 Task: Explore Airbnb accommodation in SÃ£o Bento, Brazil from 4th December, 2023 to 10th December, 2023 for 1 adult.1  bedroom having 1 bed and 1 bathroom. Property type can be hotel. Booking option can be shelf check-in. Look for 3 properties as per requirement.
Action: Mouse moved to (699, 124)
Screenshot: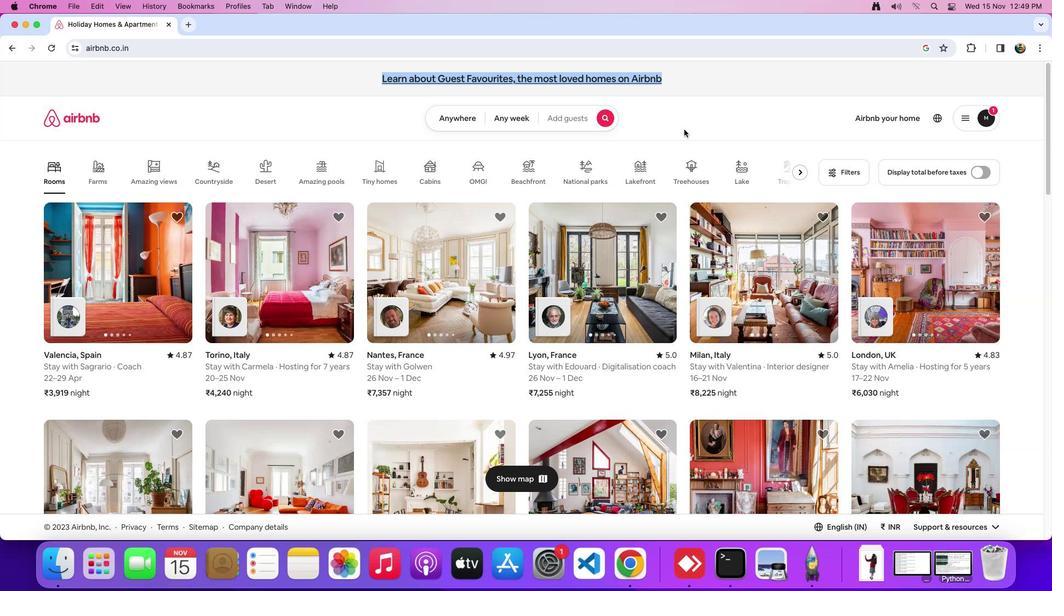 
Action: Mouse pressed left at (699, 124)
Screenshot: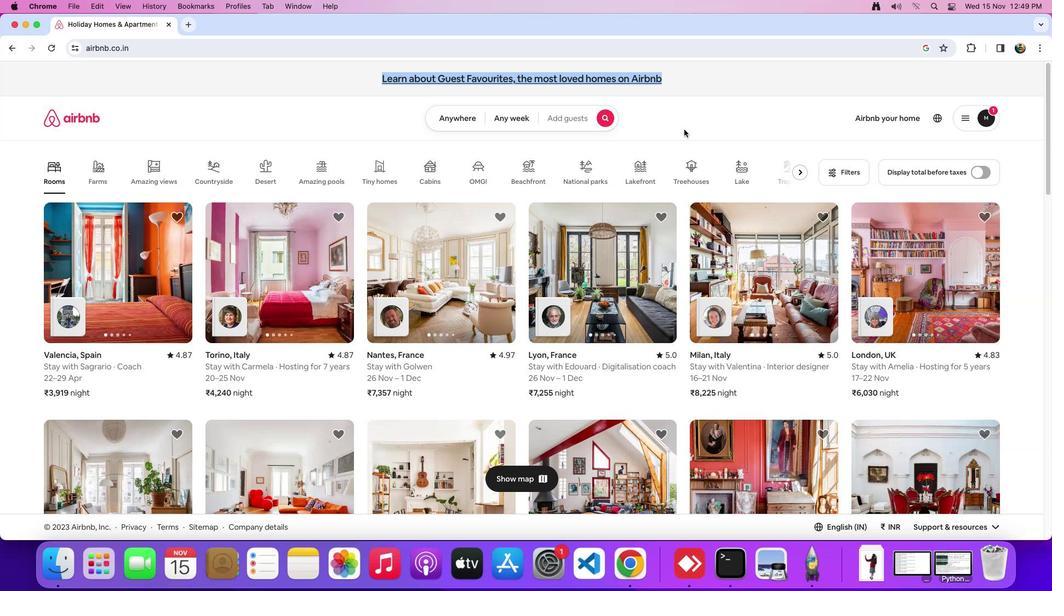 
Action: Mouse moved to (447, 115)
Screenshot: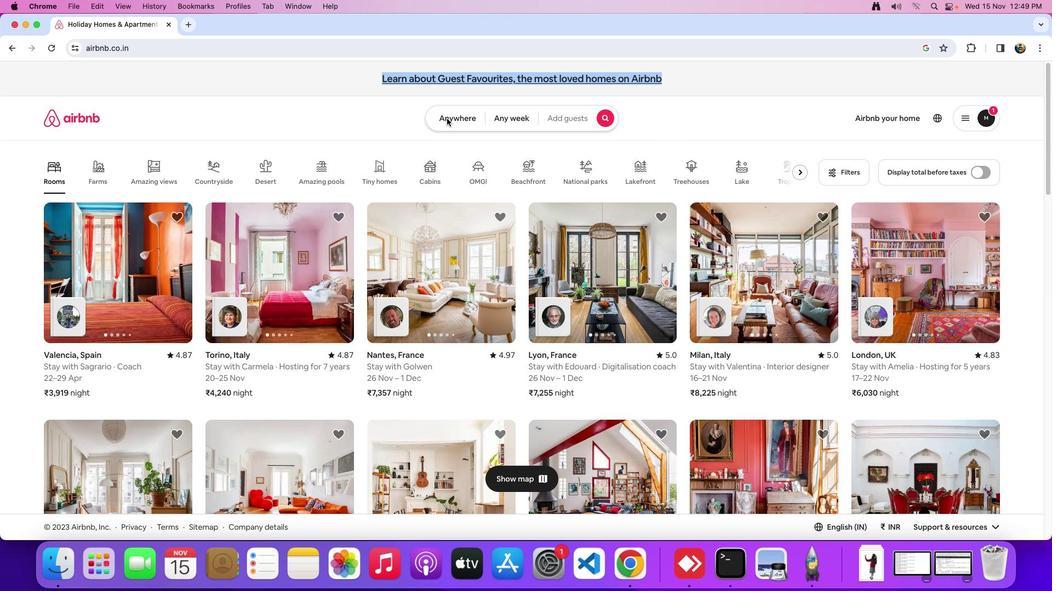 
Action: Mouse pressed left at (447, 115)
Screenshot: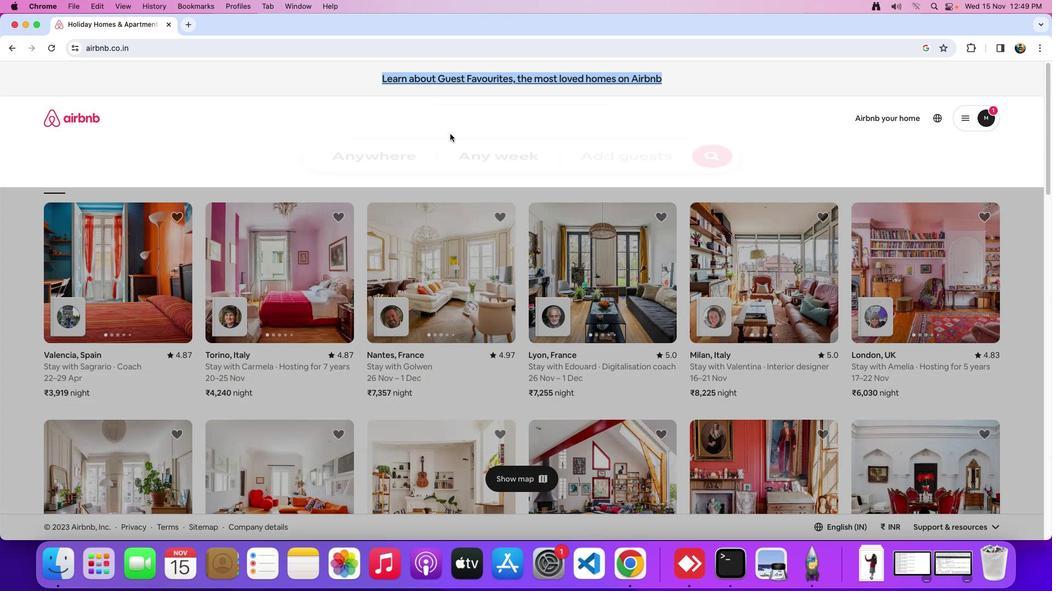 
Action: Mouse moved to (385, 166)
Screenshot: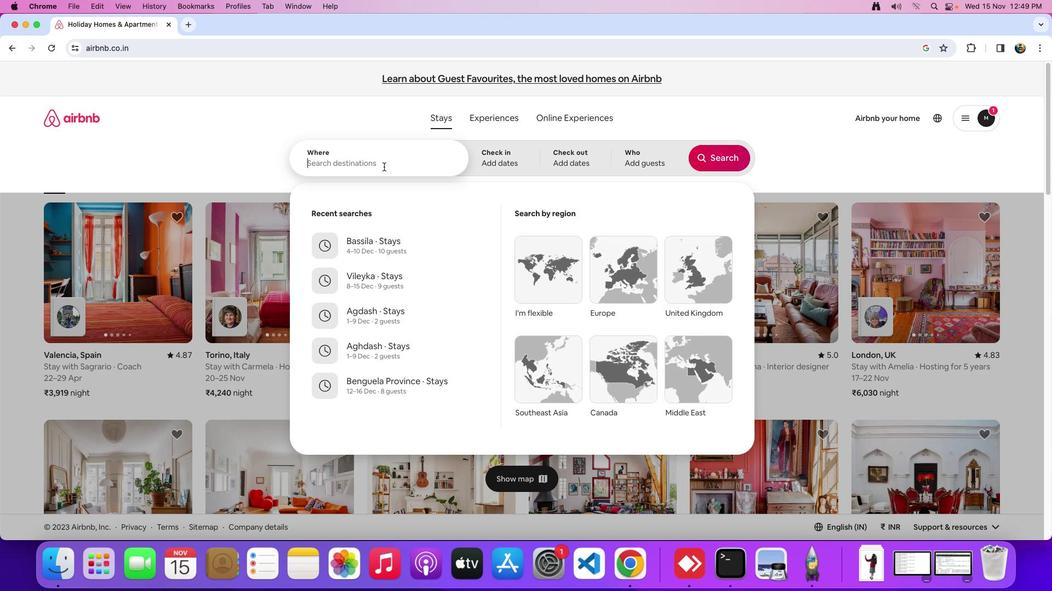 
Action: Mouse pressed left at (385, 166)
Screenshot: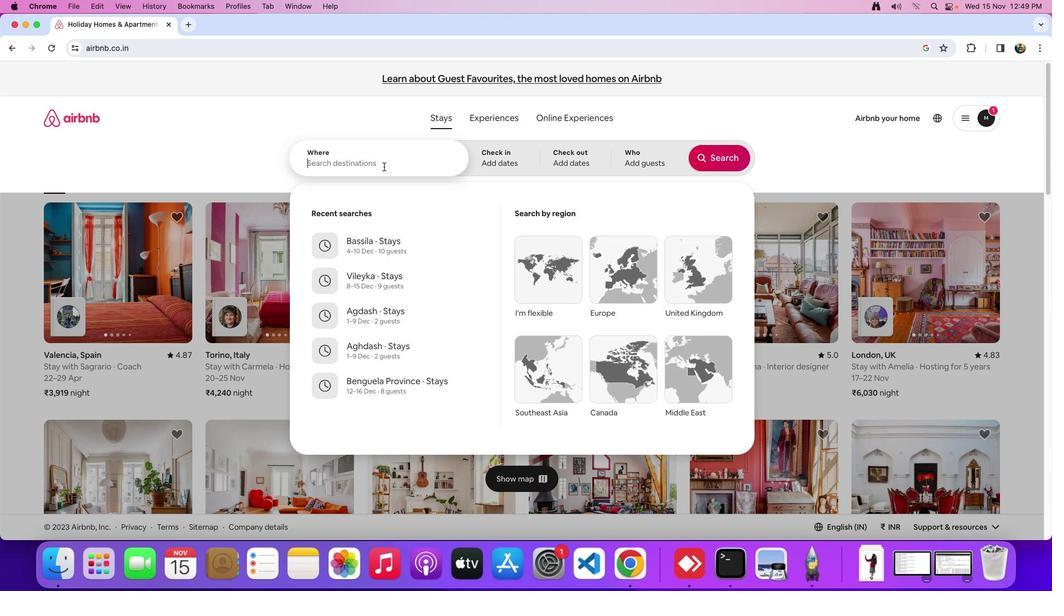 
Action: Mouse moved to (383, 167)
Screenshot: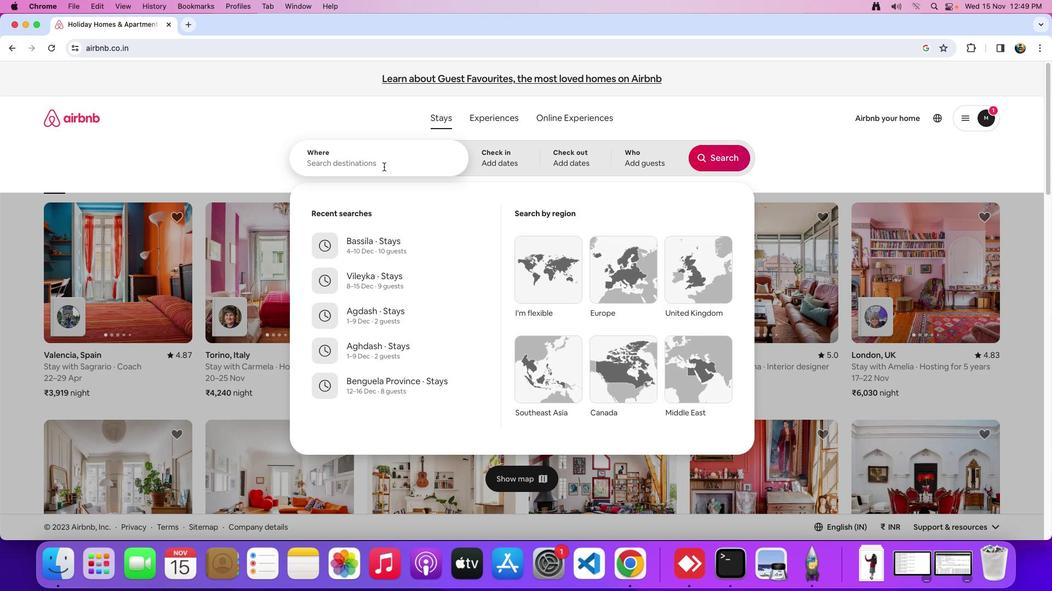 
Action: Key pressed Key.shift_r'S''a''o'Key.spaceKey.shift_r'B''e''n''t''o'','Key.spaceKey.shift_r'B''r''a''z''i''l'
Screenshot: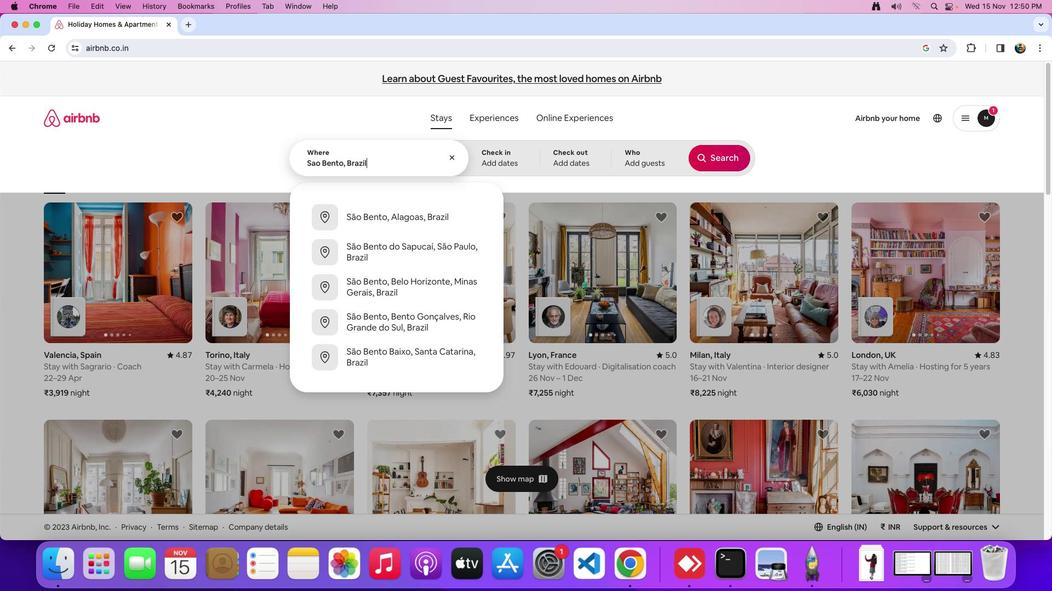 
Action: Mouse moved to (499, 152)
Screenshot: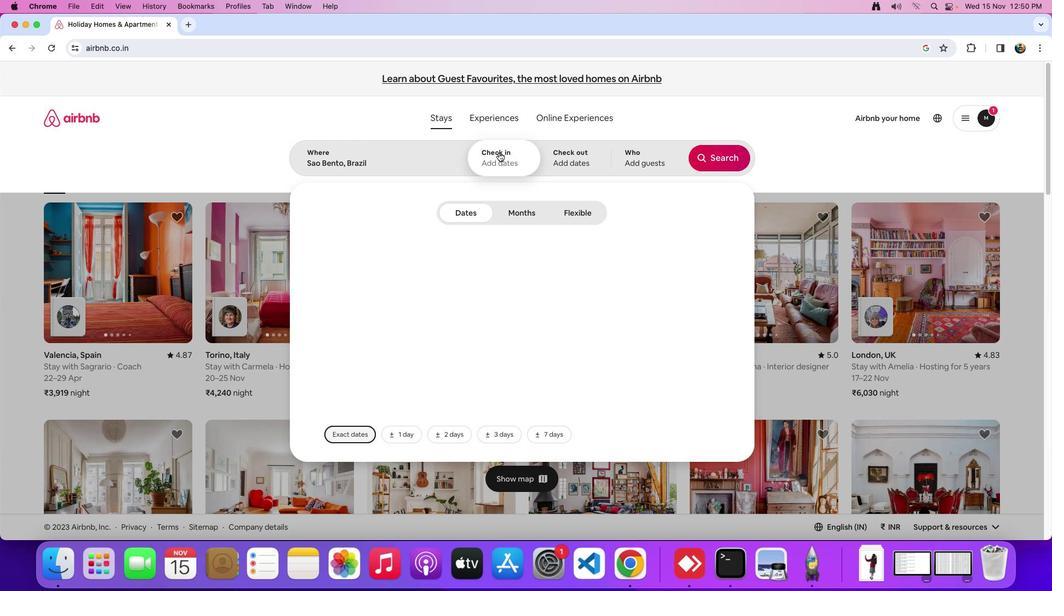 
Action: Mouse pressed left at (499, 152)
Screenshot: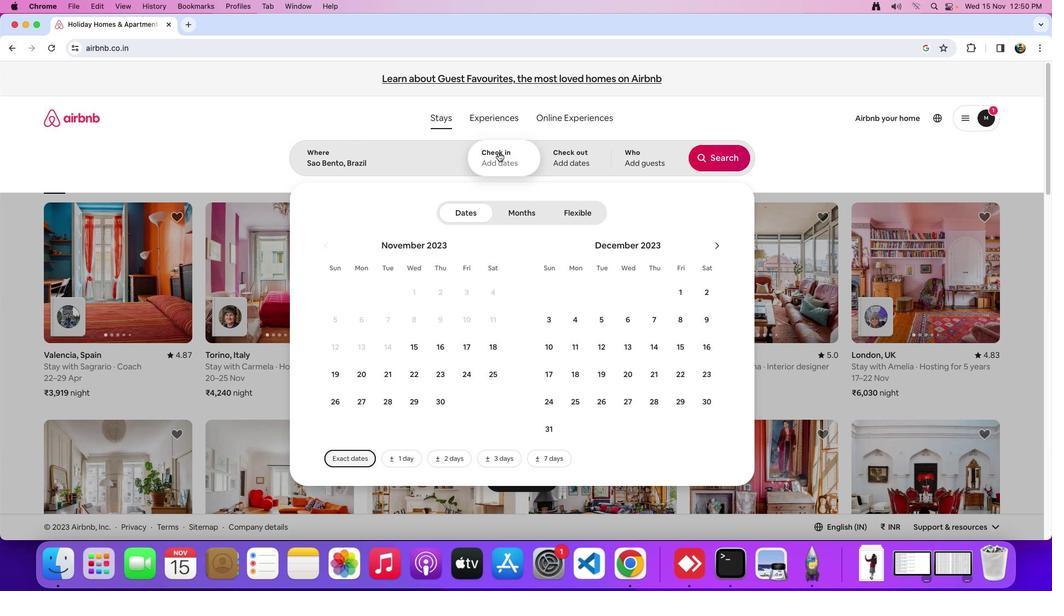 
Action: Mouse moved to (578, 321)
Screenshot: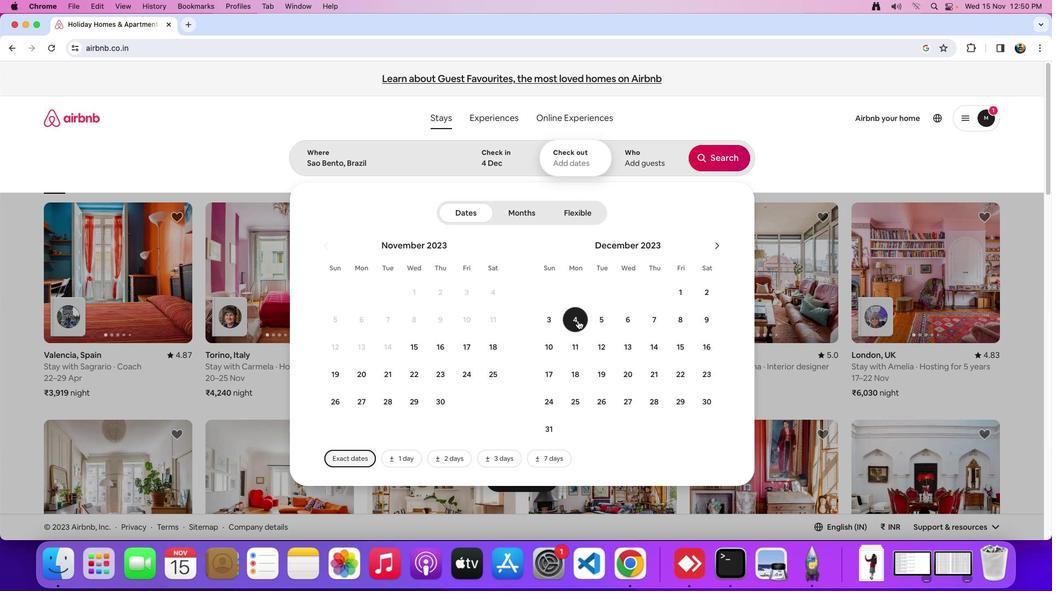 
Action: Mouse pressed left at (578, 321)
Screenshot: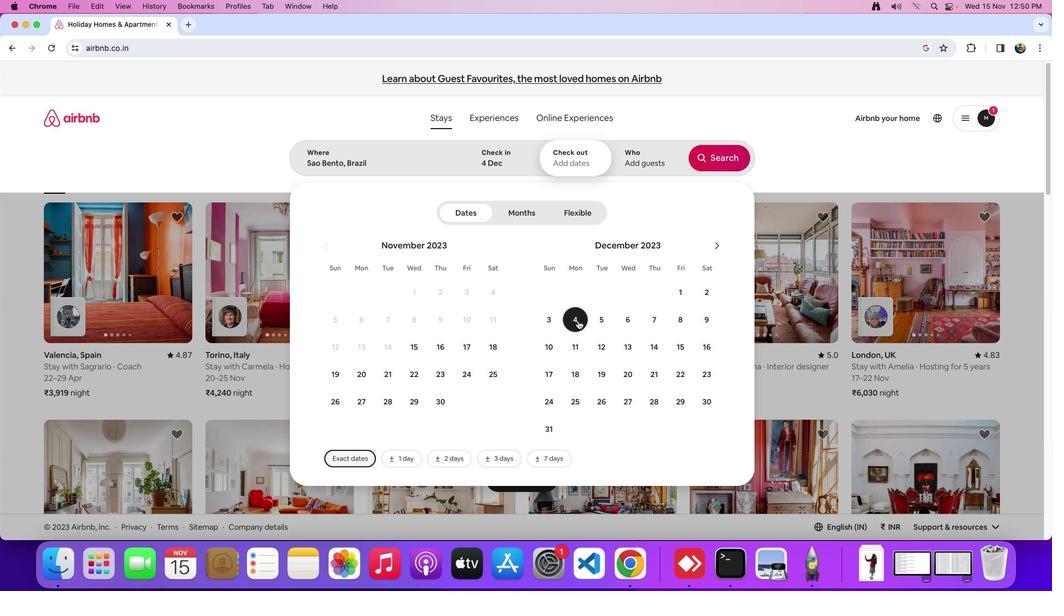 
Action: Mouse moved to (548, 351)
Screenshot: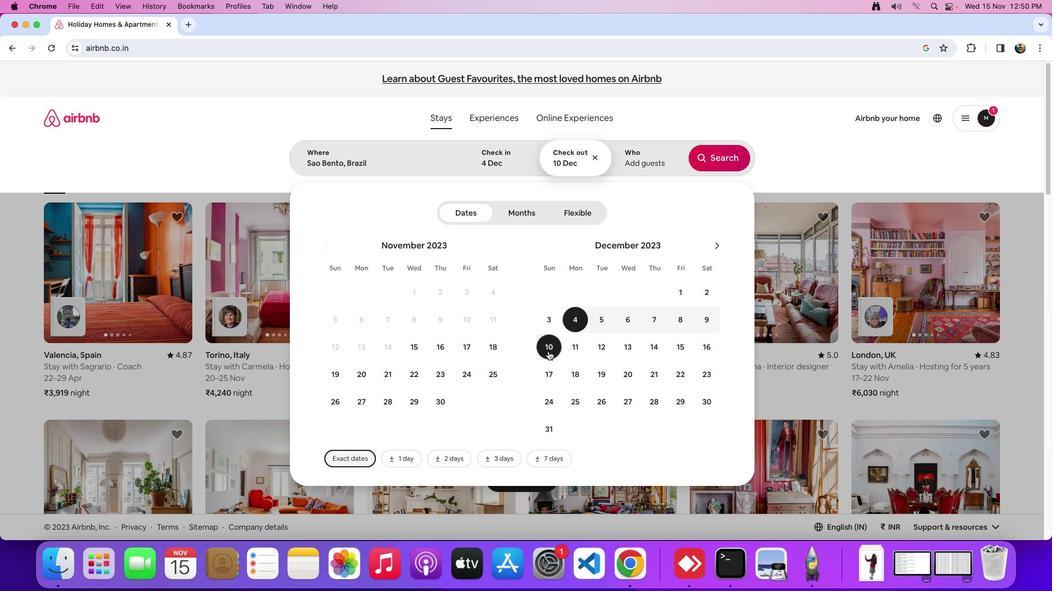 
Action: Mouse pressed left at (548, 351)
Screenshot: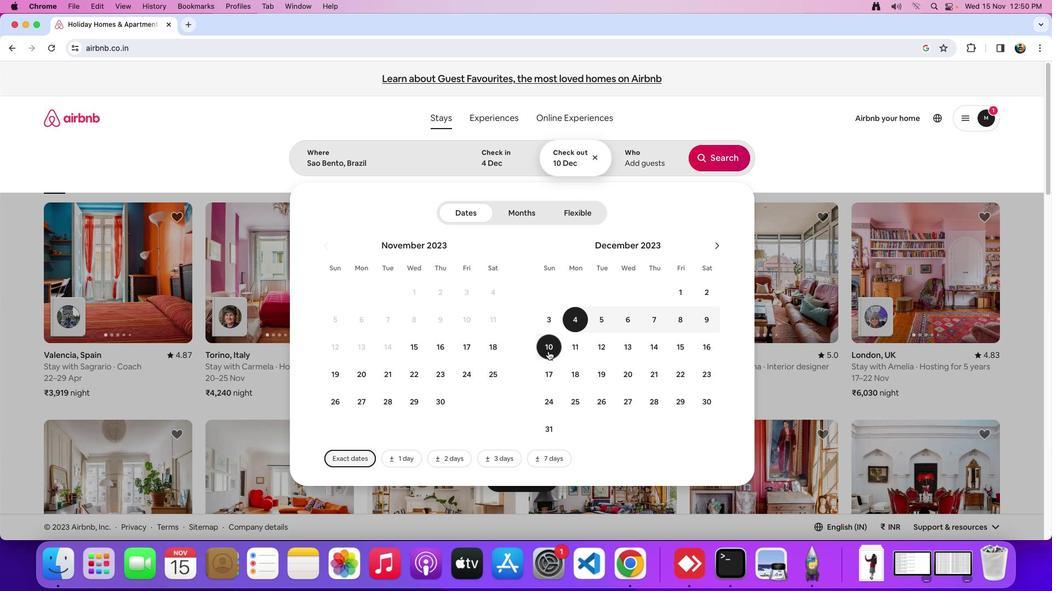 
Action: Mouse moved to (631, 166)
Screenshot: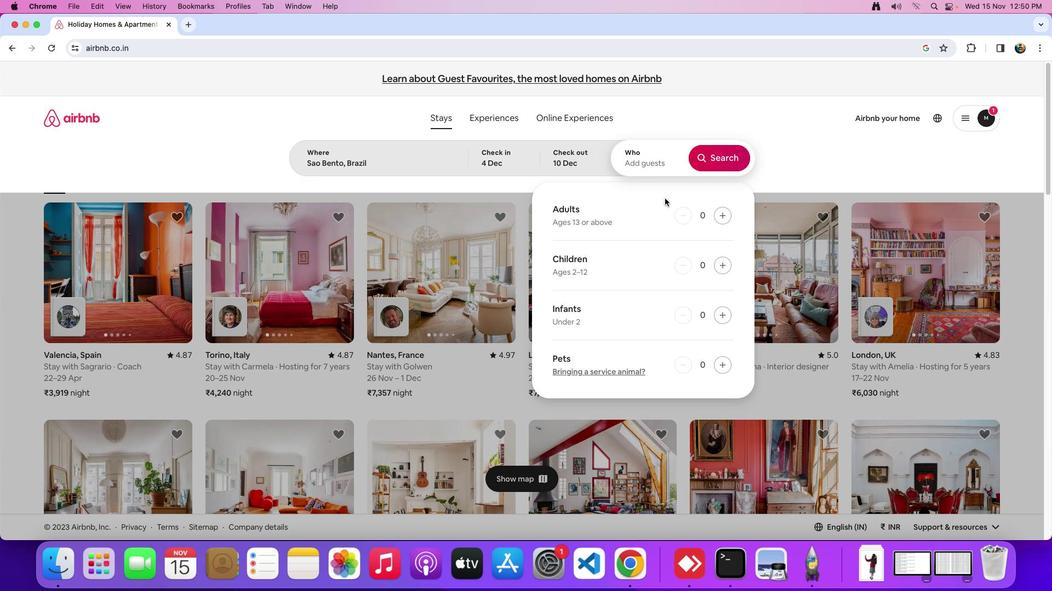 
Action: Mouse pressed left at (631, 166)
Screenshot: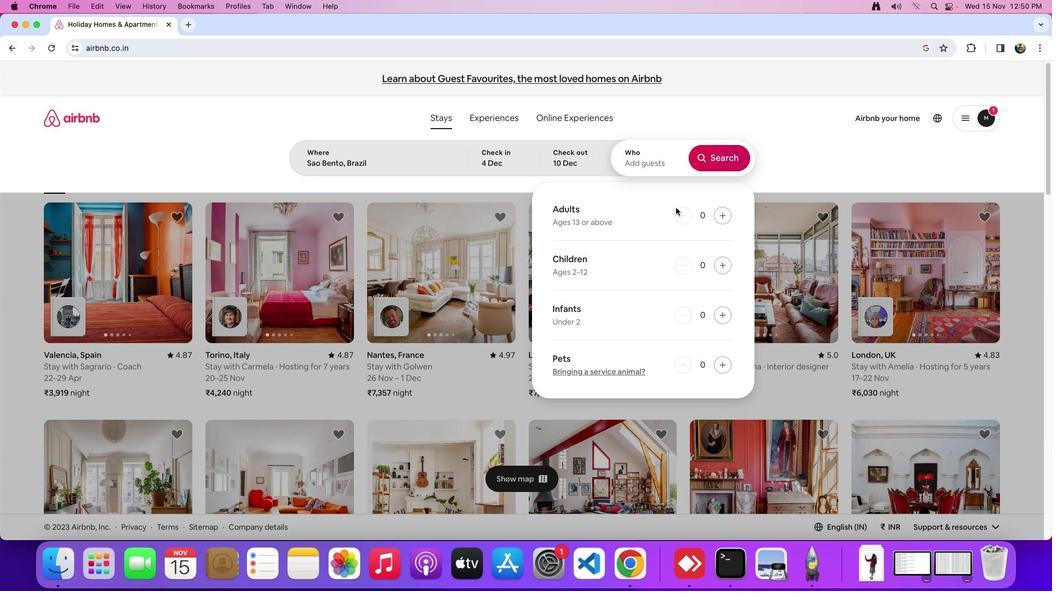 
Action: Mouse moved to (715, 214)
Screenshot: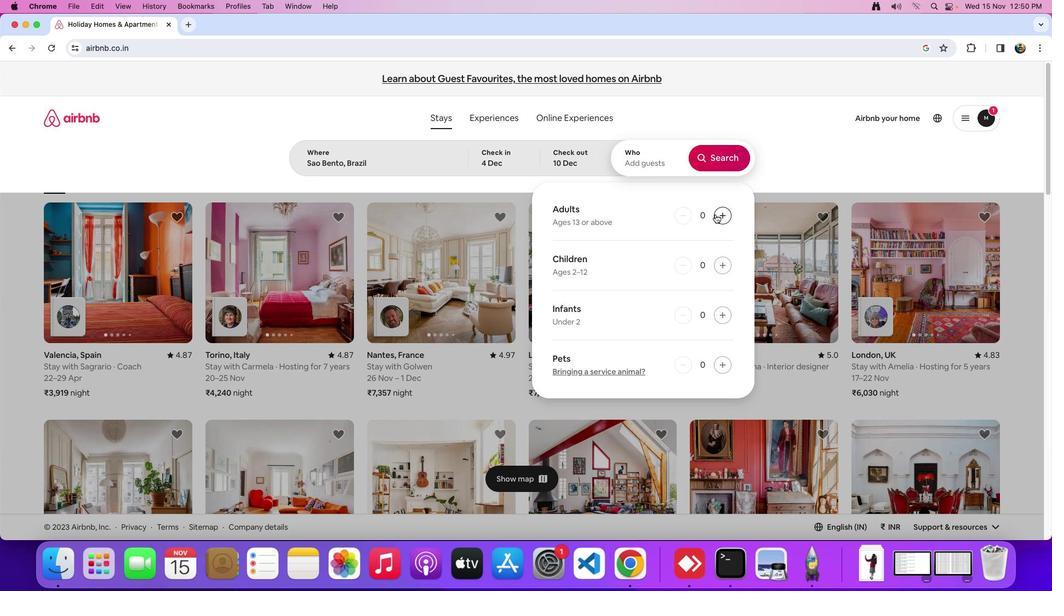 
Action: Mouse pressed left at (715, 214)
Screenshot: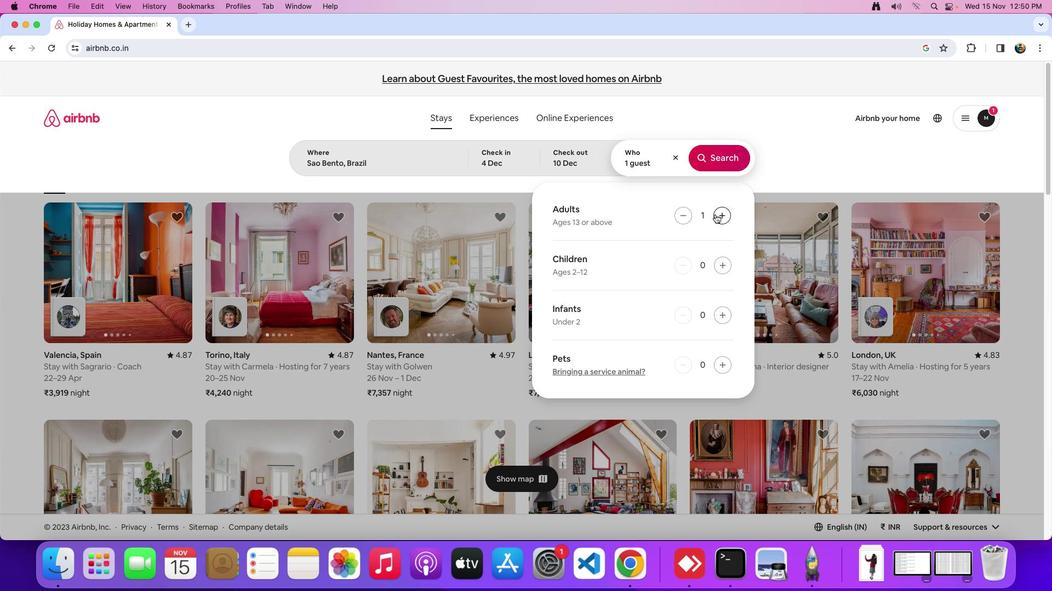 
Action: Mouse moved to (727, 161)
Screenshot: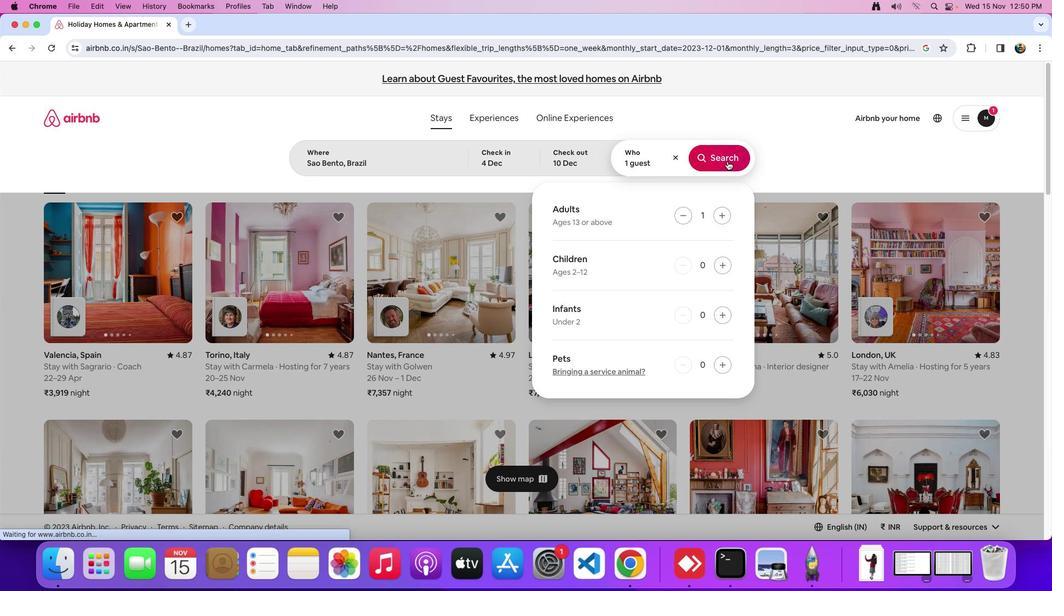 
Action: Mouse pressed left at (727, 161)
Screenshot: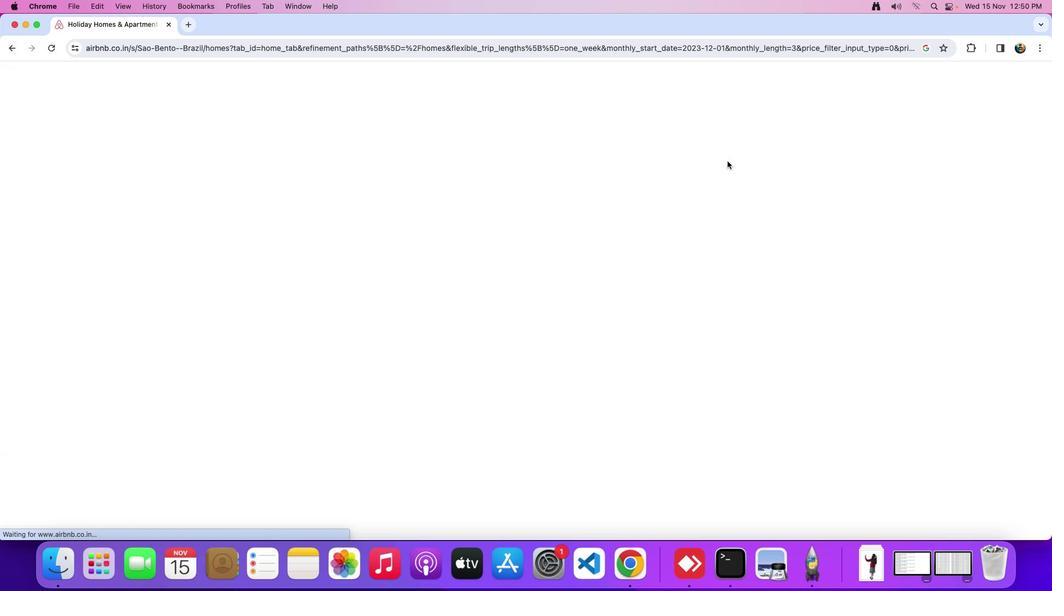 
Action: Mouse moved to (861, 129)
Screenshot: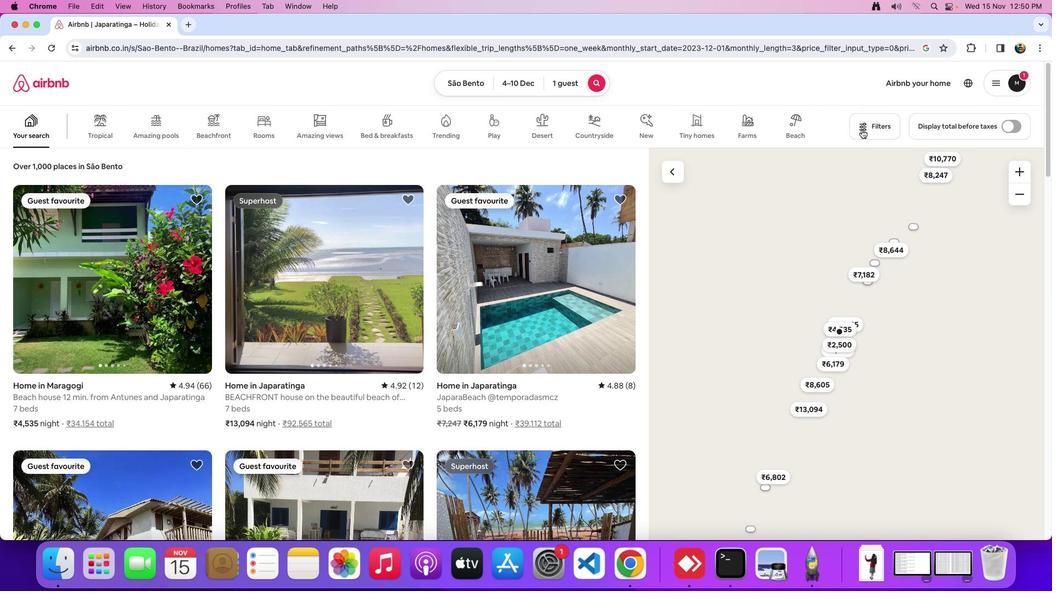 
Action: Mouse pressed left at (861, 129)
Screenshot: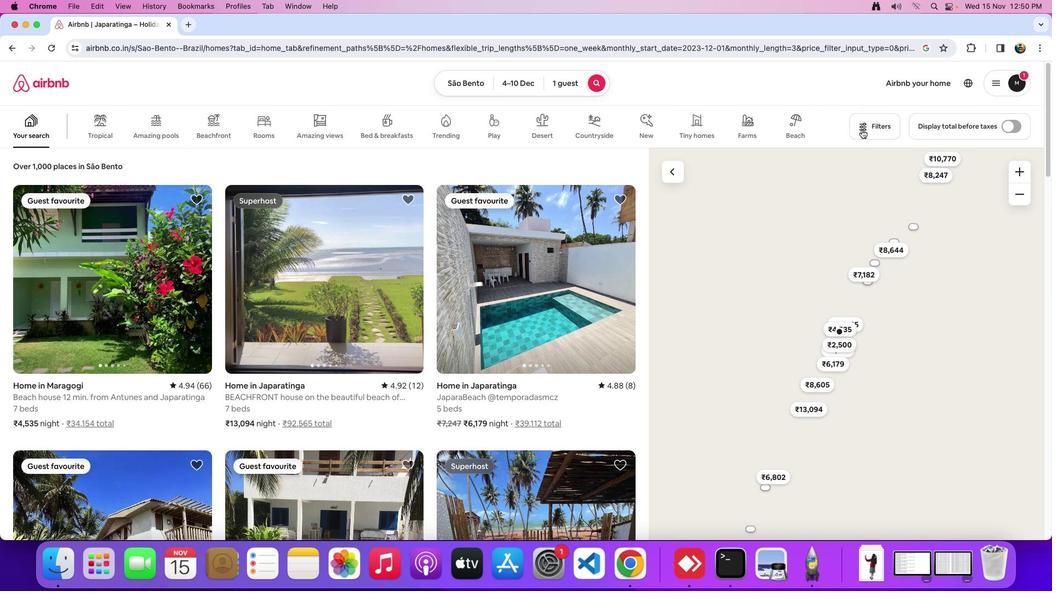 
Action: Mouse moved to (476, 363)
Screenshot: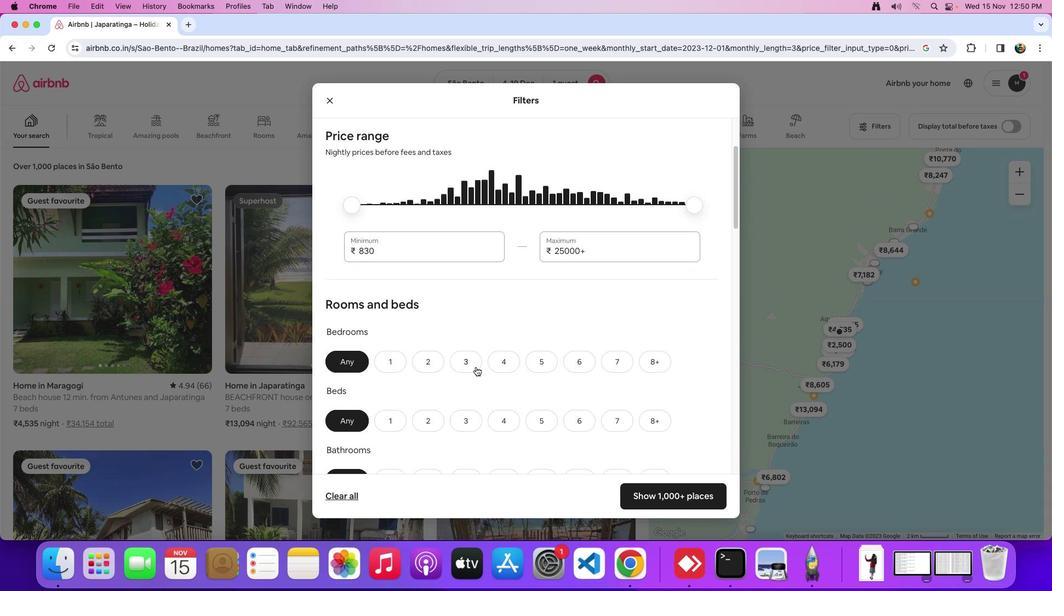 
Action: Mouse scrolled (476, 363) with delta (0, 0)
Screenshot: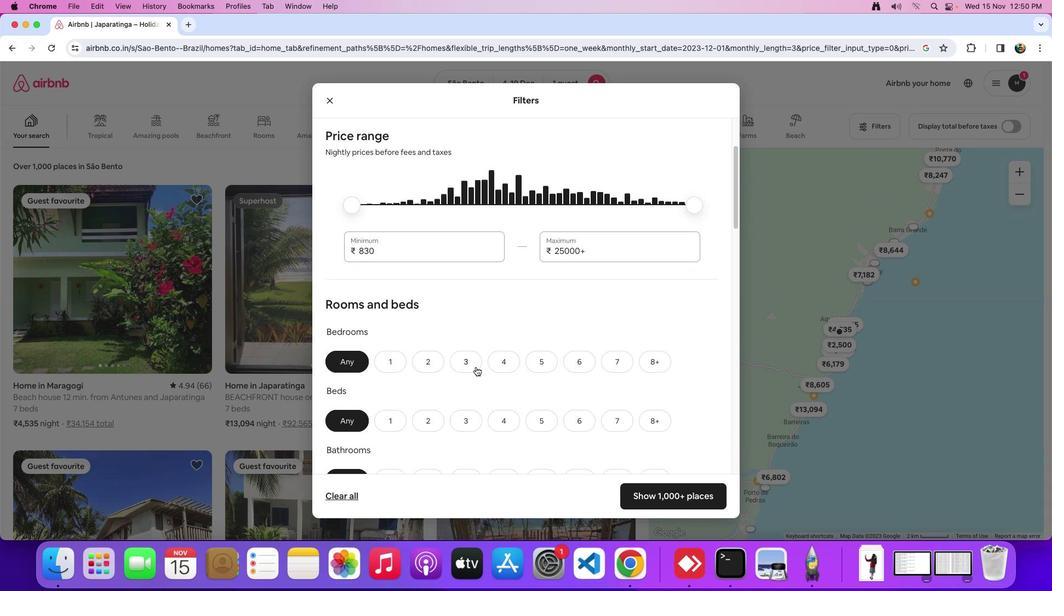 
Action: Mouse moved to (476, 363)
Screenshot: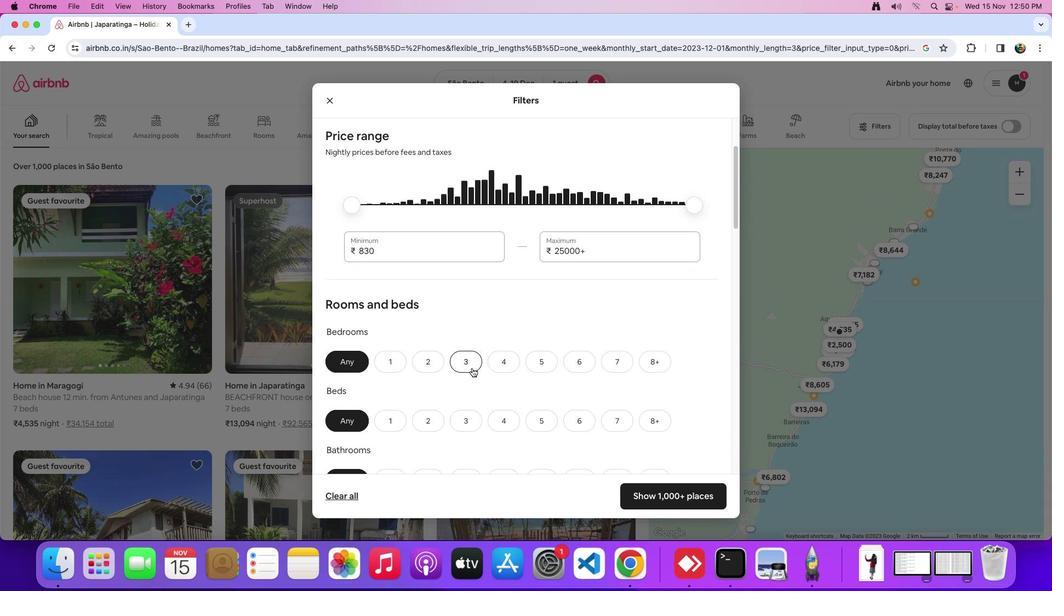 
Action: Mouse scrolled (476, 363) with delta (0, 0)
Screenshot: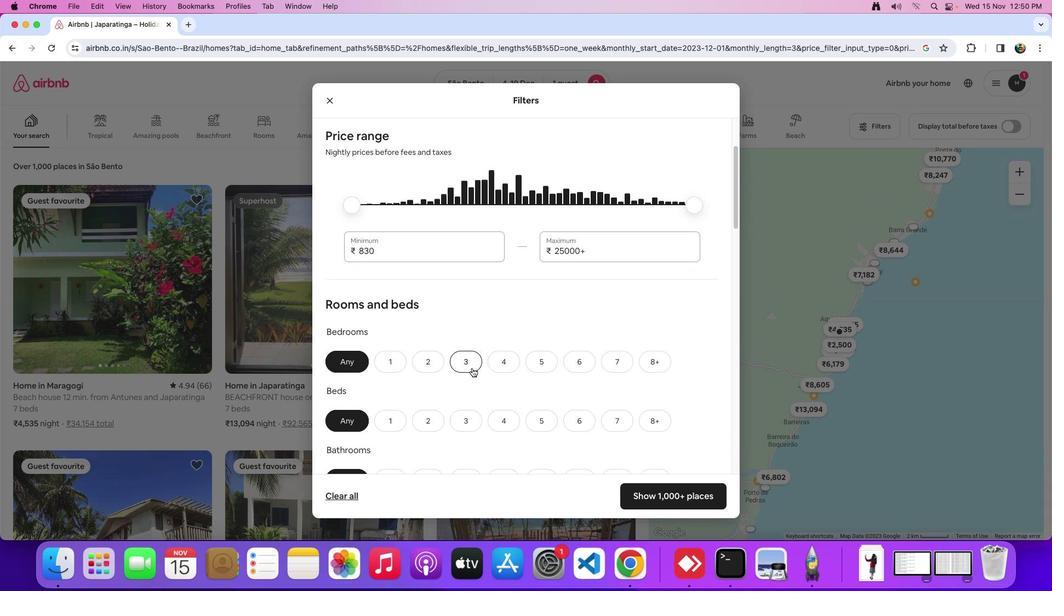 
Action: Mouse moved to (477, 363)
Screenshot: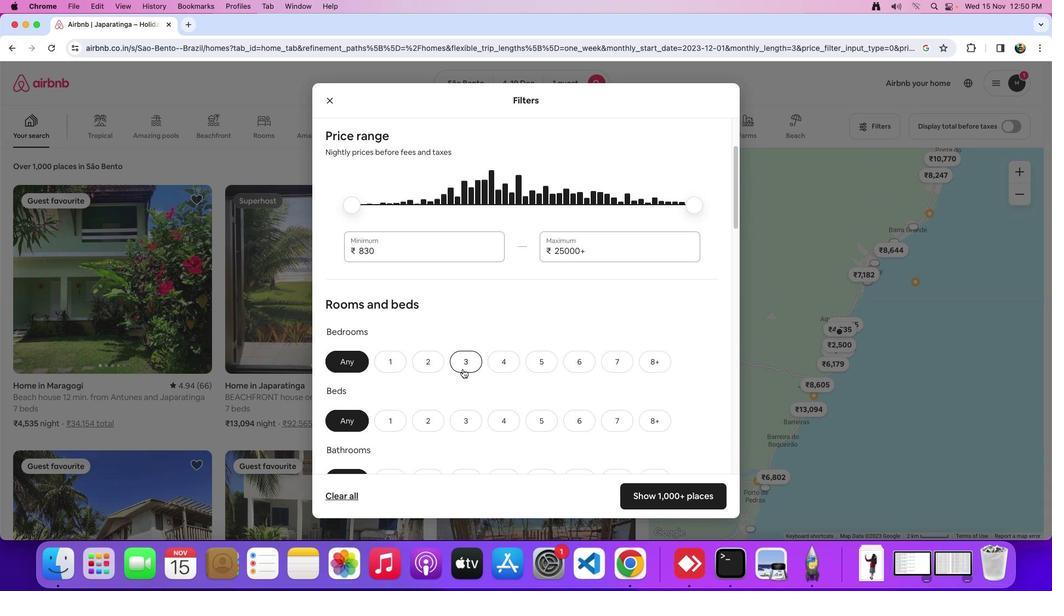 
Action: Mouse scrolled (477, 363) with delta (0, -1)
Screenshot: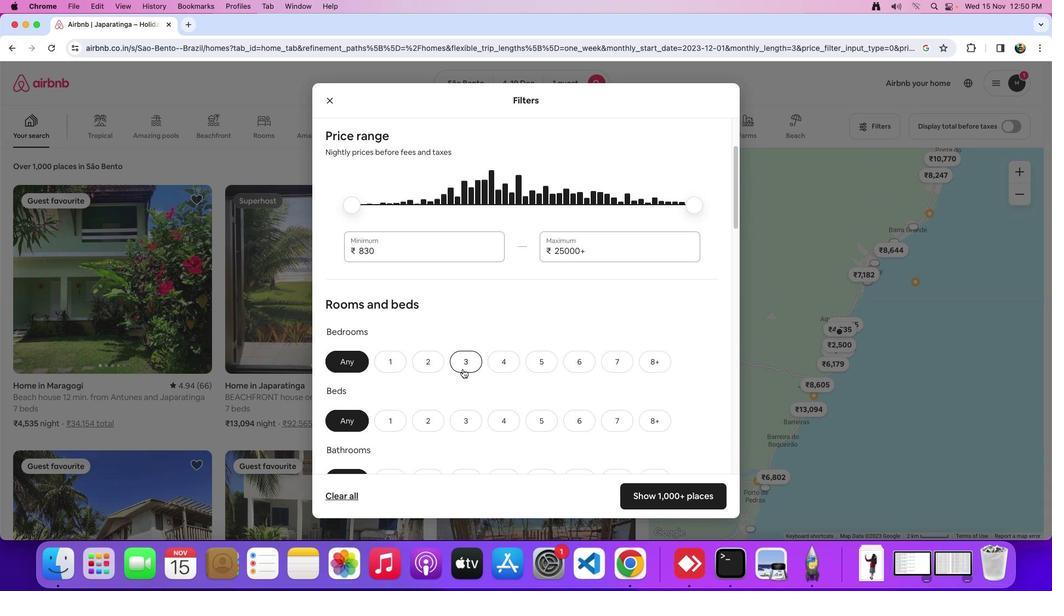 
Action: Mouse moved to (395, 355)
Screenshot: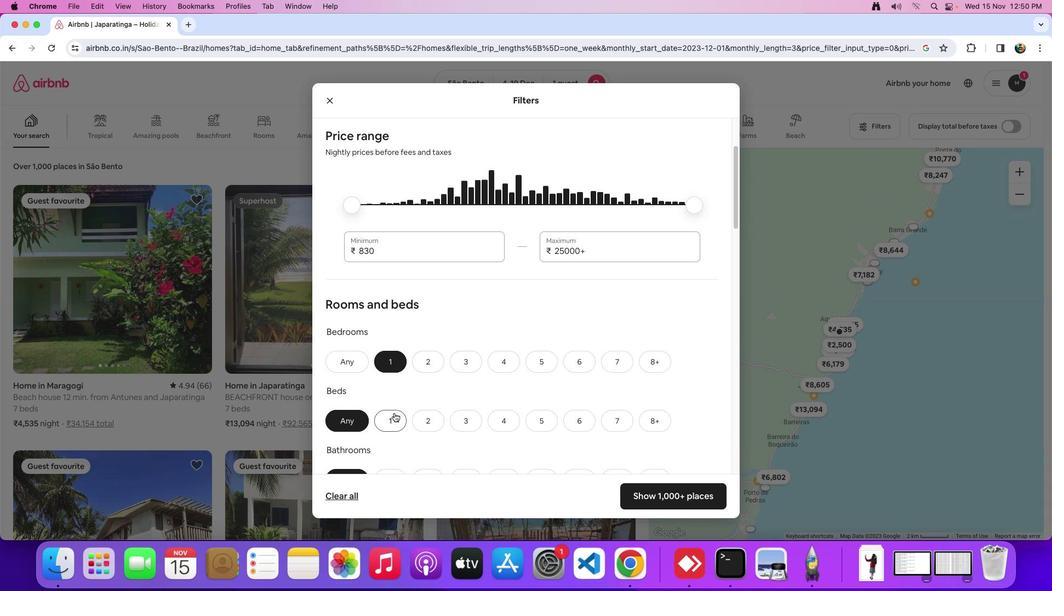 
Action: Mouse pressed left at (395, 355)
Screenshot: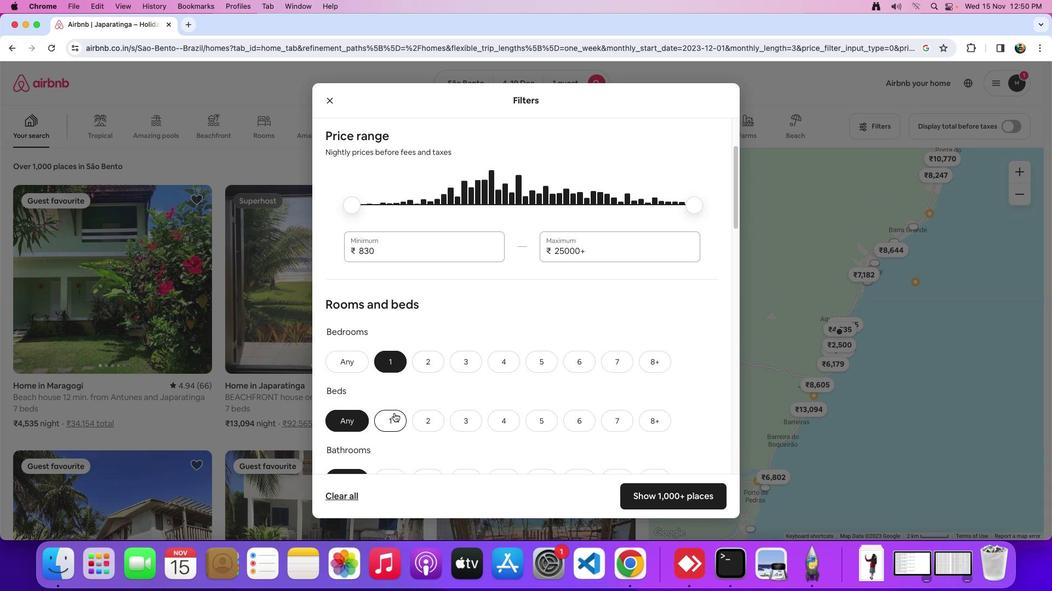 
Action: Mouse moved to (394, 413)
Screenshot: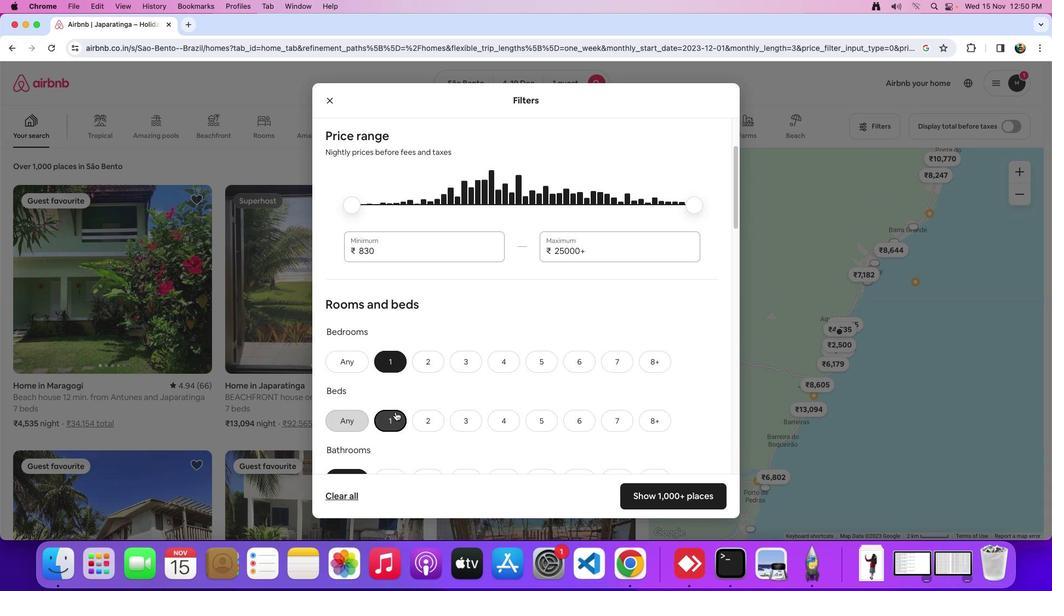 
Action: Mouse pressed left at (394, 413)
Screenshot: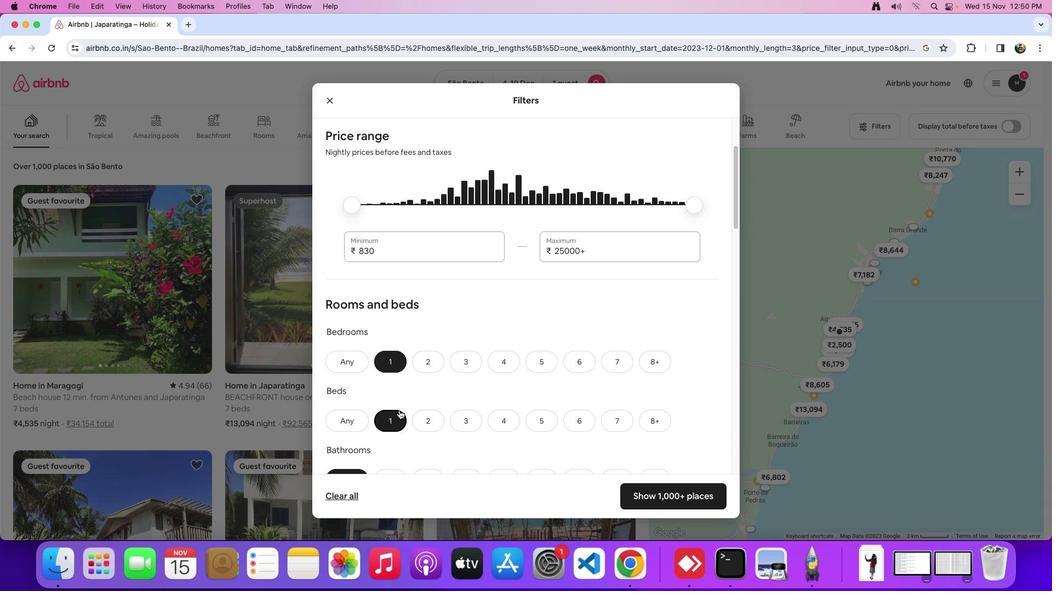 
Action: Mouse moved to (398, 410)
Screenshot: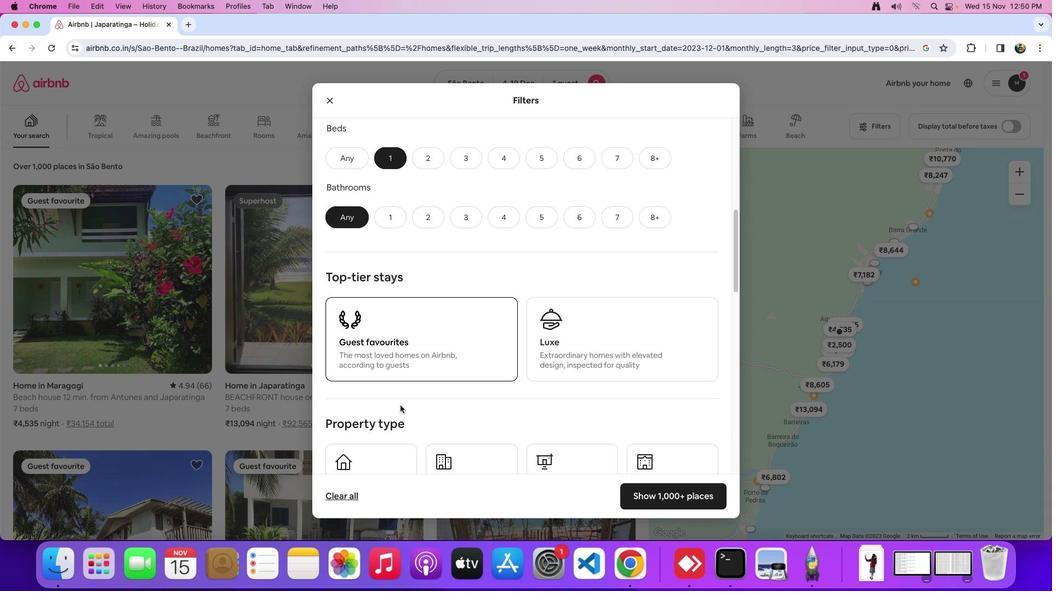 
Action: Mouse scrolled (398, 410) with delta (0, 0)
Screenshot: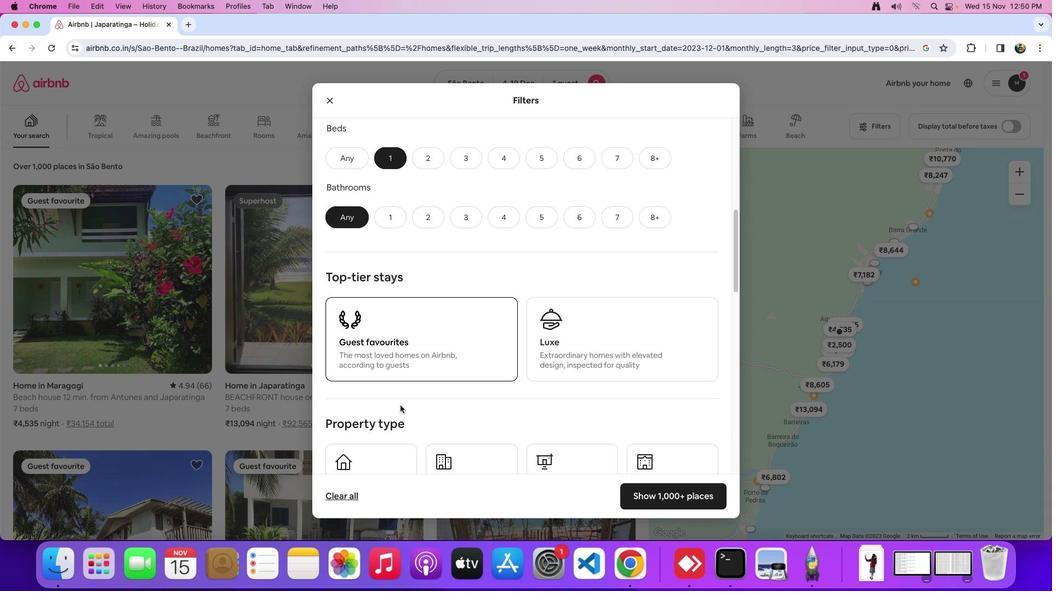 
Action: Mouse scrolled (398, 410) with delta (0, 0)
Screenshot: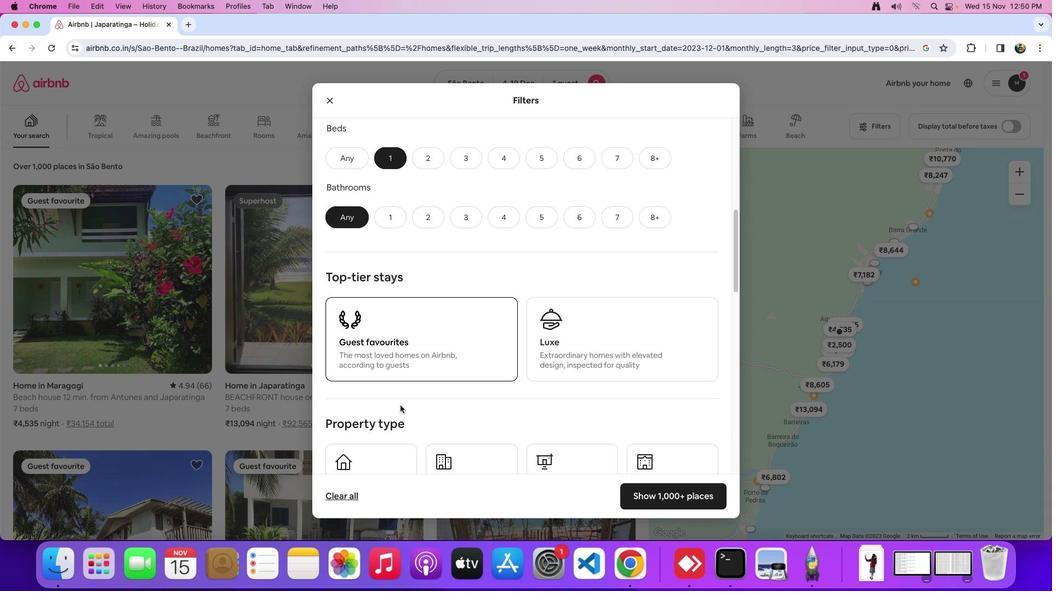 
Action: Mouse scrolled (398, 410) with delta (0, -2)
Screenshot: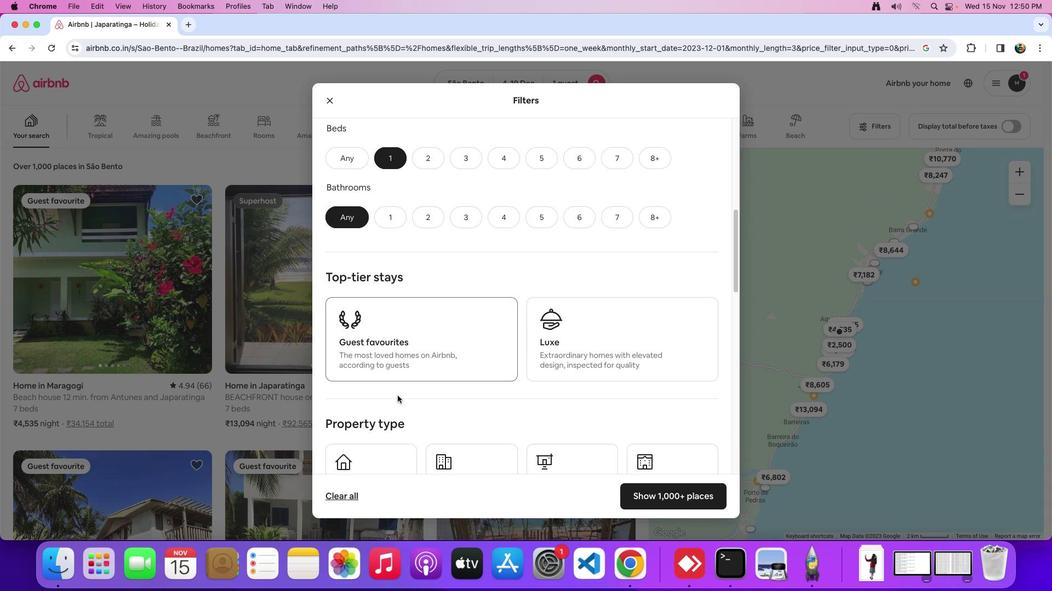 
Action: Mouse moved to (399, 409)
Screenshot: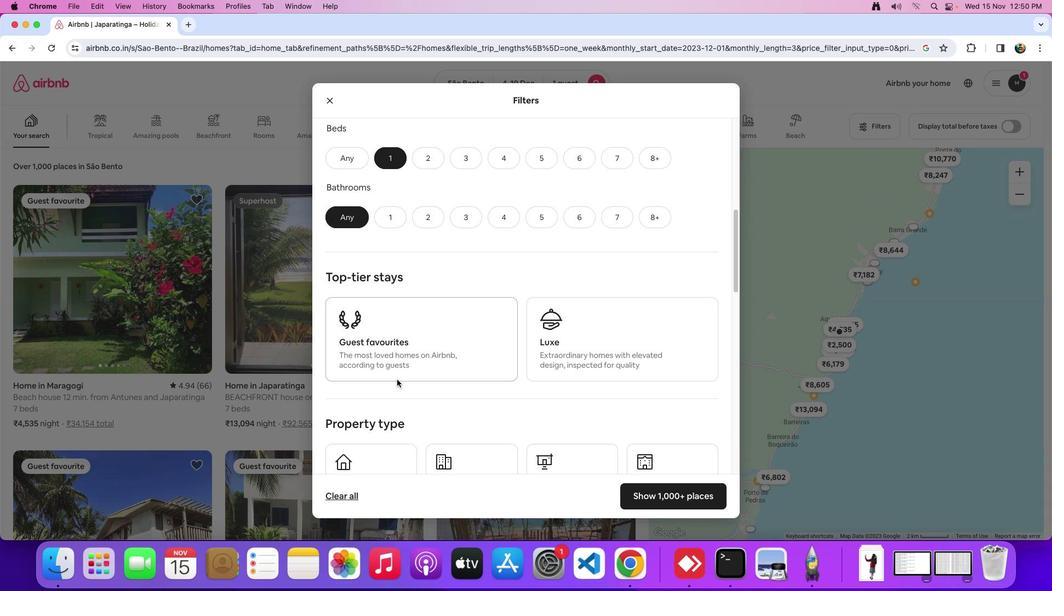 
Action: Mouse scrolled (399, 409) with delta (0, -2)
Screenshot: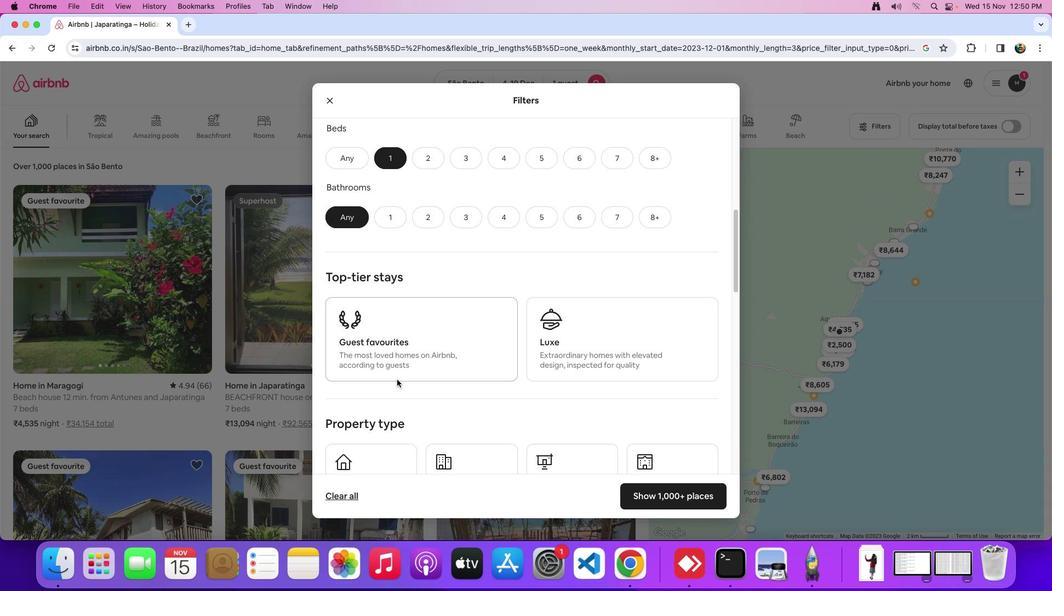 
Action: Mouse moved to (392, 220)
Screenshot: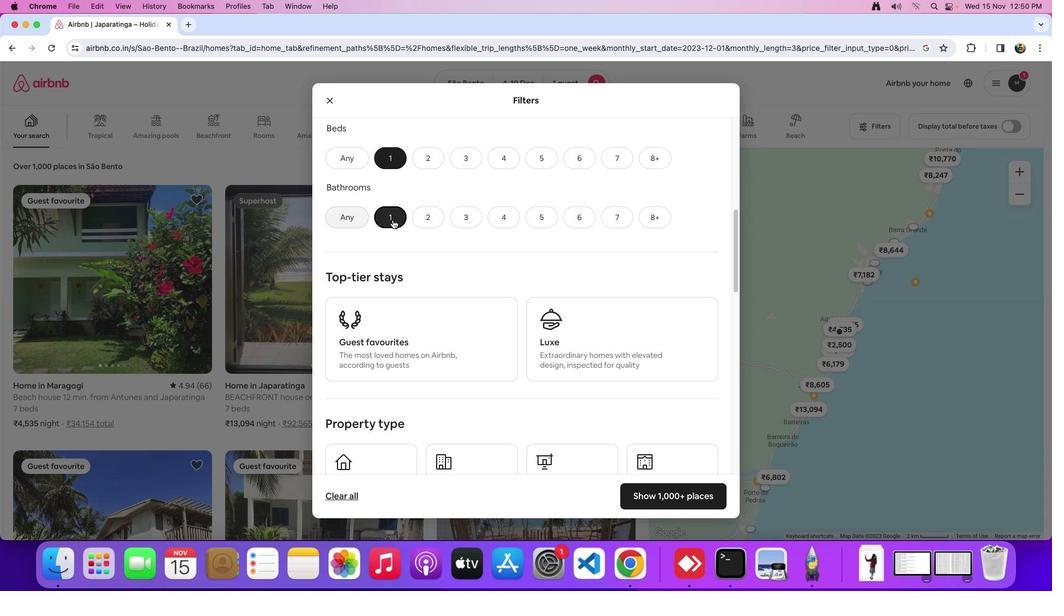 
Action: Mouse pressed left at (392, 220)
Screenshot: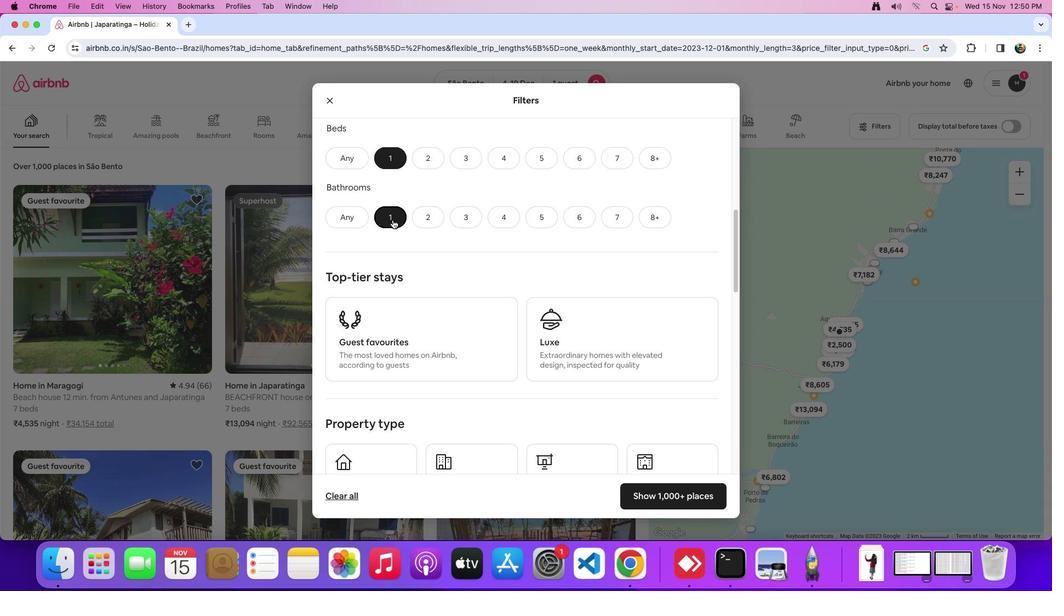 
Action: Mouse moved to (482, 244)
Screenshot: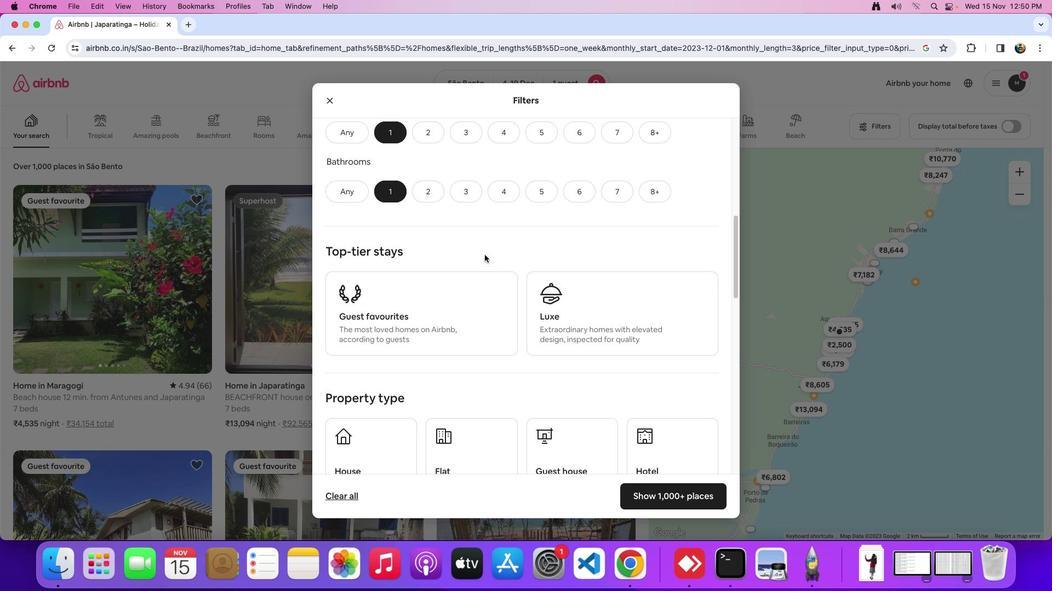 
Action: Mouse scrolled (482, 244) with delta (0, 0)
Screenshot: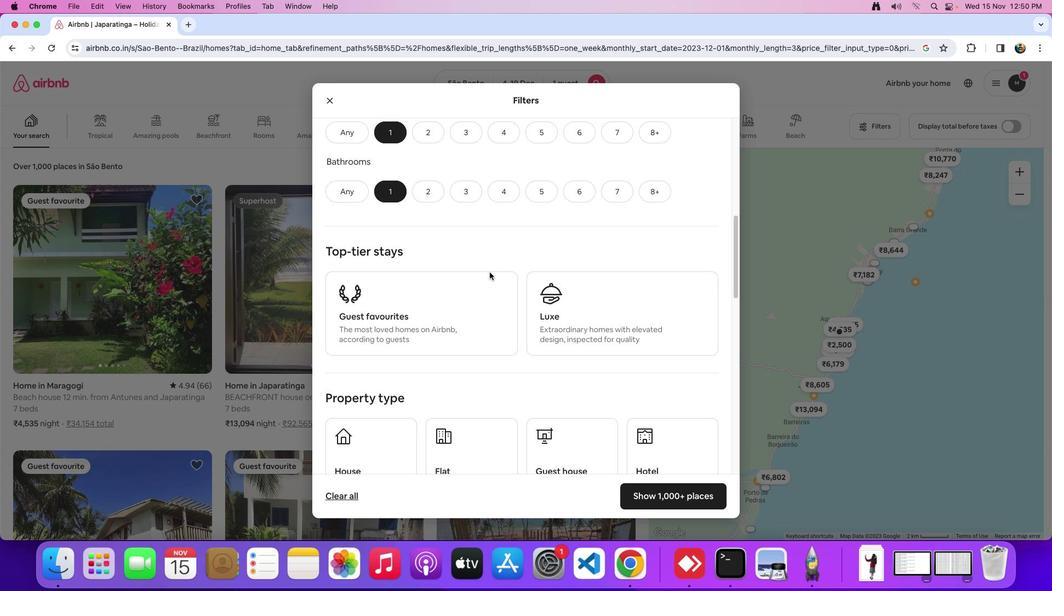 
Action: Mouse scrolled (482, 244) with delta (0, 0)
Screenshot: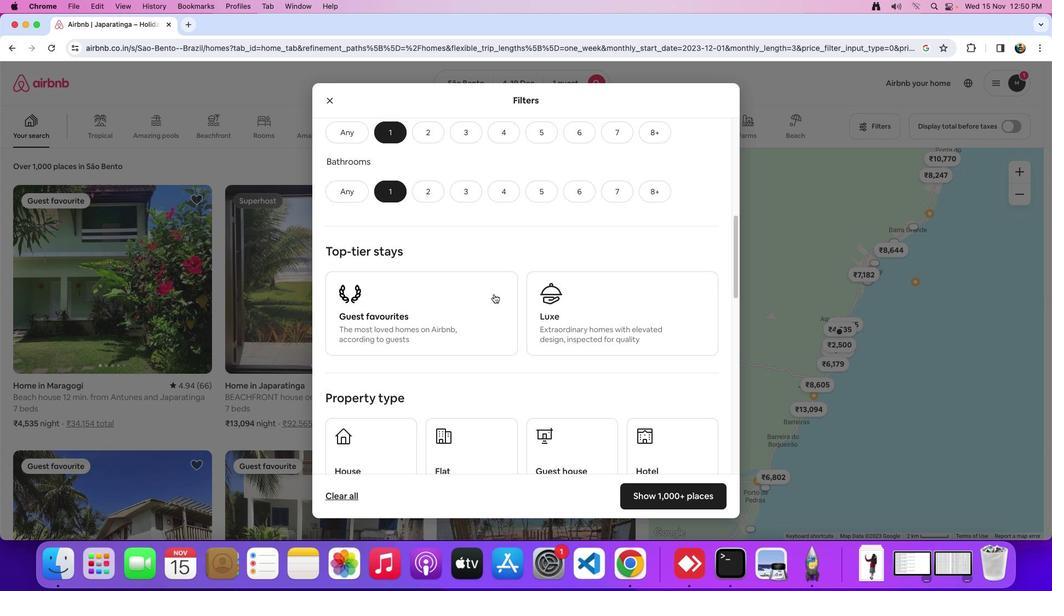 
Action: Mouse moved to (633, 452)
Screenshot: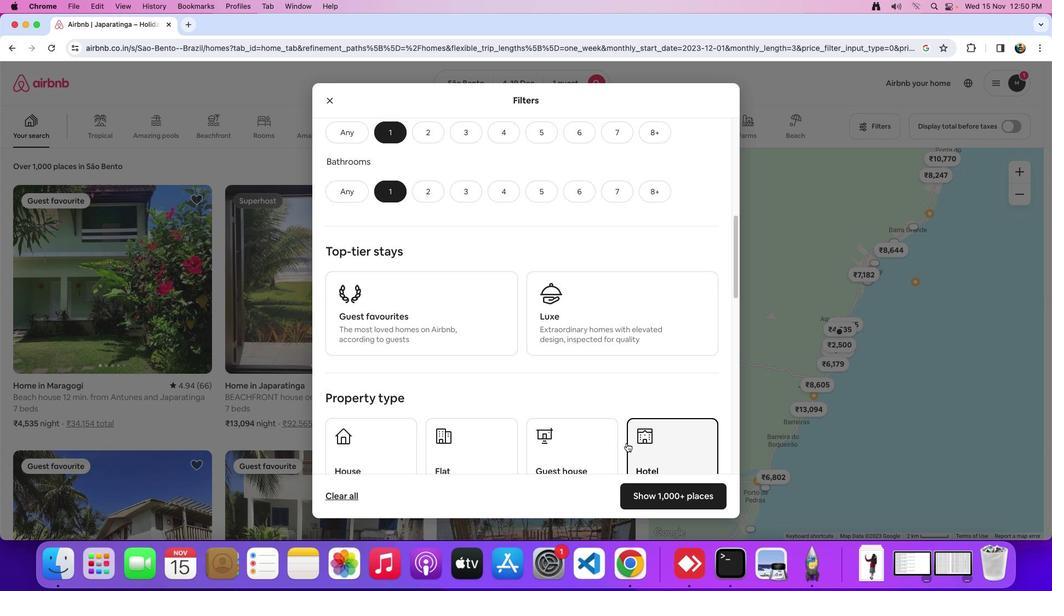 
Action: Mouse pressed left at (633, 452)
Screenshot: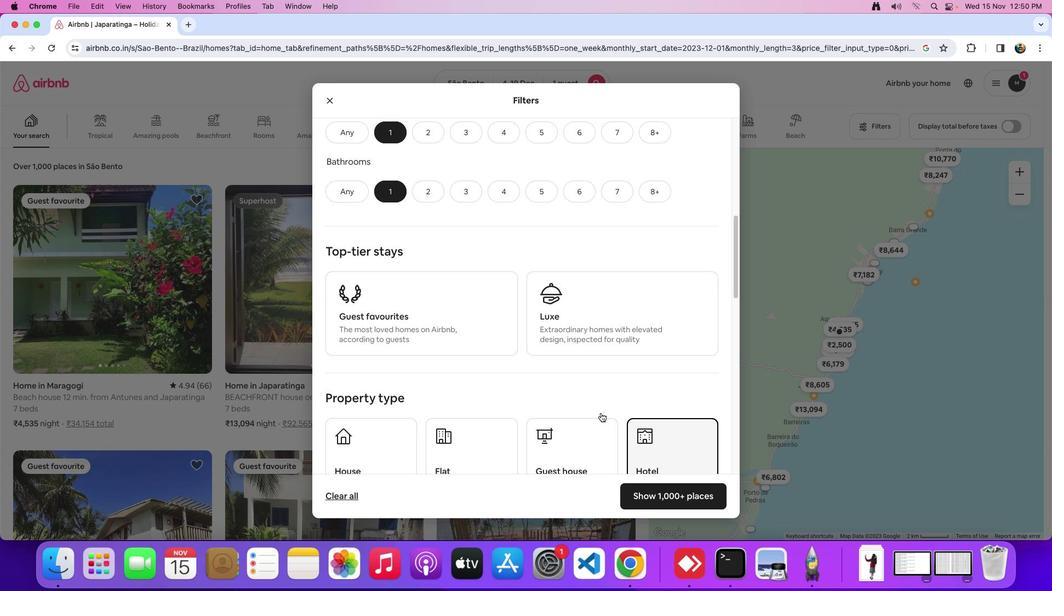 
Action: Mouse moved to (577, 350)
Screenshot: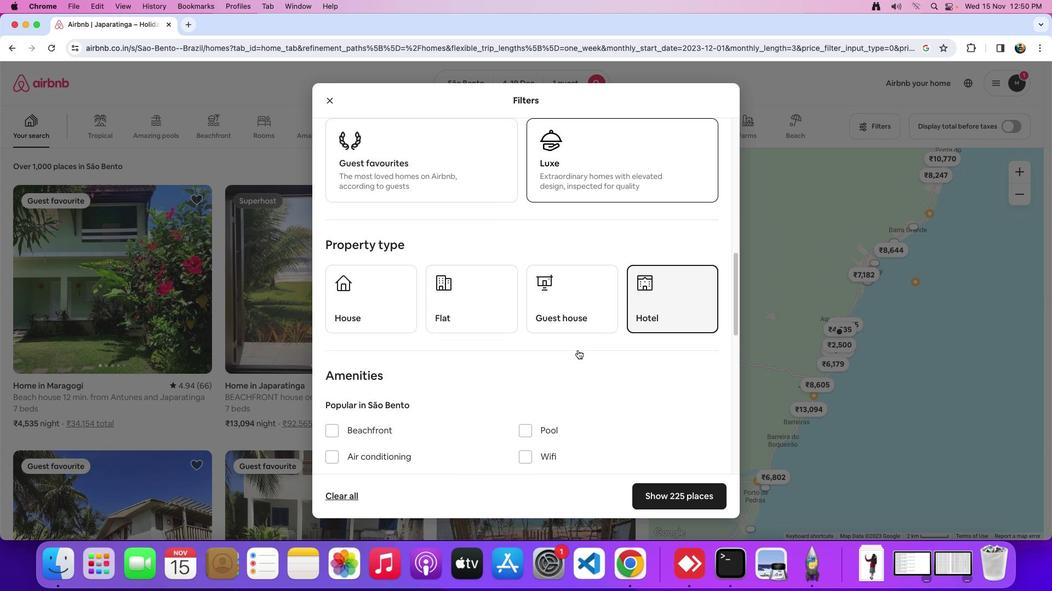 
Action: Mouse scrolled (577, 350) with delta (0, 0)
Screenshot: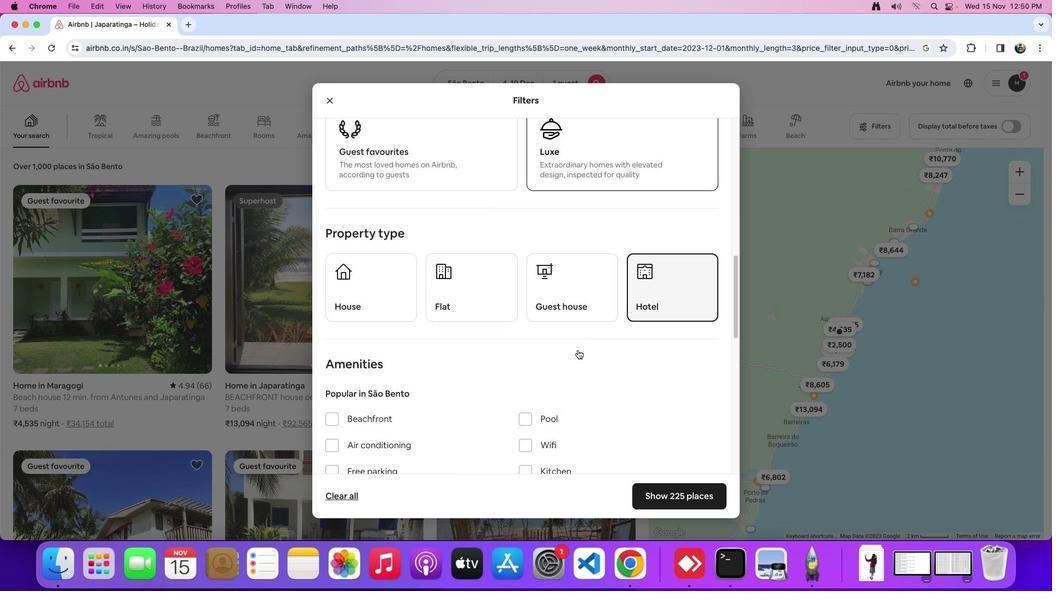 
Action: Mouse scrolled (577, 350) with delta (0, 0)
Screenshot: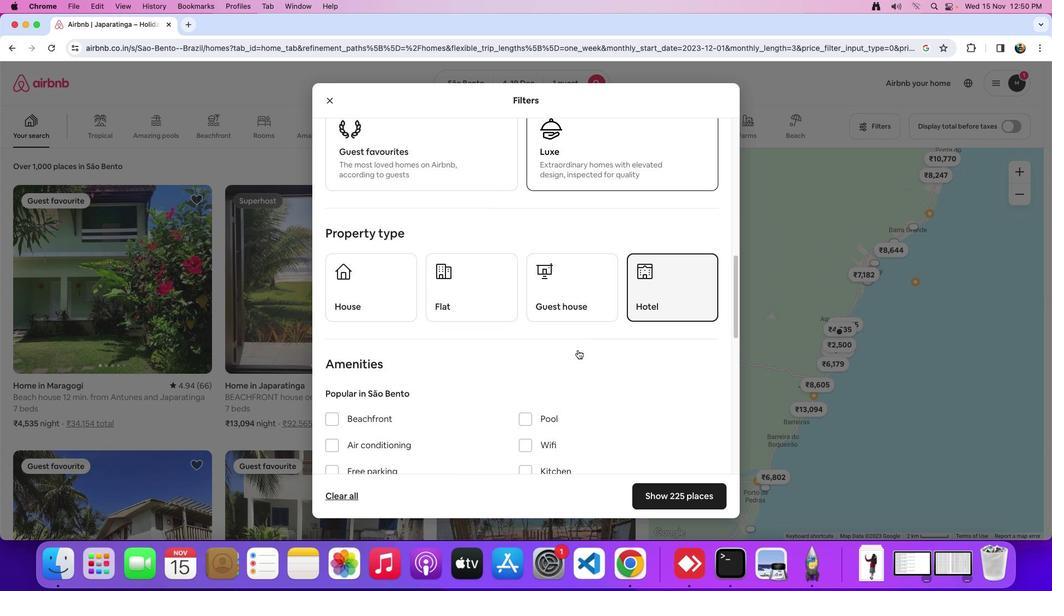 
Action: Mouse scrolled (577, 350) with delta (0, -1)
Screenshot: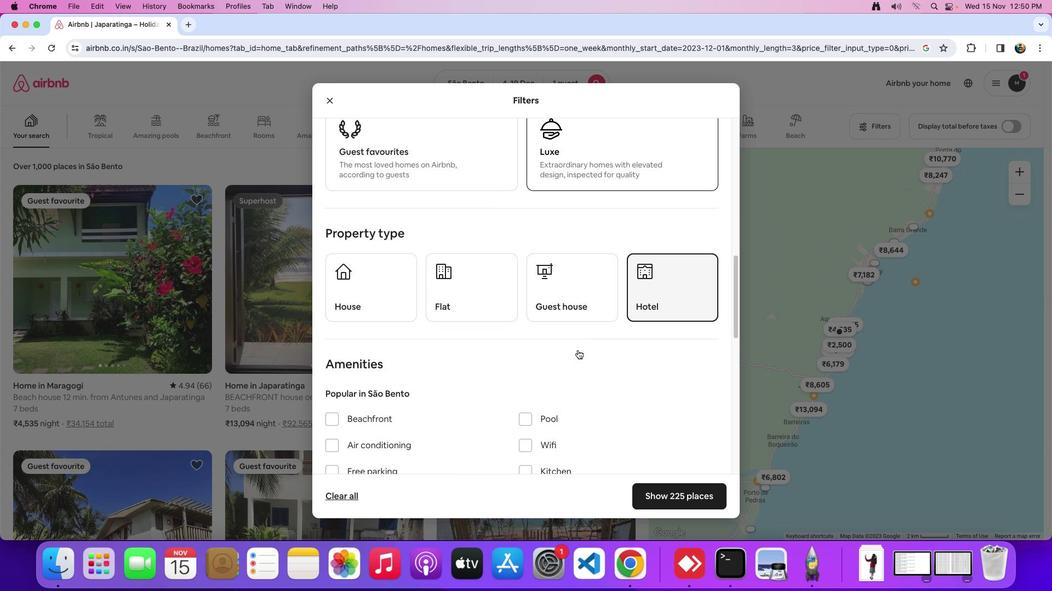 
Action: Mouse scrolled (577, 350) with delta (0, -1)
Screenshot: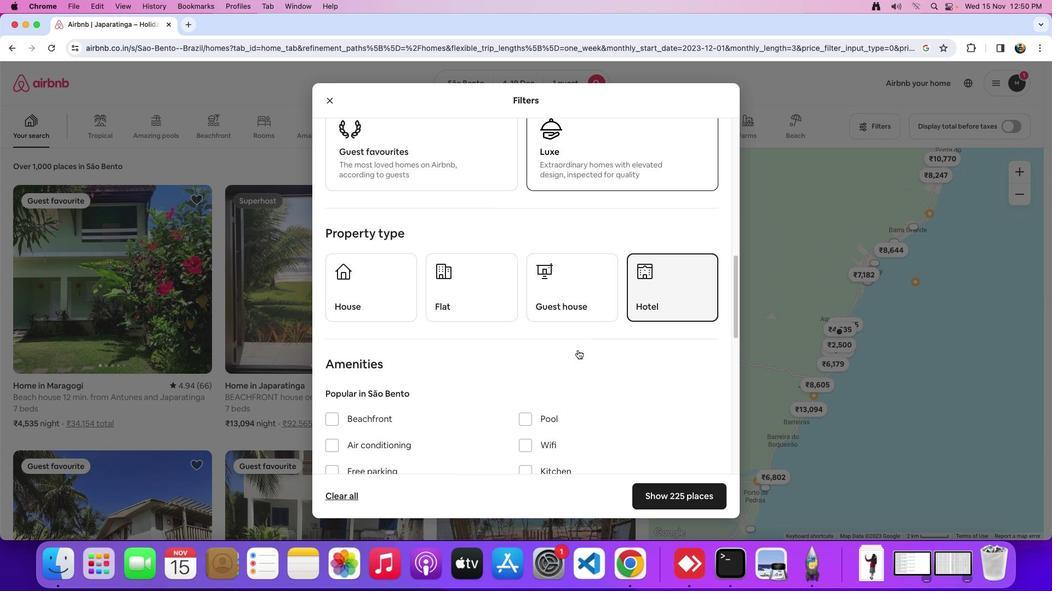 
Action: Mouse scrolled (577, 350) with delta (0, 0)
Screenshot: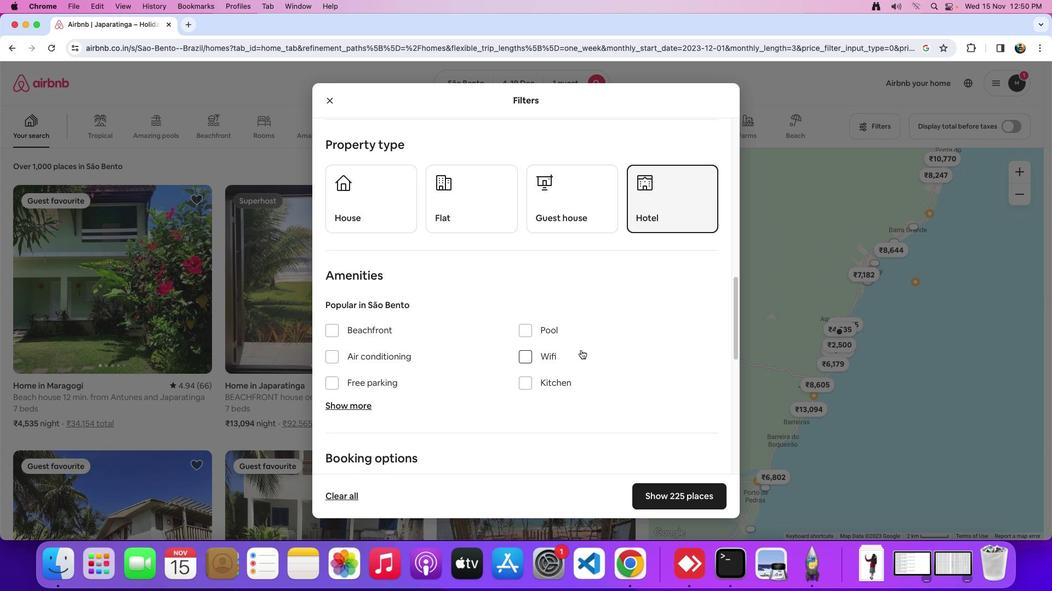 
Action: Mouse scrolled (577, 350) with delta (0, 0)
Screenshot: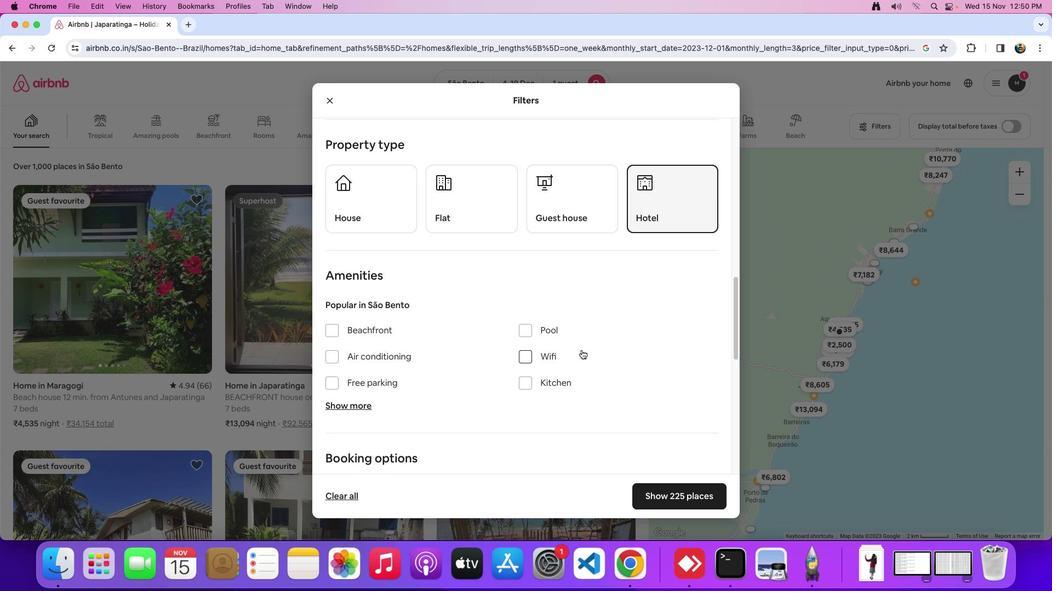 
Action: Mouse scrolled (577, 350) with delta (0, -1)
Screenshot: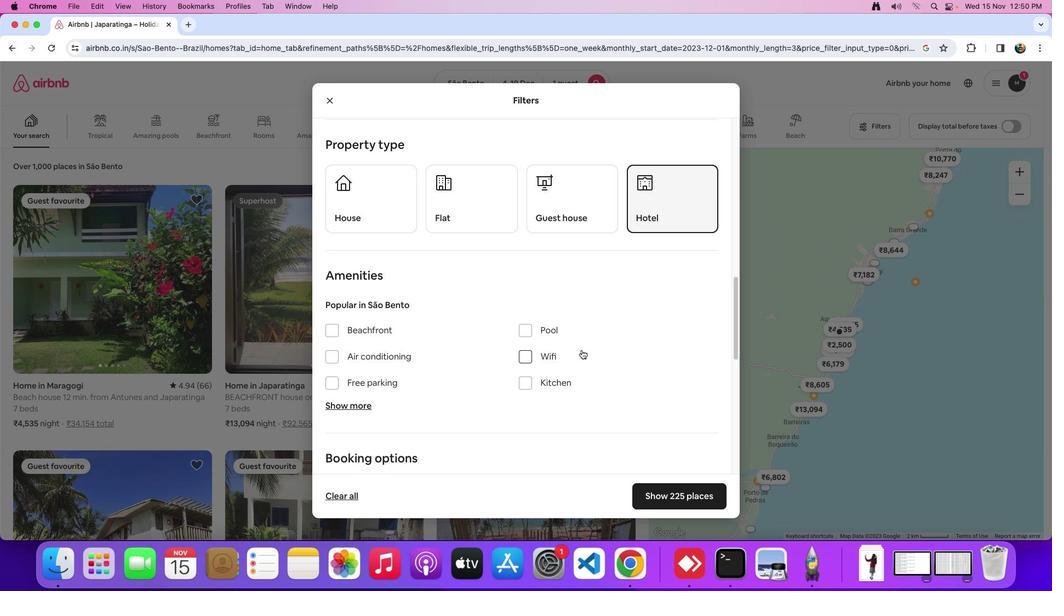 
Action: Mouse moved to (581, 350)
Screenshot: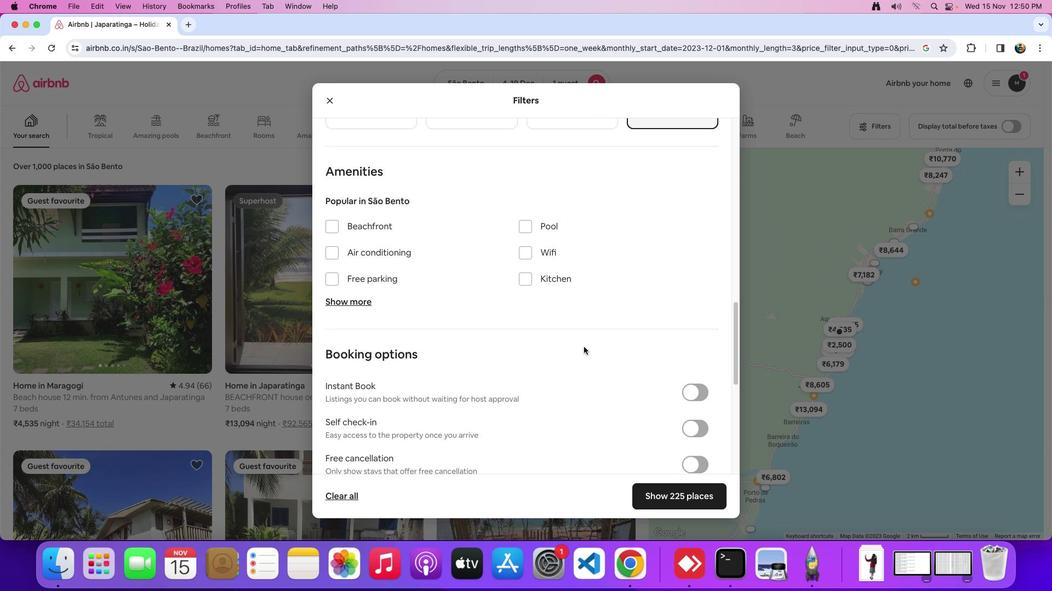 
Action: Mouse scrolled (581, 350) with delta (0, 0)
Screenshot: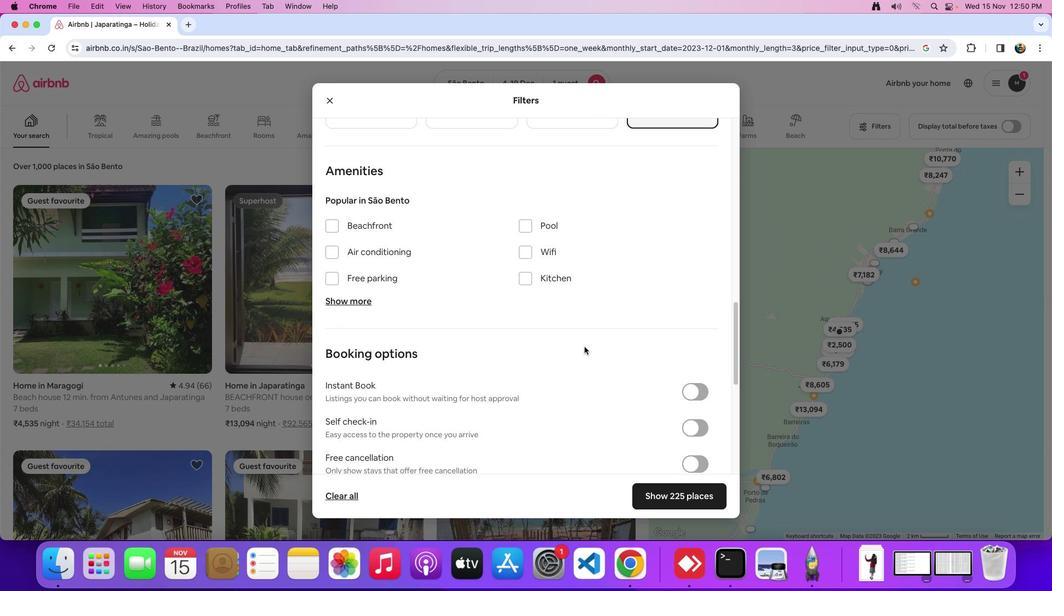 
Action: Mouse scrolled (581, 350) with delta (0, 0)
Screenshot: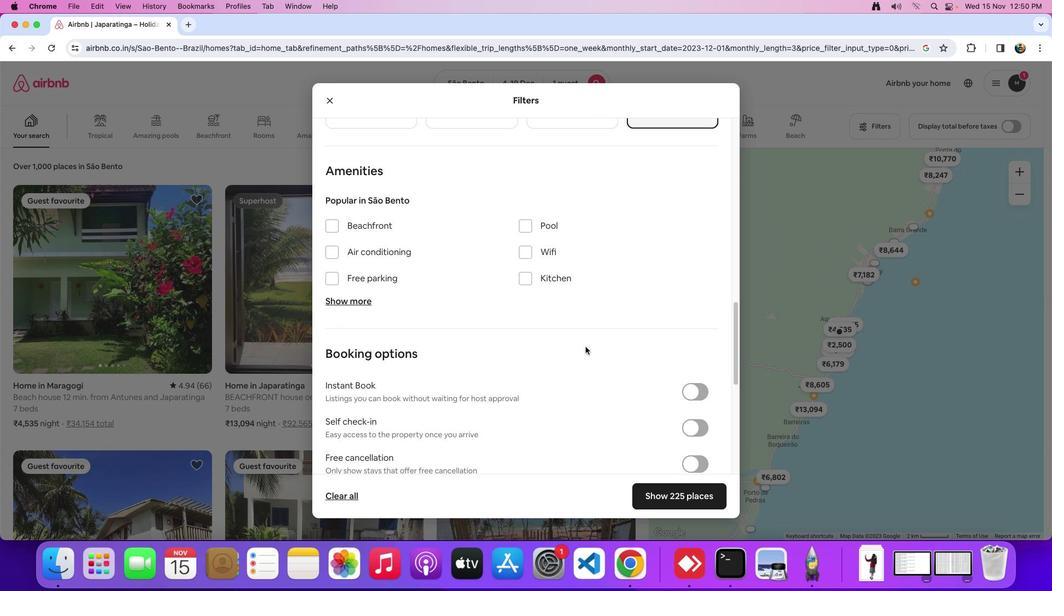 
Action: Mouse moved to (581, 350)
Screenshot: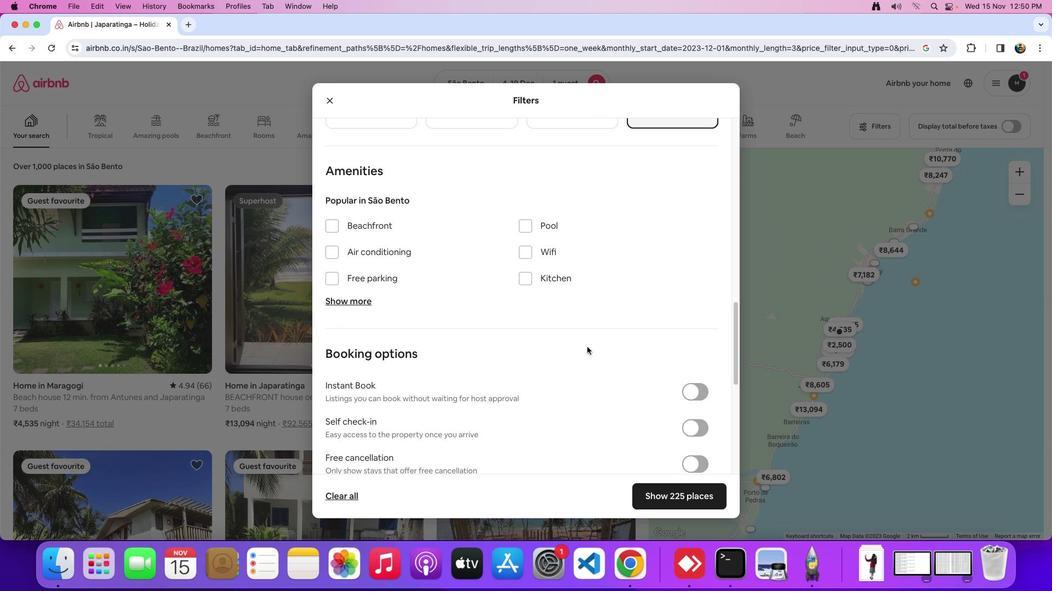 
Action: Mouse scrolled (581, 350) with delta (0, -1)
Screenshot: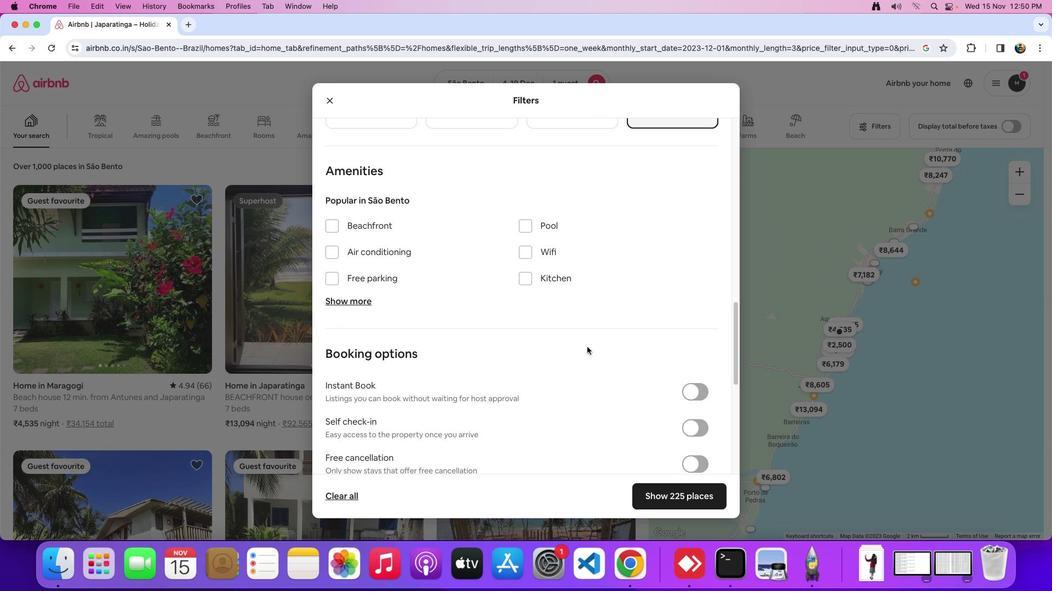 
Action: Mouse moved to (587, 347)
Screenshot: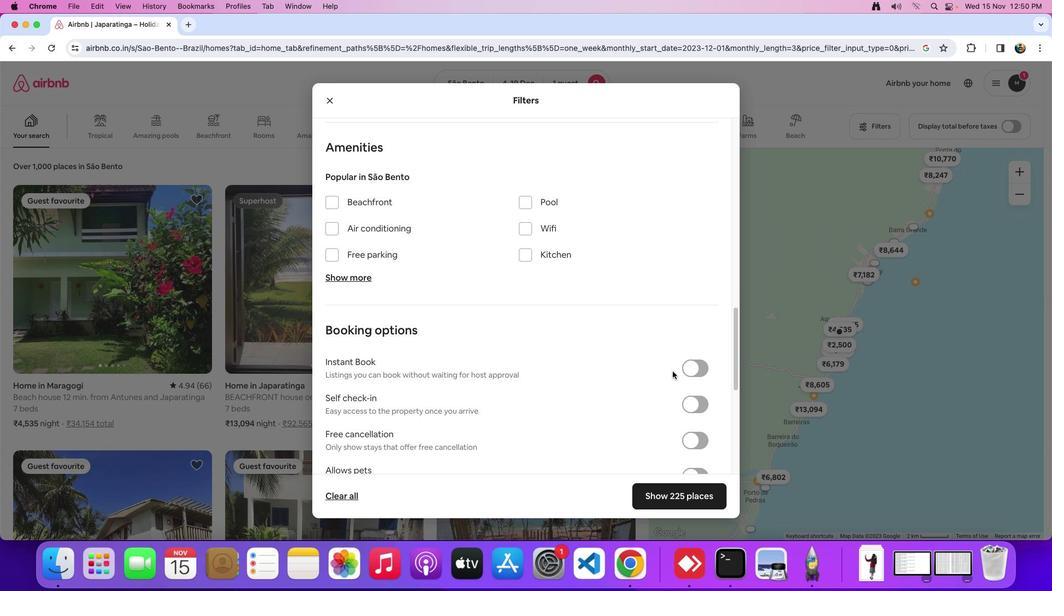 
Action: Mouse scrolled (587, 347) with delta (0, 0)
Screenshot: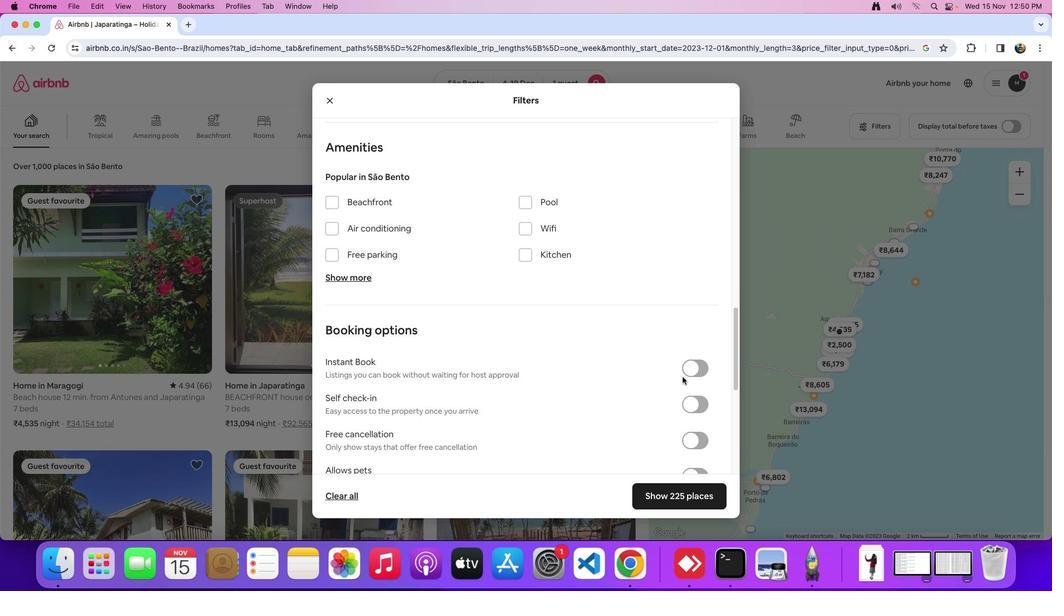 
Action: Mouse scrolled (587, 347) with delta (0, 0)
Screenshot: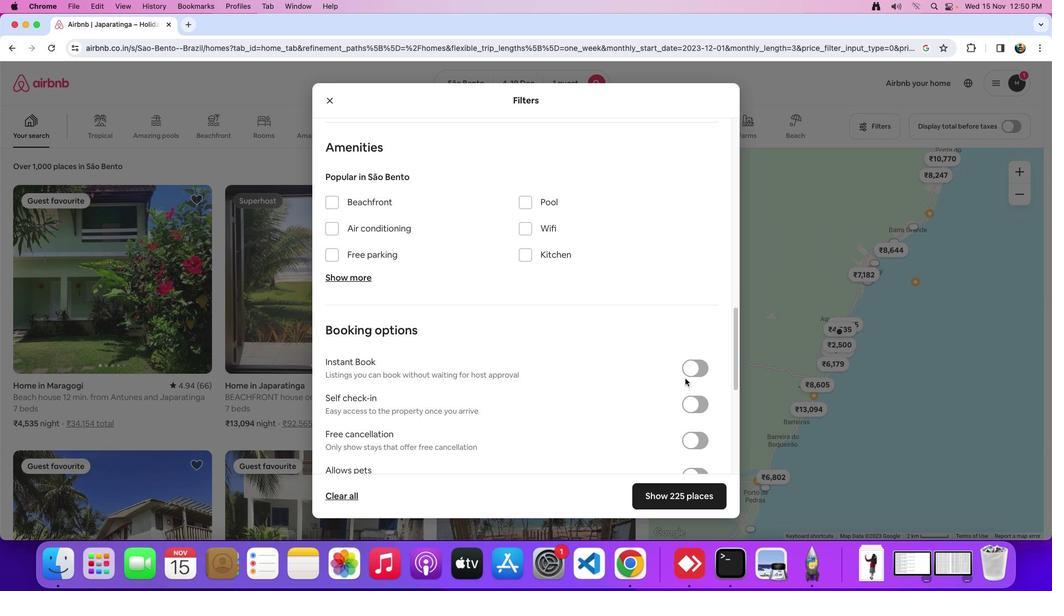 
Action: Mouse moved to (690, 405)
Screenshot: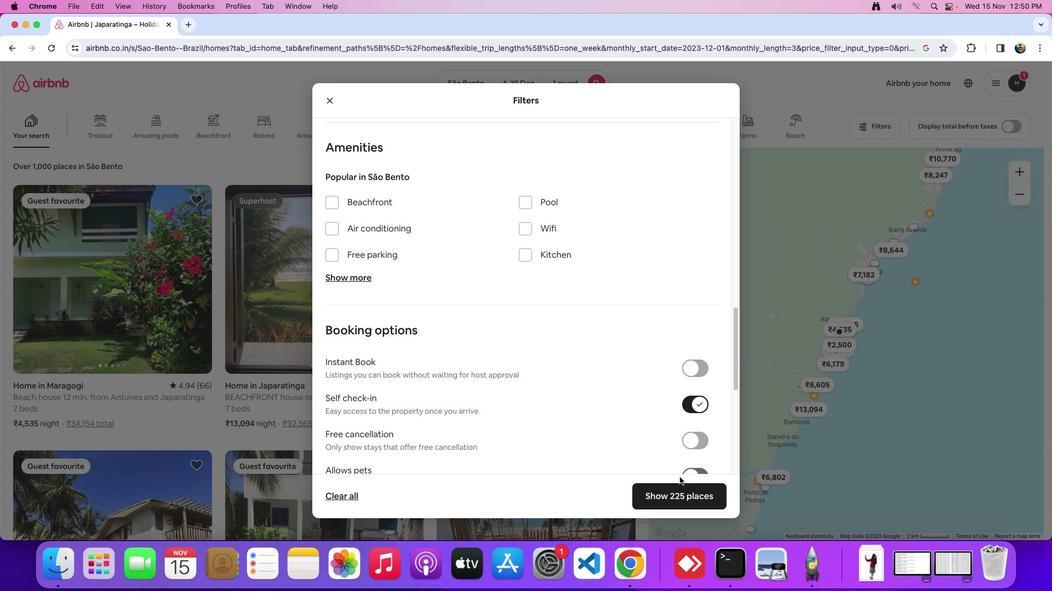 
Action: Mouse pressed left at (690, 405)
Screenshot: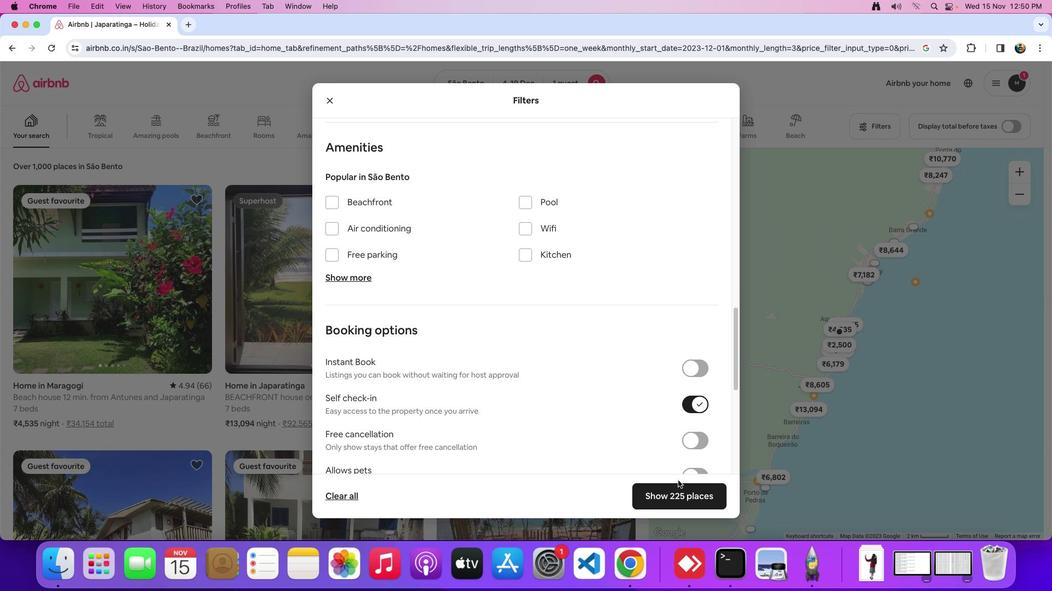 
Action: Mouse moved to (670, 495)
Screenshot: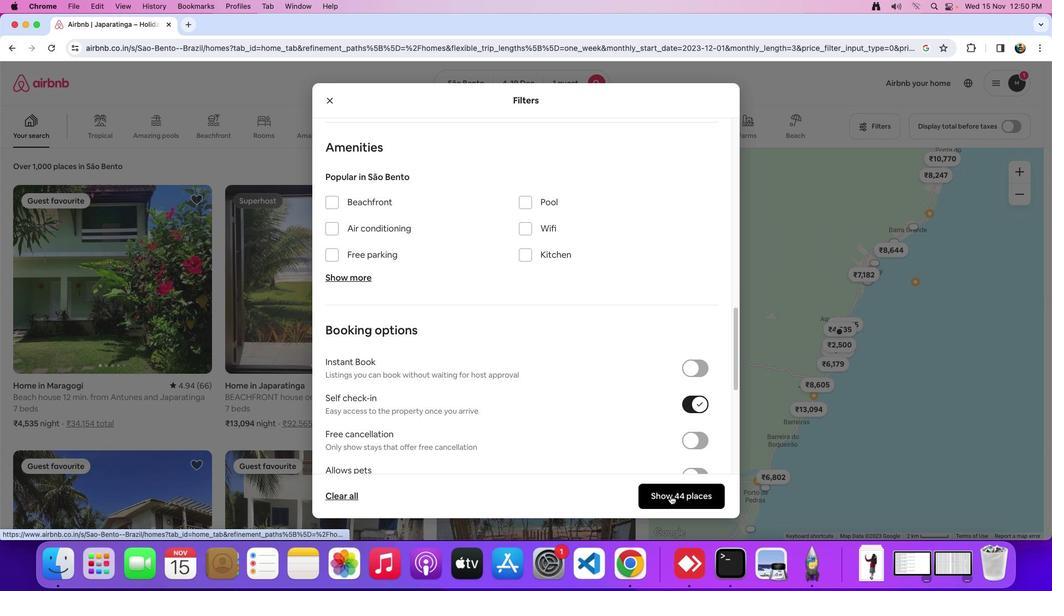 
Action: Mouse pressed left at (670, 495)
Screenshot: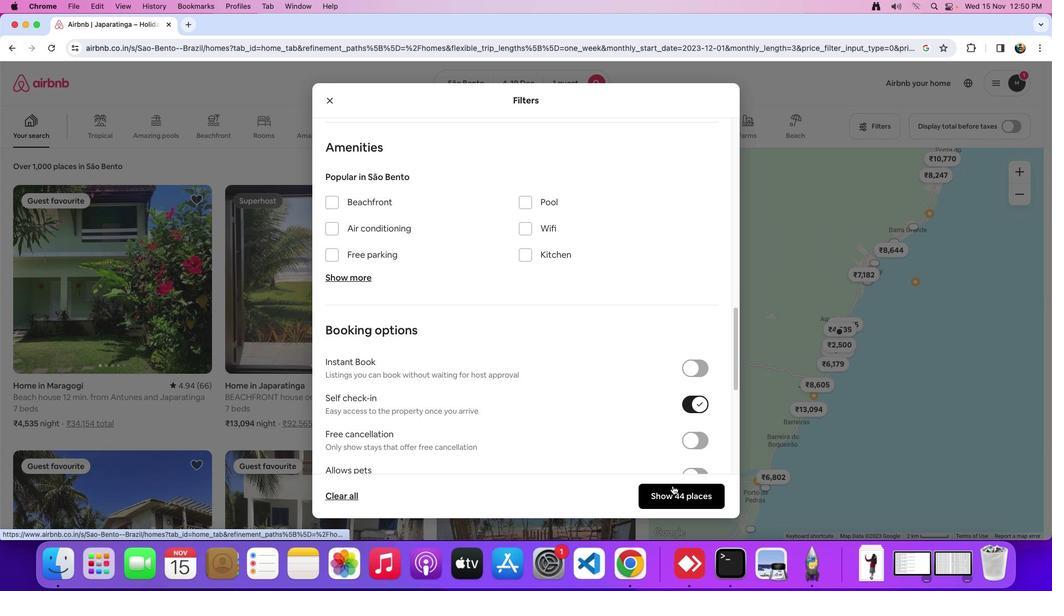 
Action: Mouse moved to (292, 351)
Screenshot: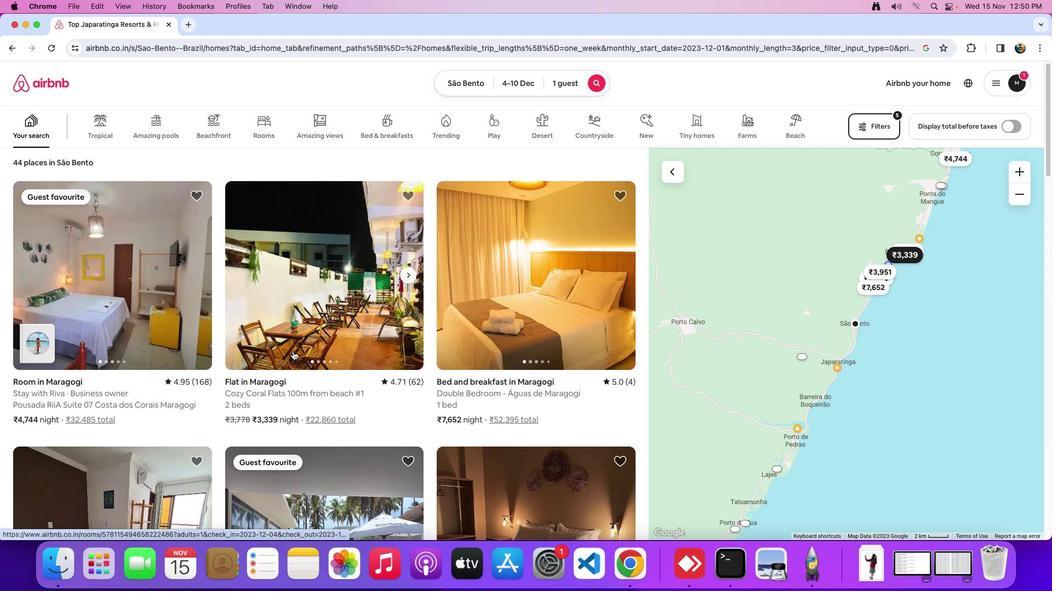 
Action: Mouse scrolled (292, 351) with delta (0, 0)
Screenshot: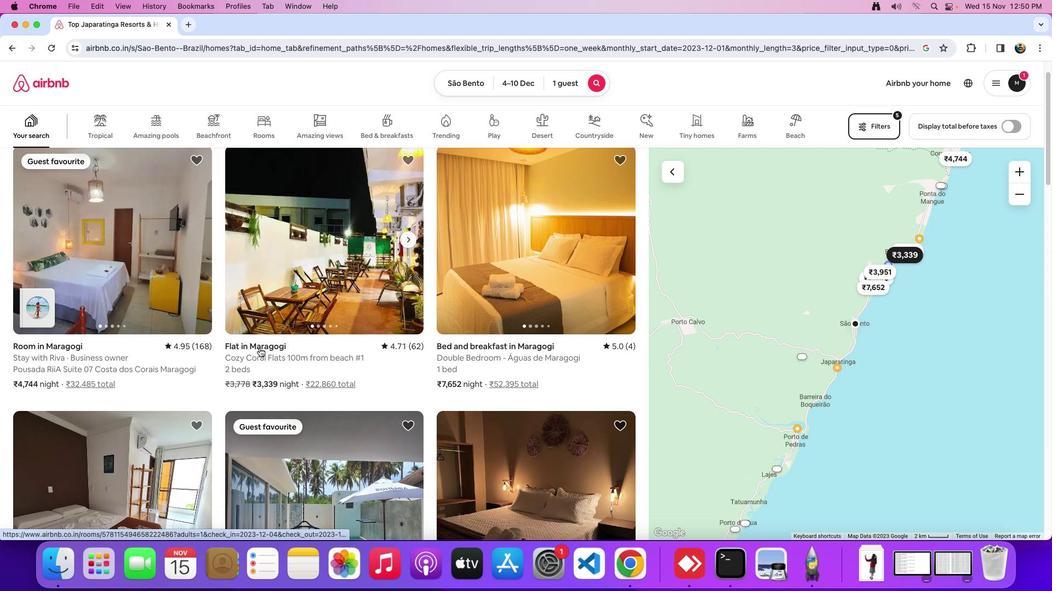 
Action: Mouse scrolled (292, 351) with delta (0, 0)
Screenshot: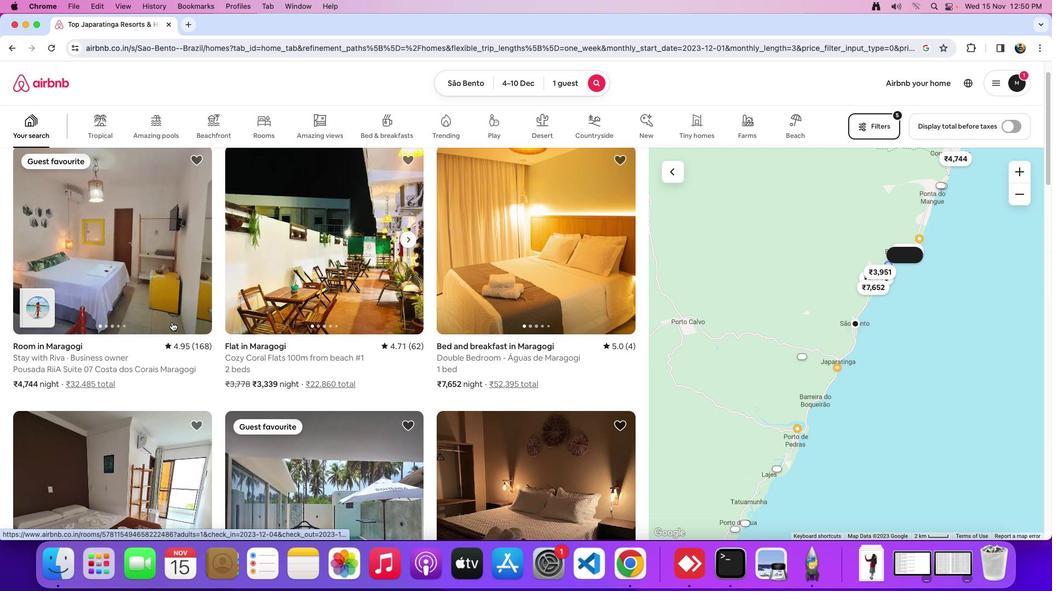 
Action: Mouse moved to (292, 351)
Screenshot: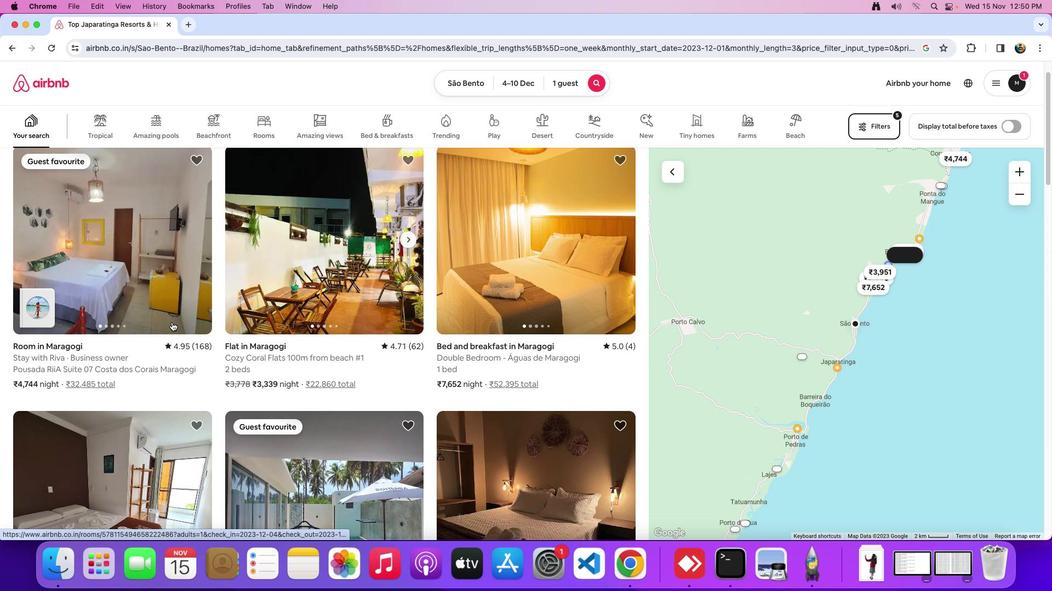 
Action: Mouse scrolled (292, 351) with delta (0, 0)
Screenshot: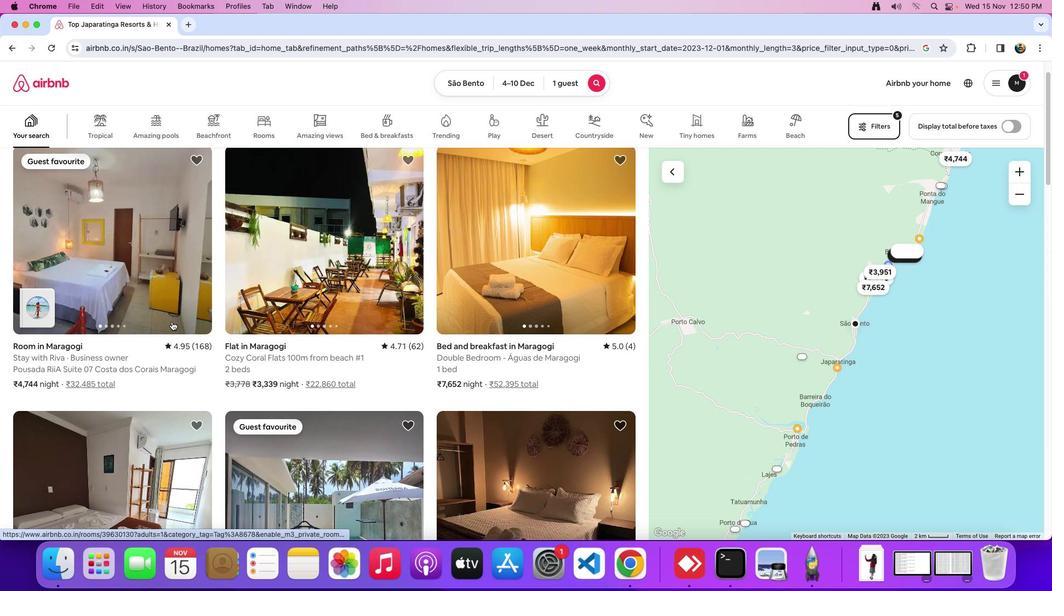 
Action: Mouse moved to (171, 321)
Screenshot: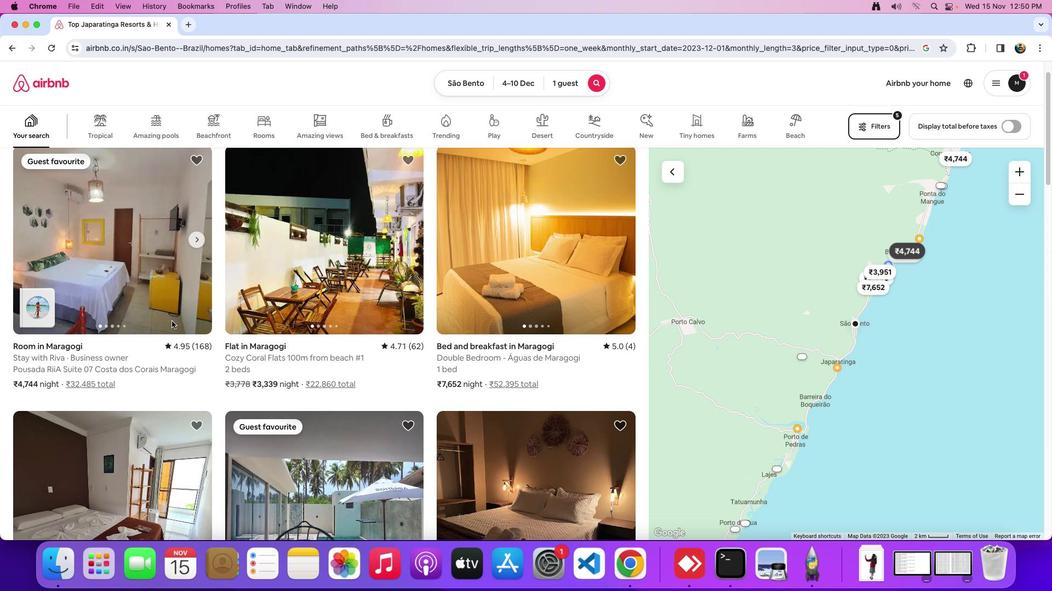 
Action: Mouse pressed left at (171, 321)
Screenshot: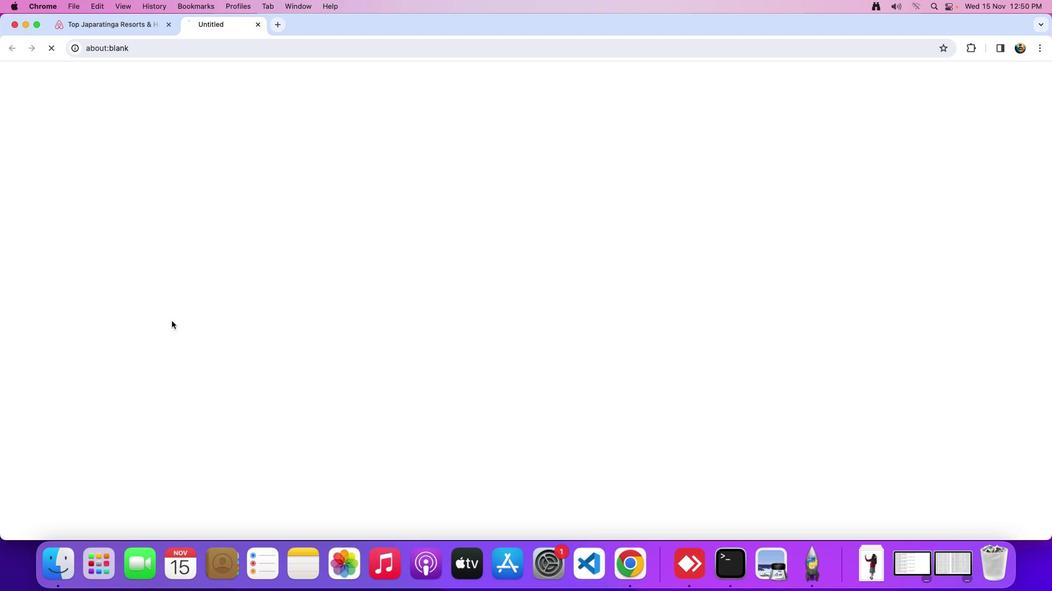 
Action: Mouse moved to (752, 381)
Screenshot: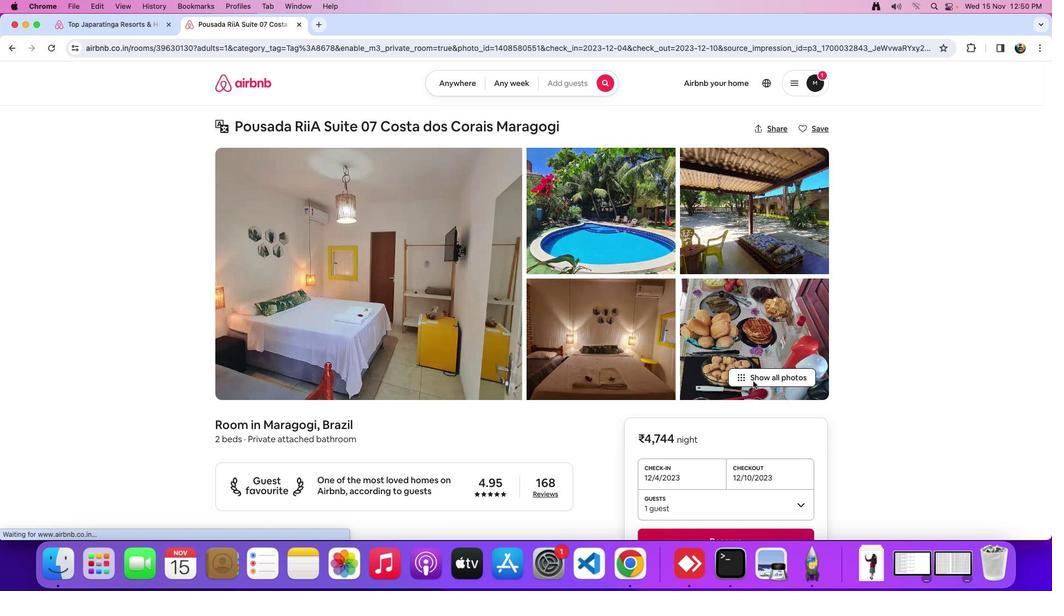 
Action: Mouse pressed left at (752, 381)
Screenshot: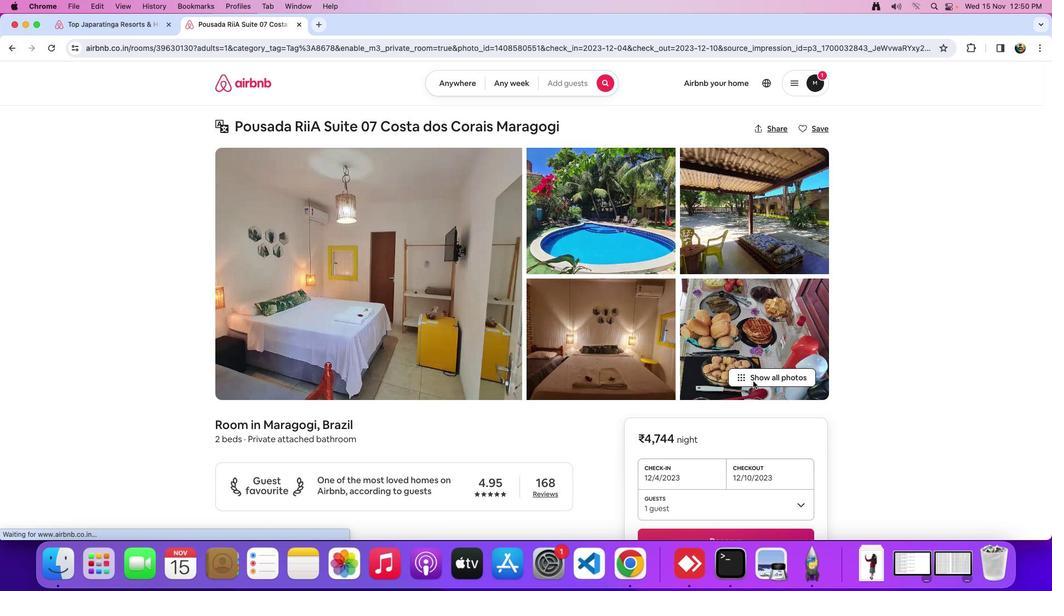 
Action: Mouse moved to (501, 287)
Screenshot: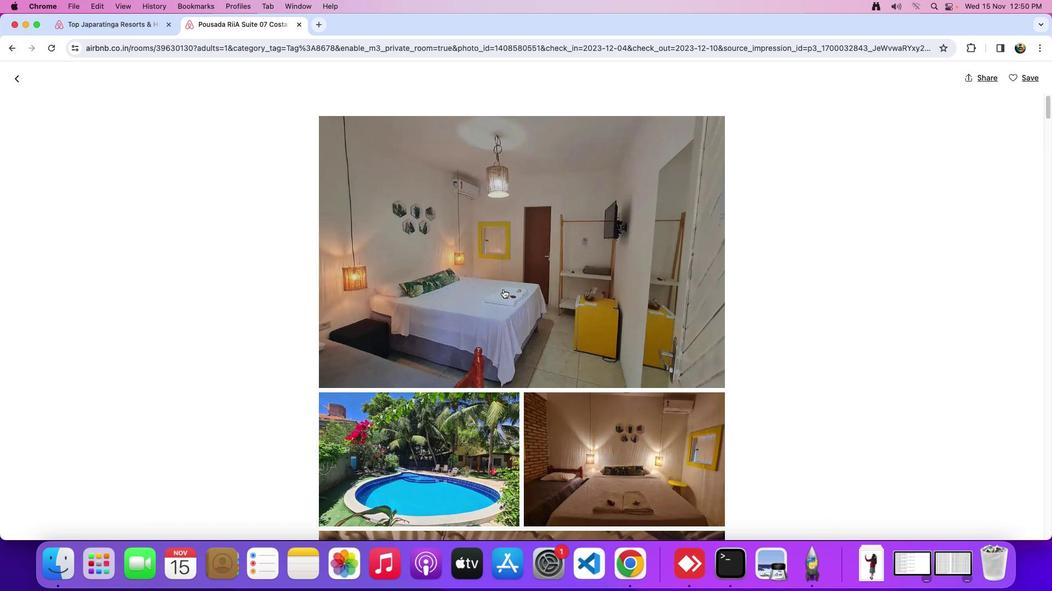 
Action: Mouse pressed left at (501, 287)
Screenshot: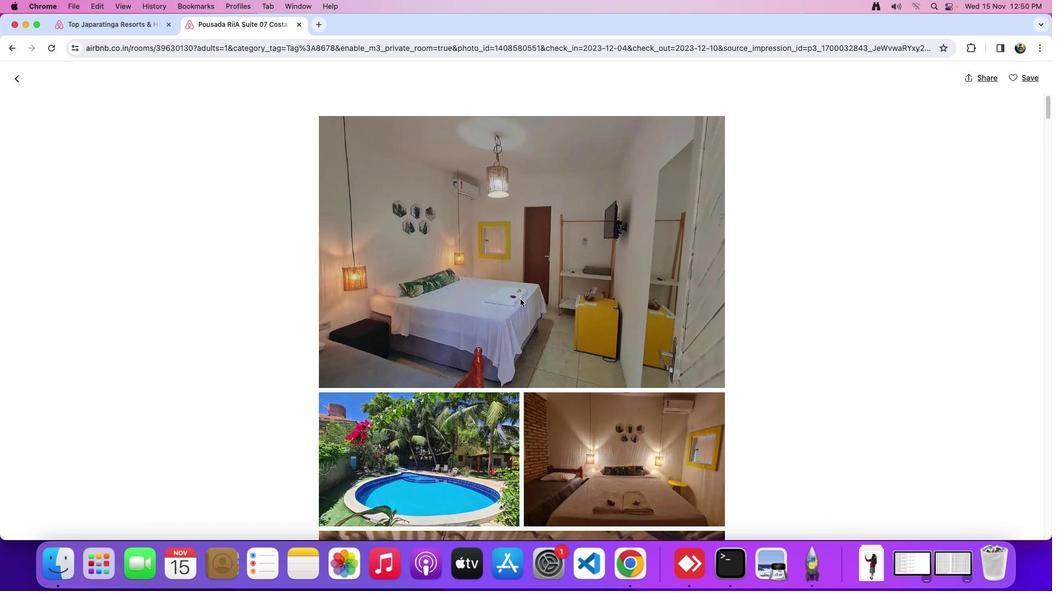 
Action: Mouse moved to (1015, 304)
Screenshot: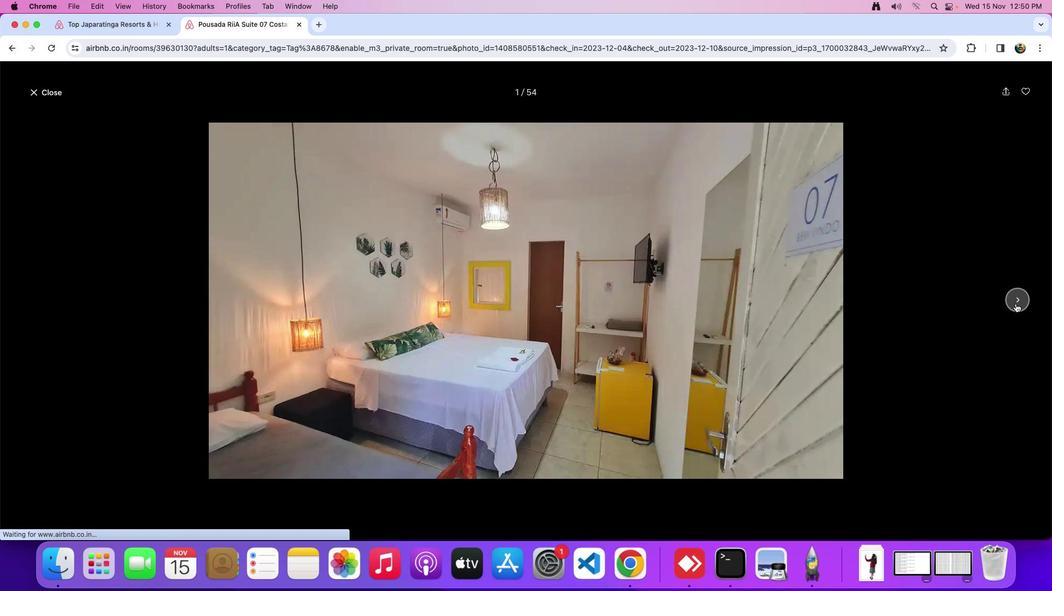 
Action: Mouse pressed left at (1015, 304)
Screenshot: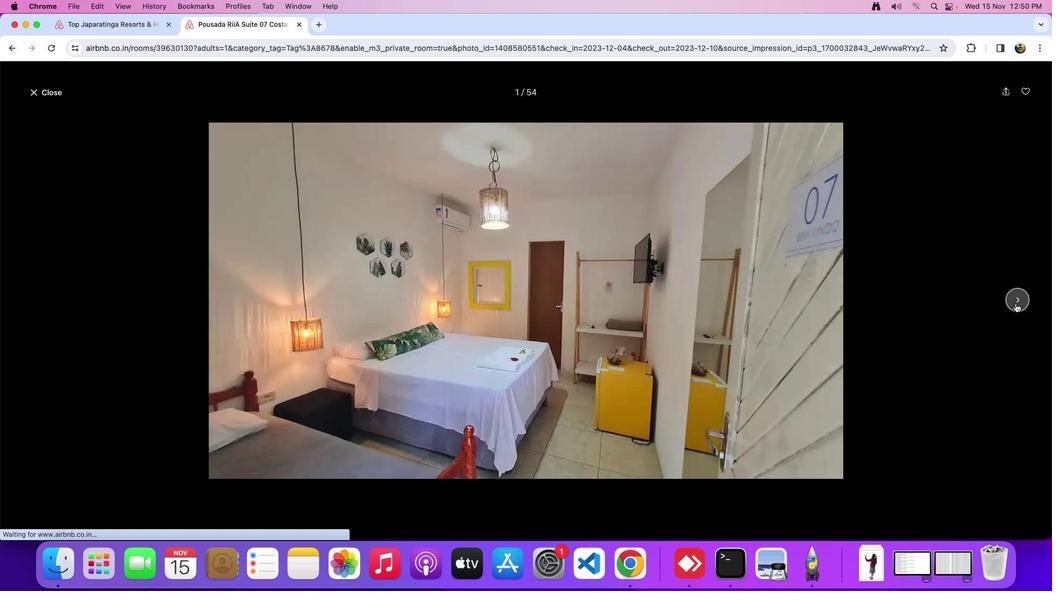 
Action: Mouse pressed left at (1015, 304)
Screenshot: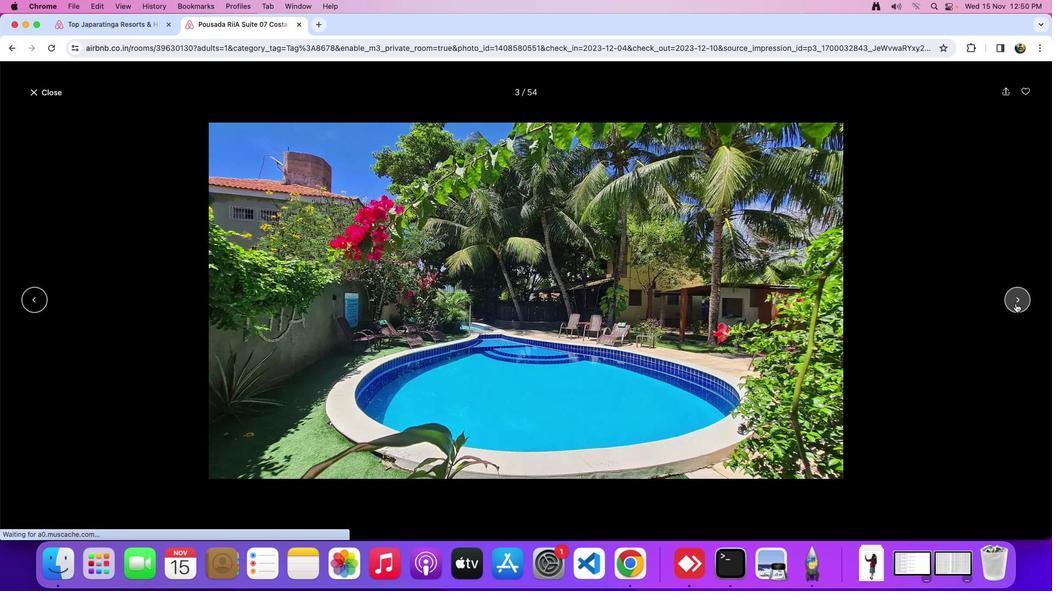 
Action: Mouse pressed left at (1015, 304)
Screenshot: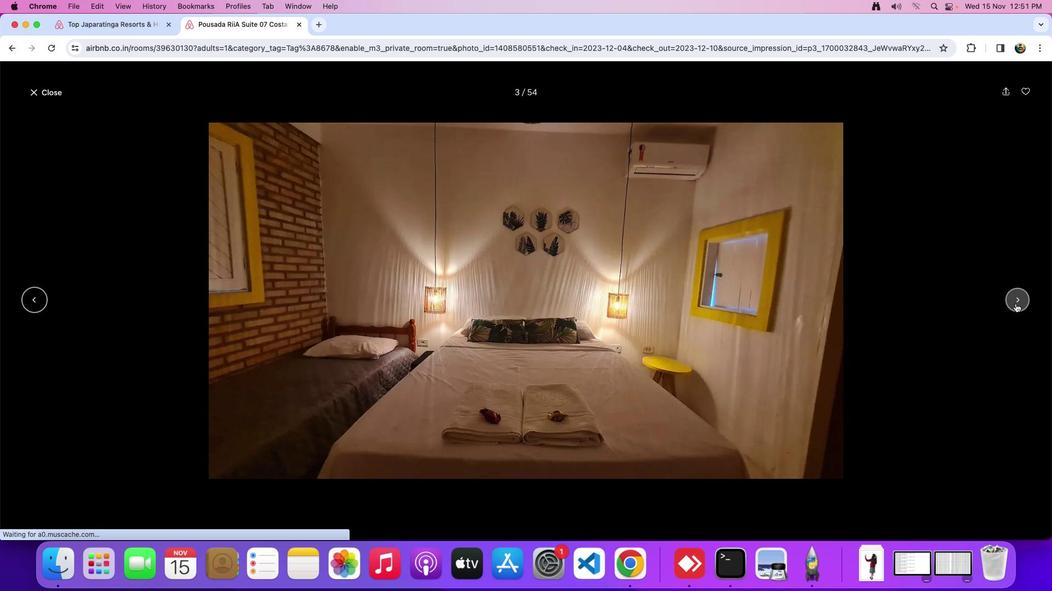 
Action: Mouse pressed left at (1015, 304)
Screenshot: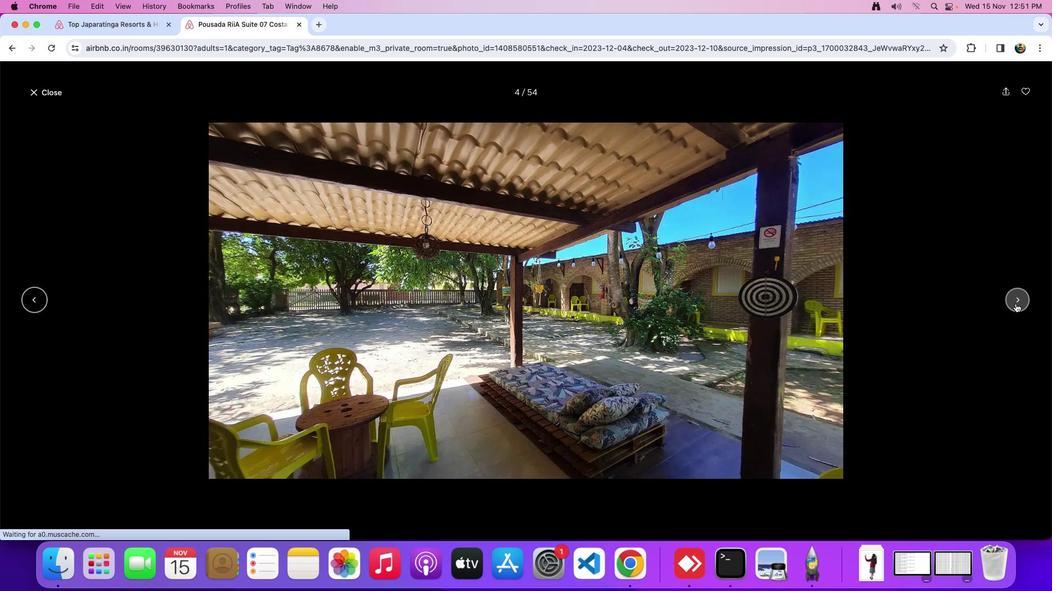 
Action: Mouse pressed left at (1015, 304)
Screenshot: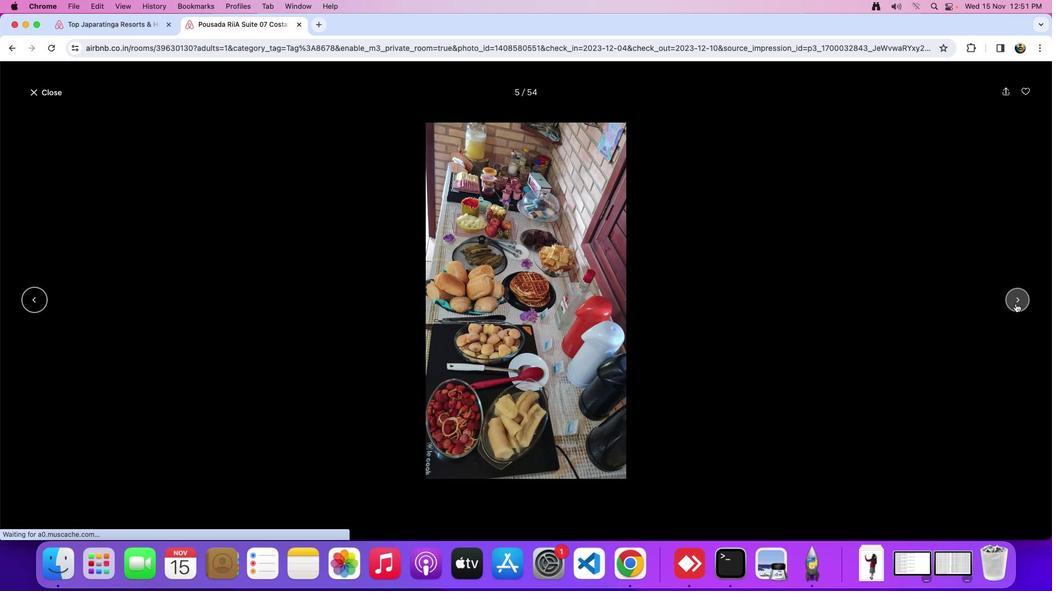 
Action: Mouse pressed left at (1015, 304)
Screenshot: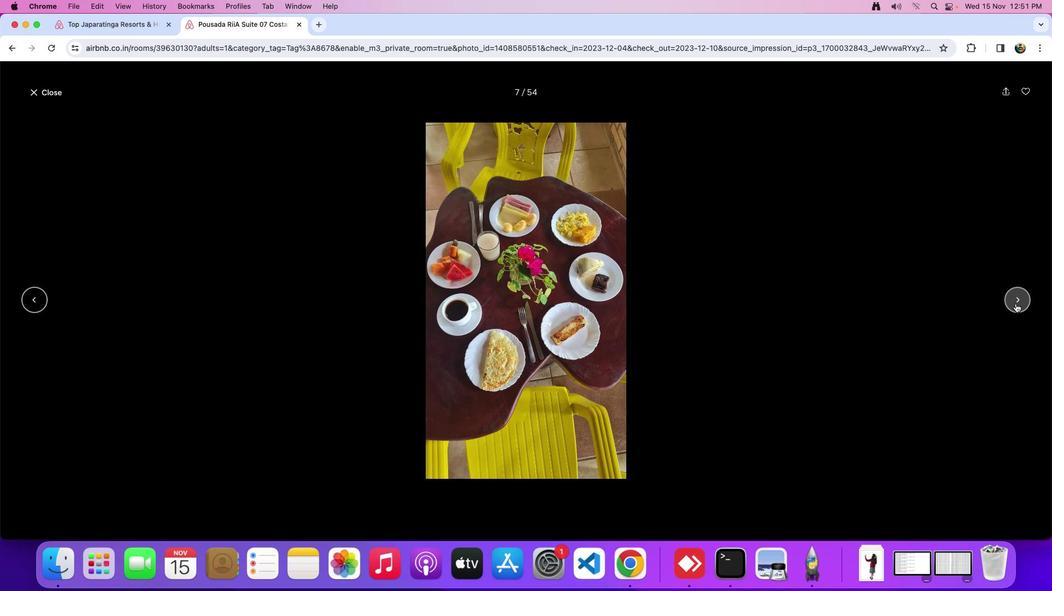 
Action: Mouse pressed left at (1015, 304)
Screenshot: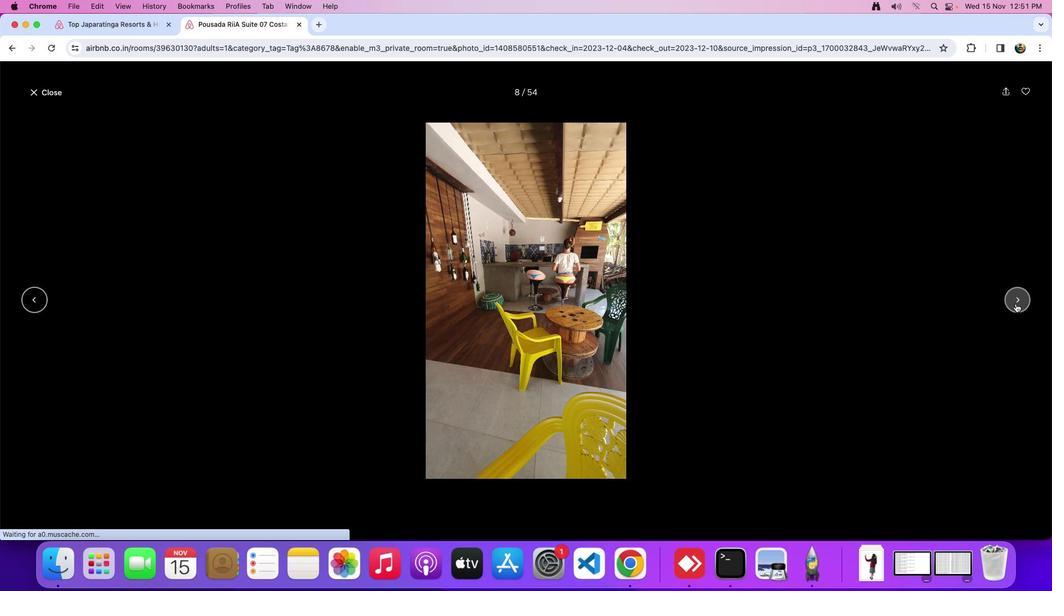 
Action: Mouse pressed left at (1015, 304)
Screenshot: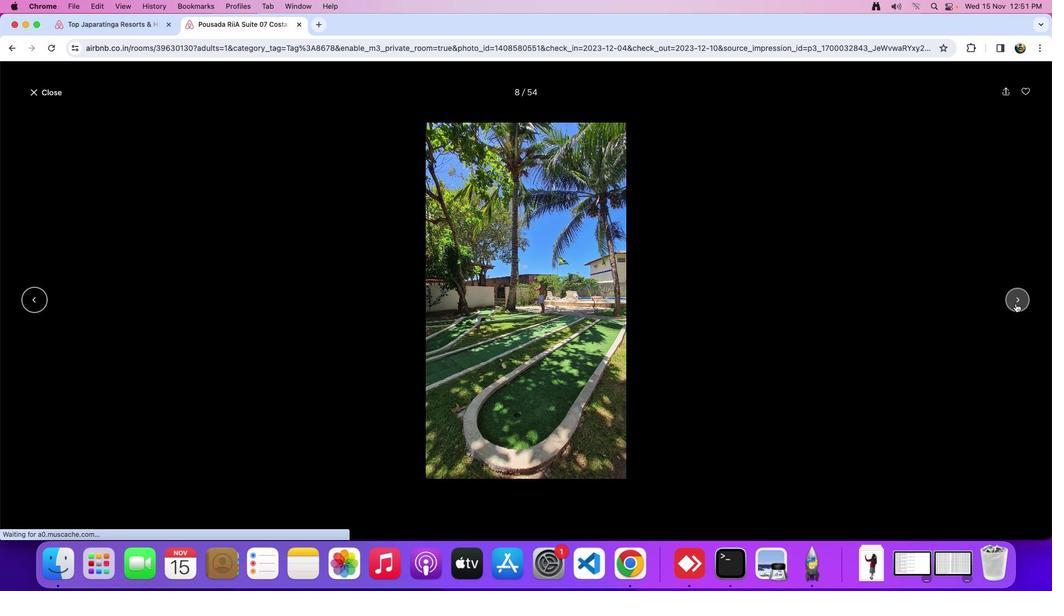 
Action: Mouse pressed left at (1015, 304)
Screenshot: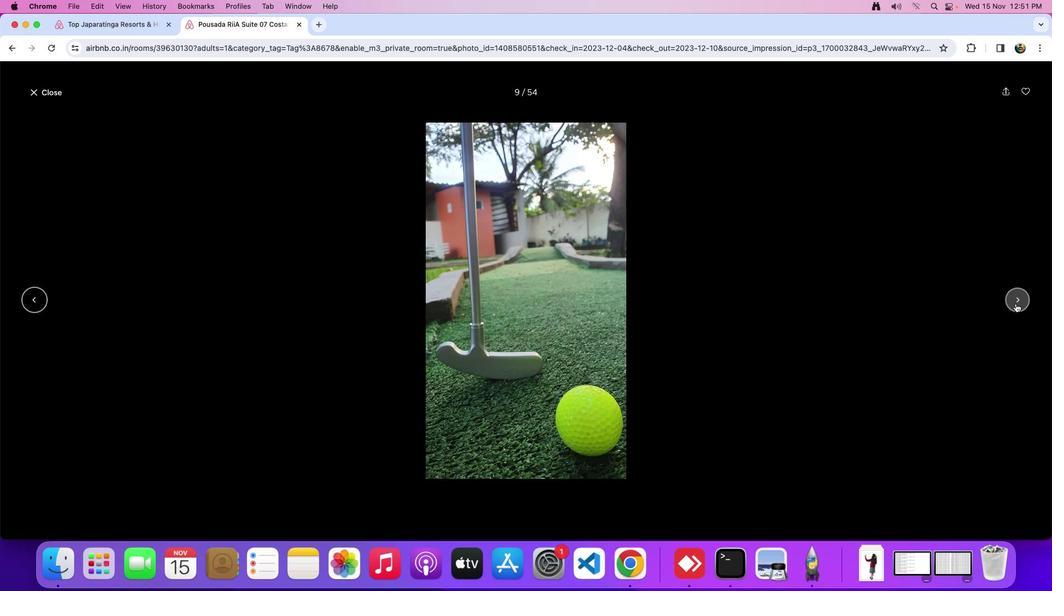 
Action: Mouse pressed left at (1015, 304)
Screenshot: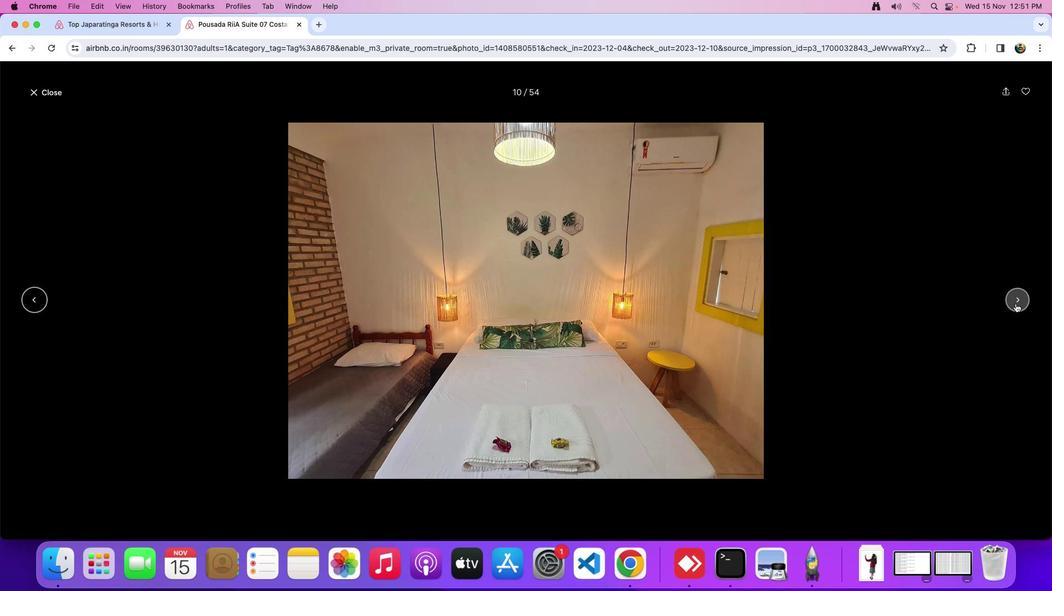 
Action: Mouse pressed left at (1015, 304)
Screenshot: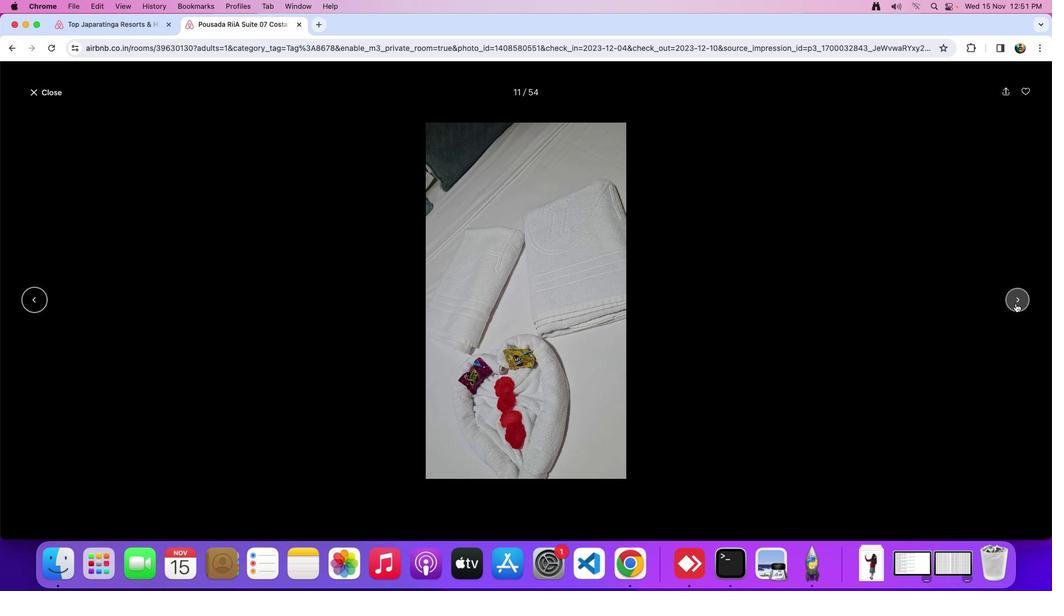 
Action: Mouse pressed left at (1015, 304)
Screenshot: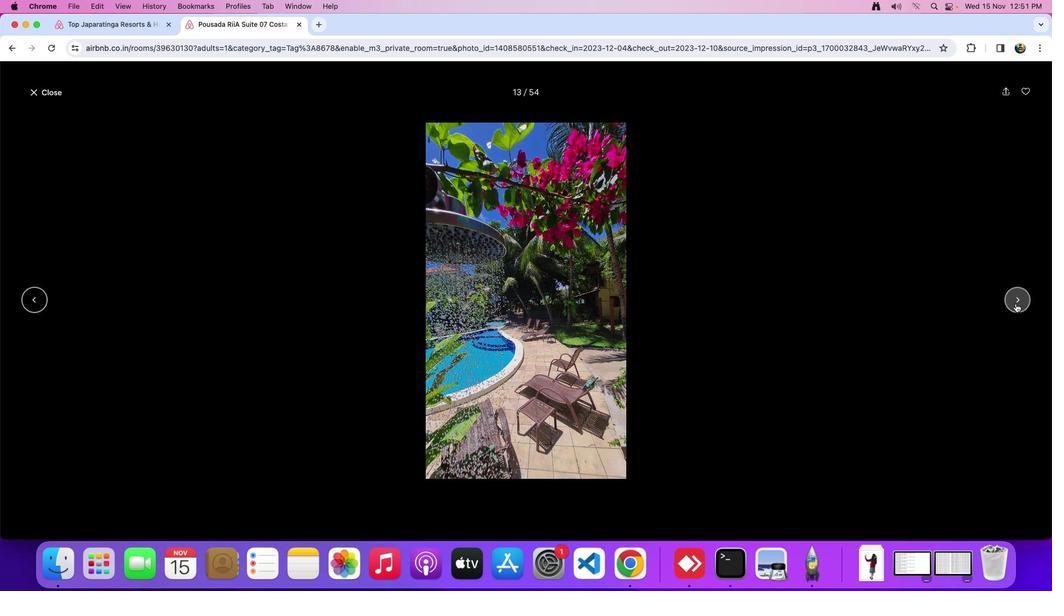 
Action: Mouse pressed left at (1015, 304)
Screenshot: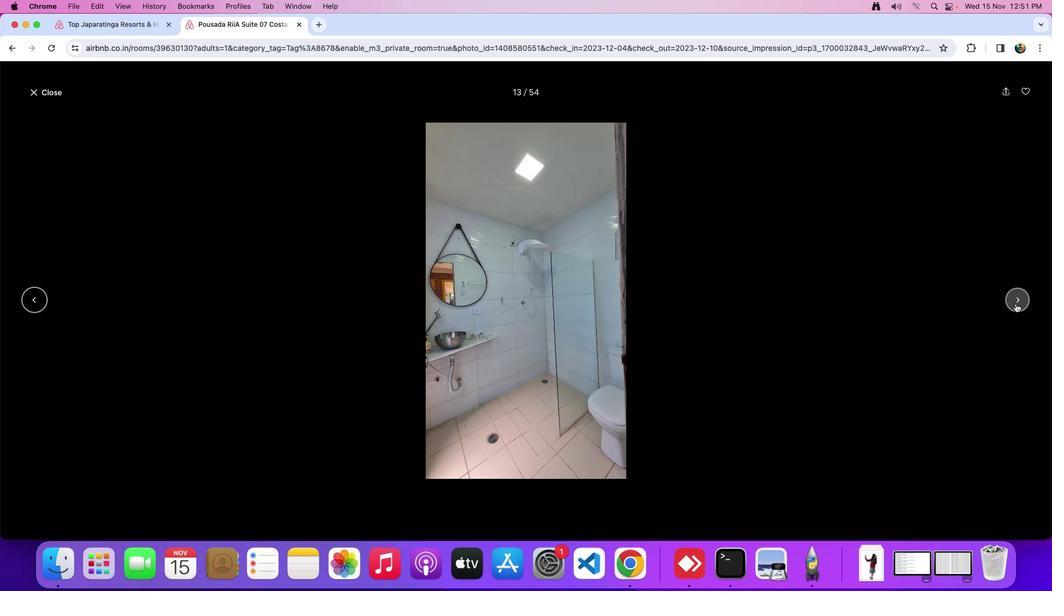 
Action: Mouse pressed left at (1015, 304)
Screenshot: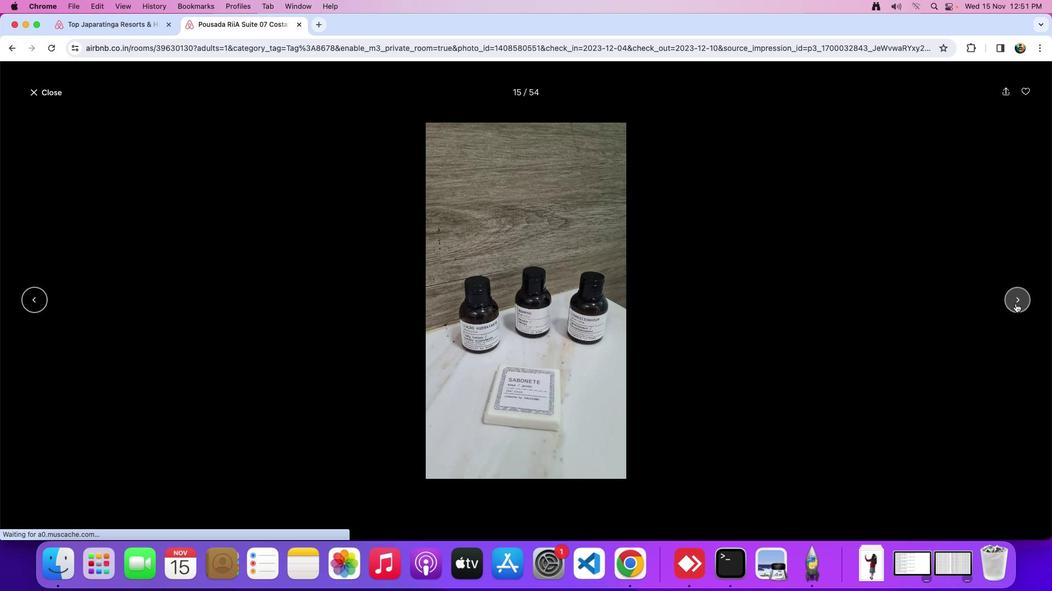
Action: Mouse moved to (1015, 303)
Screenshot: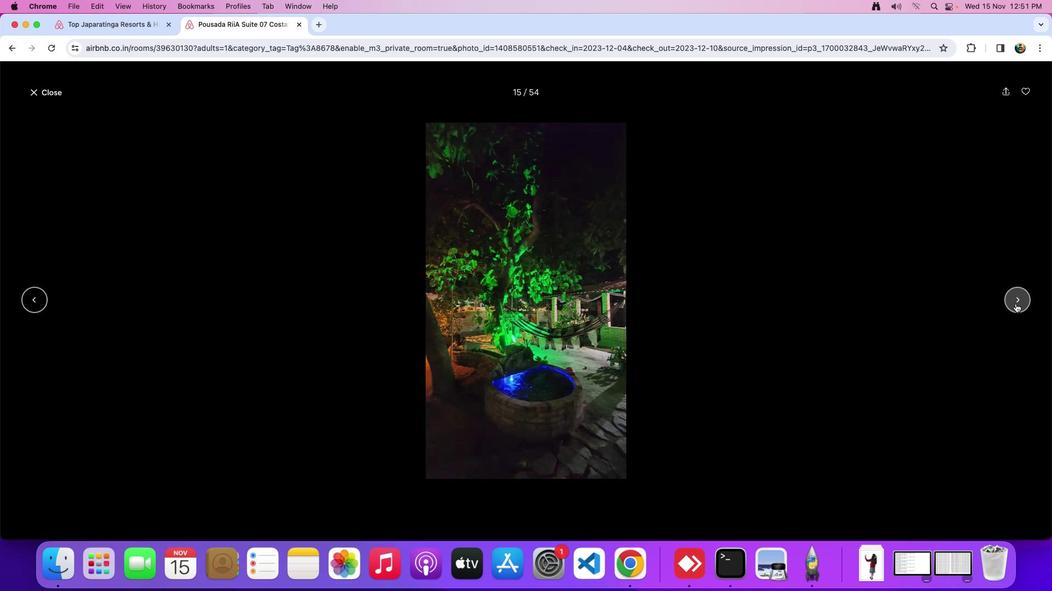 
Action: Mouse pressed left at (1015, 303)
Screenshot: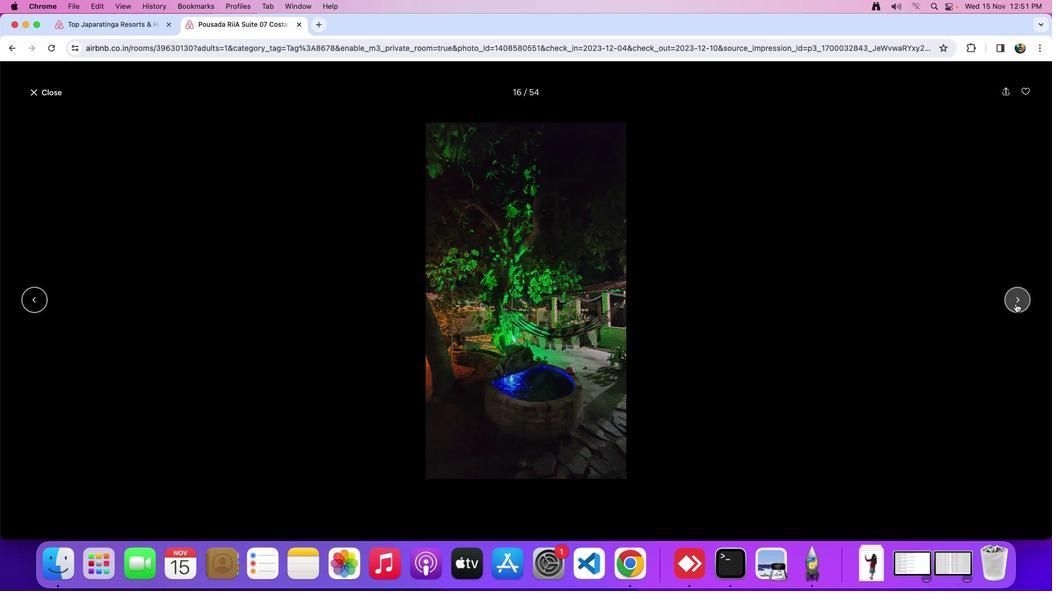 
Action: Mouse pressed left at (1015, 303)
Screenshot: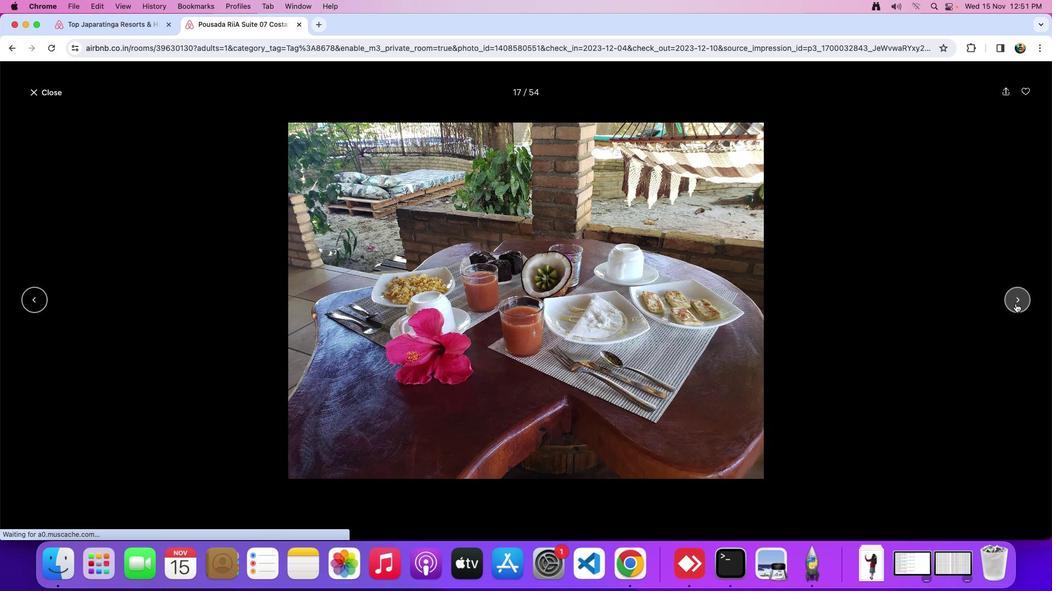 
Action: Mouse moved to (1015, 303)
Screenshot: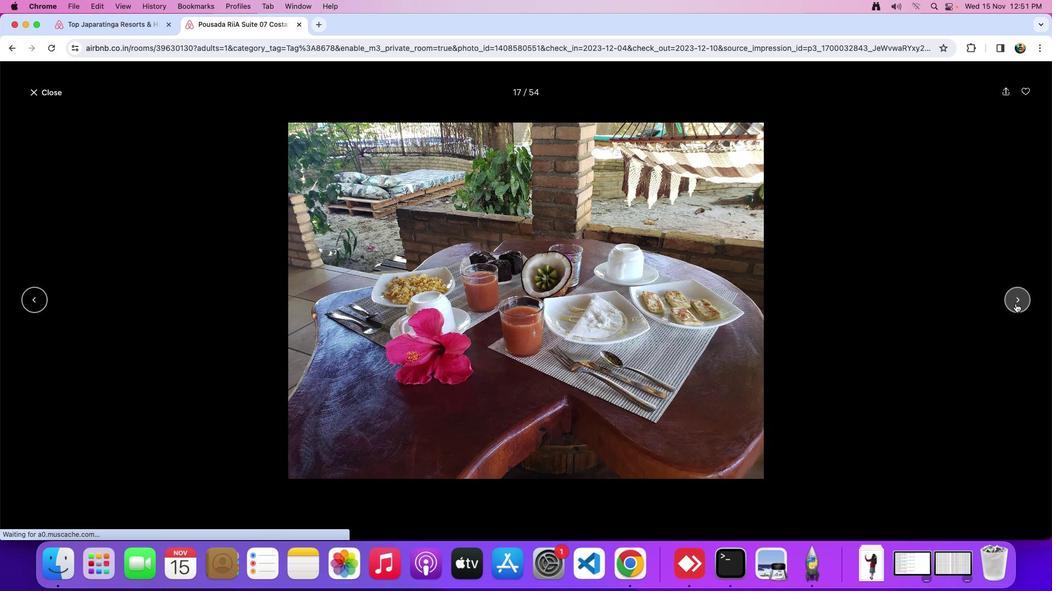 
Action: Mouse pressed left at (1015, 303)
Screenshot: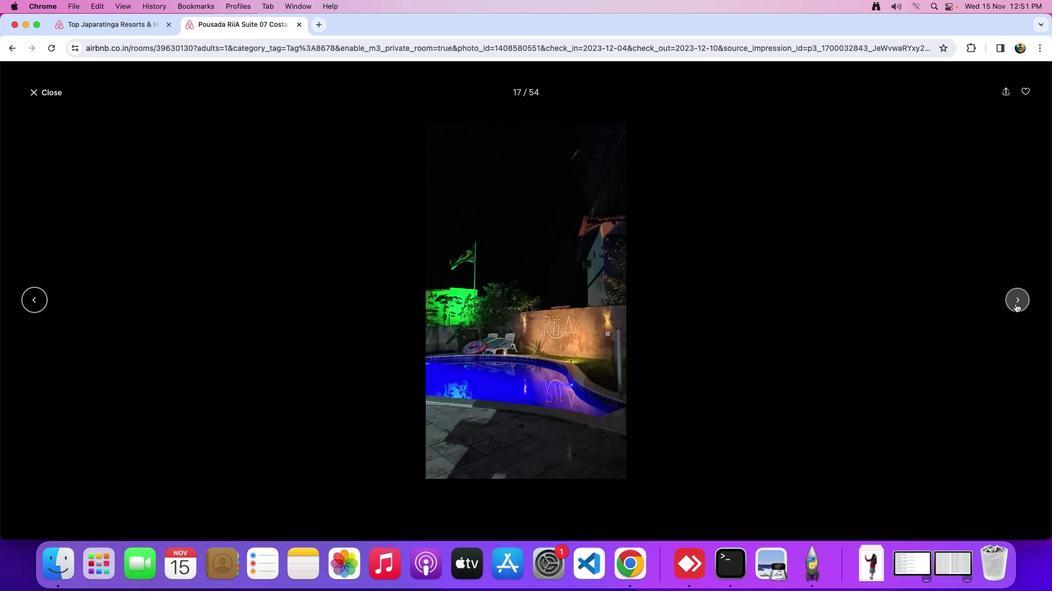 
Action: Mouse moved to (1015, 304)
Screenshot: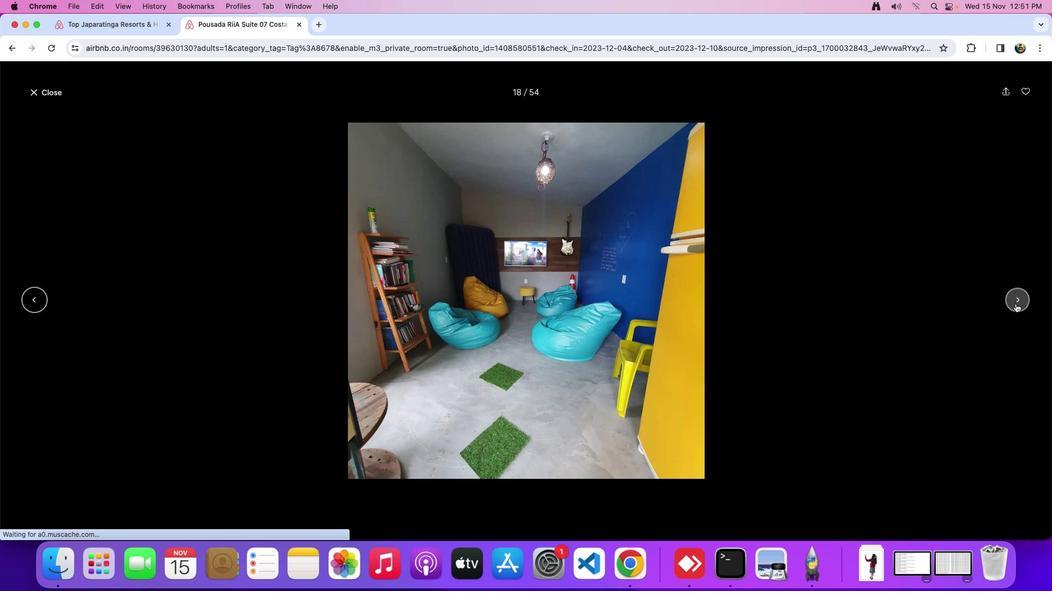 
Action: Mouse pressed left at (1015, 304)
Screenshot: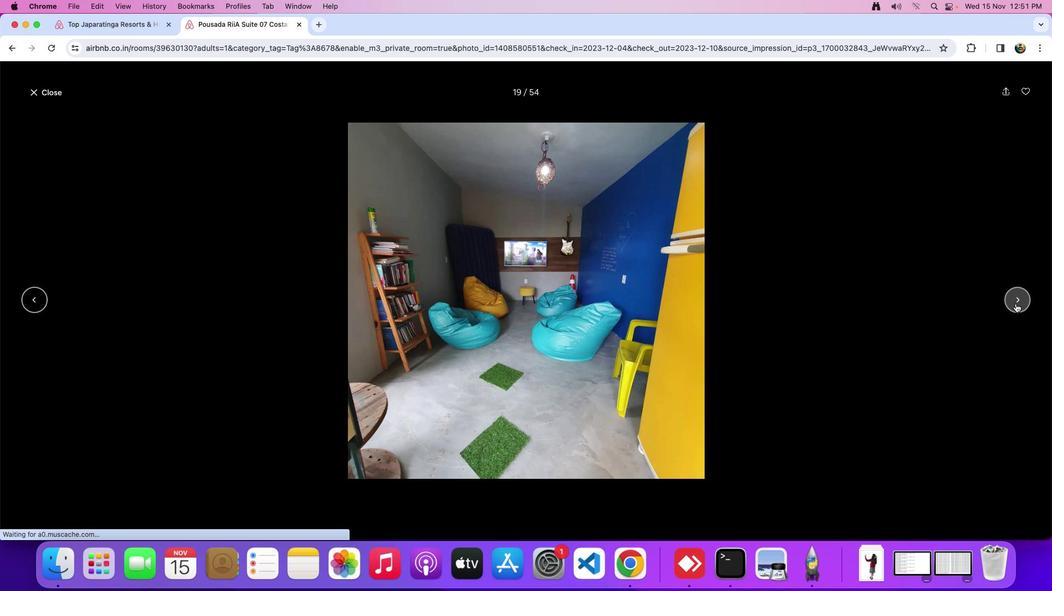 
Action: Mouse pressed left at (1015, 304)
Screenshot: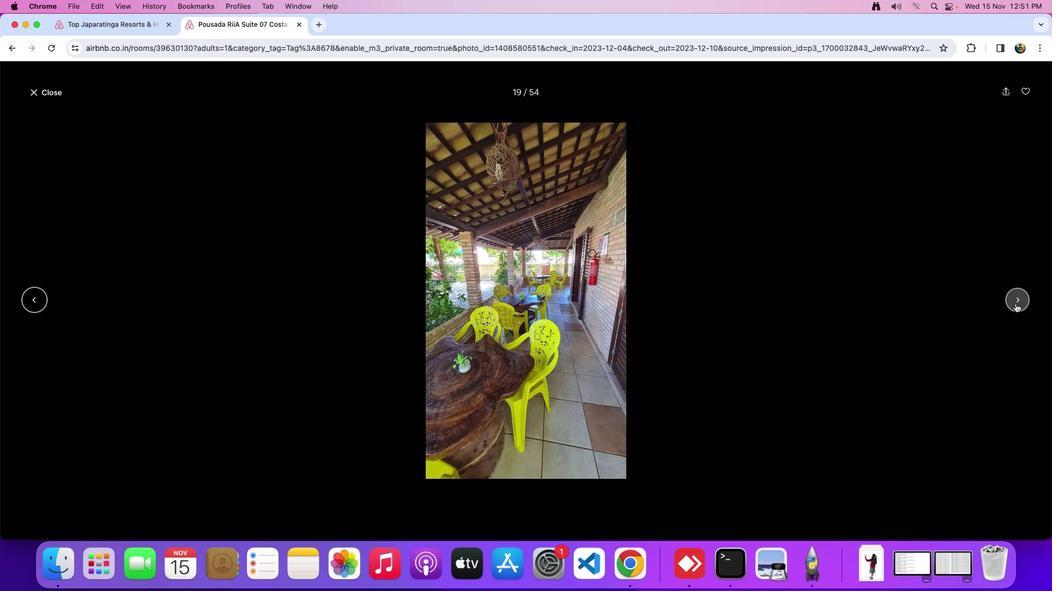 
Action: Mouse pressed left at (1015, 304)
Screenshot: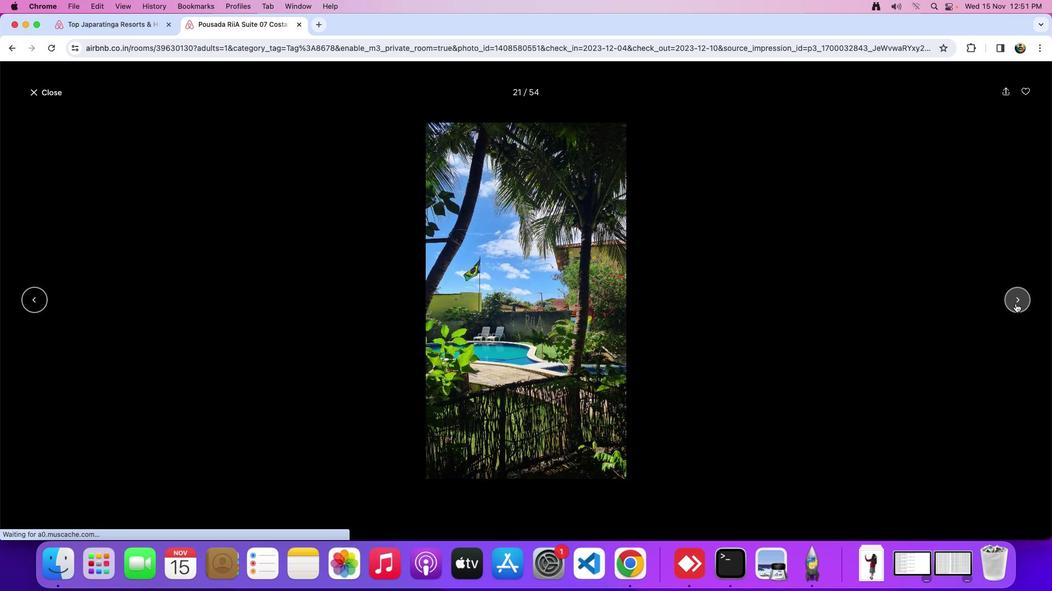 
Action: Mouse pressed left at (1015, 304)
Screenshot: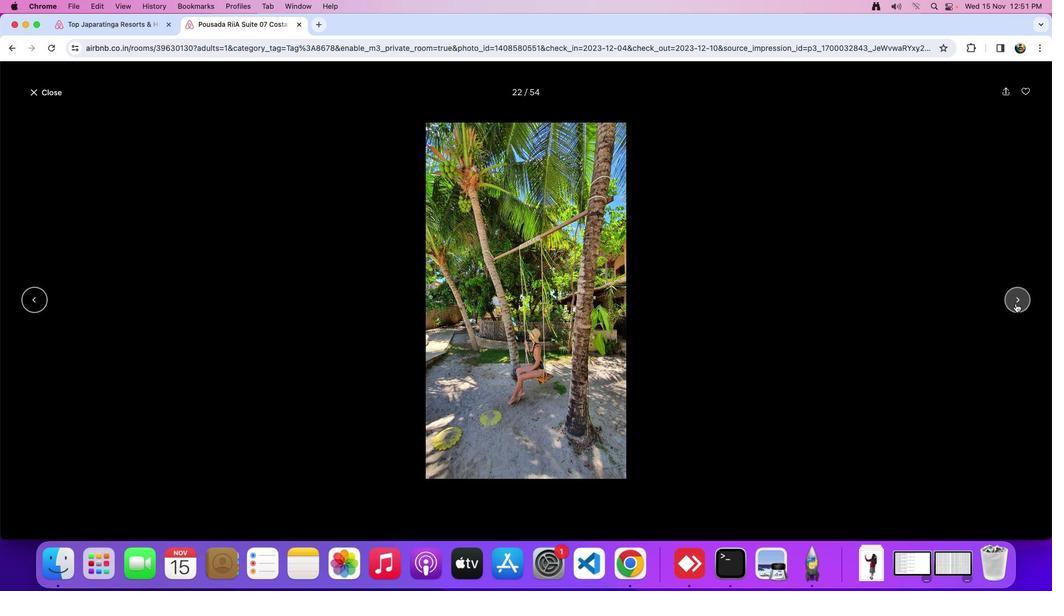 
Action: Mouse pressed left at (1015, 304)
Screenshot: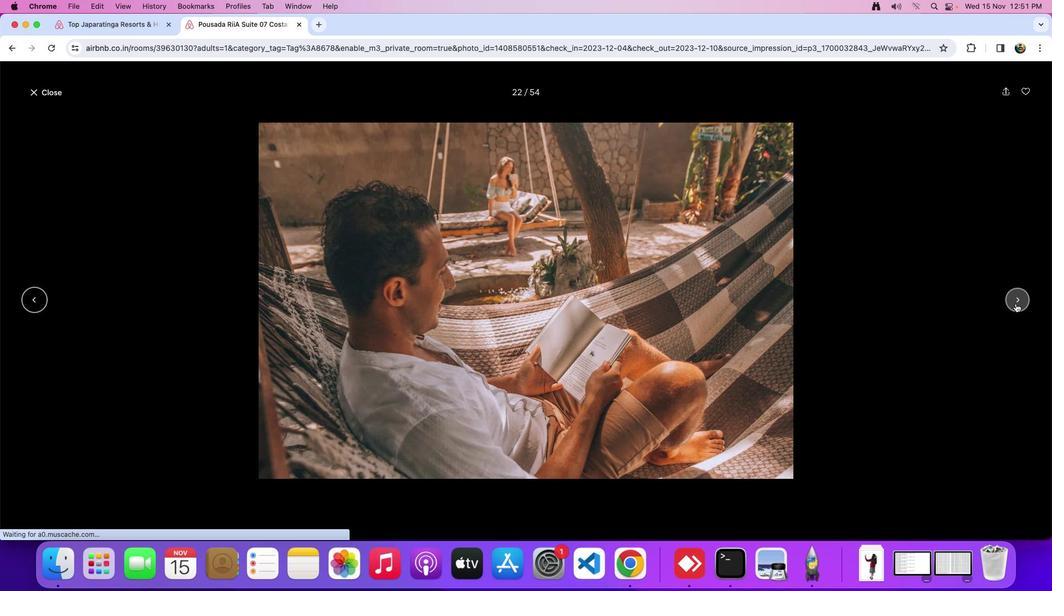 
Action: Mouse pressed left at (1015, 304)
Screenshot: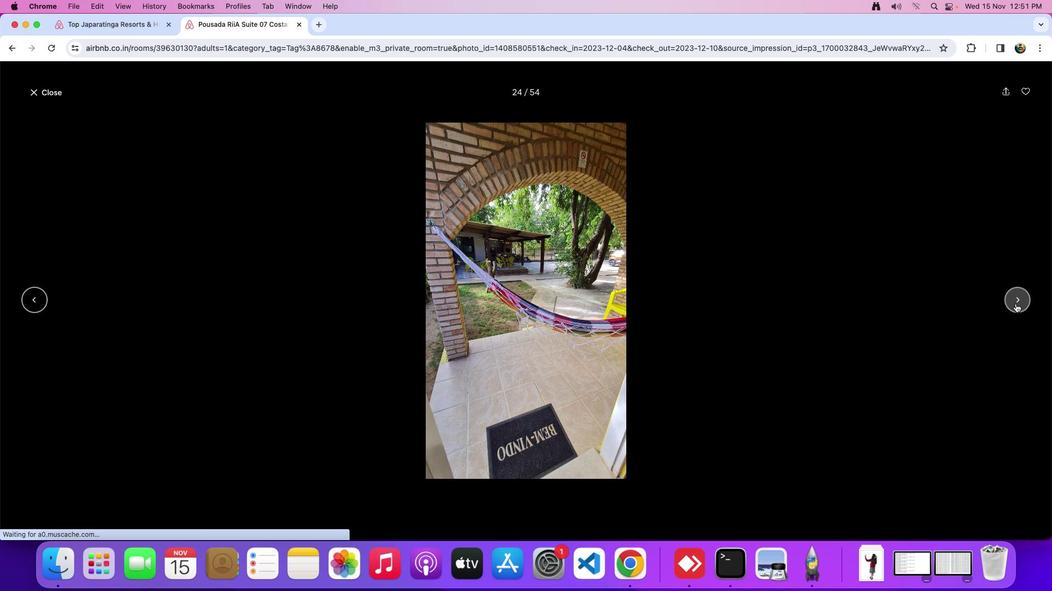 
Action: Mouse pressed left at (1015, 304)
Screenshot: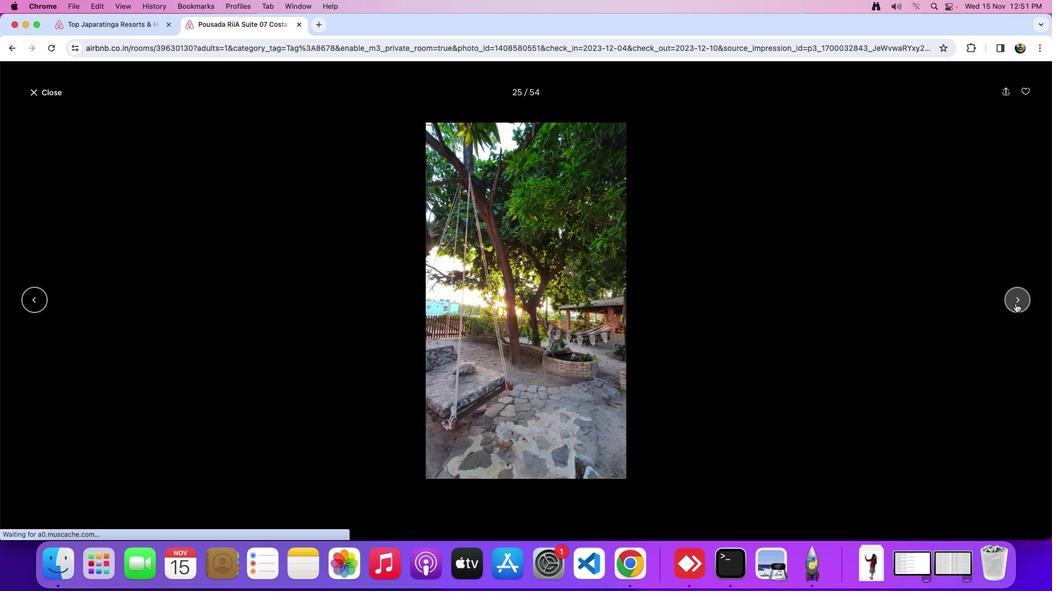 
Action: Mouse pressed left at (1015, 304)
Screenshot: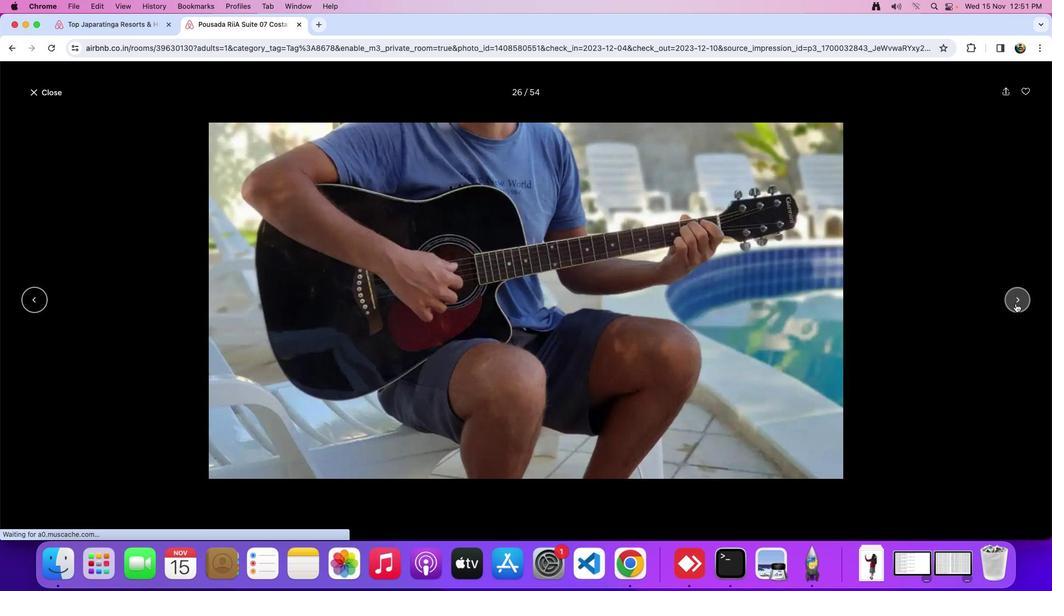 
Action: Mouse moved to (1015, 304)
Screenshot: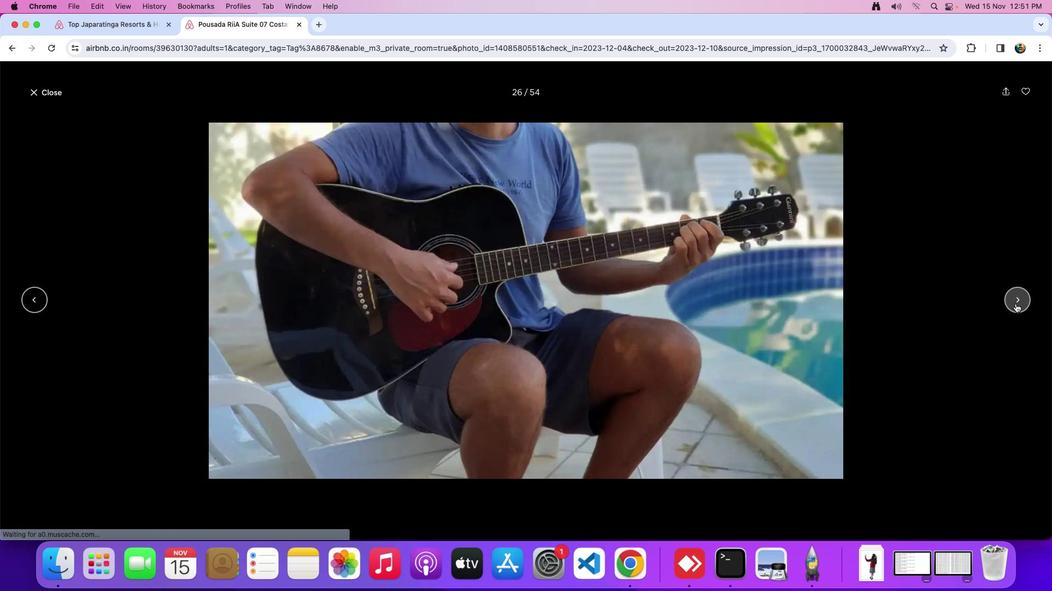 
Action: Mouse pressed left at (1015, 304)
Screenshot: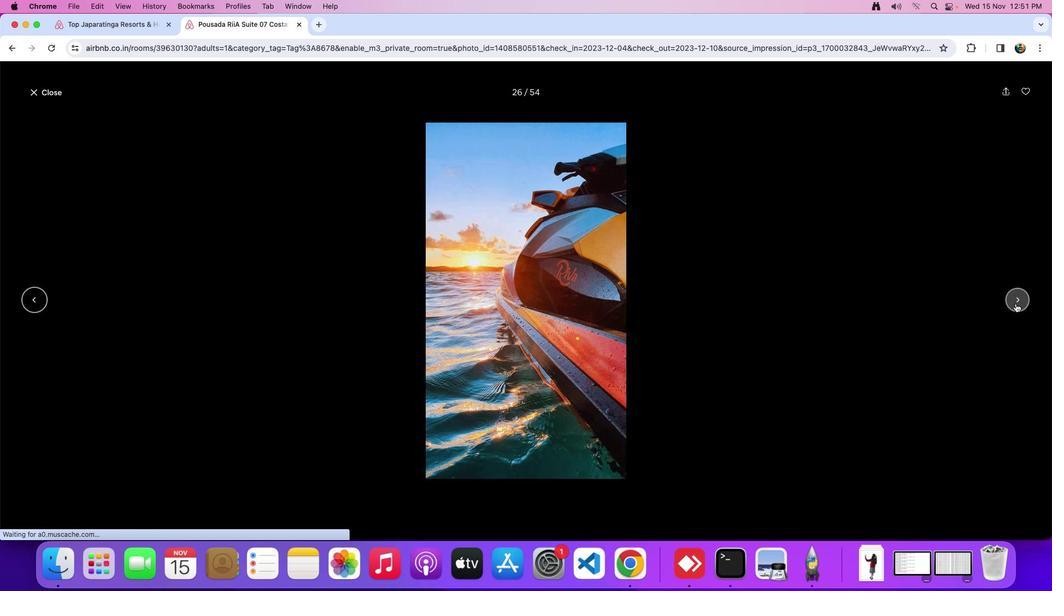 
Action: Mouse pressed left at (1015, 304)
Screenshot: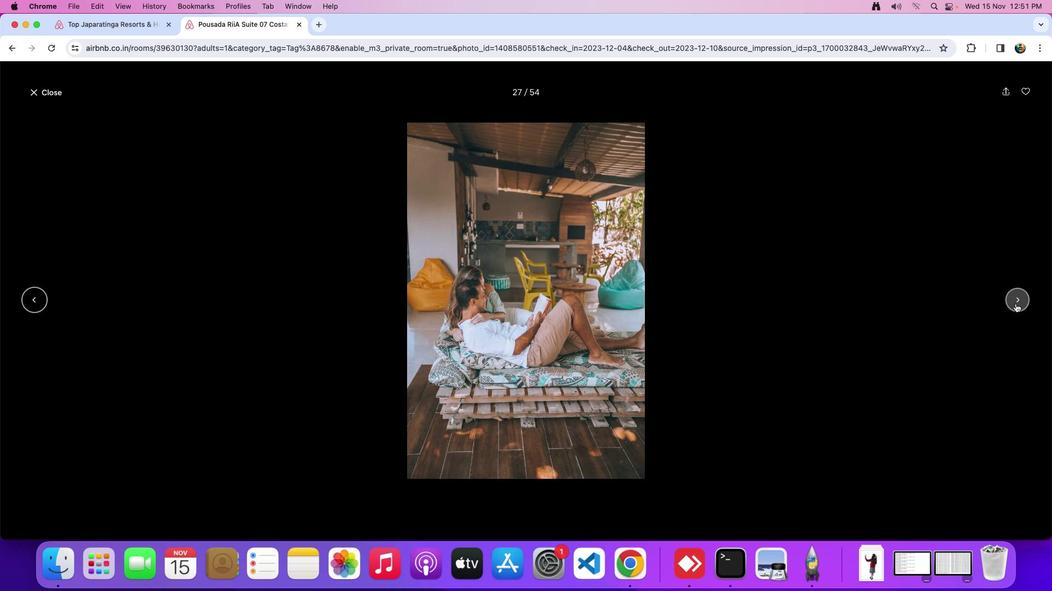 
Action: Mouse moved to (1015, 304)
Screenshot: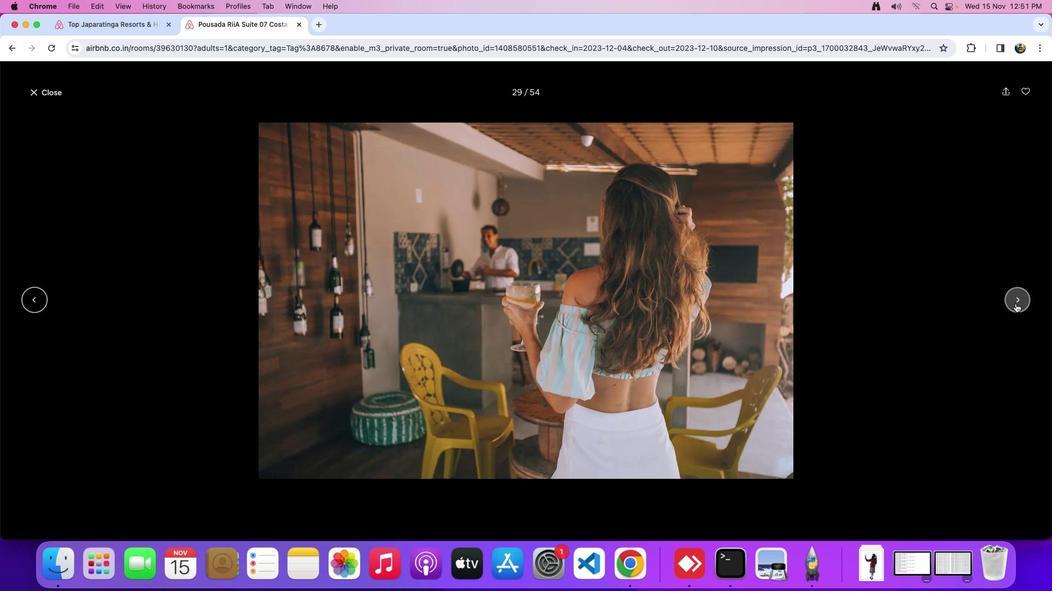 
Action: Mouse pressed left at (1015, 304)
Screenshot: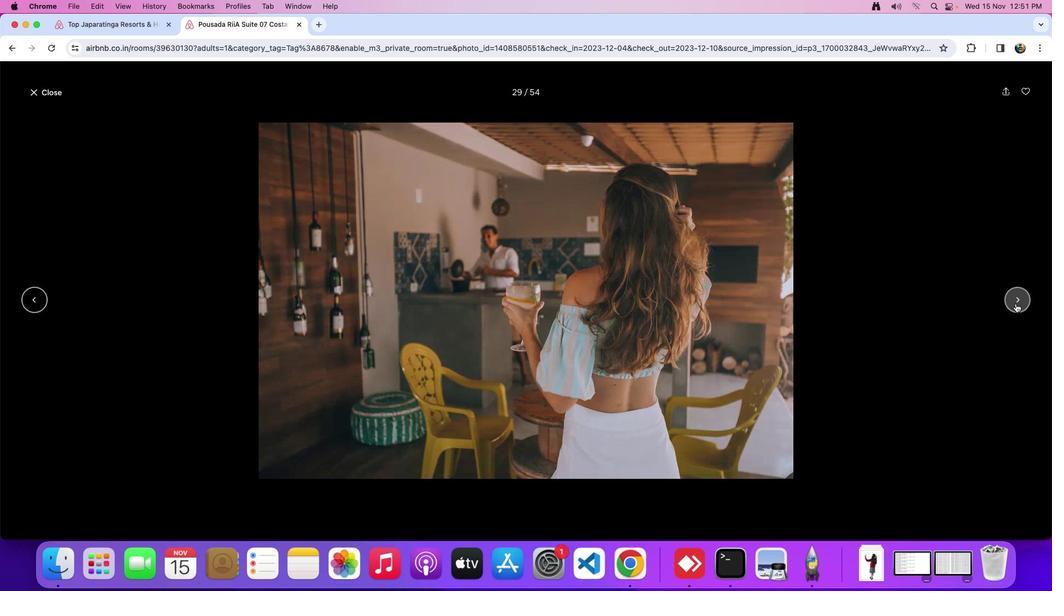 
Action: Mouse pressed left at (1015, 304)
Screenshot: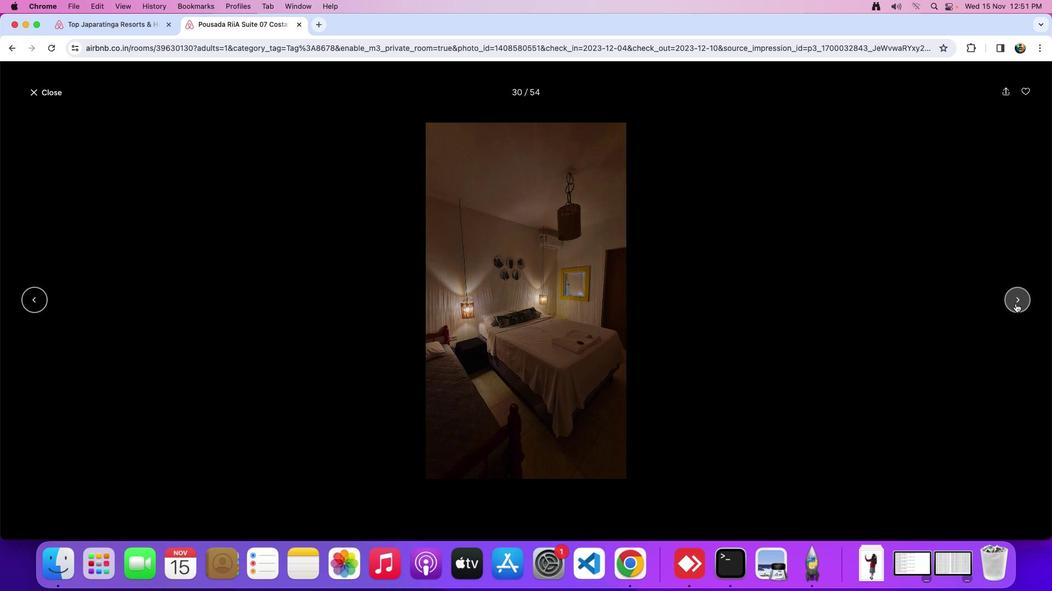 
Action: Mouse pressed left at (1015, 304)
Screenshot: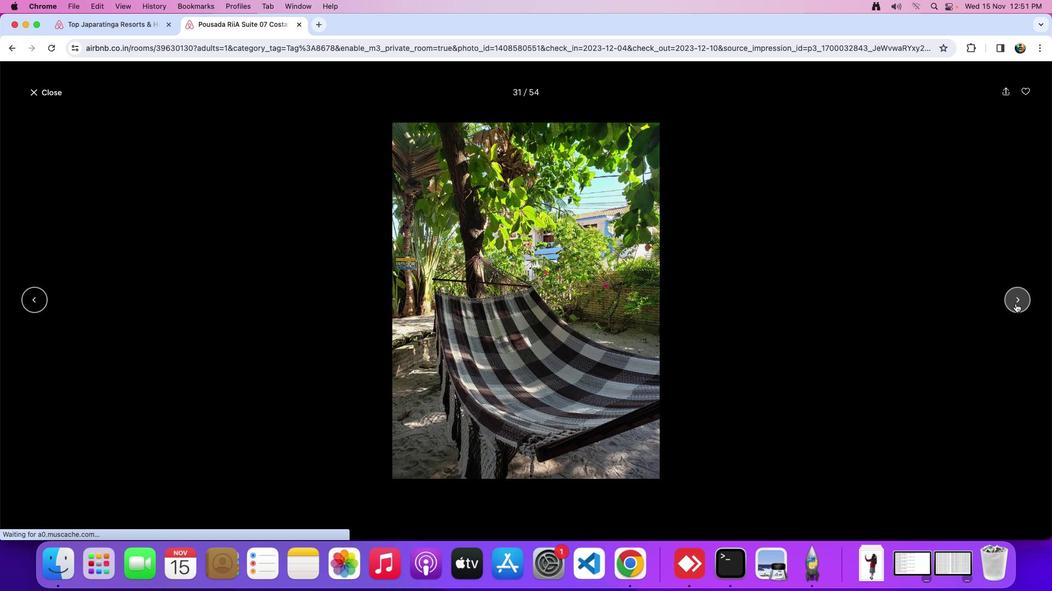 
Action: Mouse pressed left at (1015, 304)
Screenshot: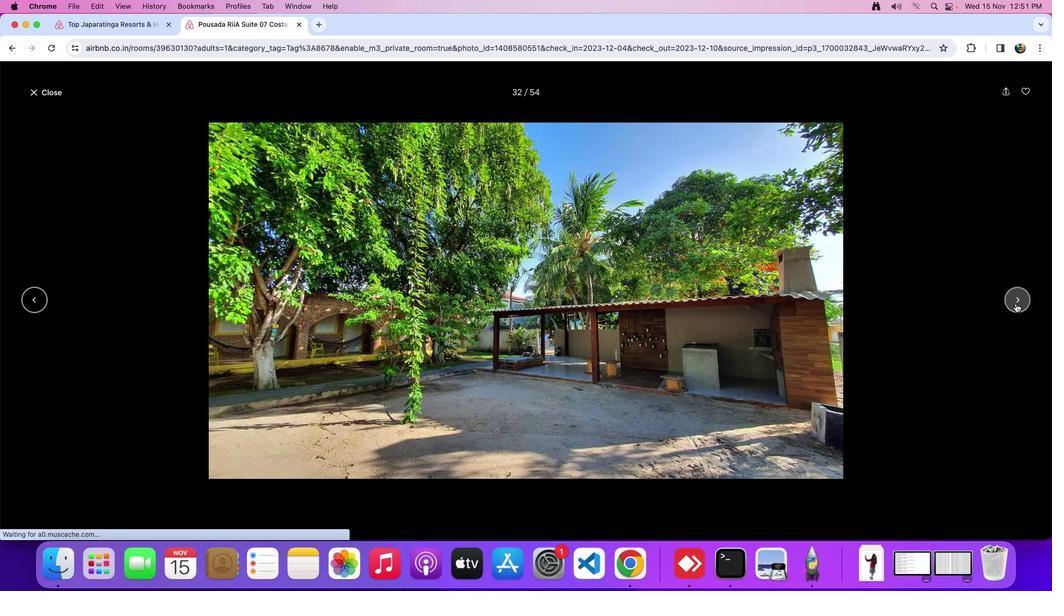 
Action: Mouse moved to (1015, 304)
Screenshot: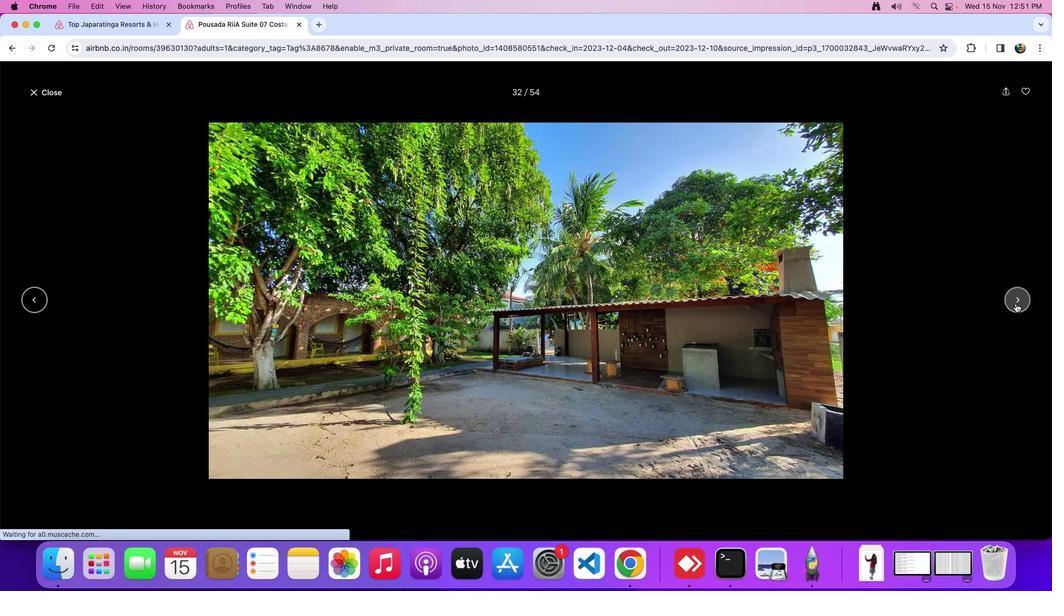 
Action: Mouse pressed left at (1015, 304)
Screenshot: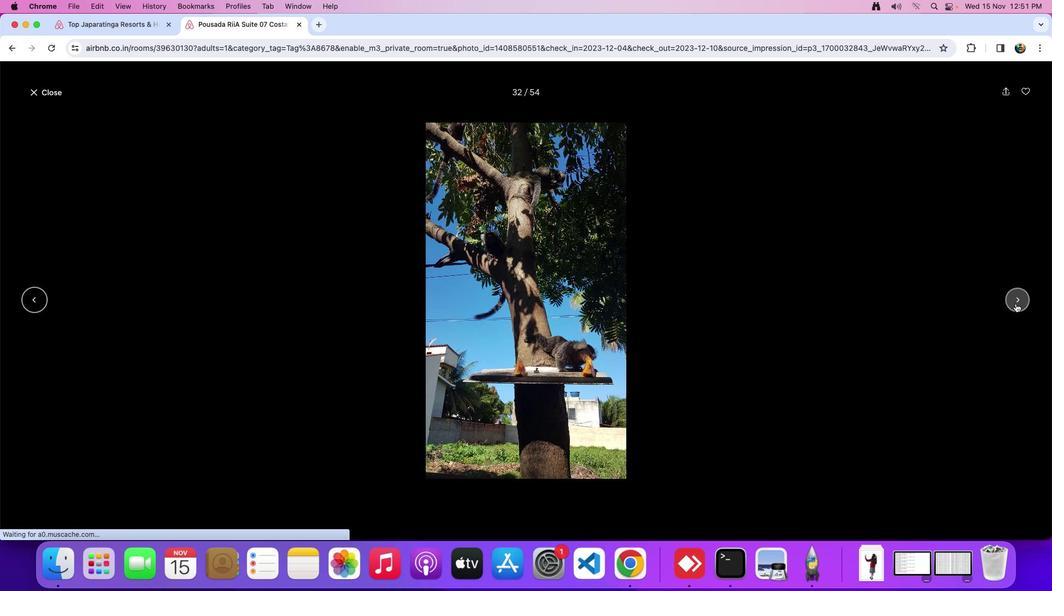 
Action: Mouse pressed left at (1015, 304)
Screenshot: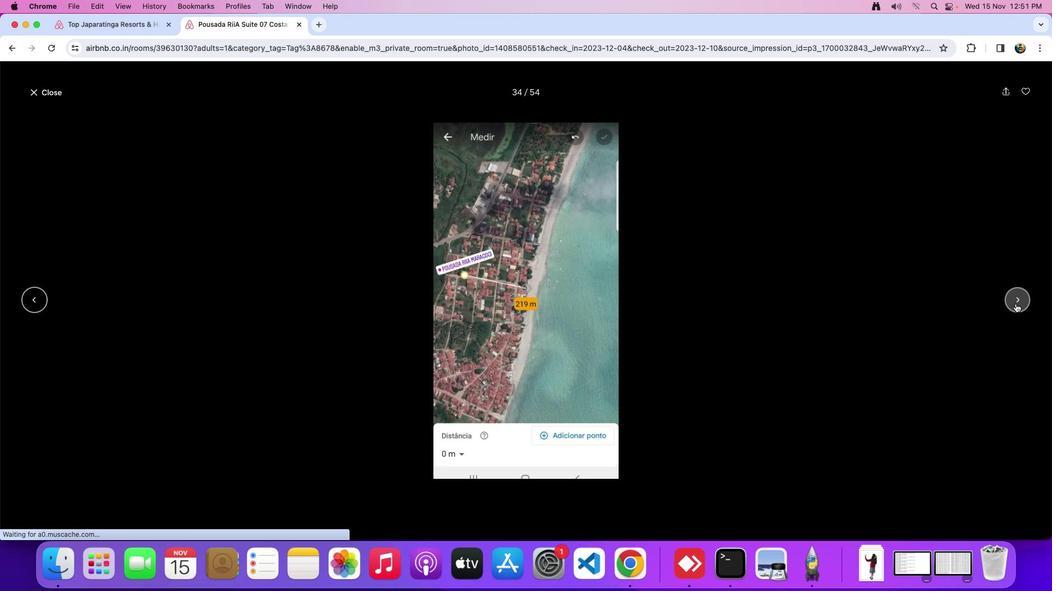 
Action: Mouse pressed left at (1015, 304)
Screenshot: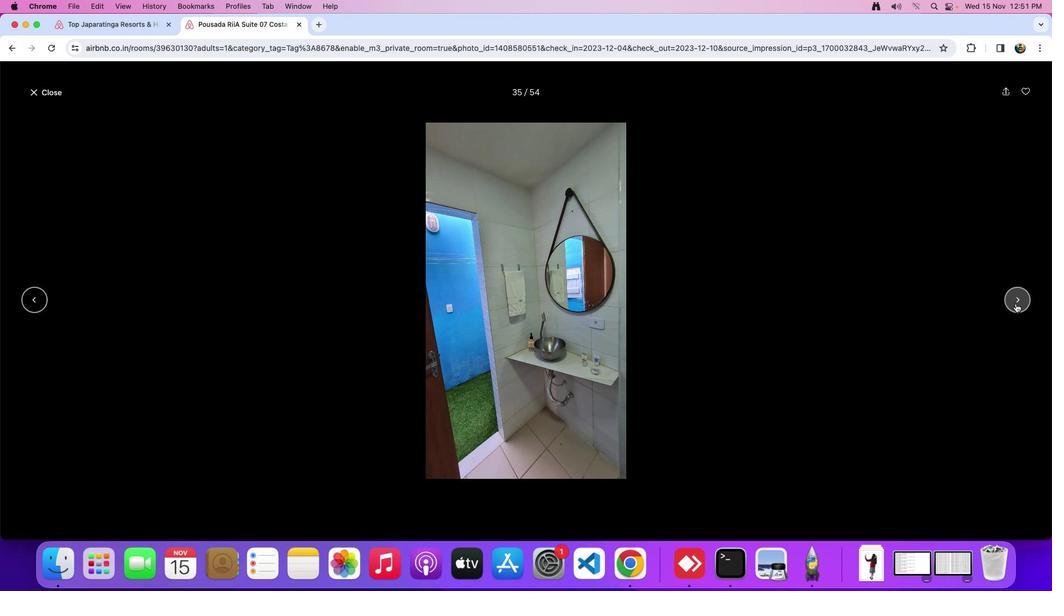 
Action: Mouse pressed left at (1015, 304)
Screenshot: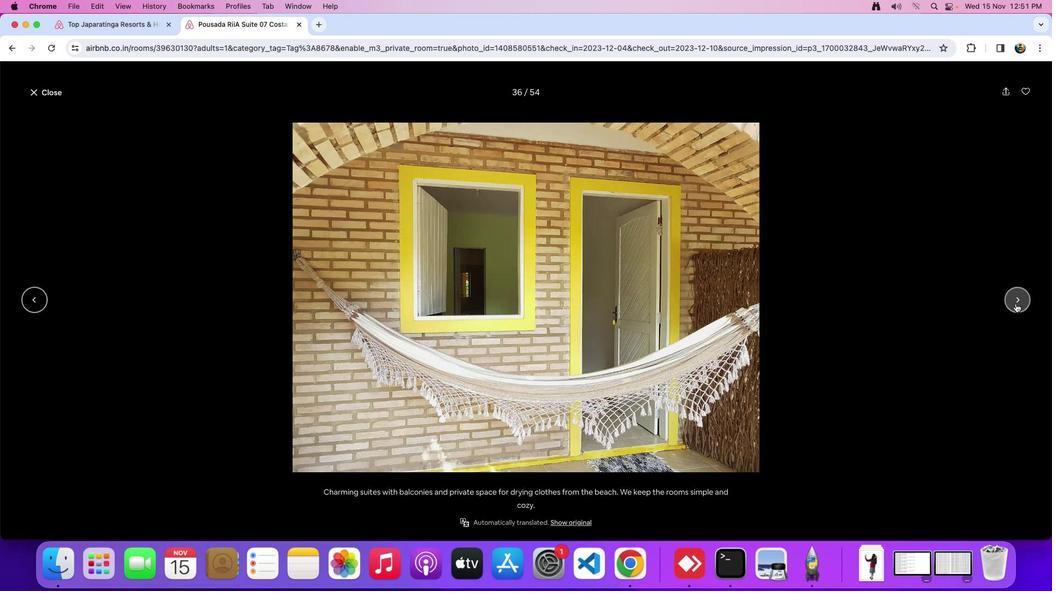 
Action: Mouse pressed left at (1015, 304)
Screenshot: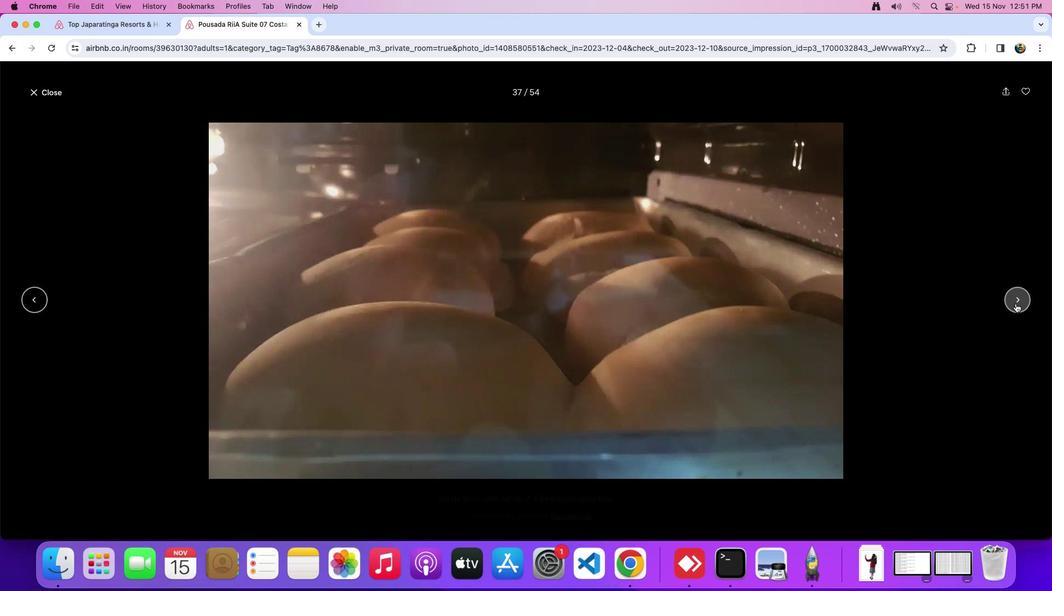 
Action: Mouse pressed left at (1015, 304)
Screenshot: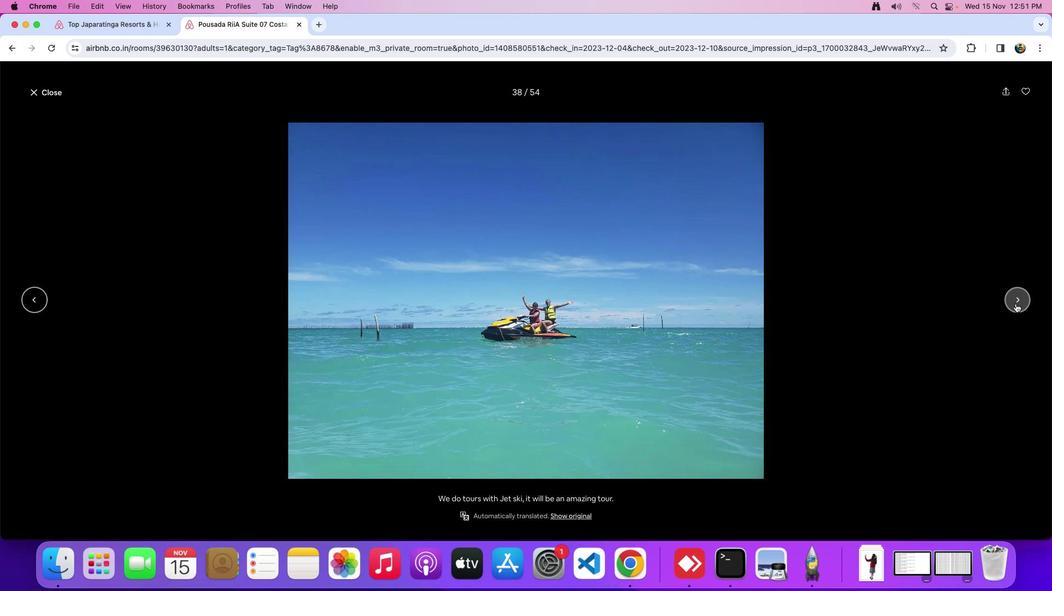 
Action: Mouse pressed left at (1015, 304)
Screenshot: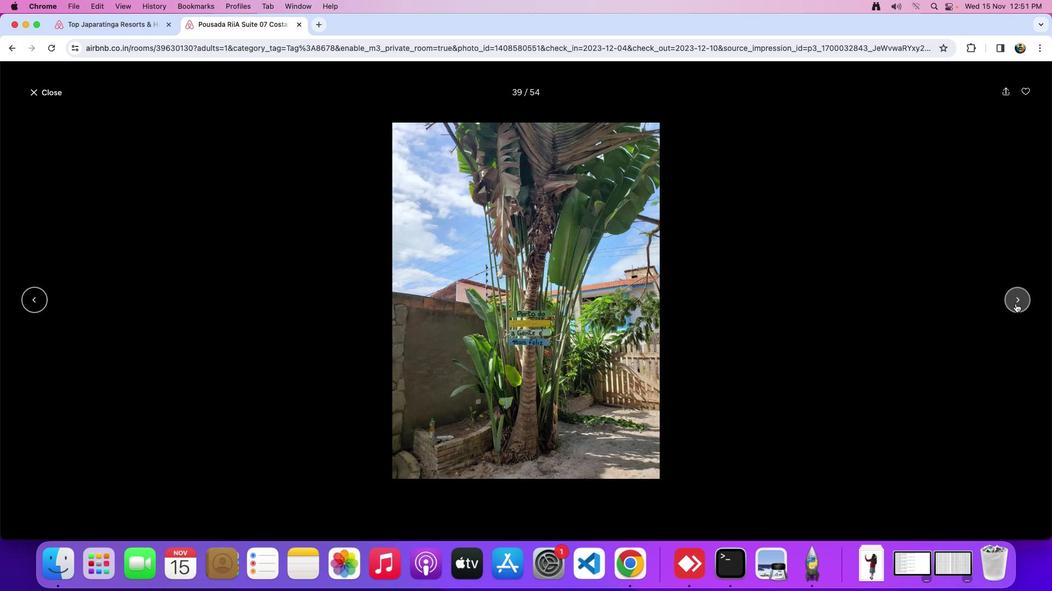 
Action: Mouse pressed left at (1015, 304)
Screenshot: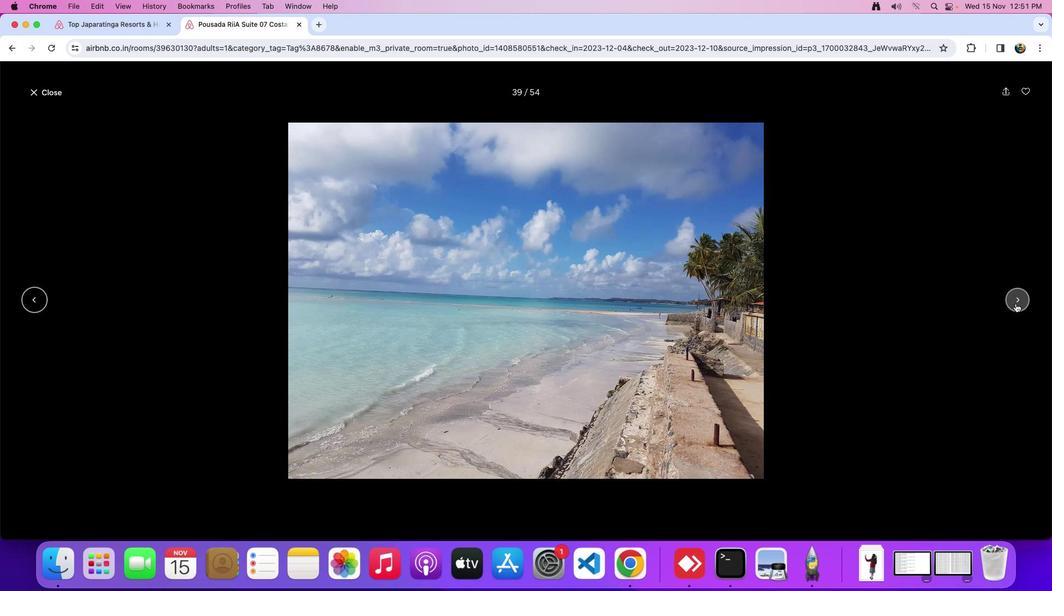 
Action: Mouse pressed left at (1015, 304)
Screenshot: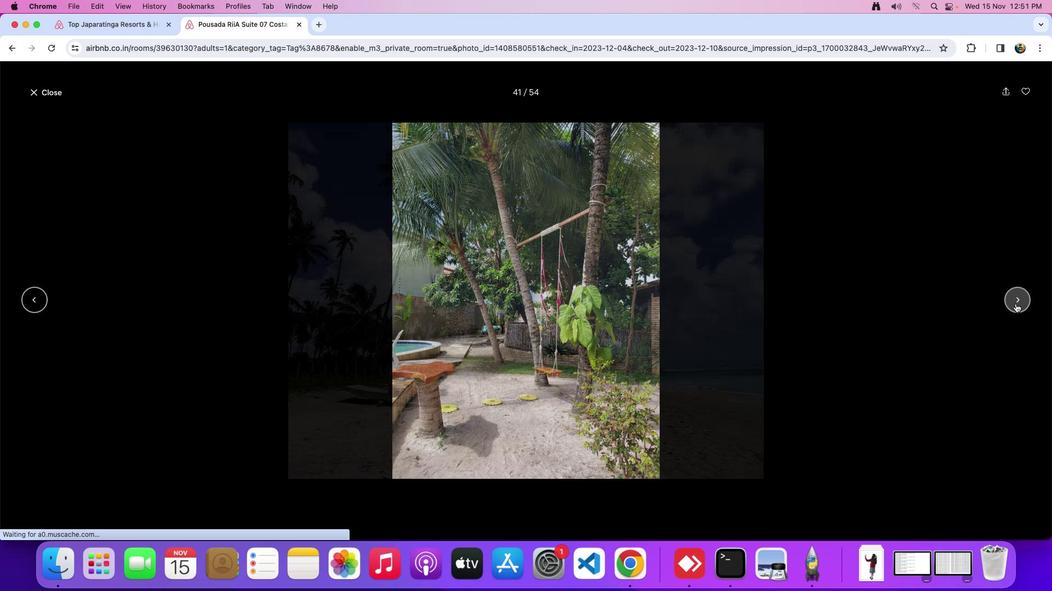 
Action: Mouse pressed left at (1015, 304)
Screenshot: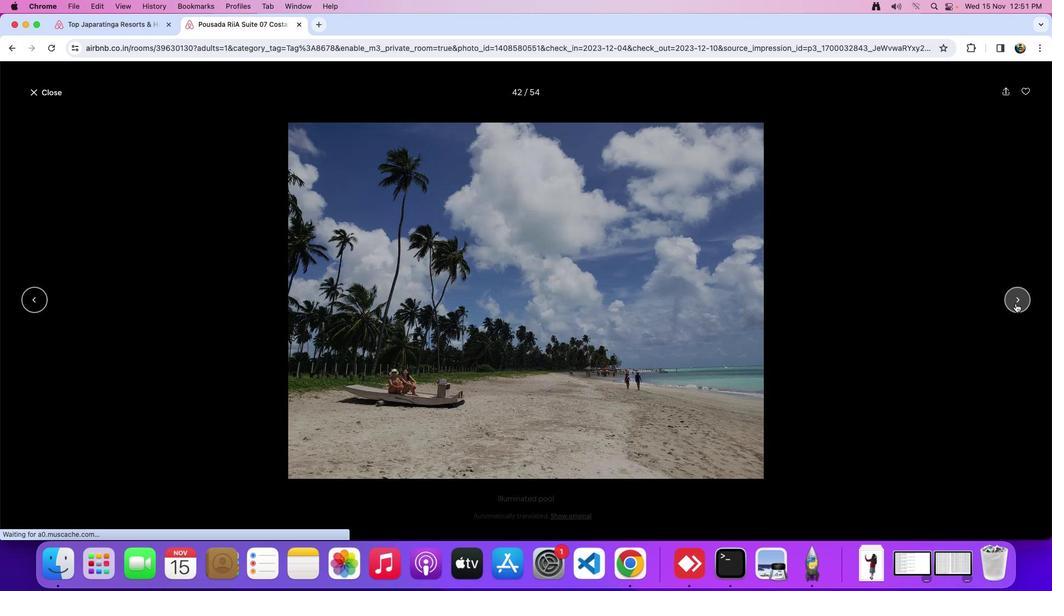
Action: Mouse pressed left at (1015, 304)
Screenshot: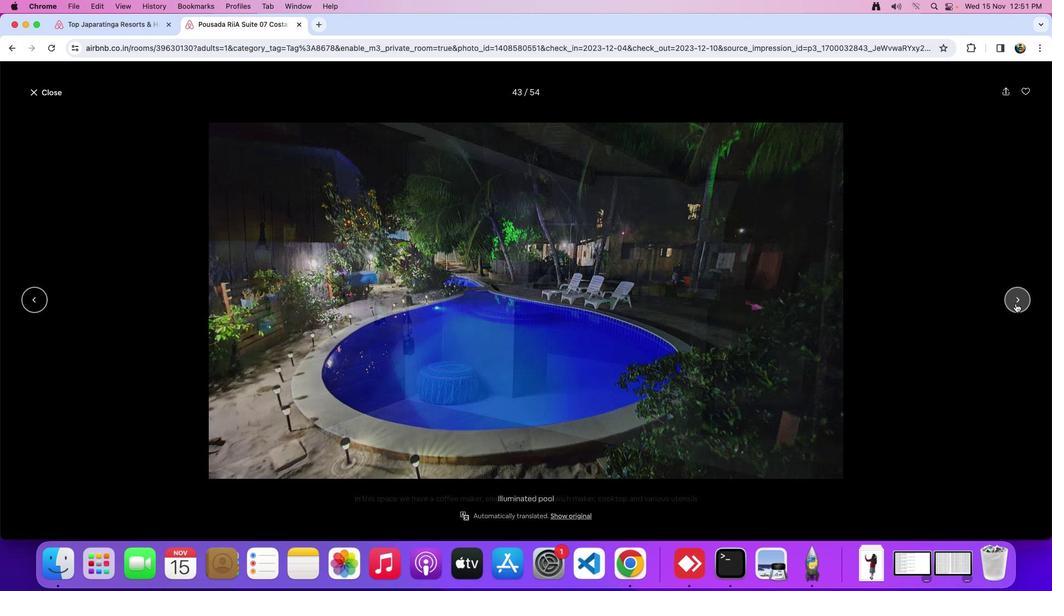 
Action: Mouse pressed left at (1015, 304)
Screenshot: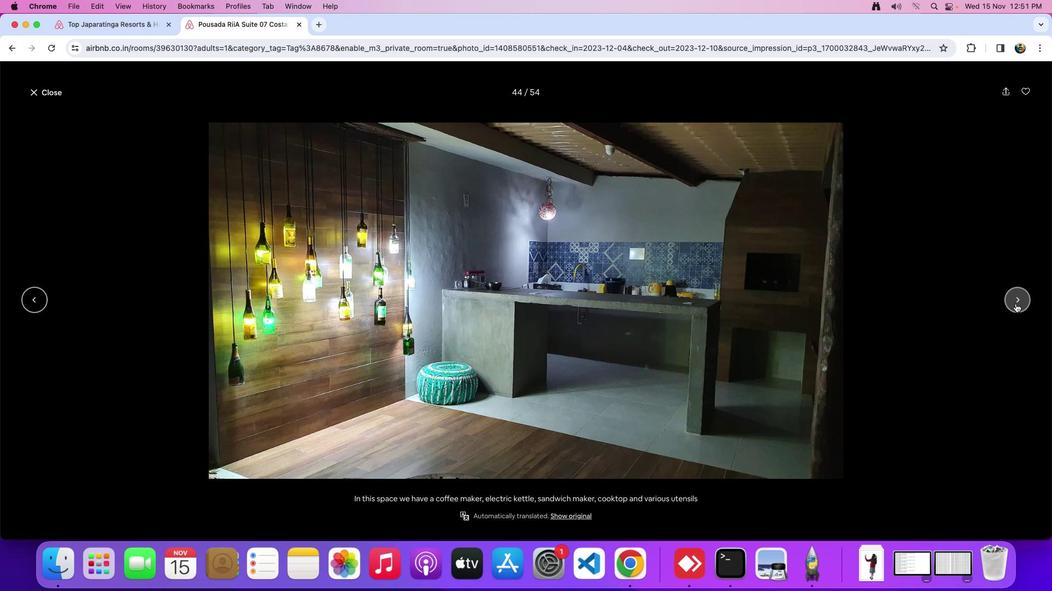 
Action: Mouse pressed left at (1015, 304)
Screenshot: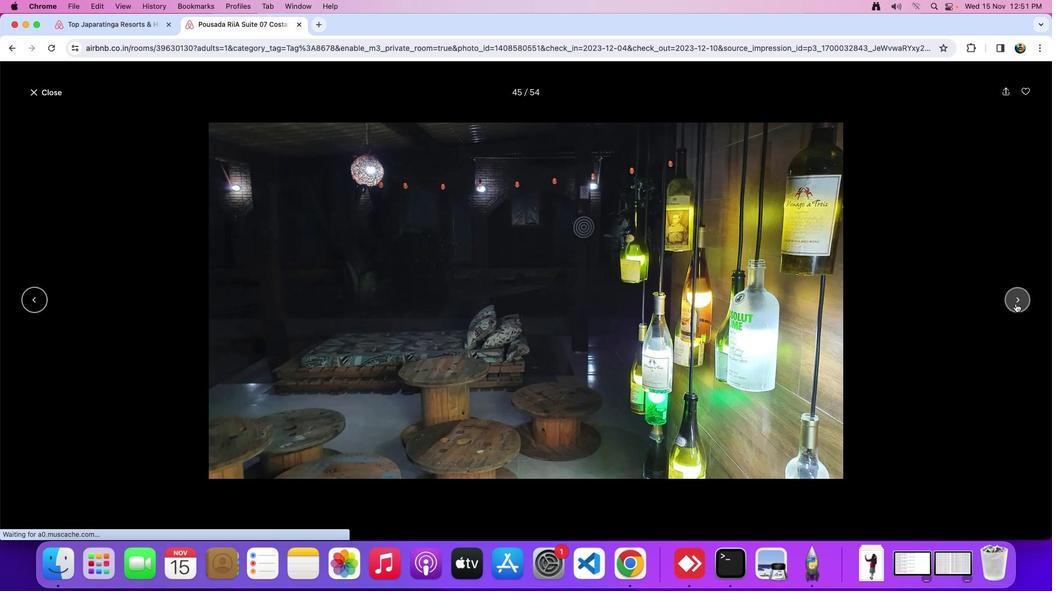 
Action: Mouse pressed left at (1015, 304)
Screenshot: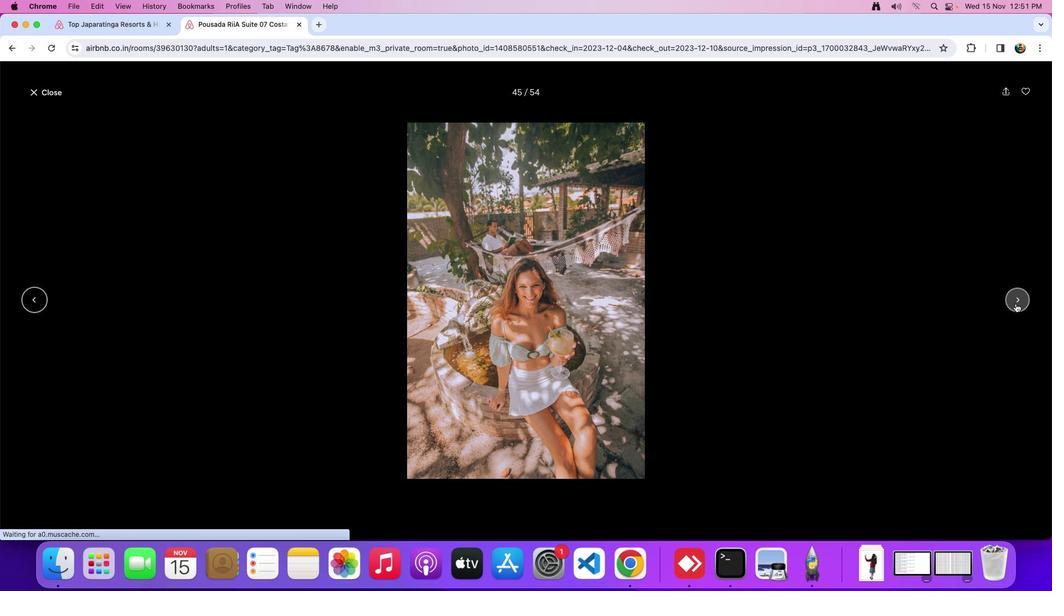 
Action: Mouse pressed left at (1015, 304)
Screenshot: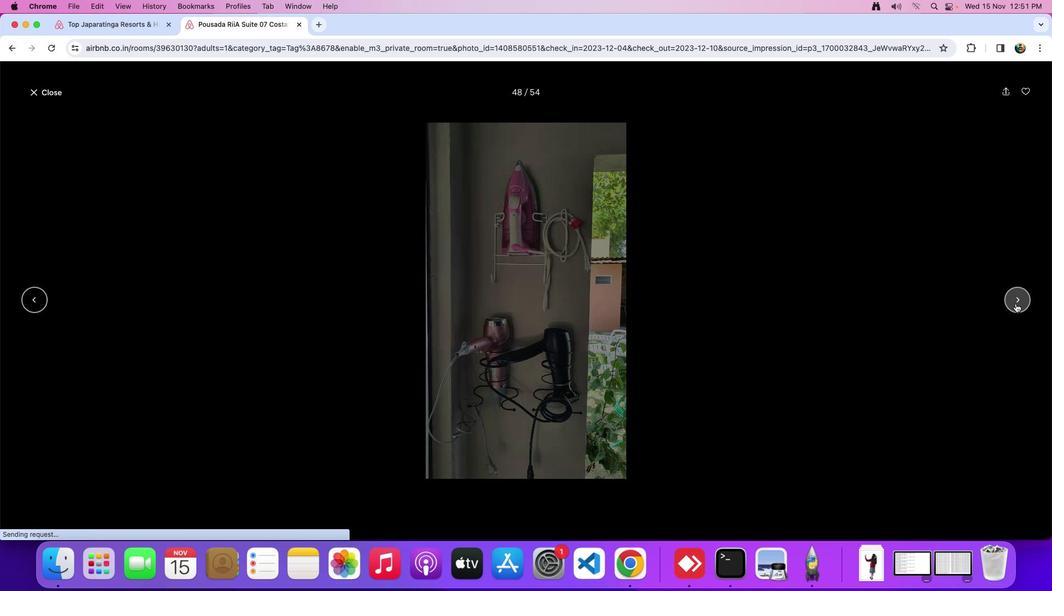 
Action: Mouse pressed left at (1015, 304)
Screenshot: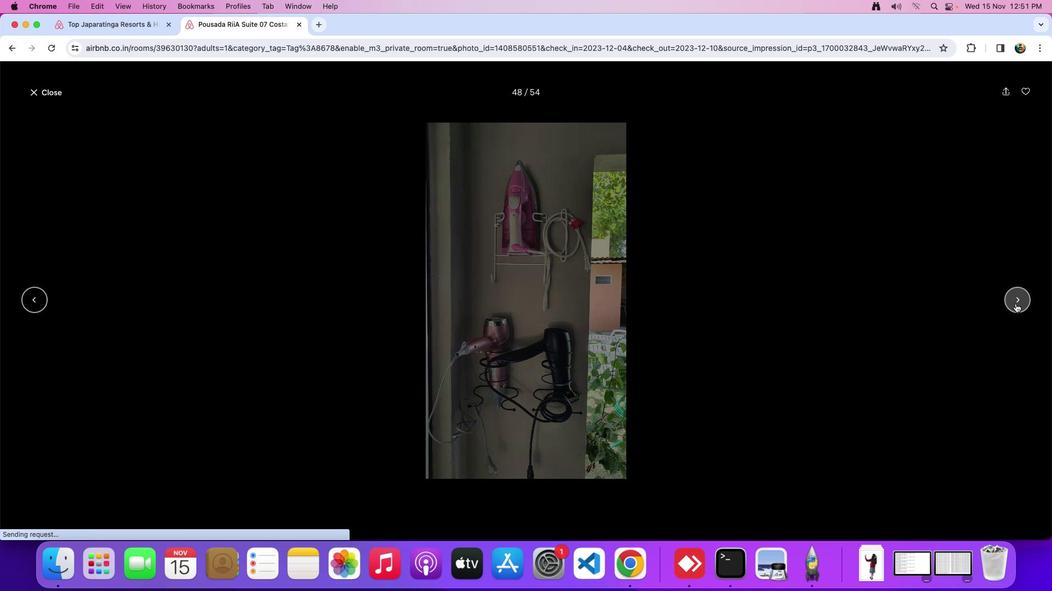 
Action: Mouse pressed left at (1015, 304)
Screenshot: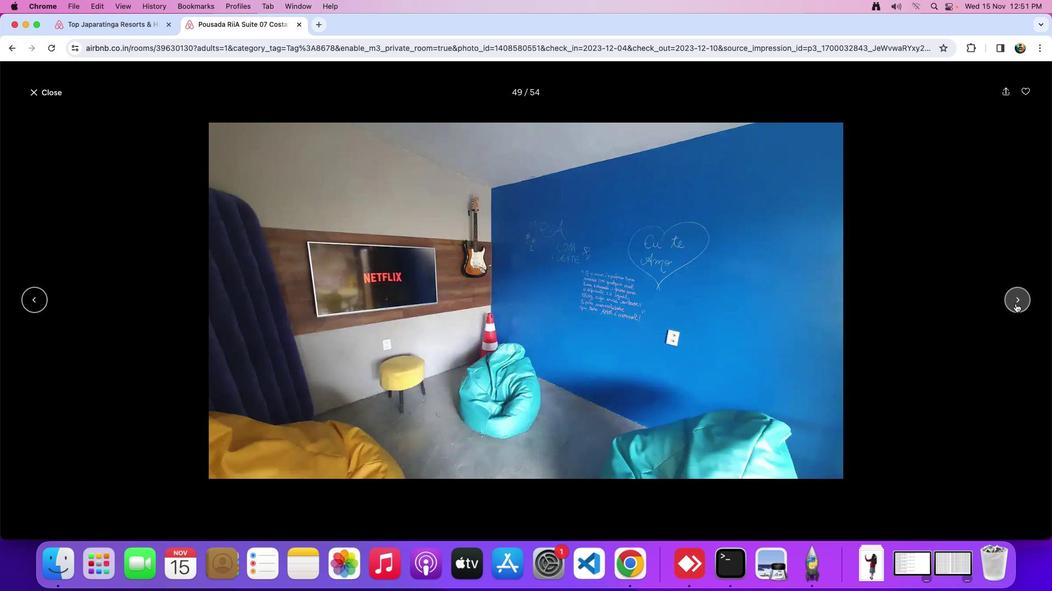 
Action: Mouse pressed left at (1015, 304)
Screenshot: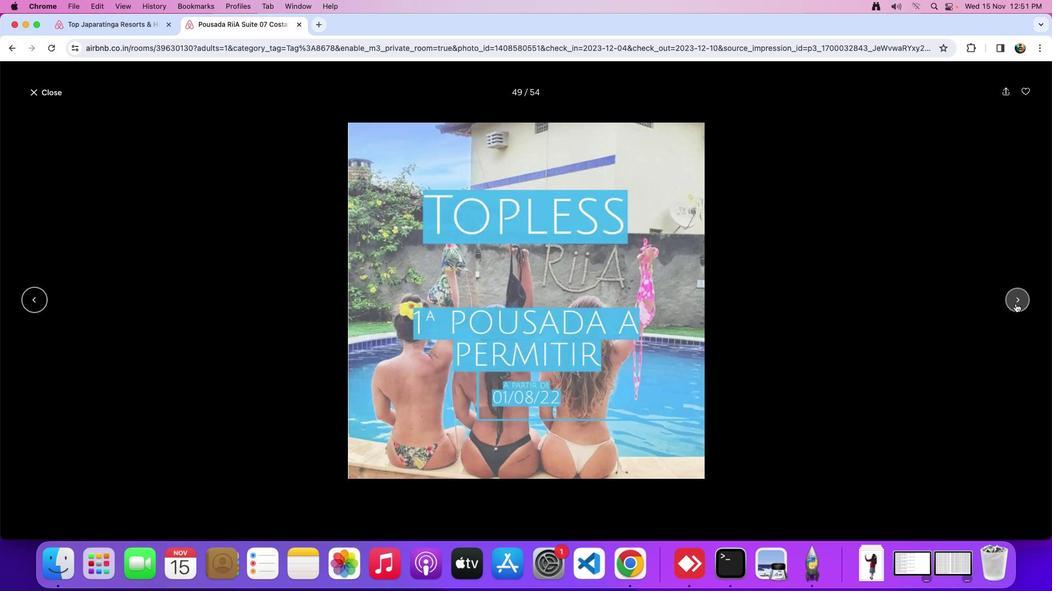 
Action: Mouse pressed left at (1015, 304)
Screenshot: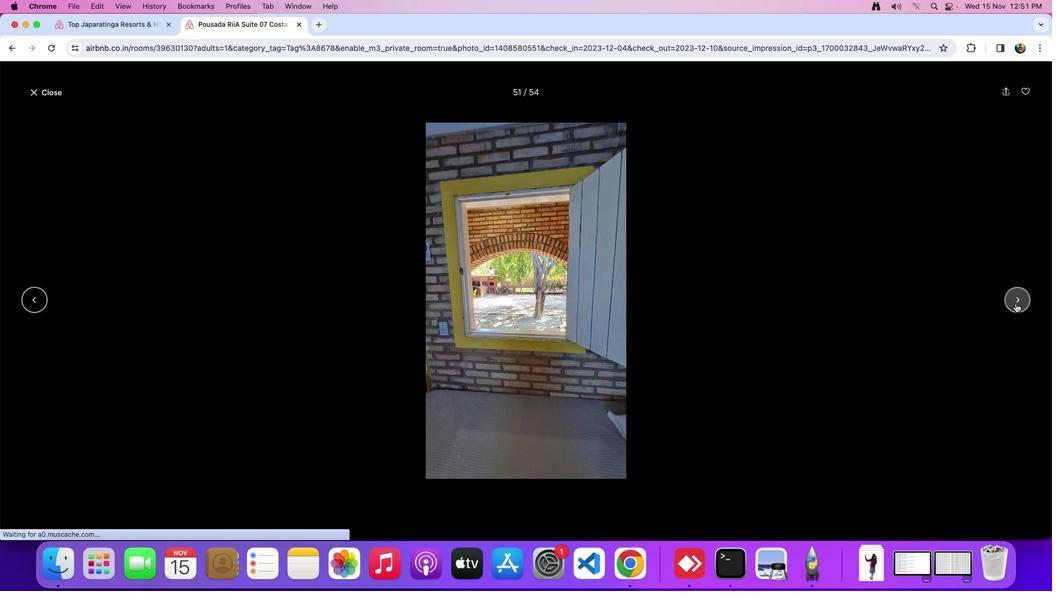 
Action: Mouse pressed left at (1015, 304)
Screenshot: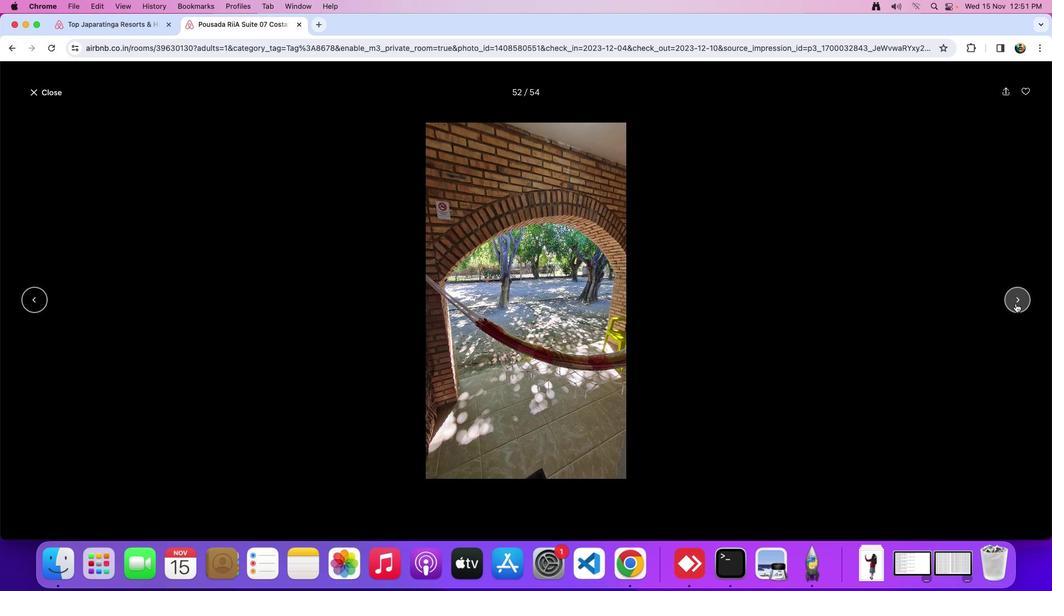 
Action: Mouse pressed left at (1015, 304)
Screenshot: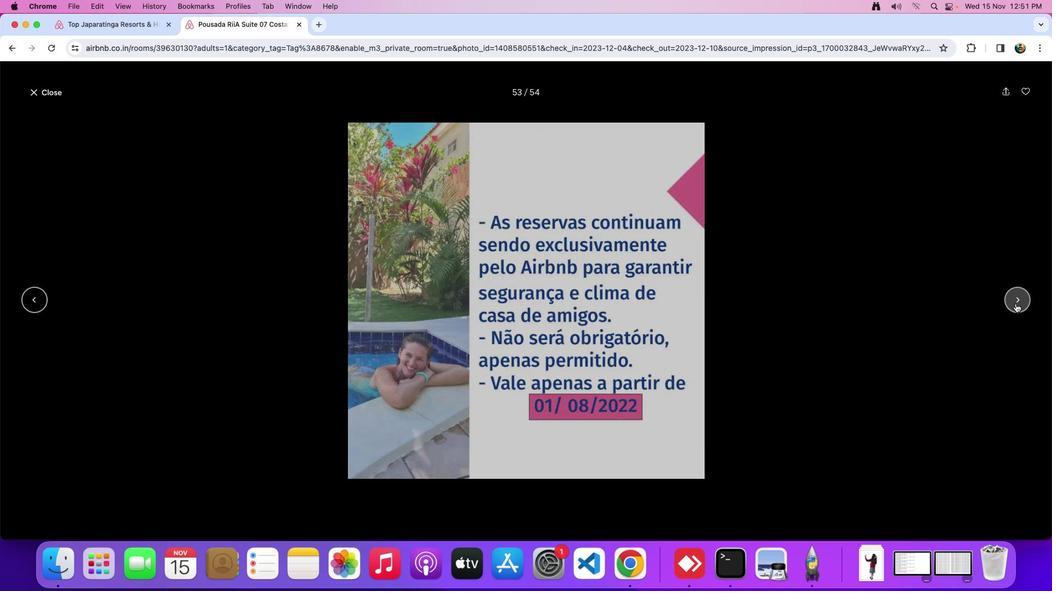 
Action: Mouse pressed left at (1015, 304)
Screenshot: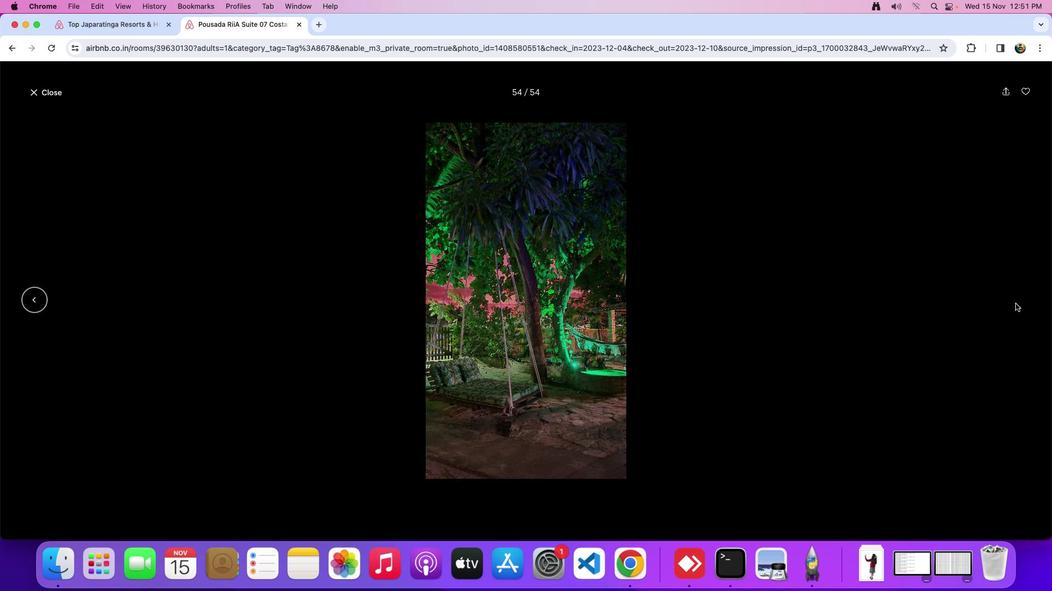 
Action: Mouse moved to (33, 95)
Screenshot: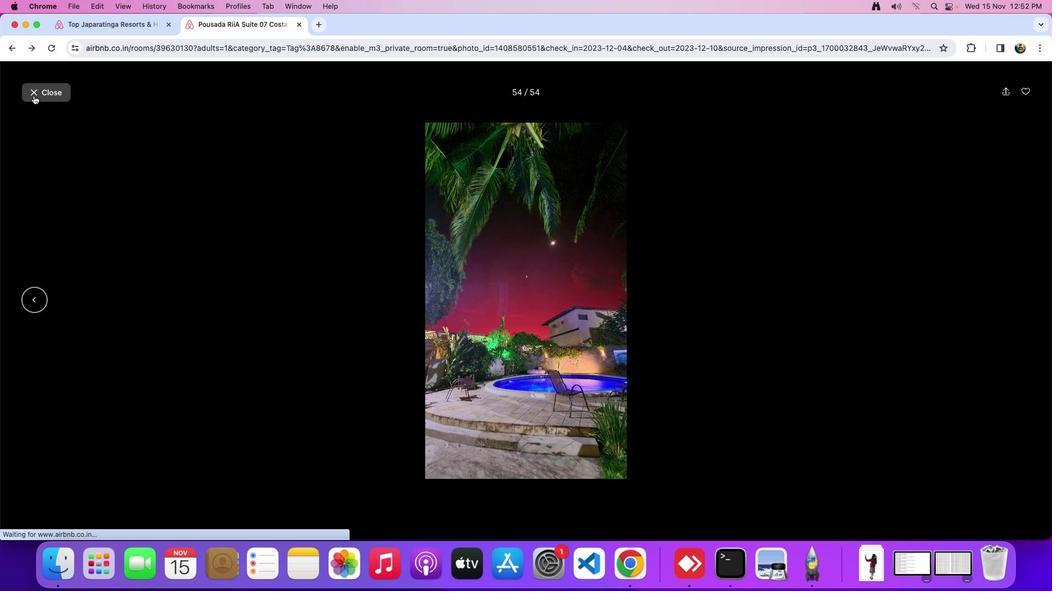 
Action: Mouse pressed left at (33, 95)
Screenshot: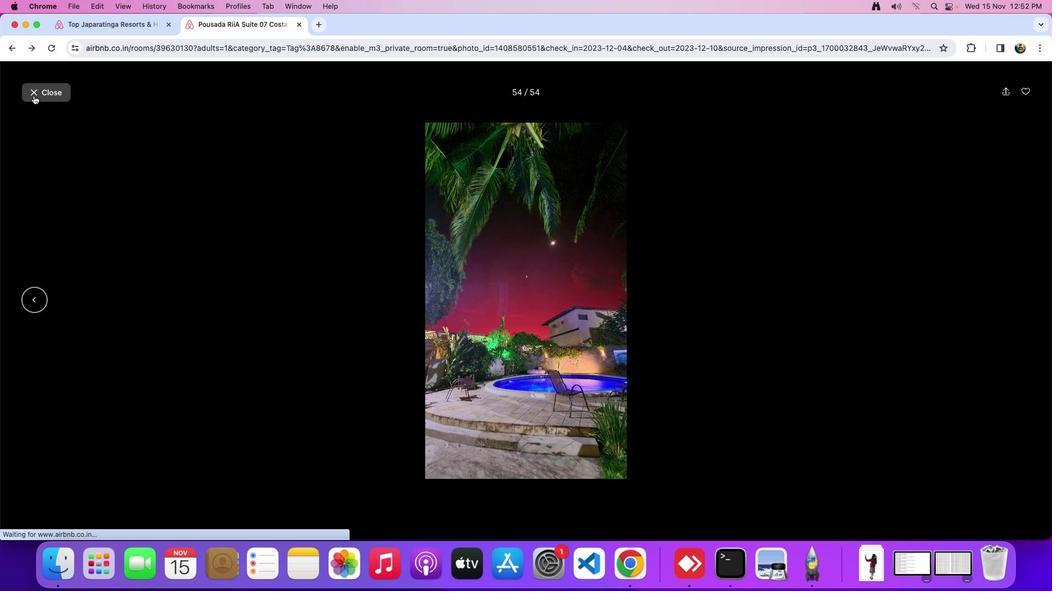 
Action: Mouse moved to (10, 77)
Screenshot: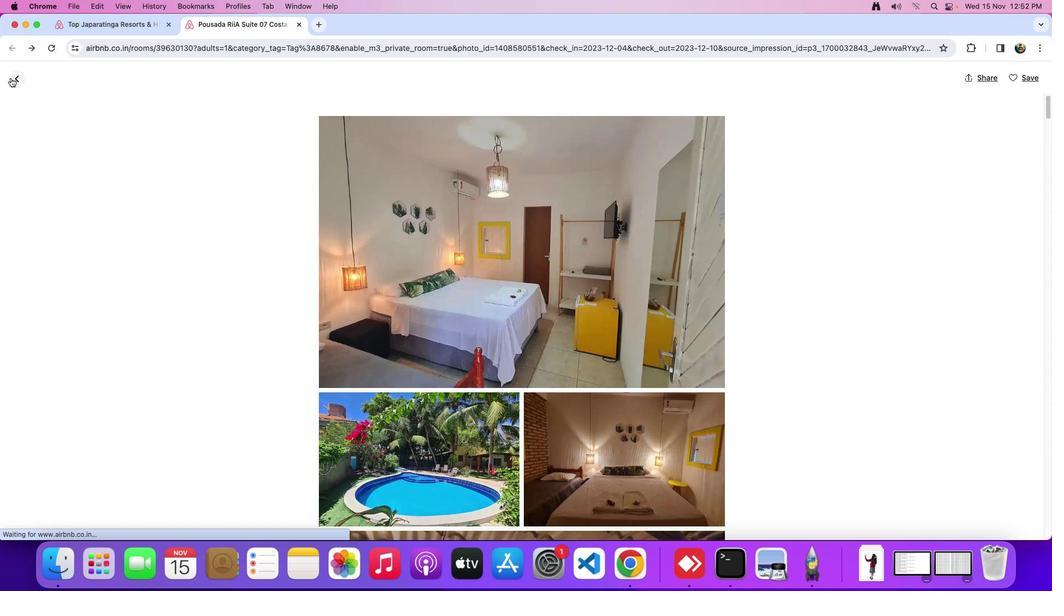 
Action: Mouse pressed left at (10, 77)
Screenshot: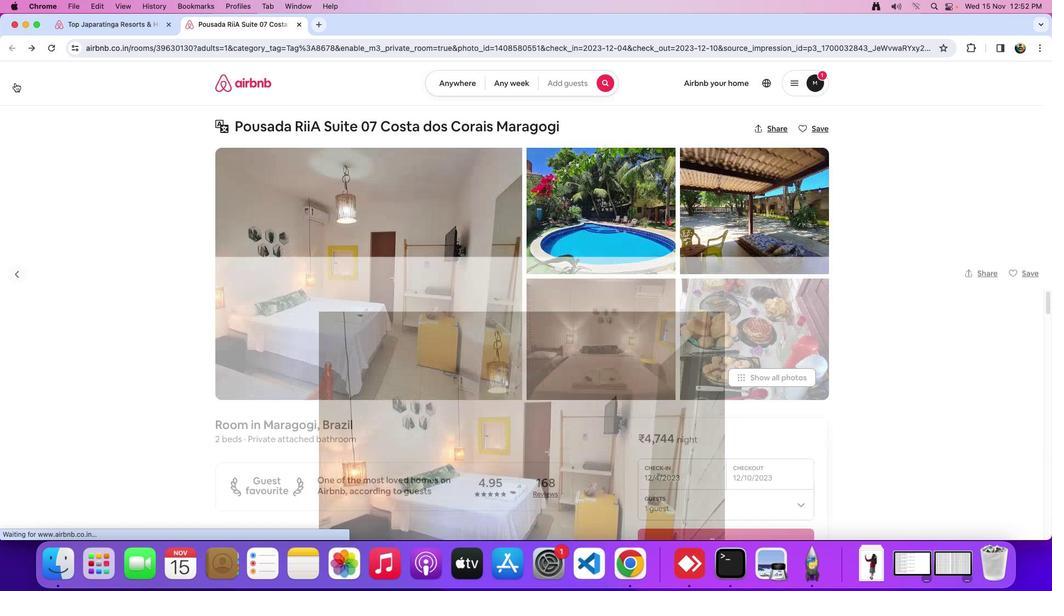 
Action: Mouse moved to (386, 358)
Screenshot: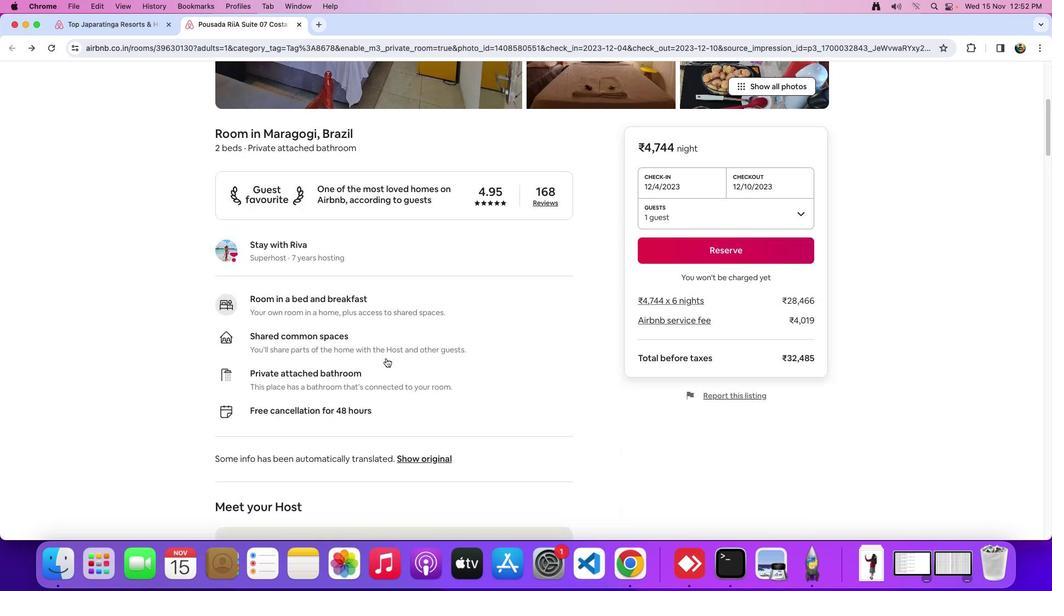 
Action: Mouse scrolled (386, 358) with delta (0, 0)
Screenshot: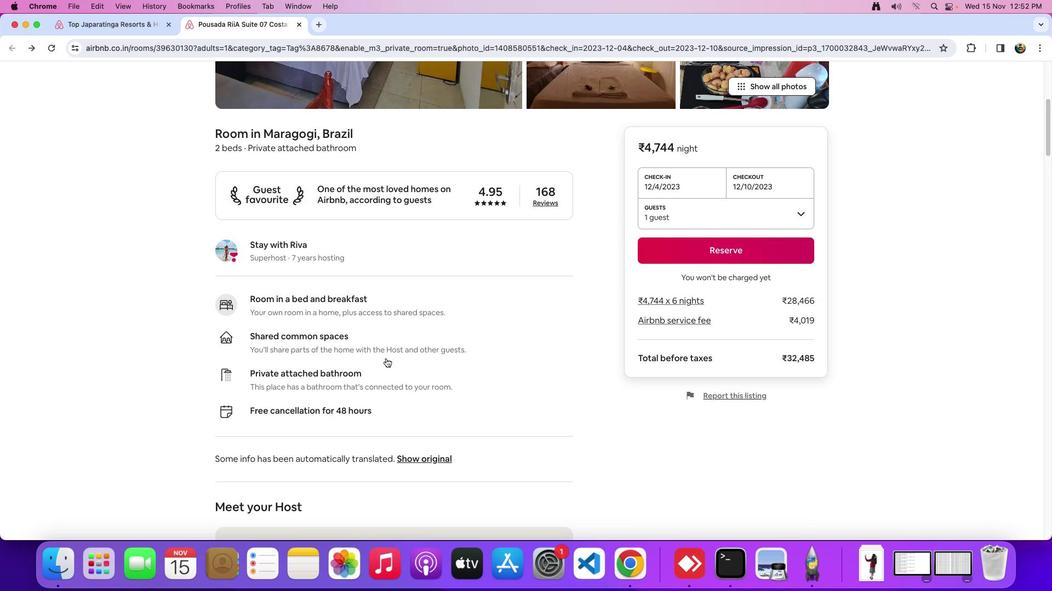 
Action: Mouse scrolled (386, 358) with delta (0, 0)
Screenshot: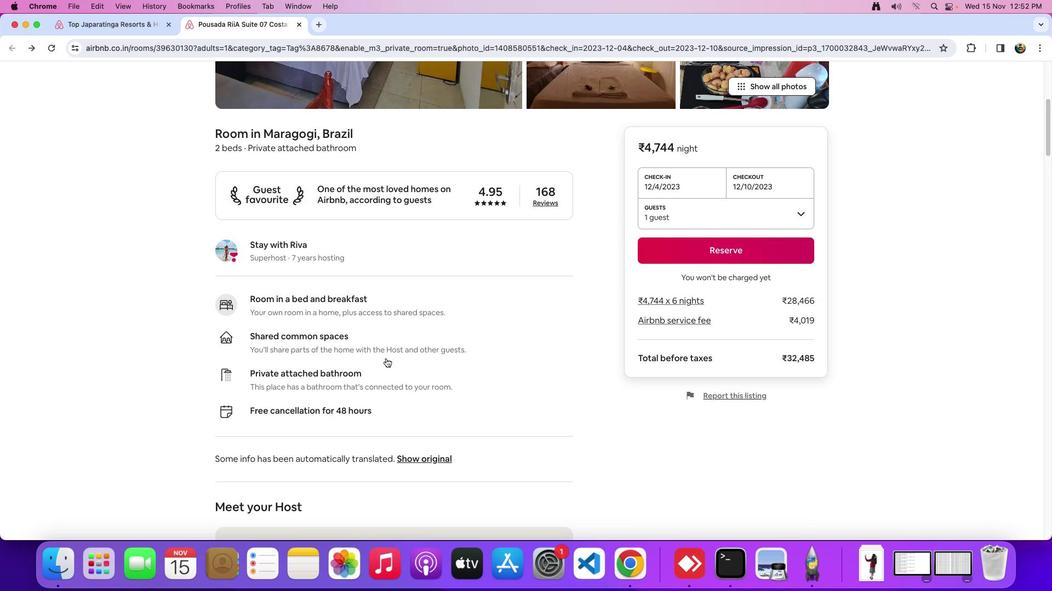 
Action: Mouse scrolled (386, 358) with delta (0, -2)
Screenshot: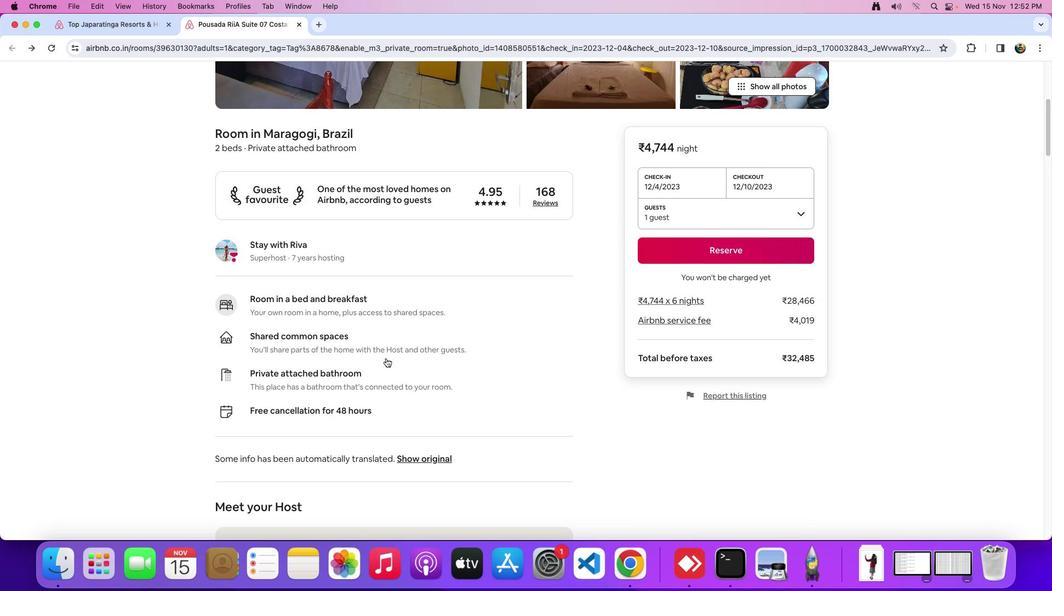 
Action: Mouse scrolled (386, 358) with delta (0, -3)
Screenshot: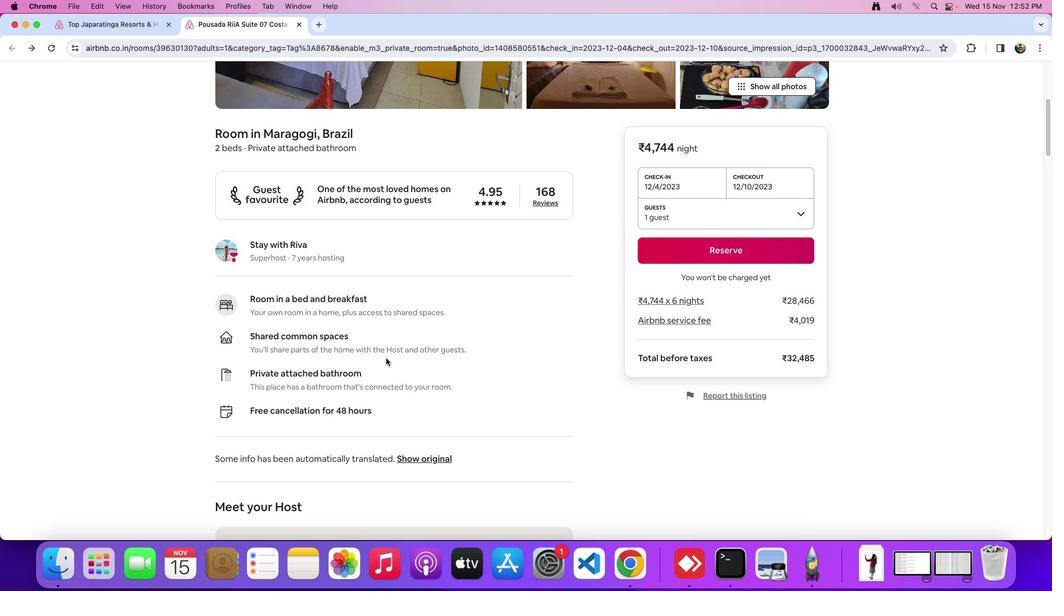 
Action: Mouse moved to (386, 358)
Screenshot: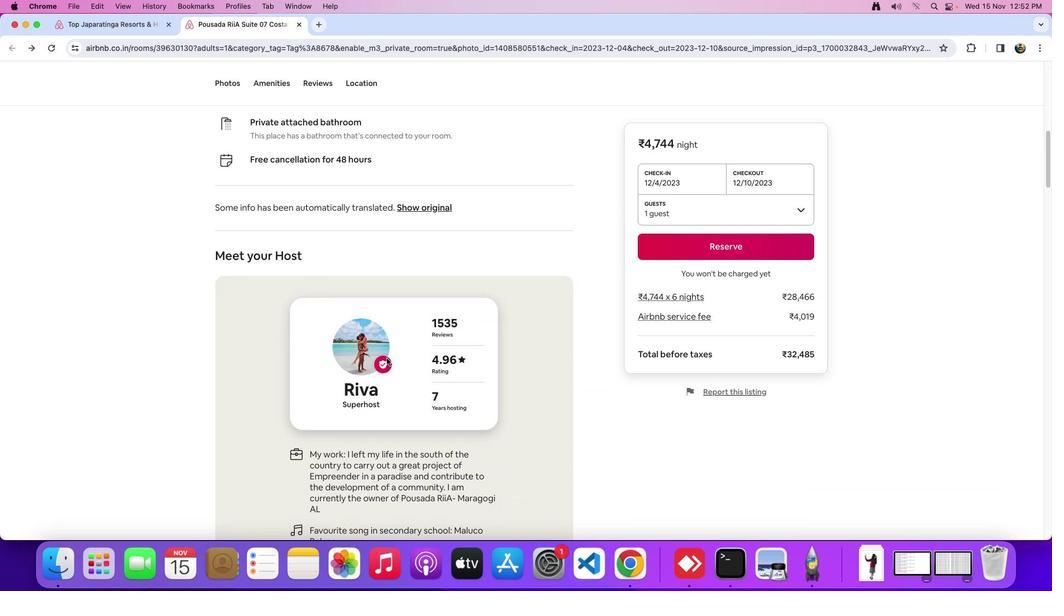 
Action: Mouse scrolled (386, 358) with delta (0, 0)
Screenshot: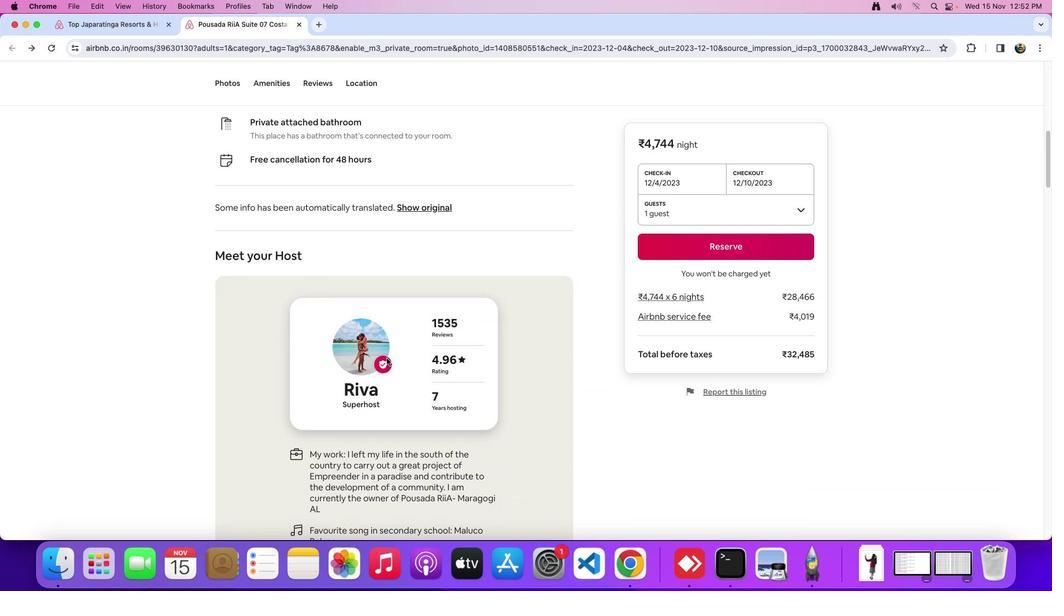 
Action: Mouse scrolled (386, 358) with delta (0, 0)
Screenshot: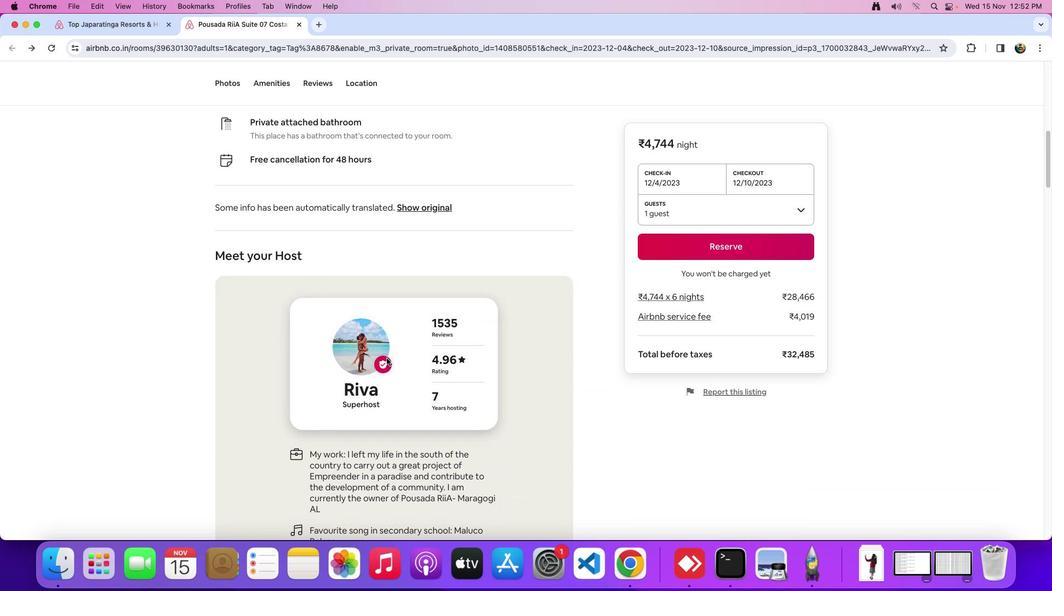 
Action: Mouse scrolled (386, 358) with delta (0, -2)
Screenshot: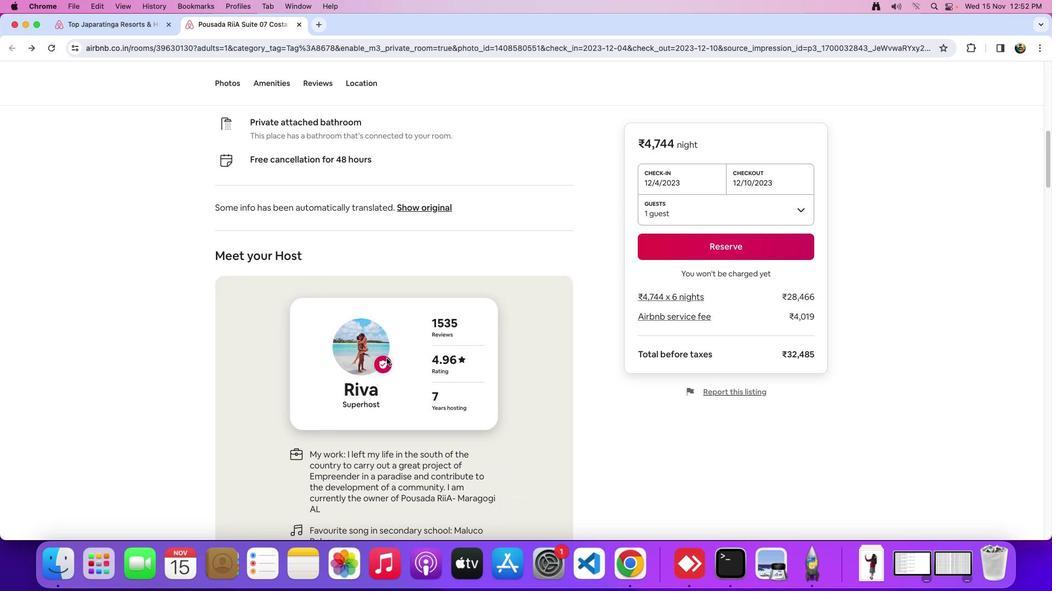 
Action: Mouse scrolled (386, 358) with delta (0, -2)
Screenshot: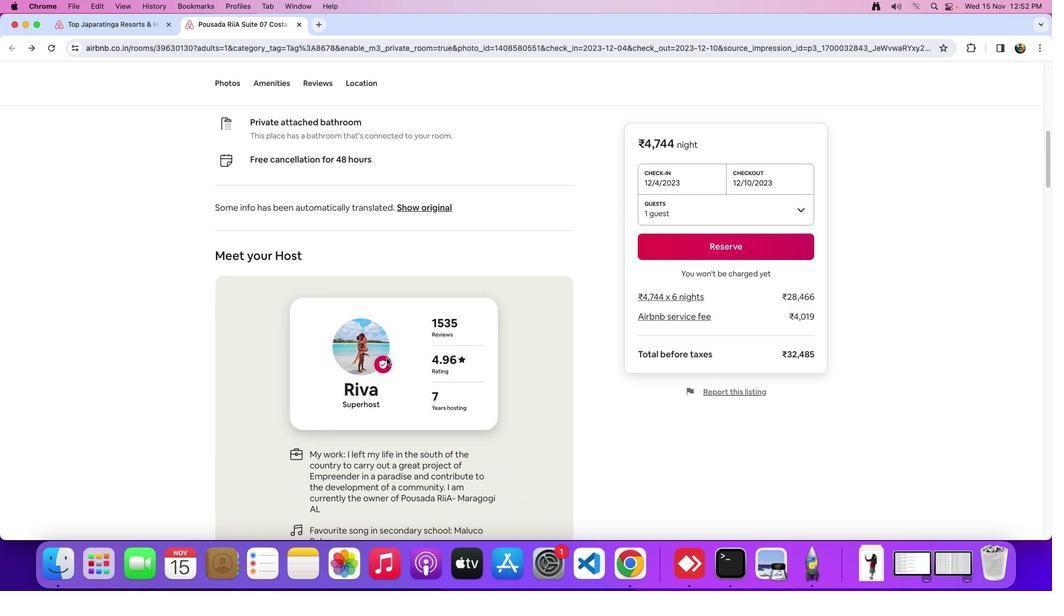 
Action: Mouse scrolled (386, 358) with delta (0, 0)
Screenshot: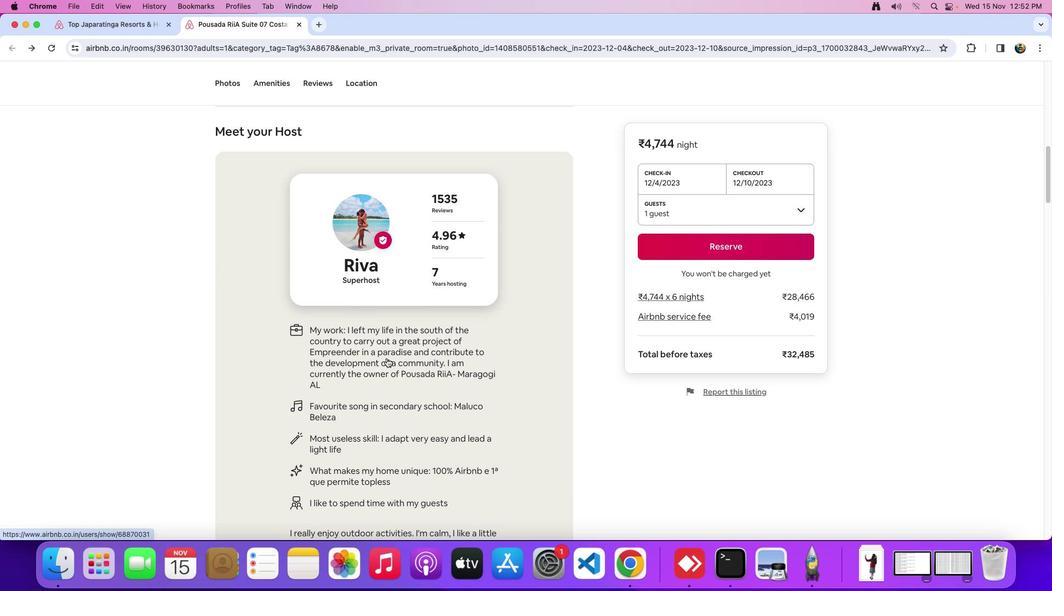 
Action: Mouse scrolled (386, 358) with delta (0, 0)
Screenshot: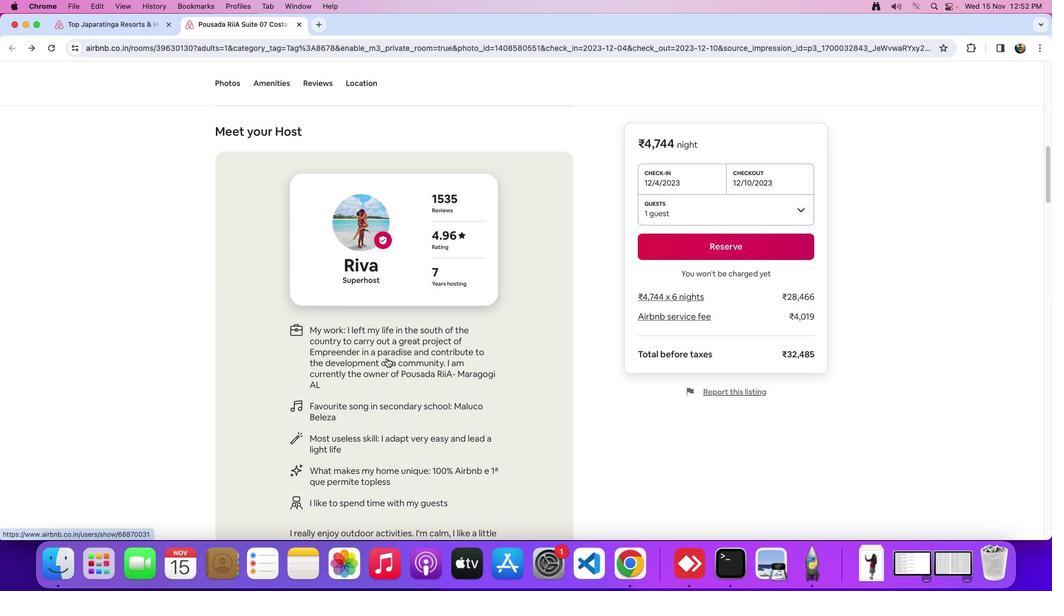 
Action: Mouse scrolled (386, 358) with delta (0, -2)
Screenshot: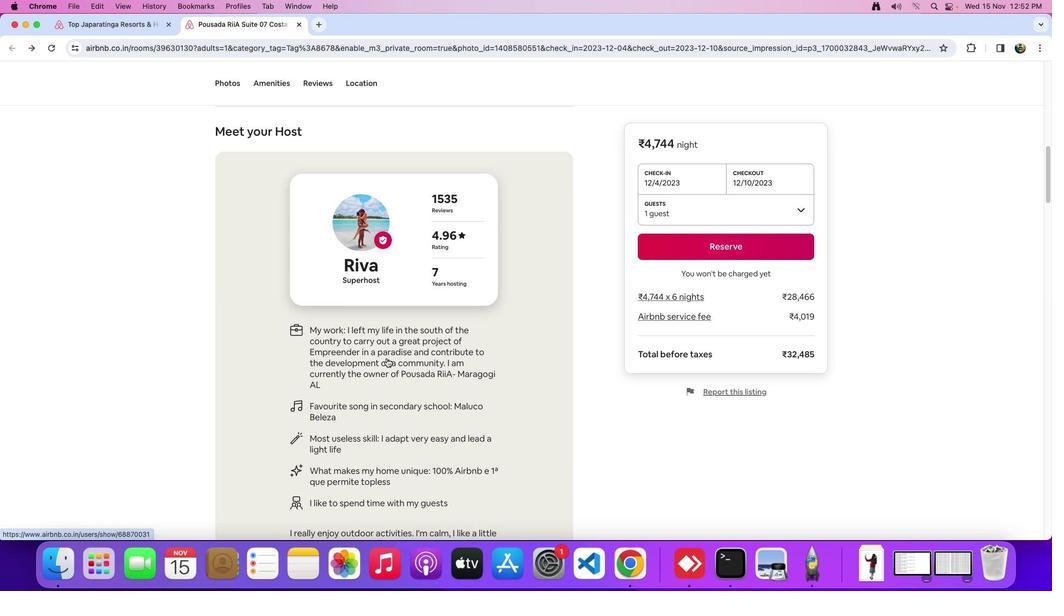 
Action: Mouse scrolled (386, 358) with delta (0, 0)
Screenshot: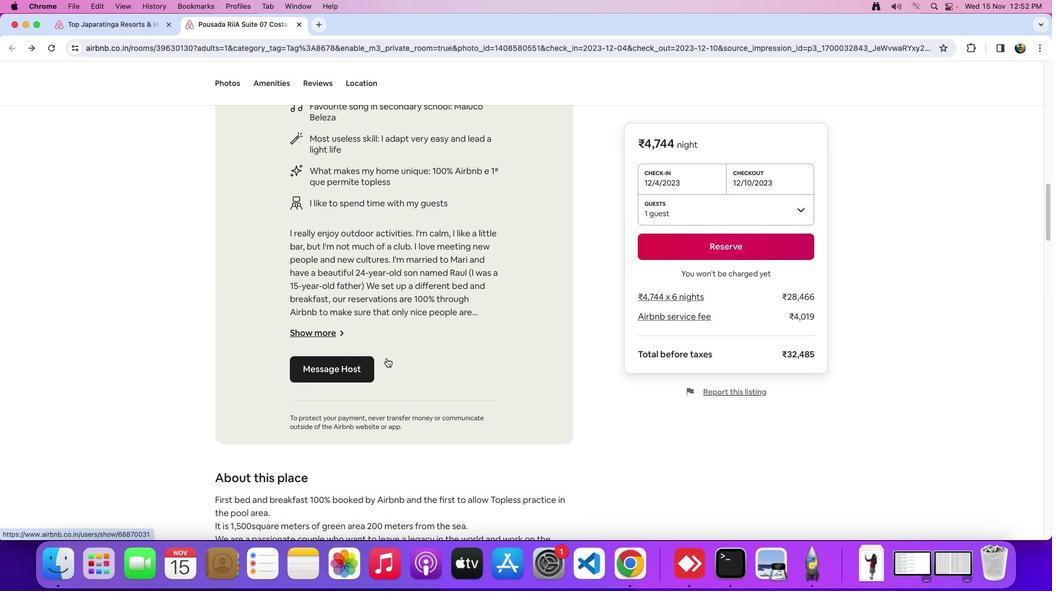 
Action: Mouse scrolled (386, 358) with delta (0, 0)
Screenshot: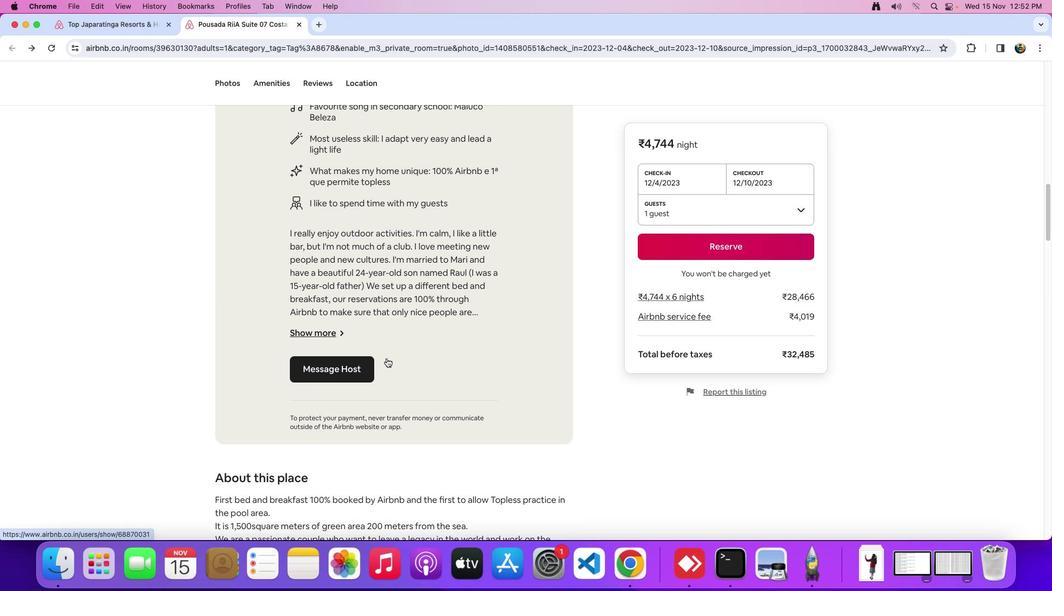
Action: Mouse scrolled (386, 358) with delta (0, -2)
Screenshot: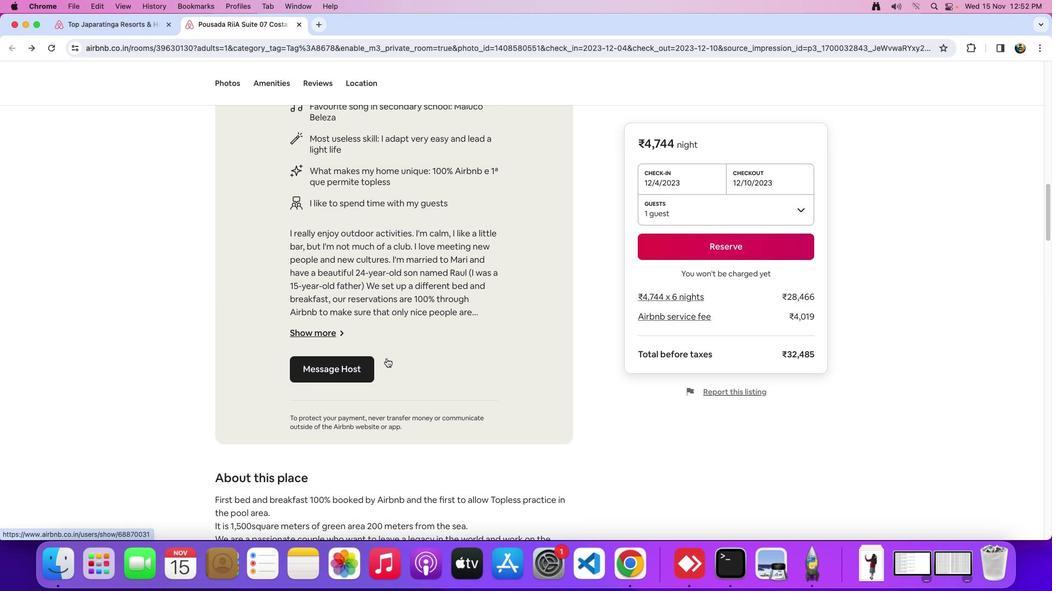 
Action: Mouse scrolled (386, 358) with delta (0, -3)
Screenshot: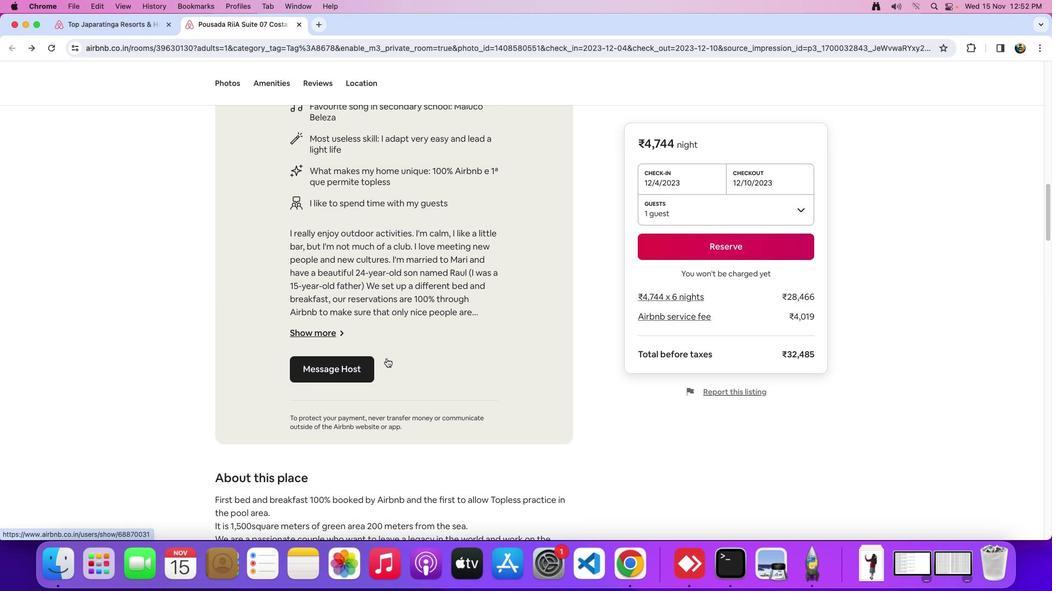 
Action: Mouse scrolled (386, 358) with delta (0, 0)
Screenshot: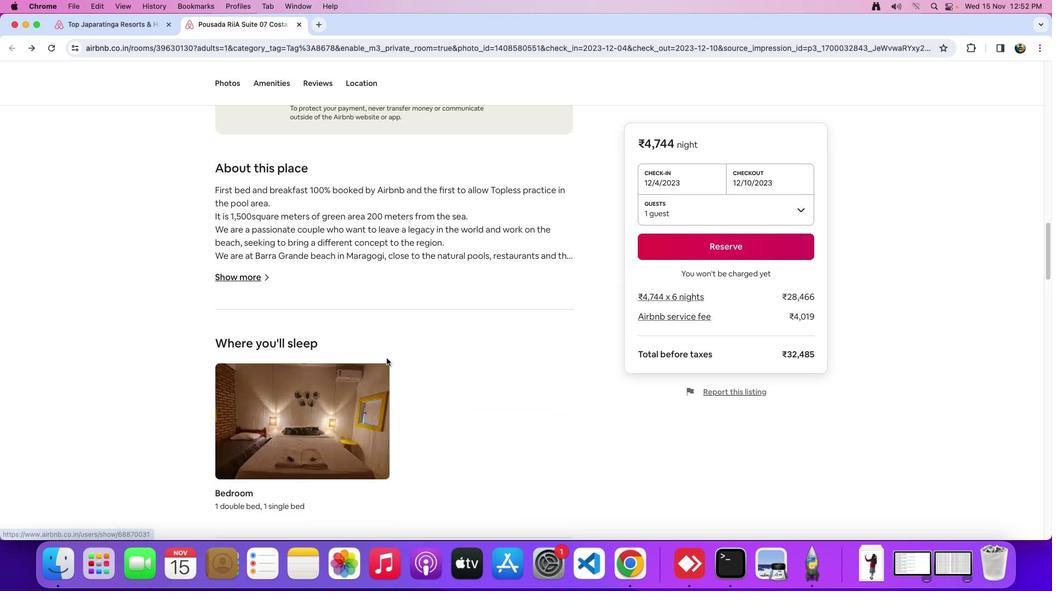 
Action: Mouse scrolled (386, 358) with delta (0, 0)
Screenshot: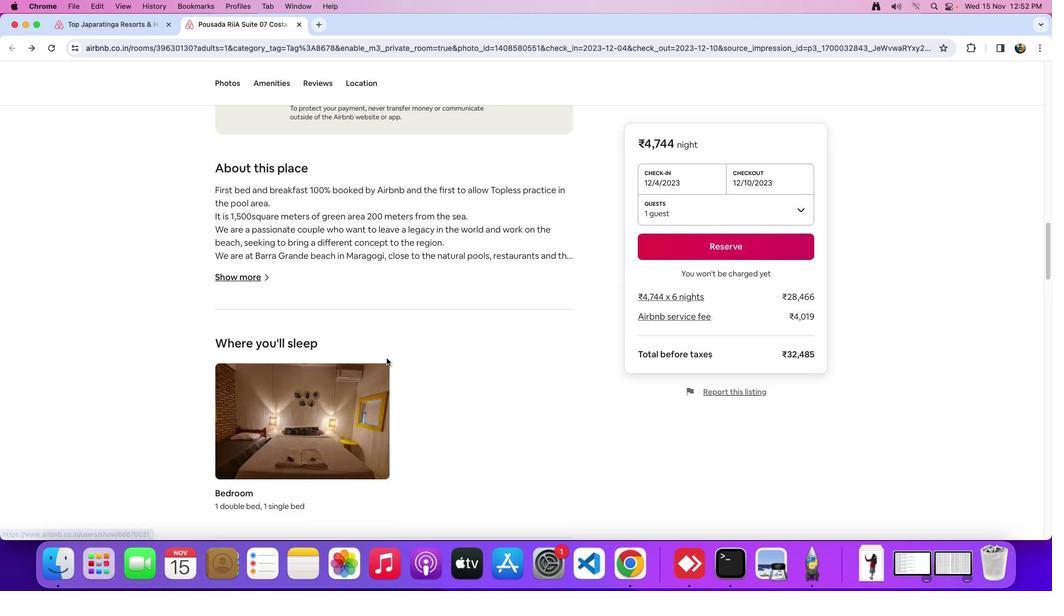 
Action: Mouse scrolled (386, 358) with delta (0, -1)
Screenshot: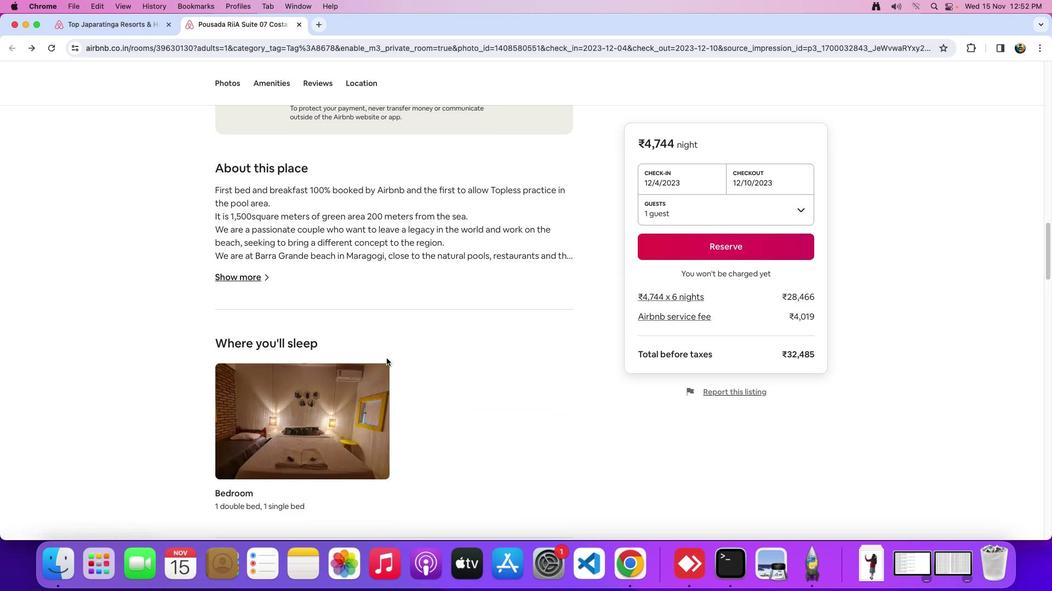 
Action: Mouse scrolled (386, 358) with delta (0, -2)
Screenshot: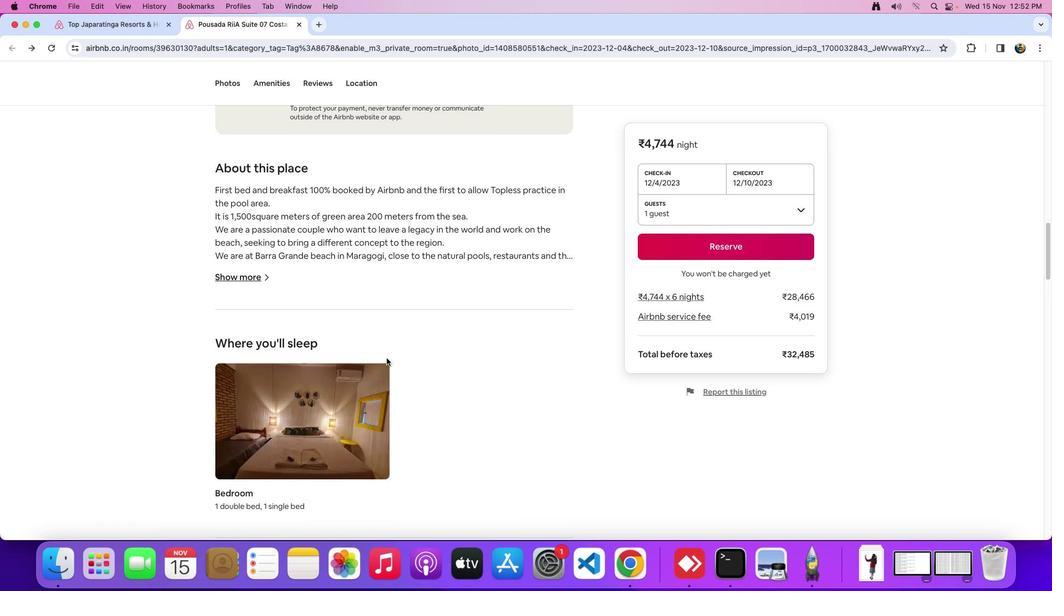 
Action: Mouse scrolled (386, 358) with delta (0, -2)
Screenshot: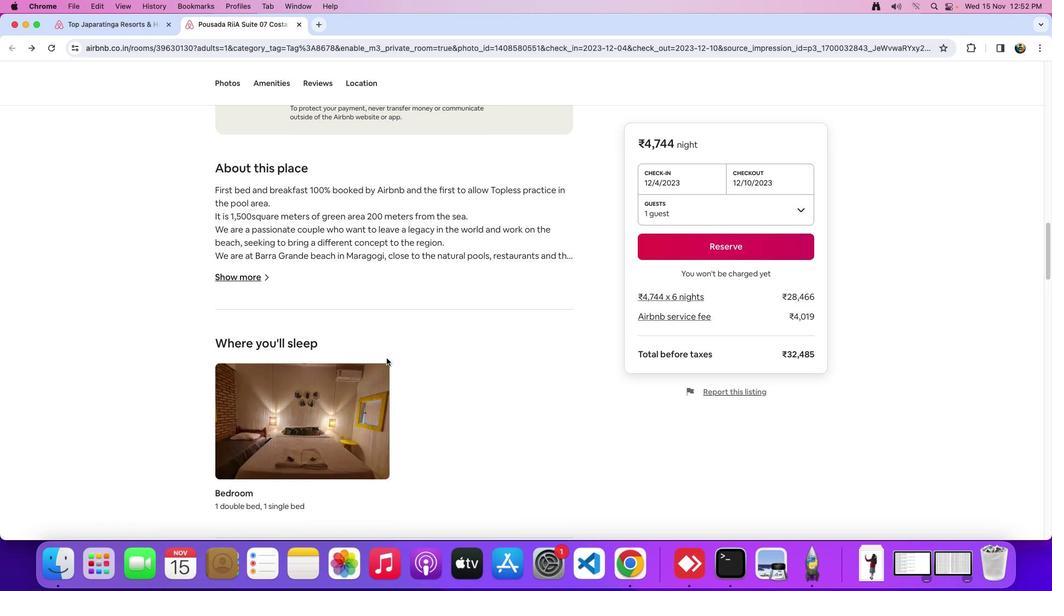 
Action: Mouse scrolled (386, 358) with delta (0, 0)
Screenshot: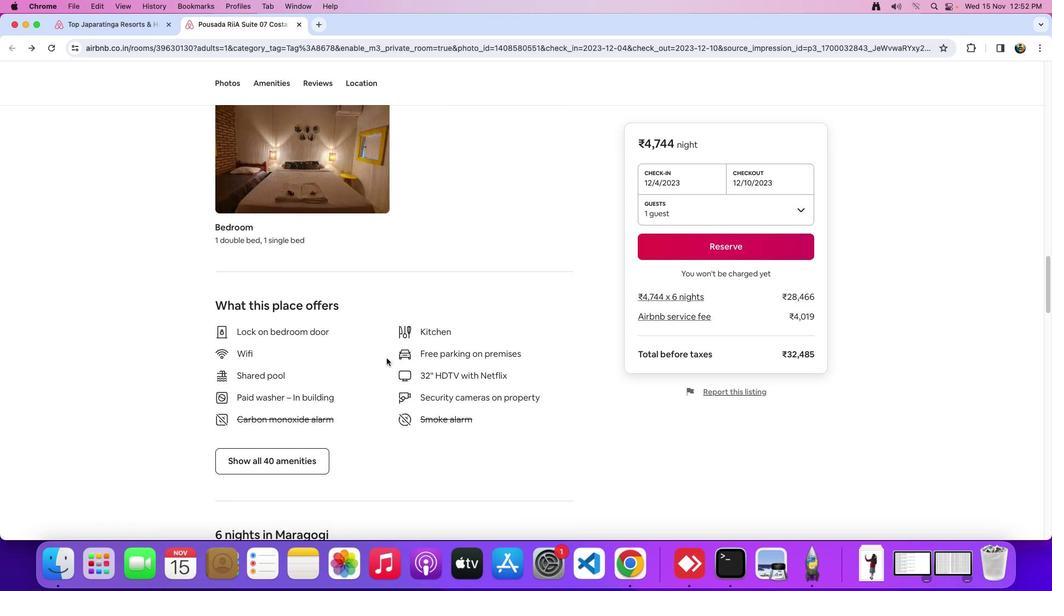 
Action: Mouse scrolled (386, 358) with delta (0, 0)
Screenshot: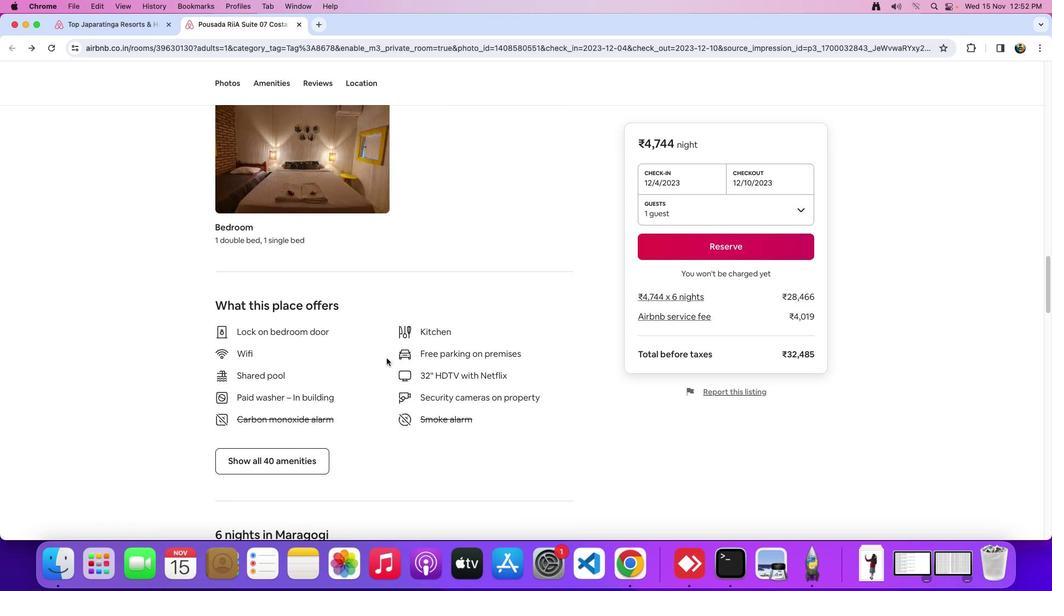
Action: Mouse scrolled (386, 358) with delta (0, -2)
Screenshot: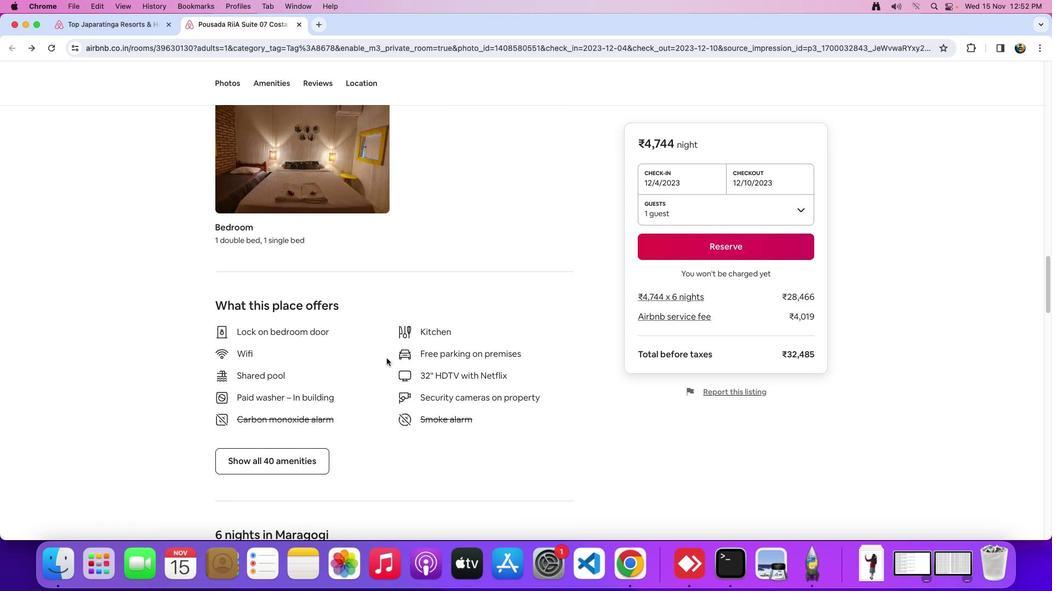 
Action: Mouse scrolled (386, 358) with delta (0, -2)
Screenshot: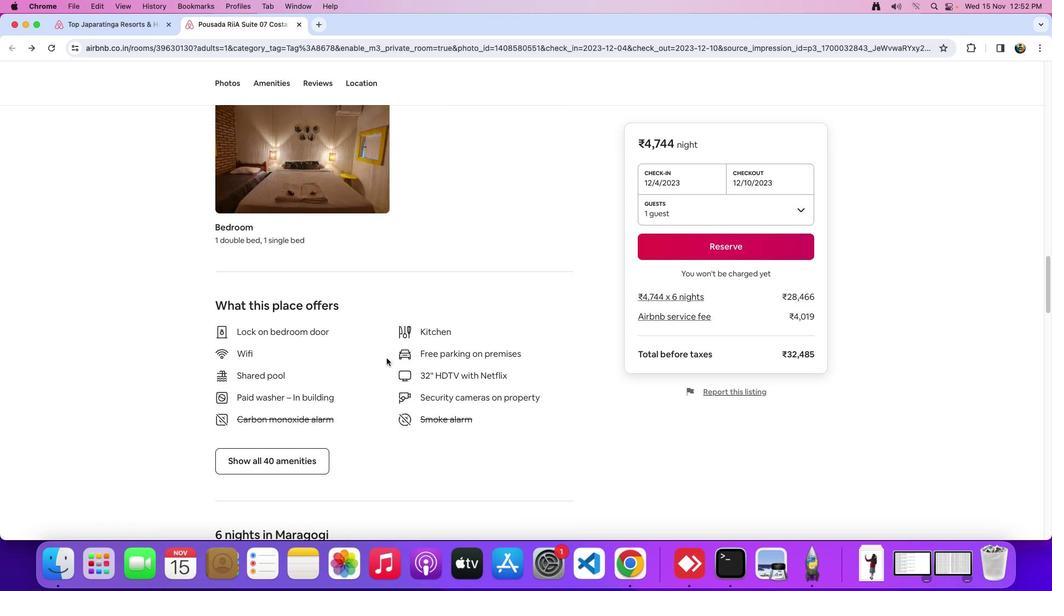 
Action: Mouse scrolled (386, 358) with delta (0, 0)
Screenshot: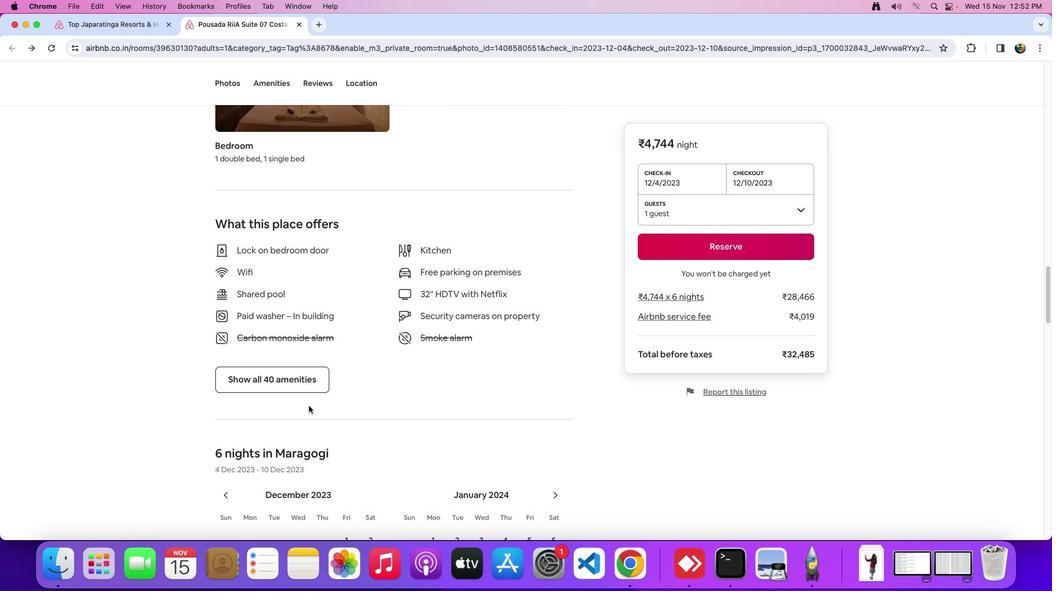 
Action: Mouse scrolled (386, 358) with delta (0, 0)
Screenshot: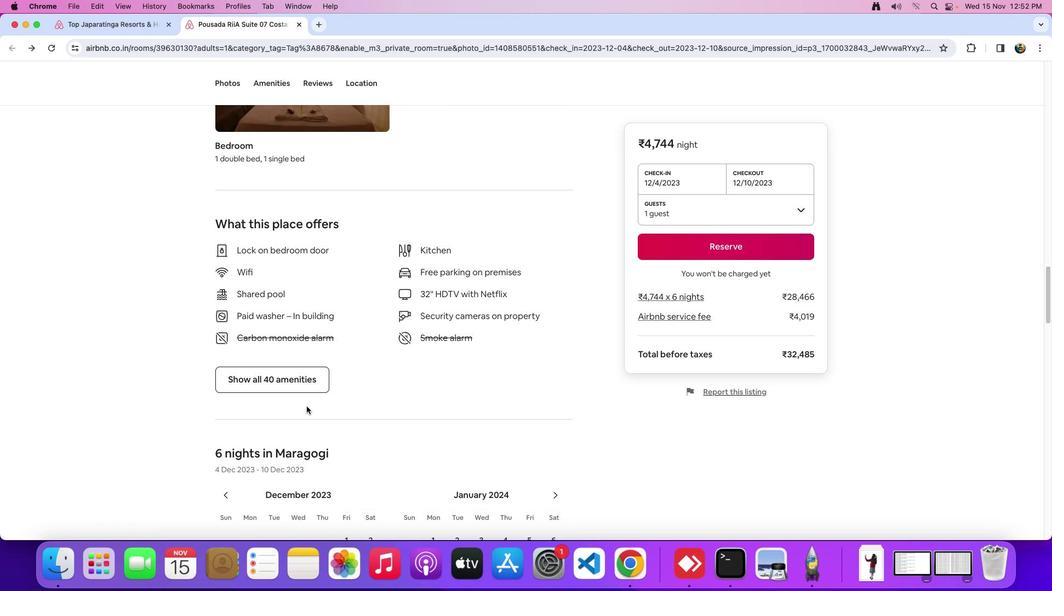 
Action: Mouse moved to (383, 359)
Screenshot: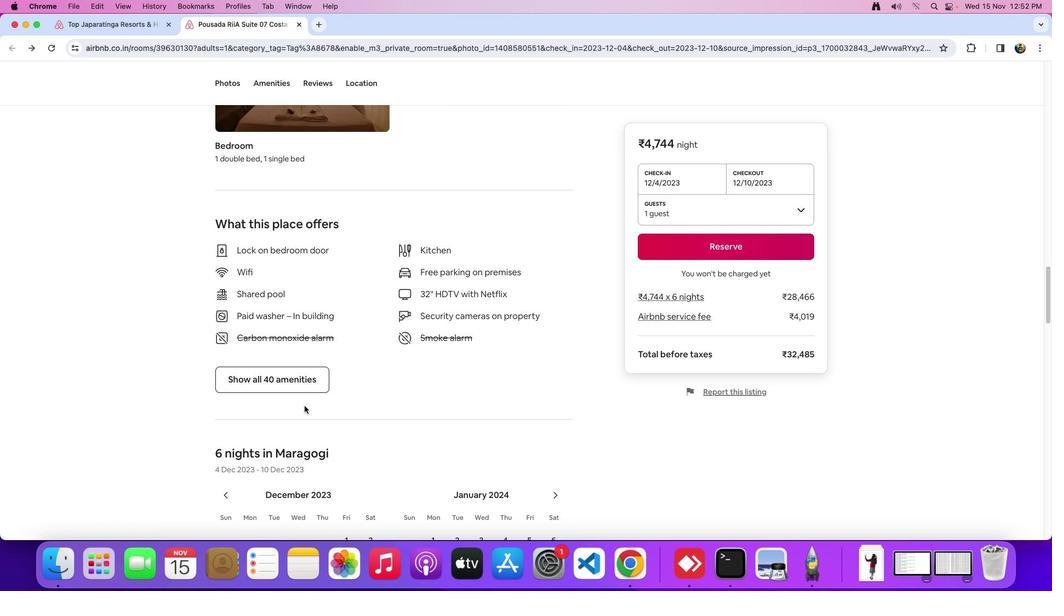 
Action: Mouse scrolled (383, 359) with delta (0, -1)
Screenshot: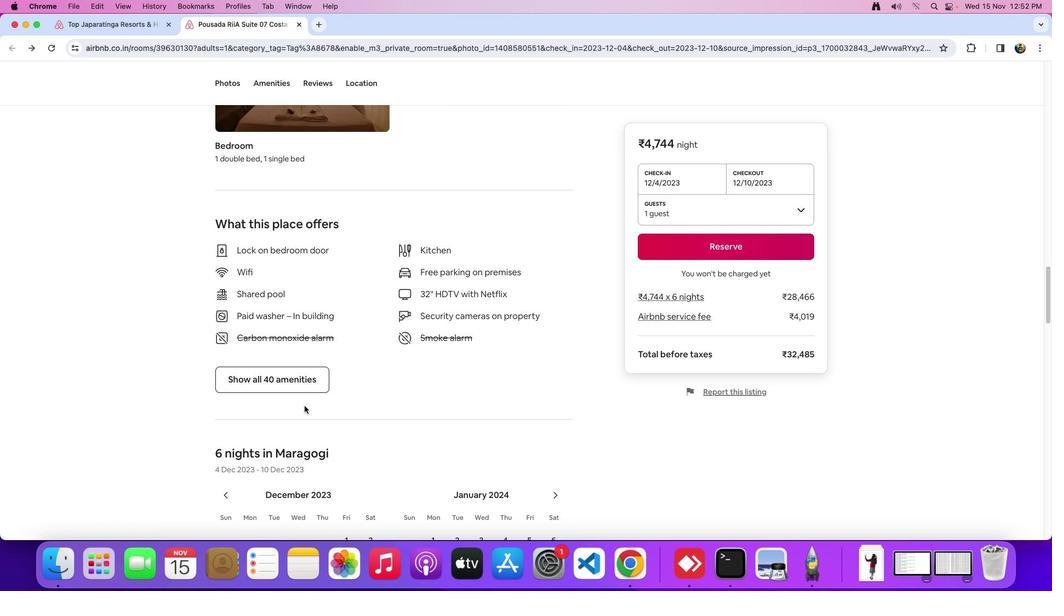
Action: Mouse moved to (305, 381)
Screenshot: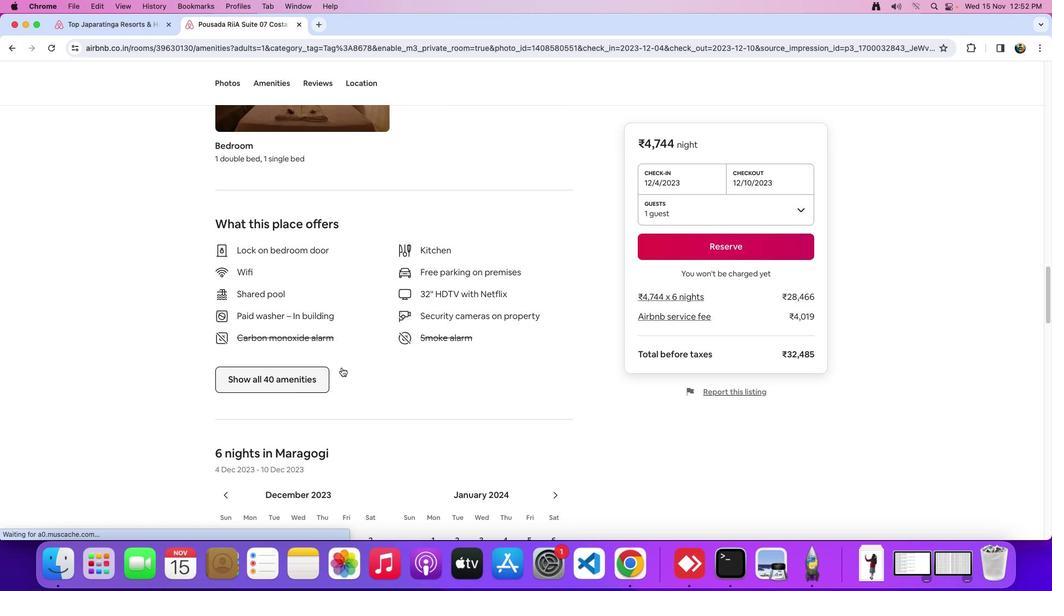 
Action: Mouse pressed left at (305, 381)
Screenshot: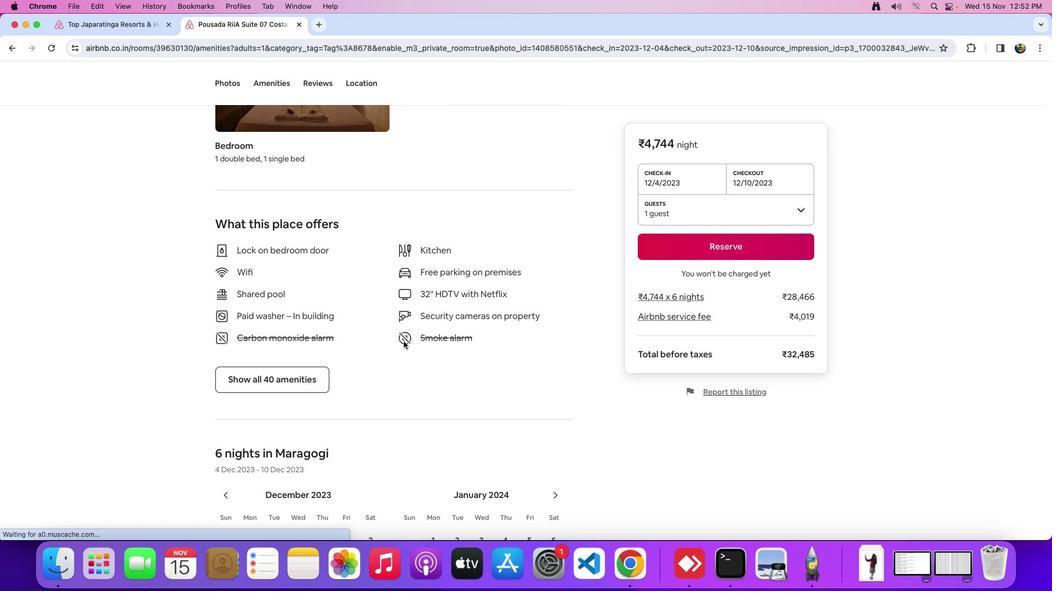 
Action: Mouse moved to (506, 365)
Screenshot: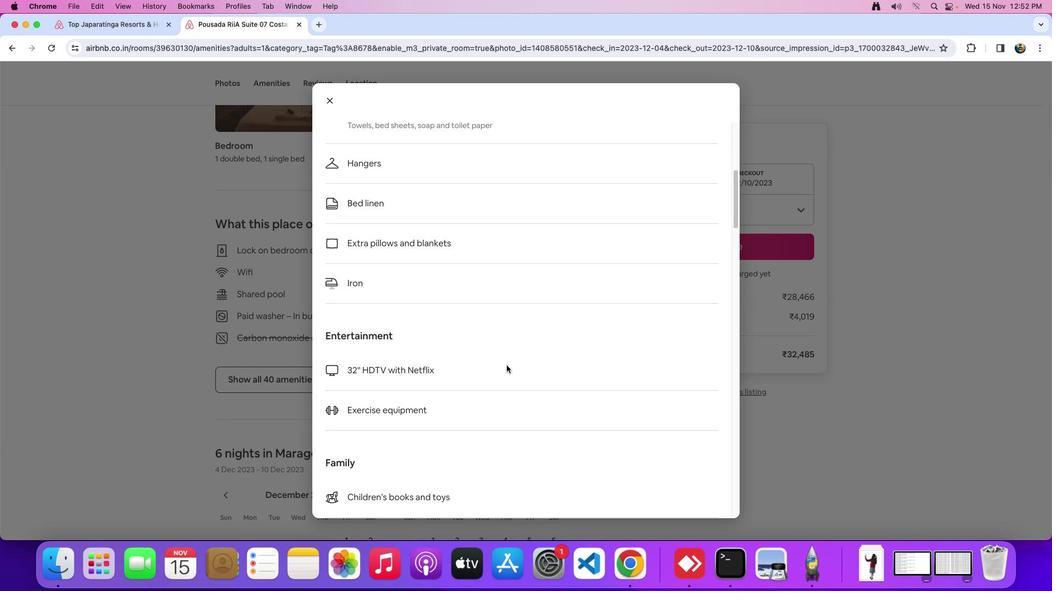 
Action: Mouse scrolled (506, 365) with delta (0, 0)
Screenshot: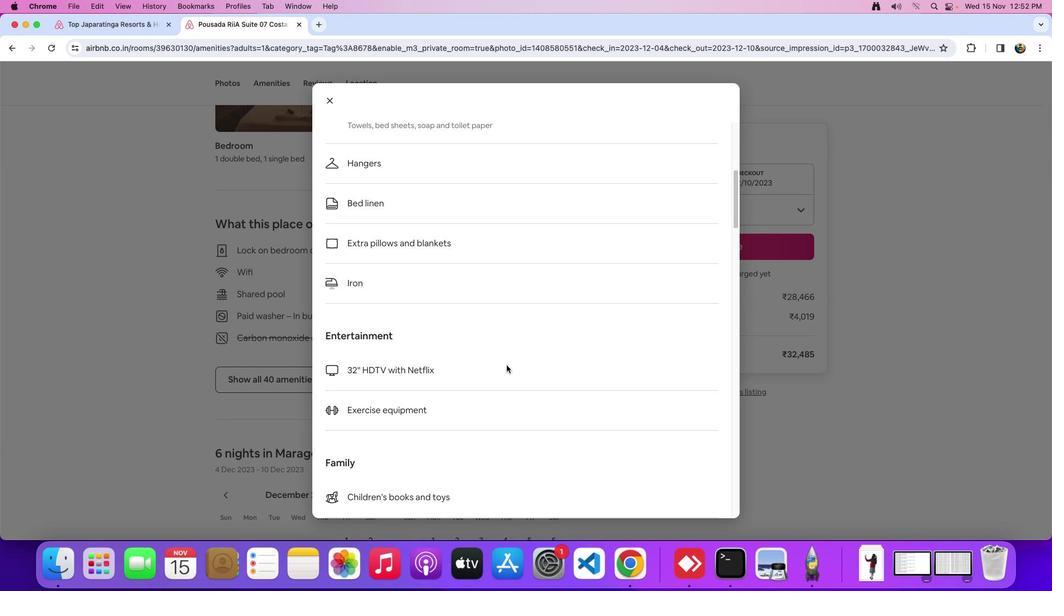 
Action: Mouse scrolled (506, 365) with delta (0, 0)
Screenshot: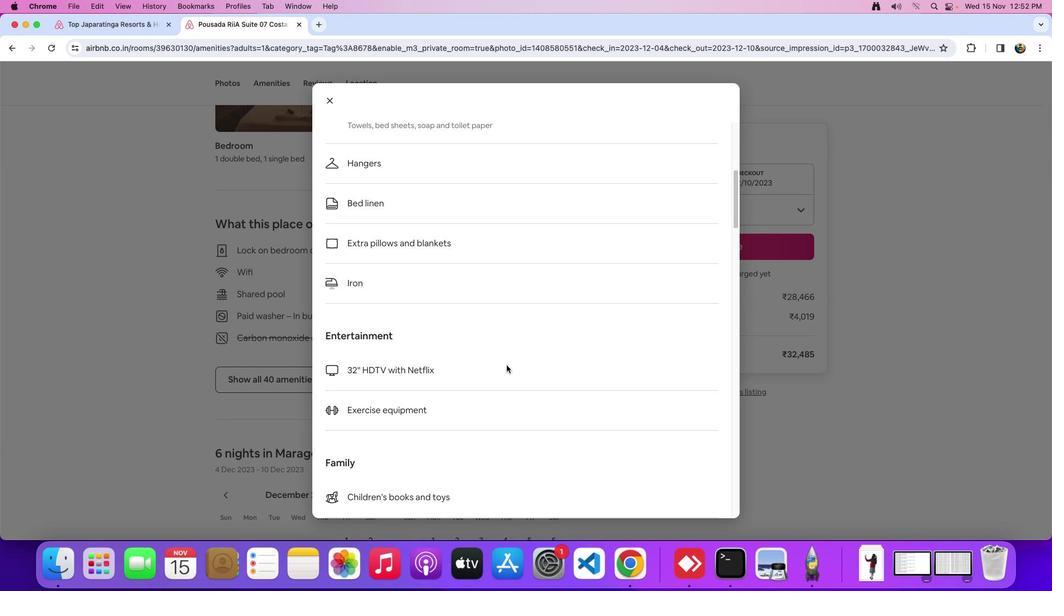 
Action: Mouse scrolled (506, 365) with delta (0, -2)
Screenshot: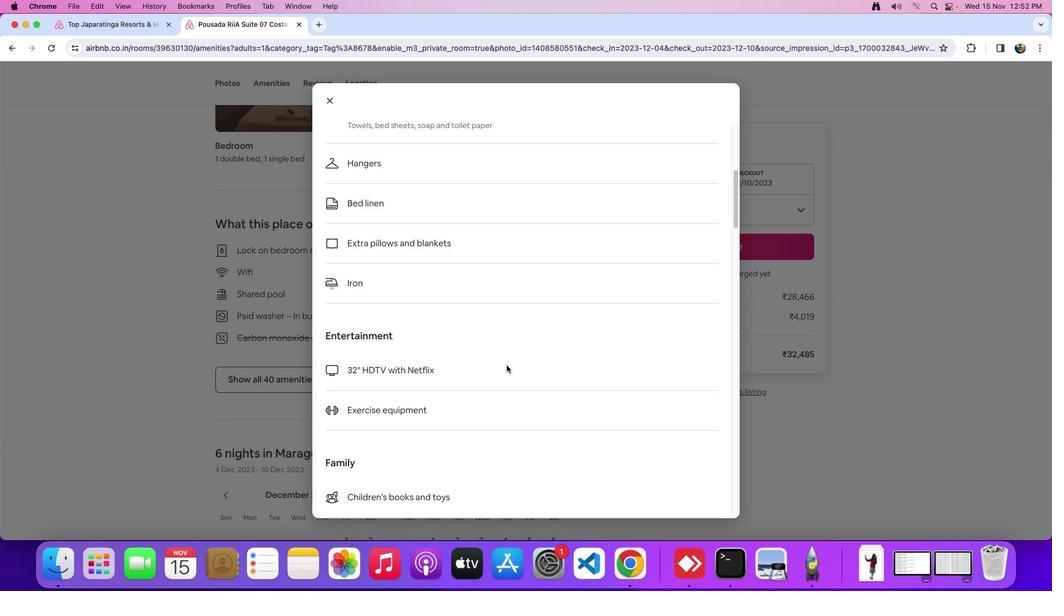 
Action: Mouse scrolled (506, 365) with delta (0, -3)
Screenshot: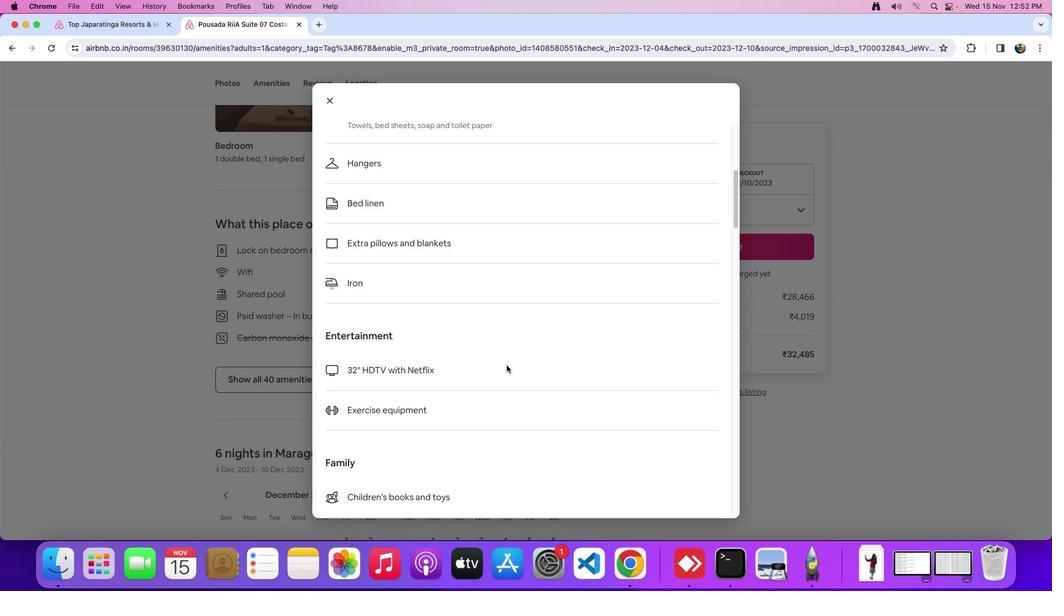 
Action: Mouse scrolled (506, 365) with delta (0, 0)
Screenshot: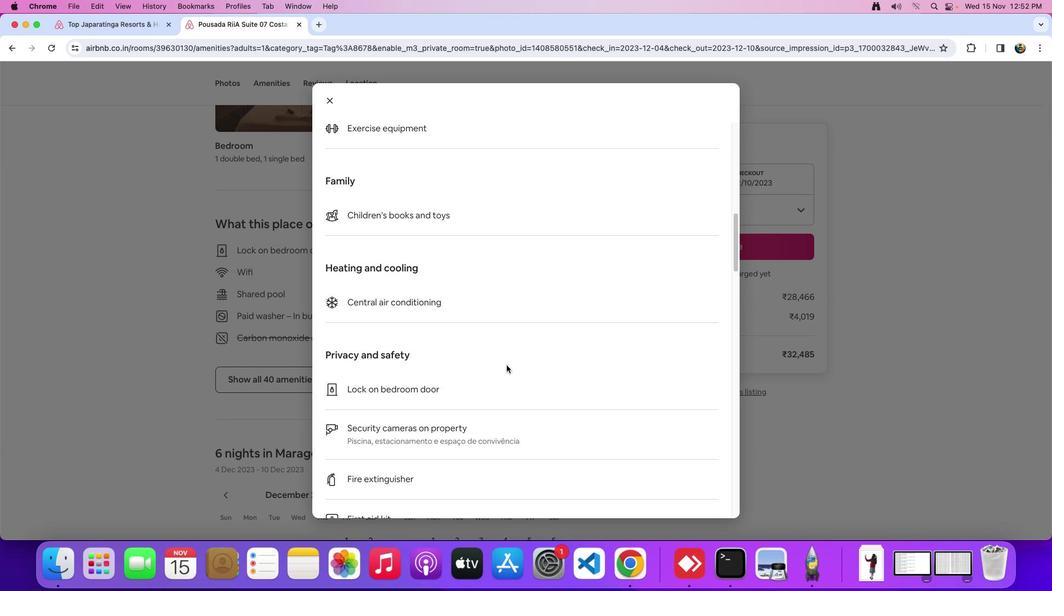 
Action: Mouse scrolled (506, 365) with delta (0, 0)
Screenshot: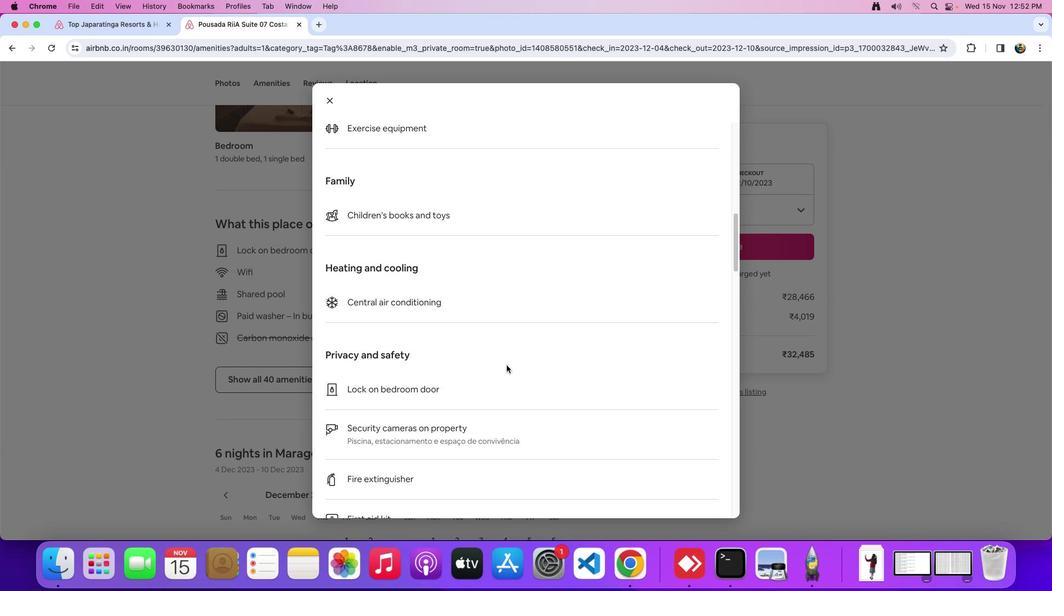 
Action: Mouse scrolled (506, 365) with delta (0, -2)
Screenshot: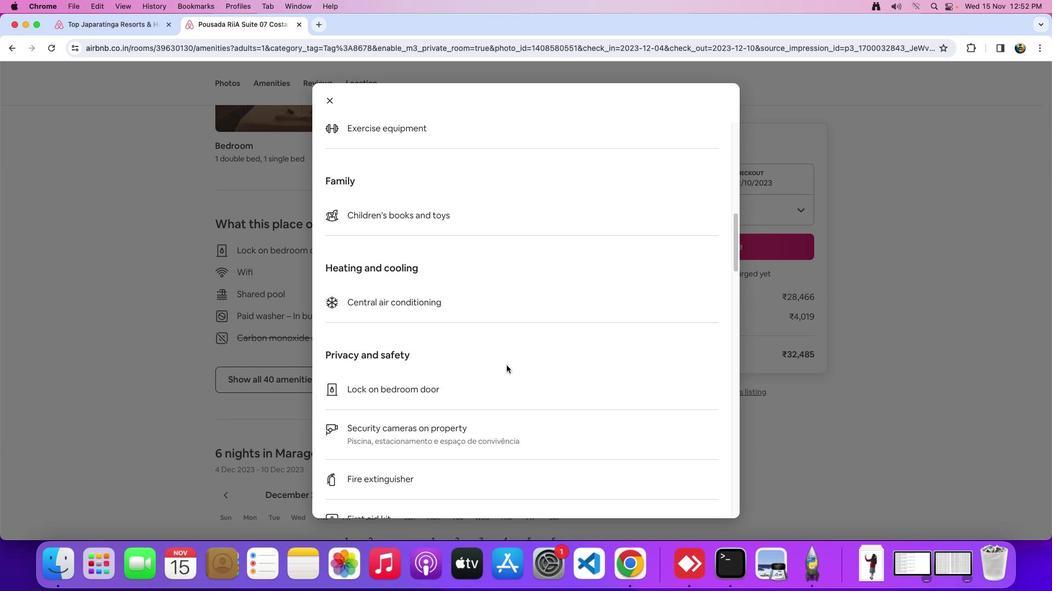 
Action: Mouse scrolled (506, 365) with delta (0, -3)
Screenshot: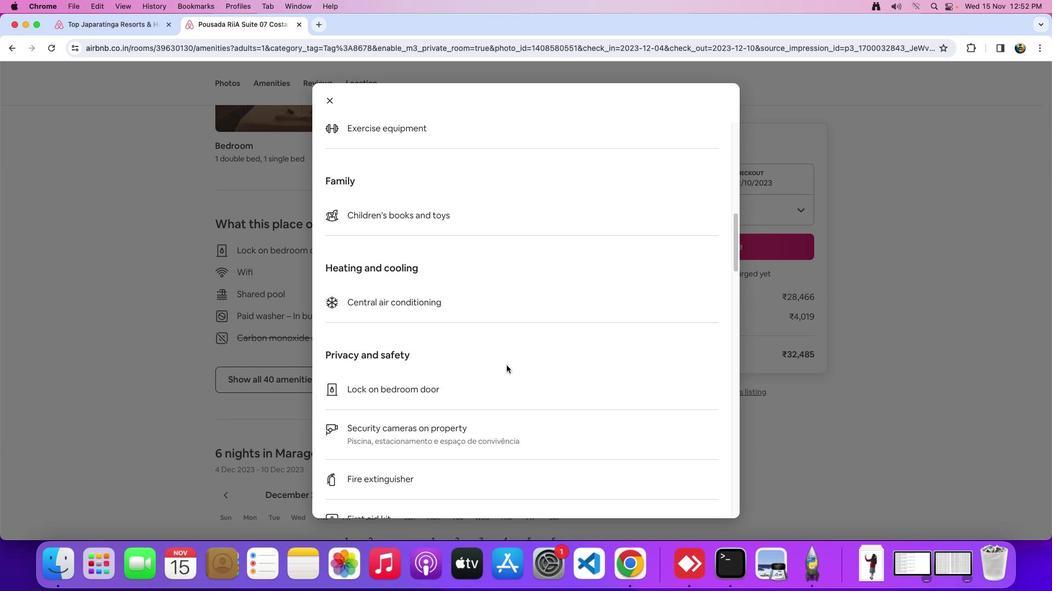 
Action: Mouse scrolled (506, 365) with delta (0, 0)
Screenshot: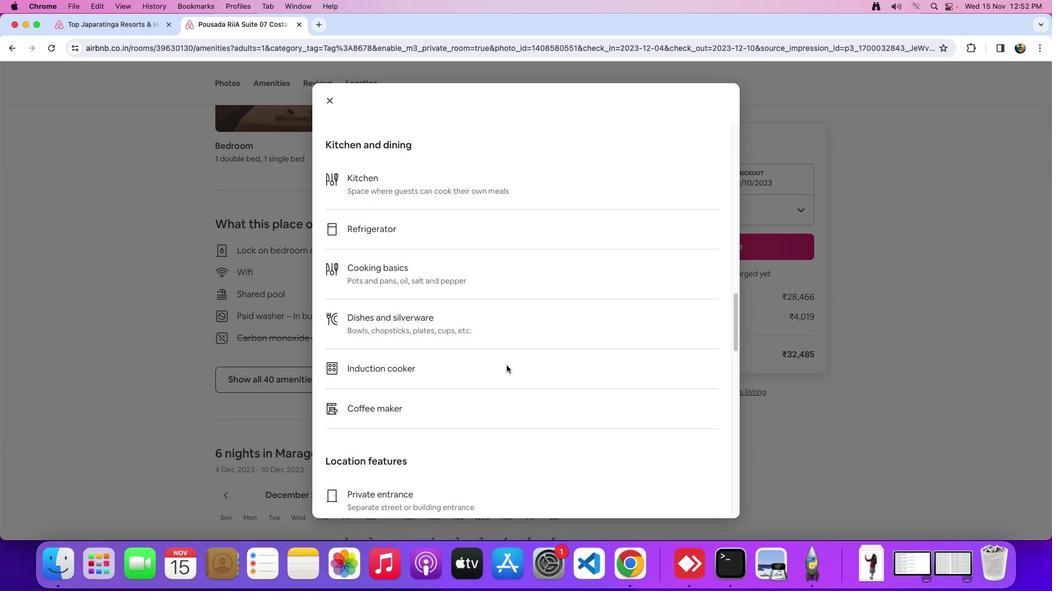 
Action: Mouse scrolled (506, 365) with delta (0, 0)
Screenshot: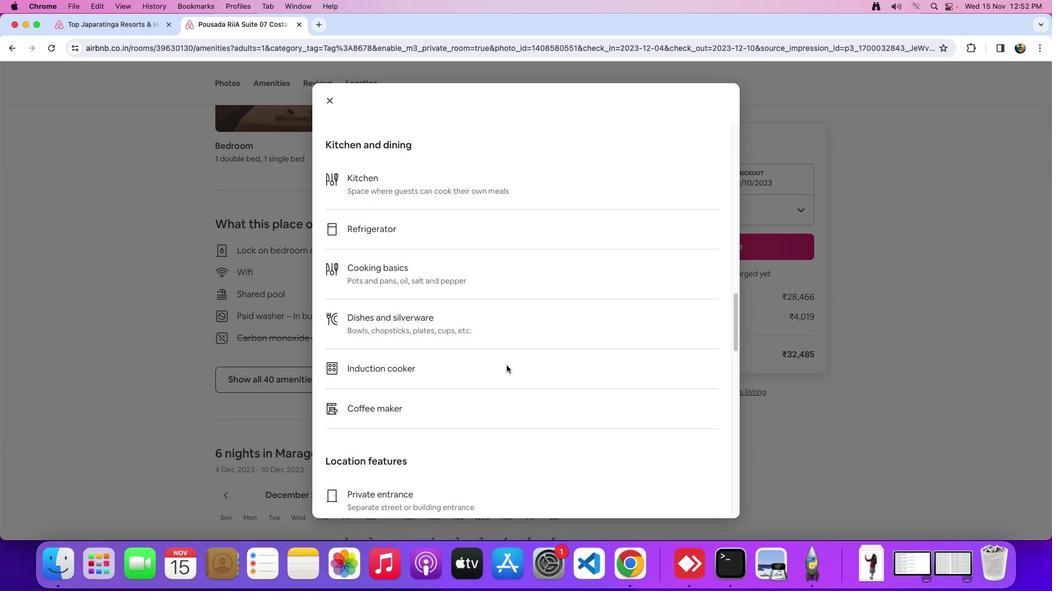 
Action: Mouse scrolled (506, 365) with delta (0, -2)
Screenshot: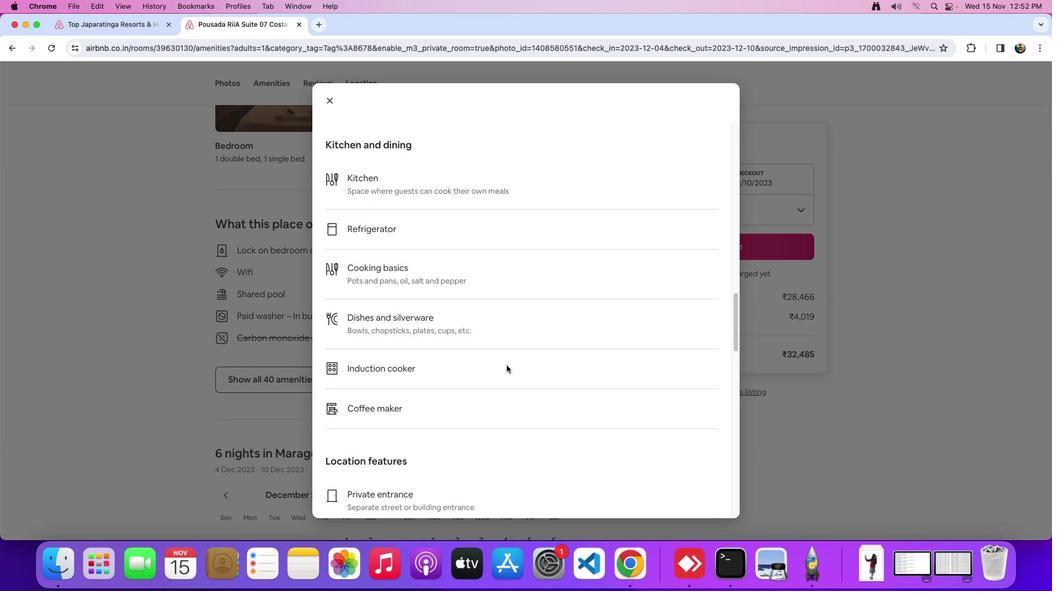 
Action: Mouse scrolled (506, 365) with delta (0, -3)
Screenshot: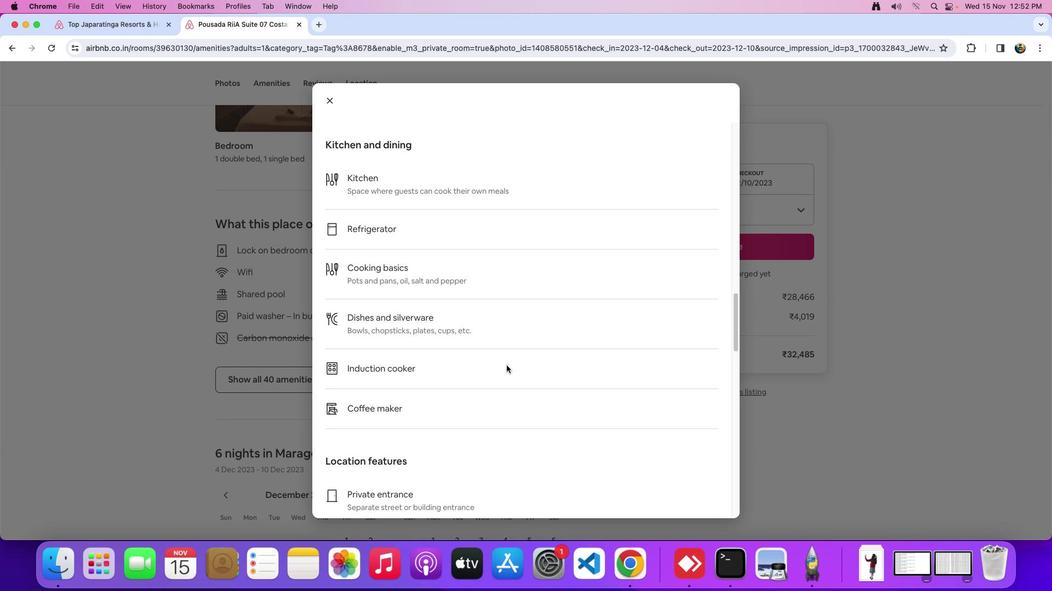 
Action: Mouse scrolled (506, 365) with delta (0, -4)
Screenshot: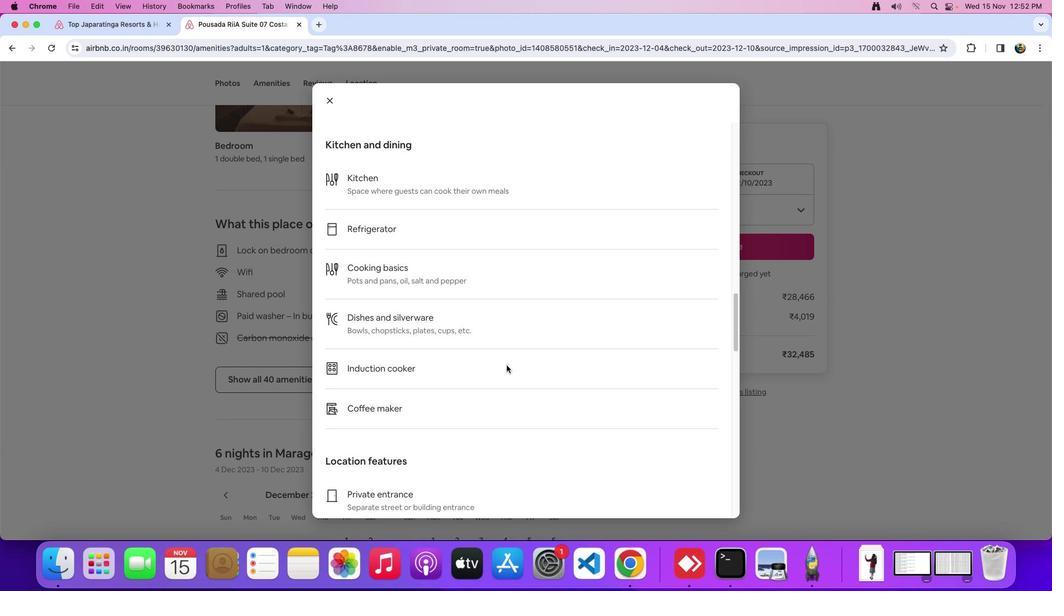 
Action: Mouse scrolled (506, 365) with delta (0, 0)
Screenshot: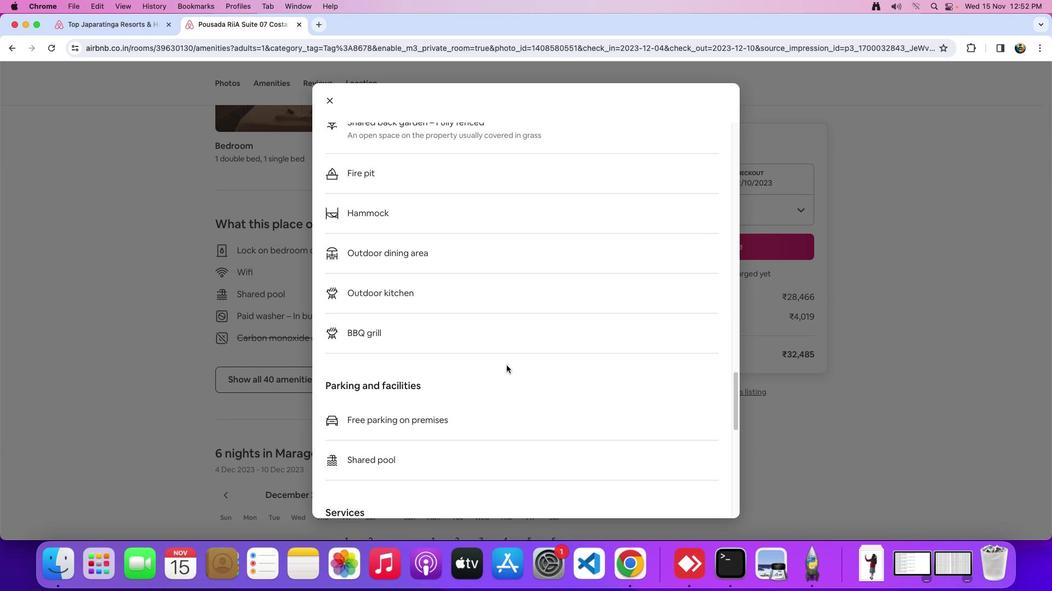 
Action: Mouse scrolled (506, 365) with delta (0, 0)
Screenshot: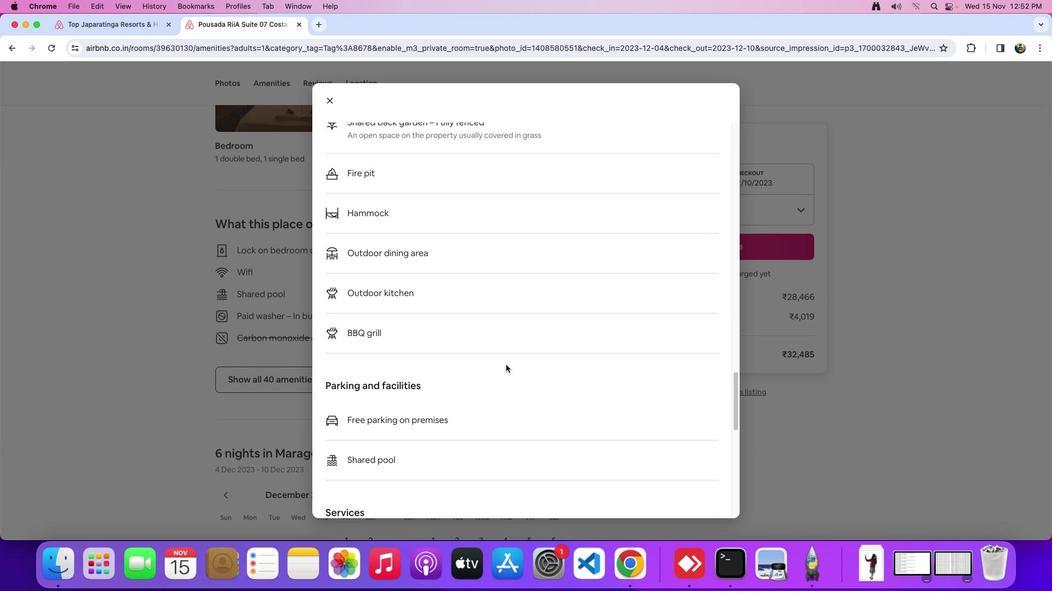 
Action: Mouse scrolled (506, 365) with delta (0, -2)
Screenshot: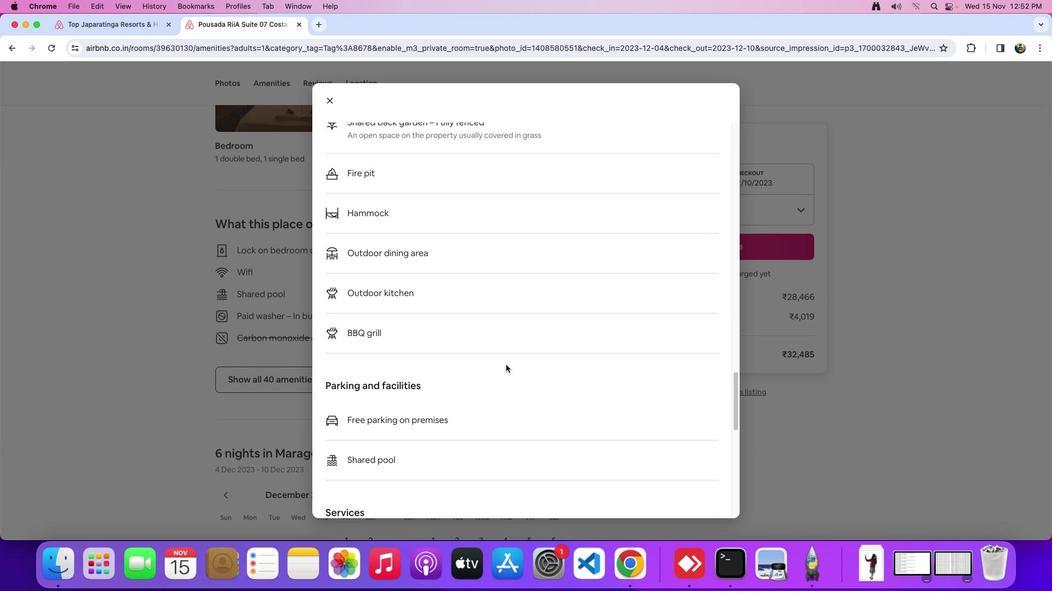 
Action: Mouse scrolled (506, 365) with delta (0, -3)
Screenshot: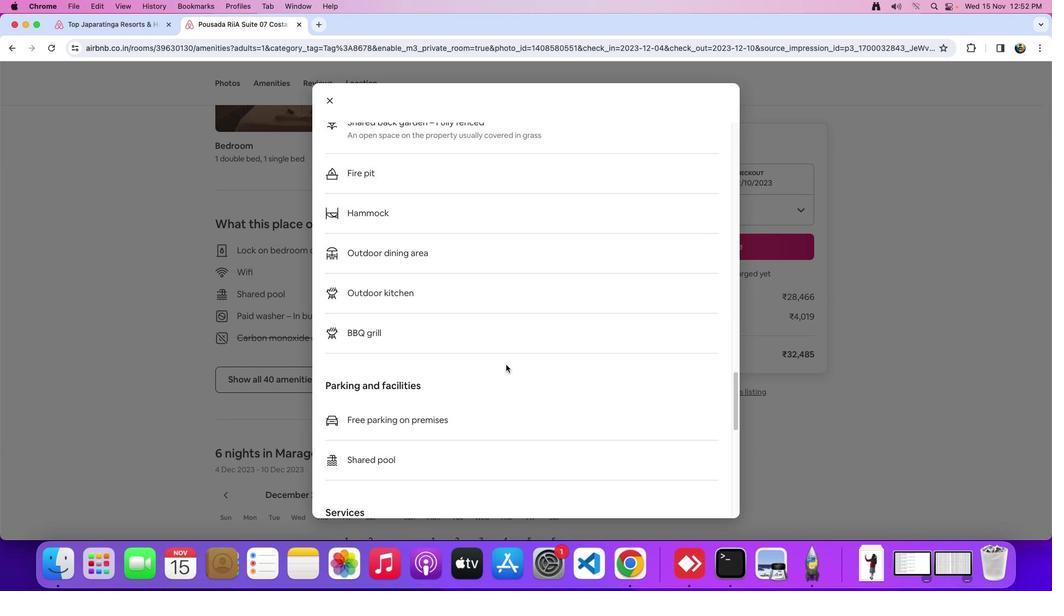 
Action: Mouse scrolled (506, 365) with delta (0, -4)
Screenshot: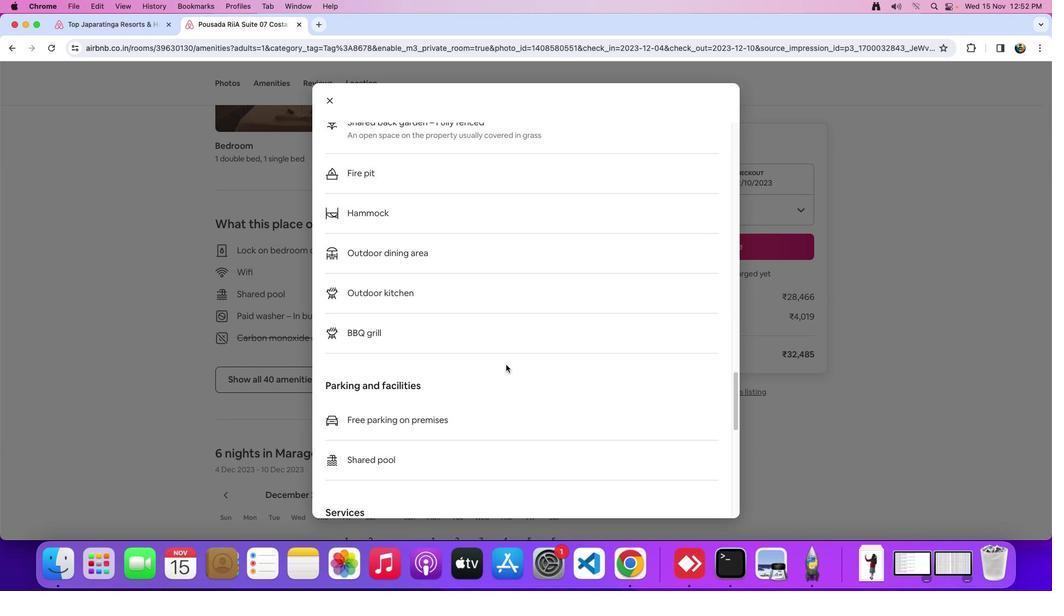 
Action: Mouse moved to (506, 364)
Screenshot: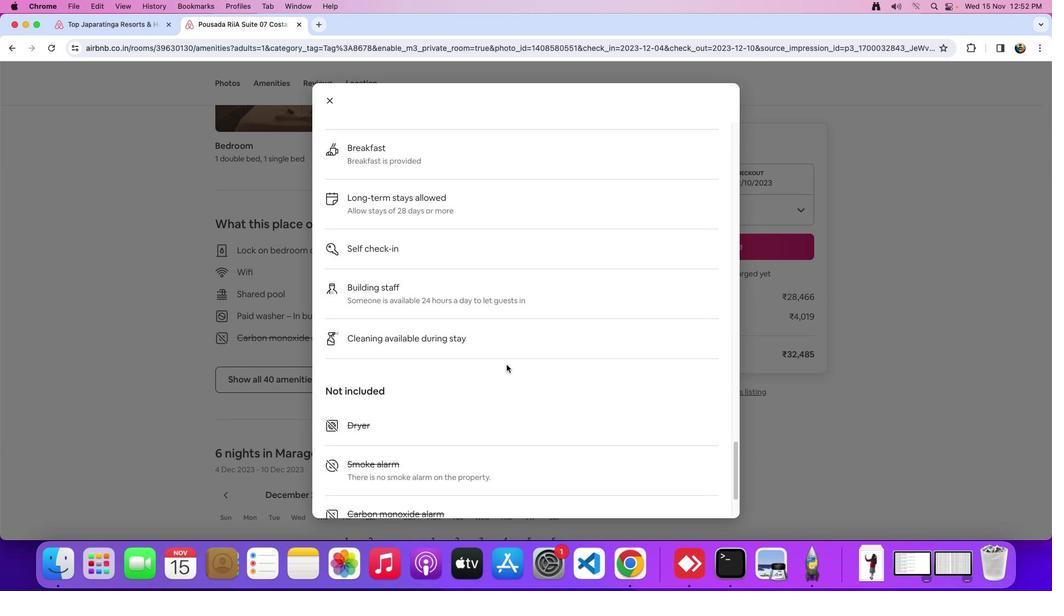 
Action: Mouse scrolled (506, 364) with delta (0, 0)
Screenshot: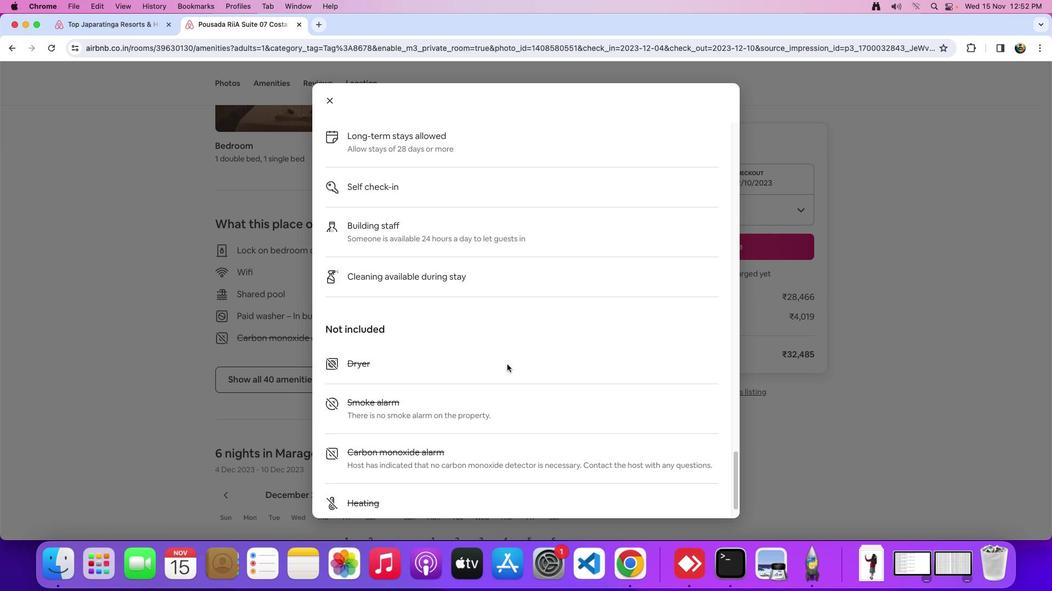 
Action: Mouse scrolled (506, 364) with delta (0, 0)
Screenshot: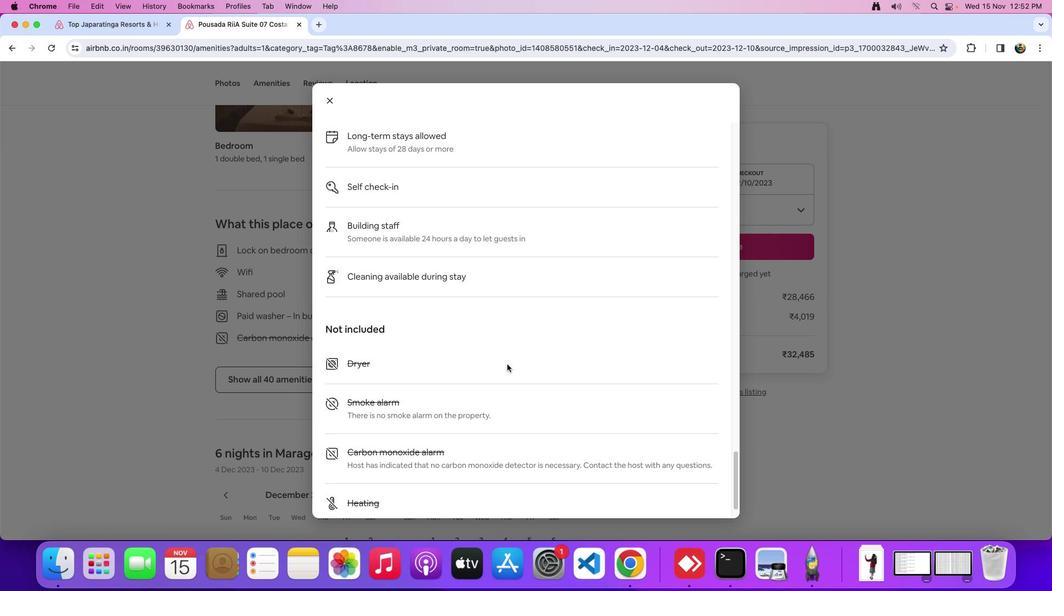 
Action: Mouse scrolled (506, 364) with delta (0, -2)
Screenshot: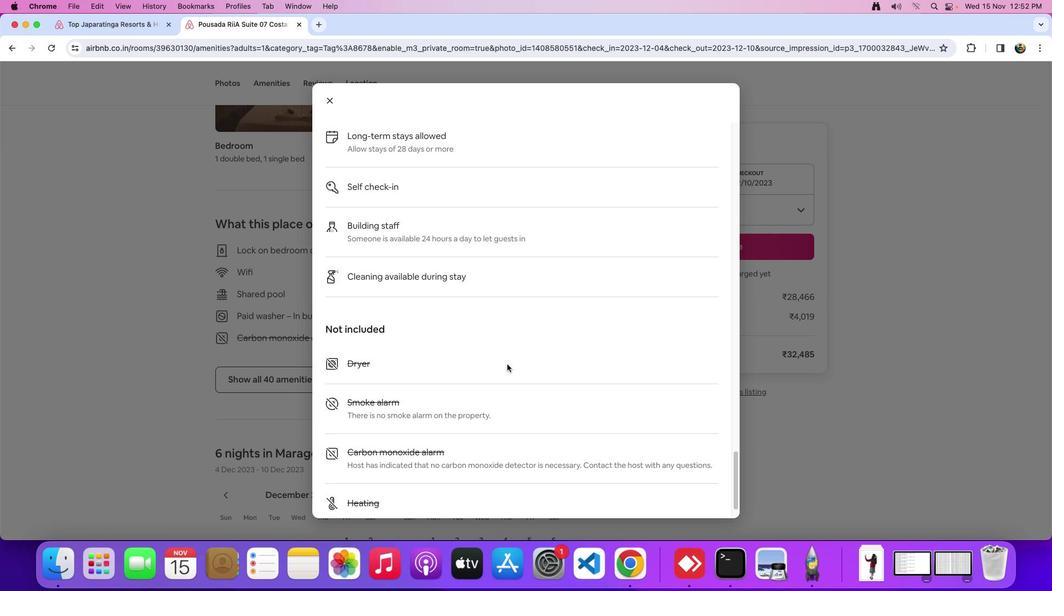 
Action: Mouse scrolled (506, 364) with delta (0, -3)
Screenshot: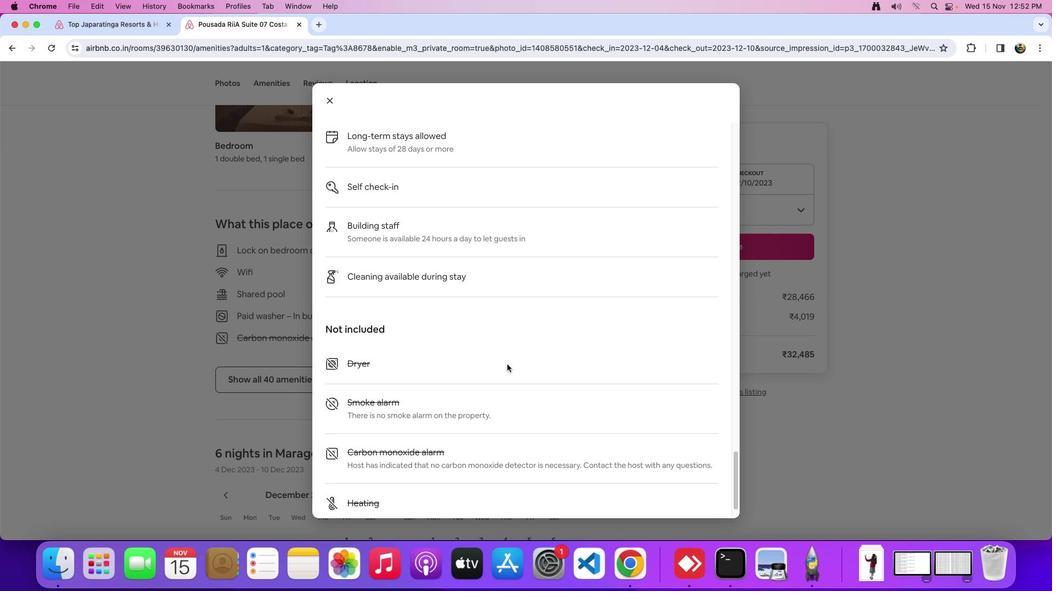
Action: Mouse scrolled (506, 364) with delta (0, -4)
Screenshot: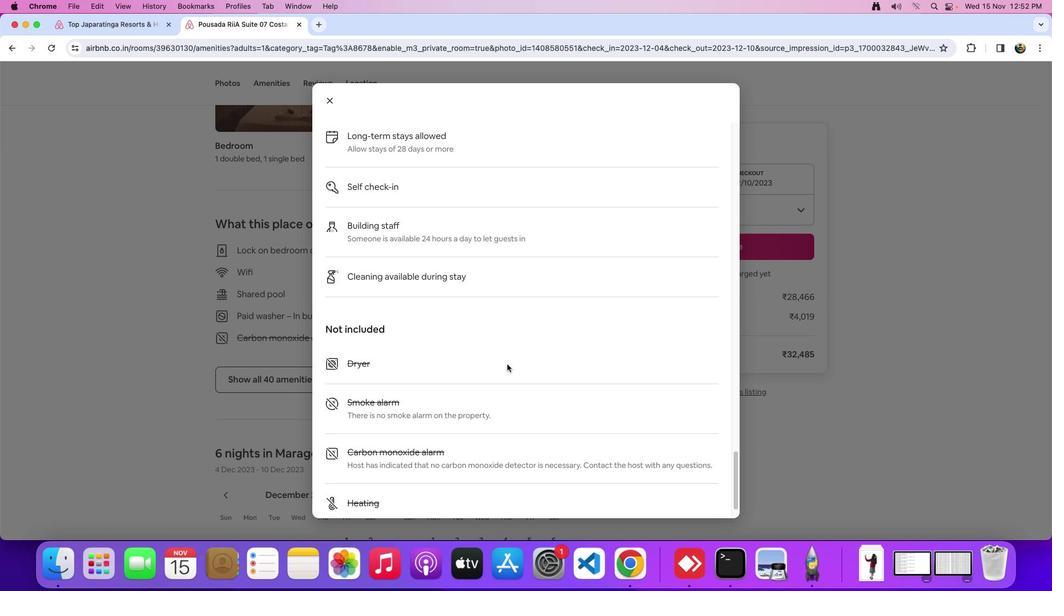 
Action: Mouse moved to (507, 364)
Screenshot: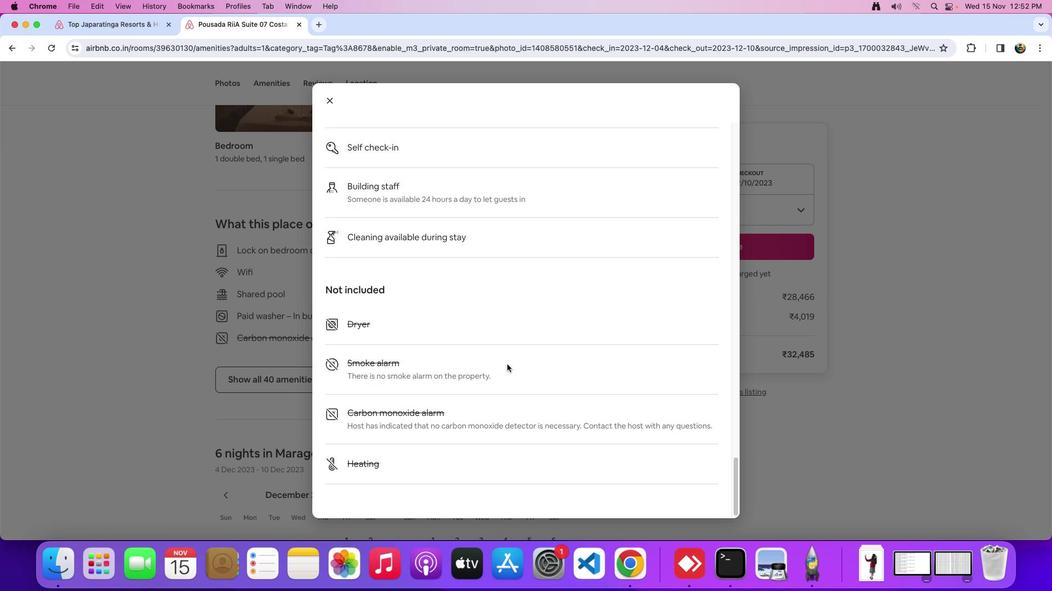 
Action: Mouse scrolled (507, 364) with delta (0, 0)
Screenshot: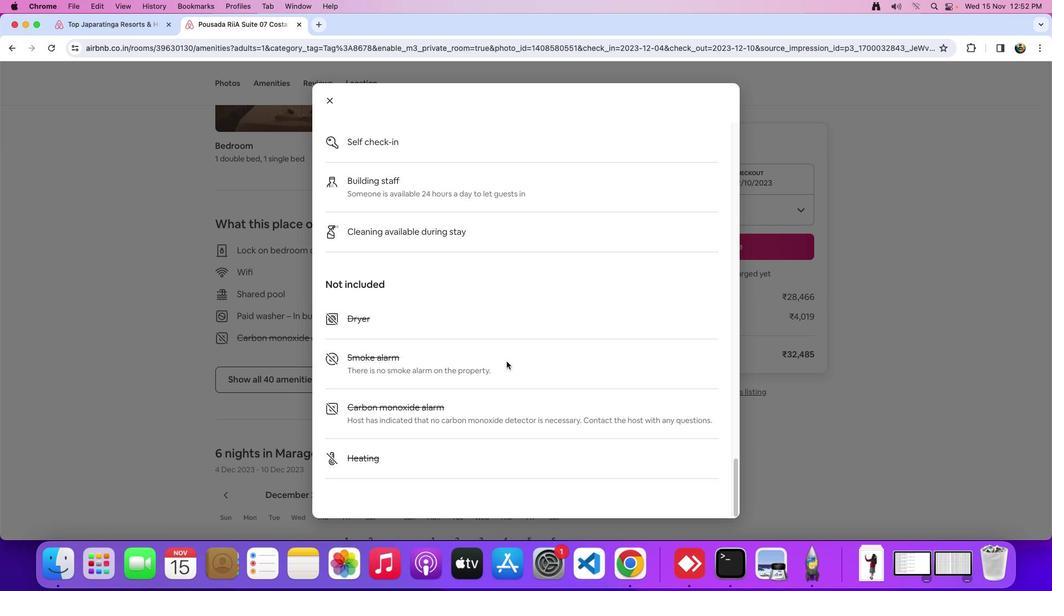 
Action: Mouse scrolled (507, 364) with delta (0, 0)
Screenshot: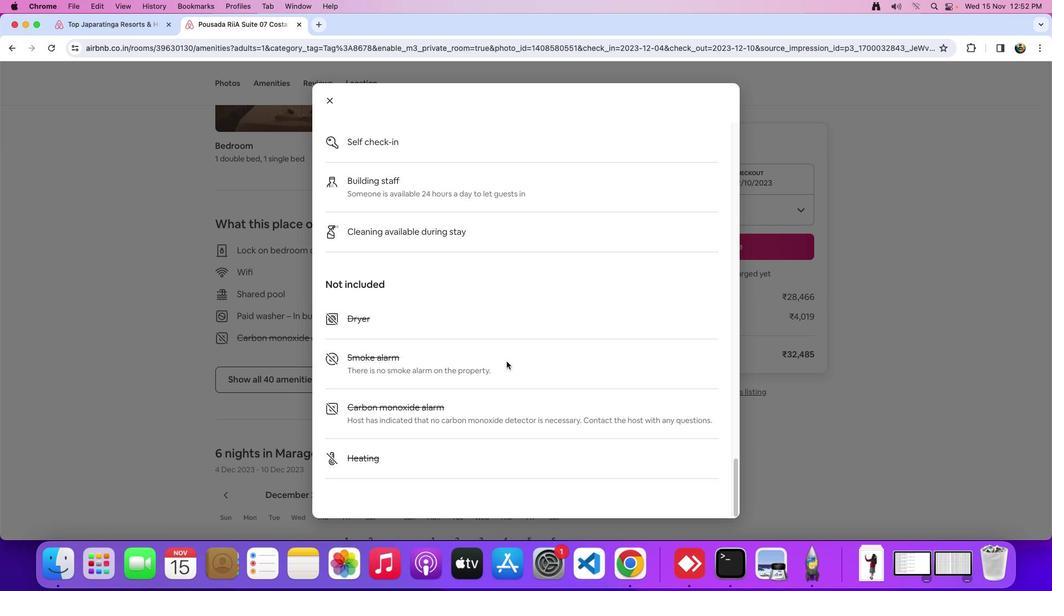 
Action: Mouse scrolled (507, 364) with delta (0, -2)
Screenshot: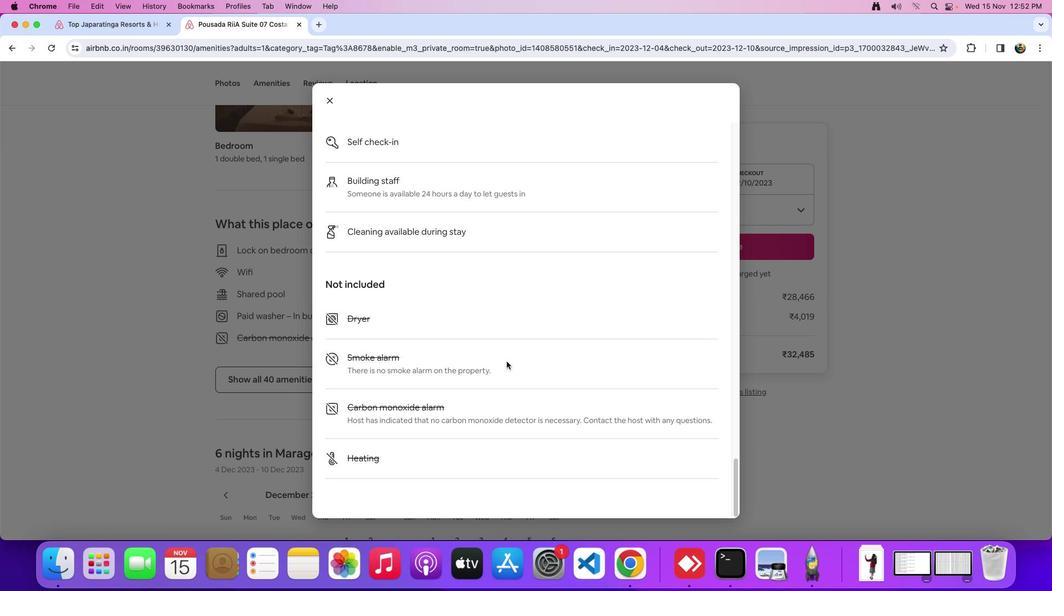 
Action: Mouse scrolled (507, 364) with delta (0, -3)
Screenshot: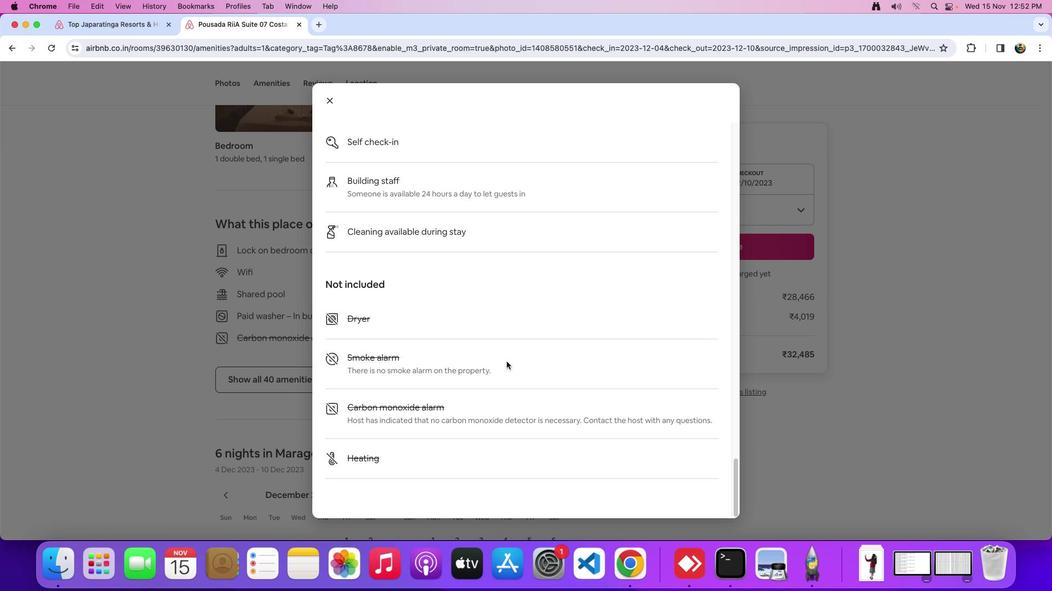 
Action: Mouse scrolled (507, 364) with delta (0, -3)
Screenshot: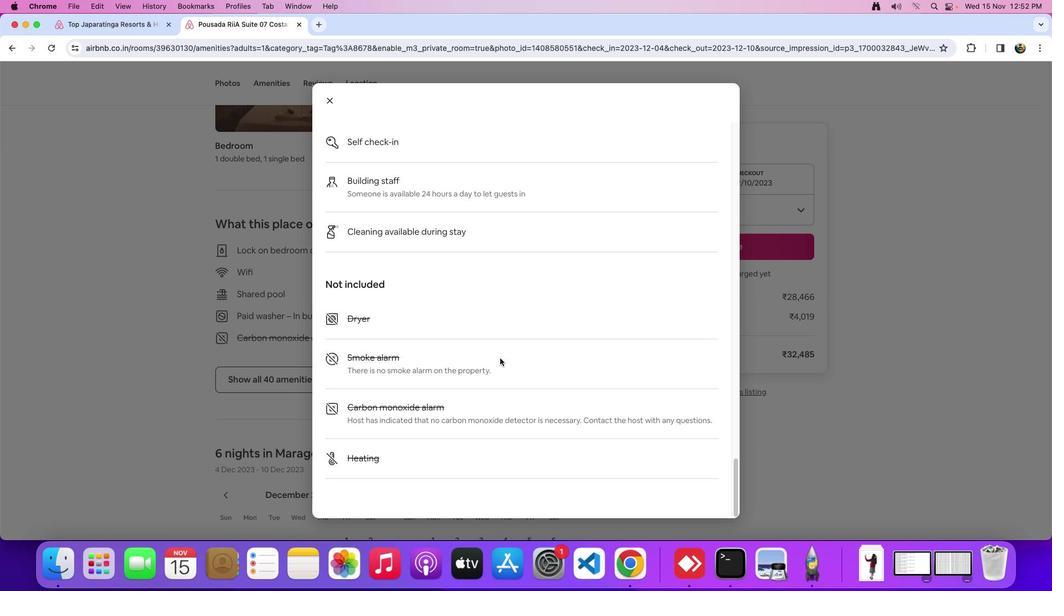 
Action: Mouse moved to (329, 101)
Screenshot: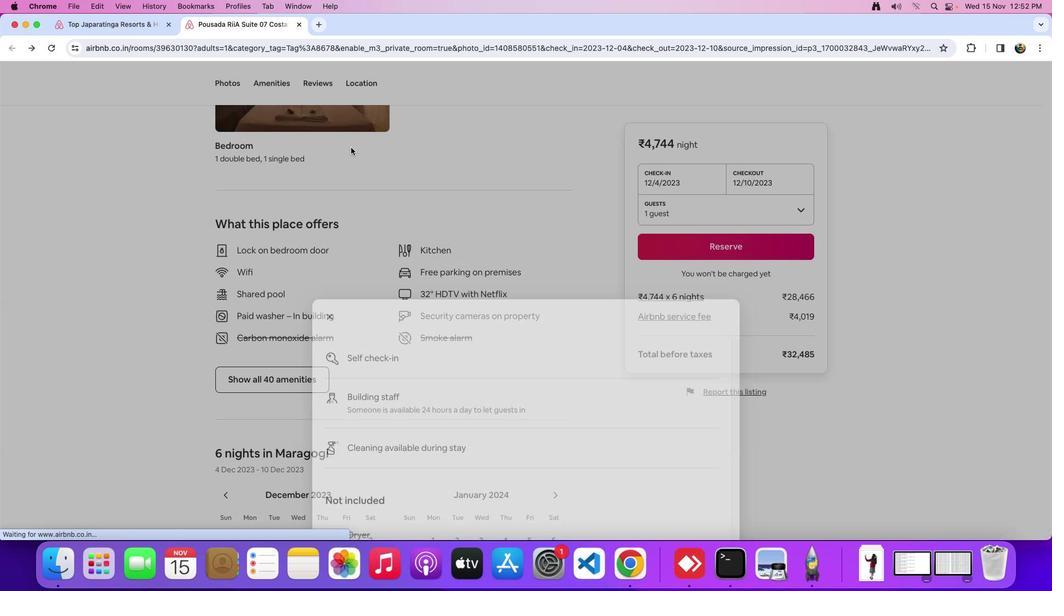 
Action: Mouse pressed left at (329, 101)
Screenshot: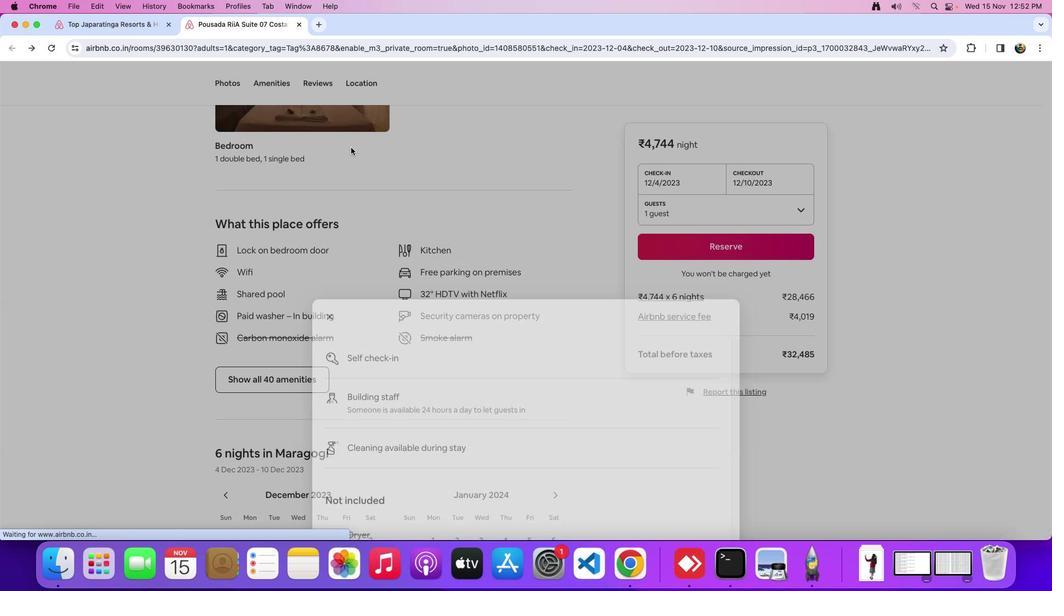 
Action: Mouse moved to (488, 396)
Screenshot: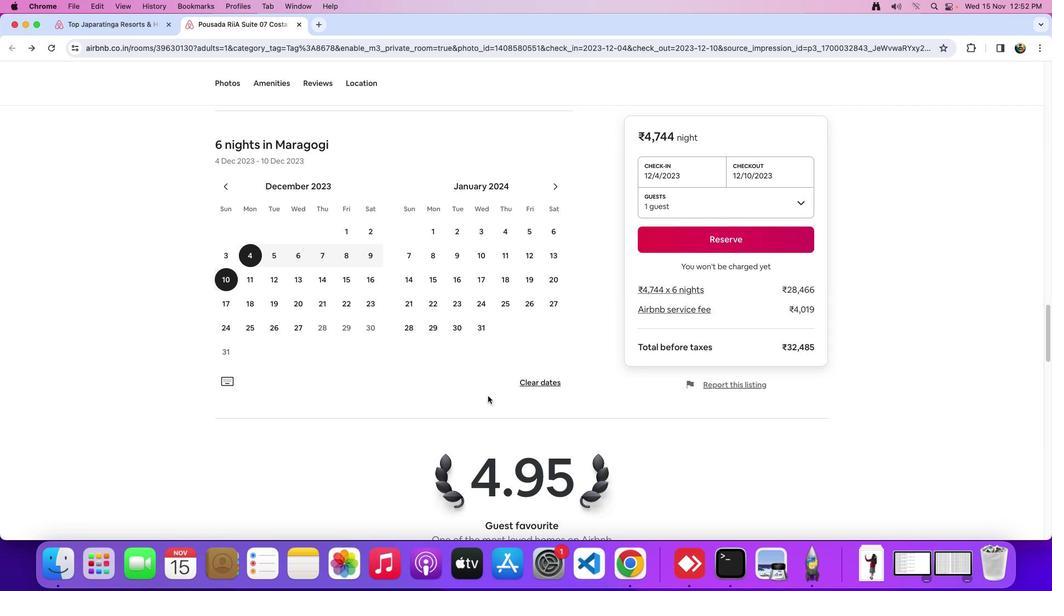 
Action: Mouse scrolled (488, 396) with delta (0, 0)
Screenshot: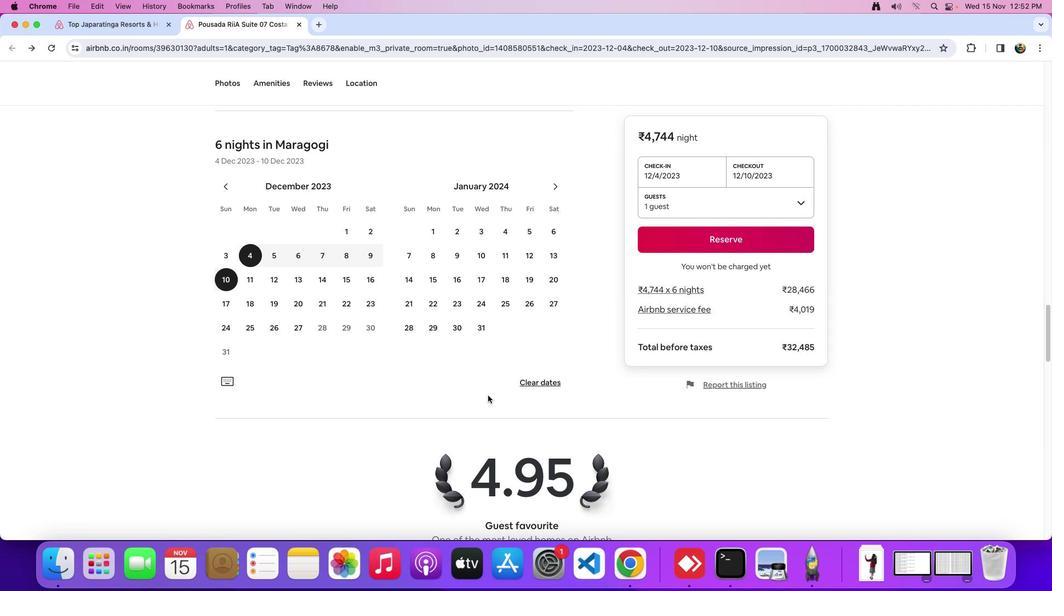 
Action: Mouse scrolled (488, 396) with delta (0, 0)
Screenshot: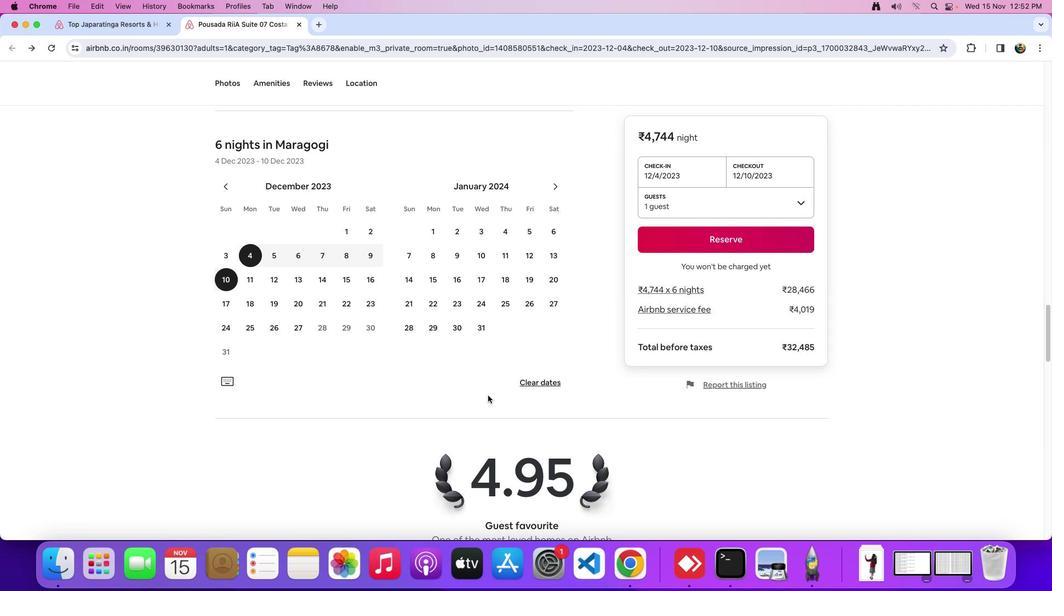 
Action: Mouse scrolled (488, 396) with delta (0, -2)
Screenshot: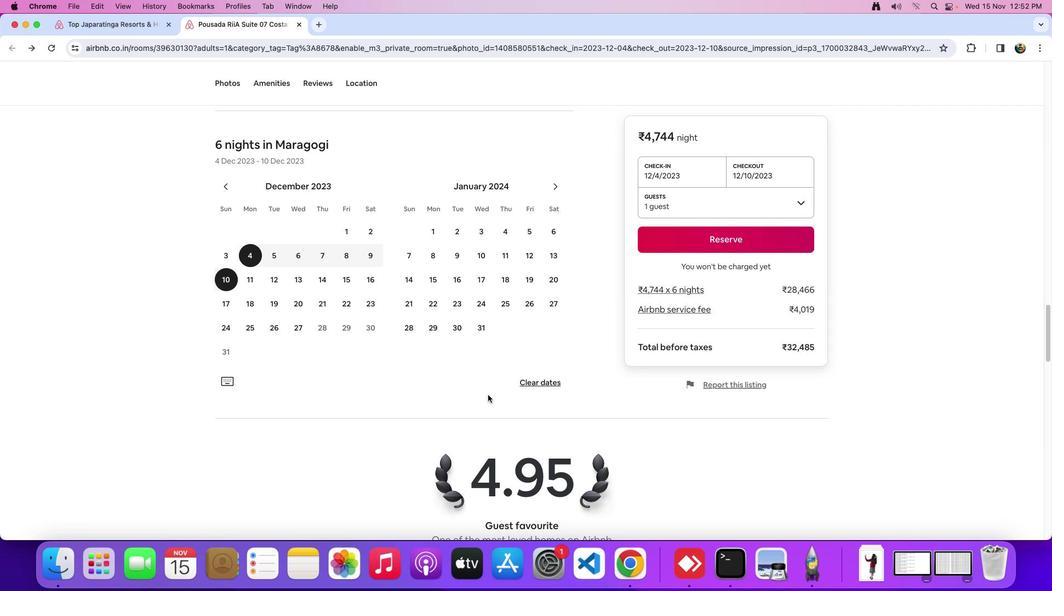 
Action: Mouse scrolled (488, 396) with delta (0, -3)
Screenshot: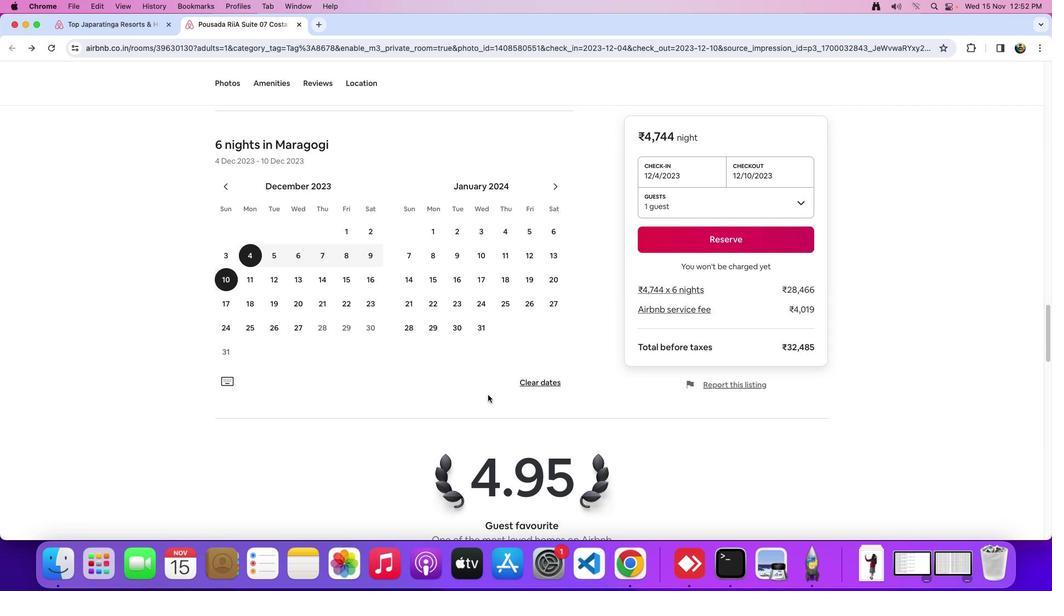 
Action: Mouse moved to (488, 395)
Screenshot: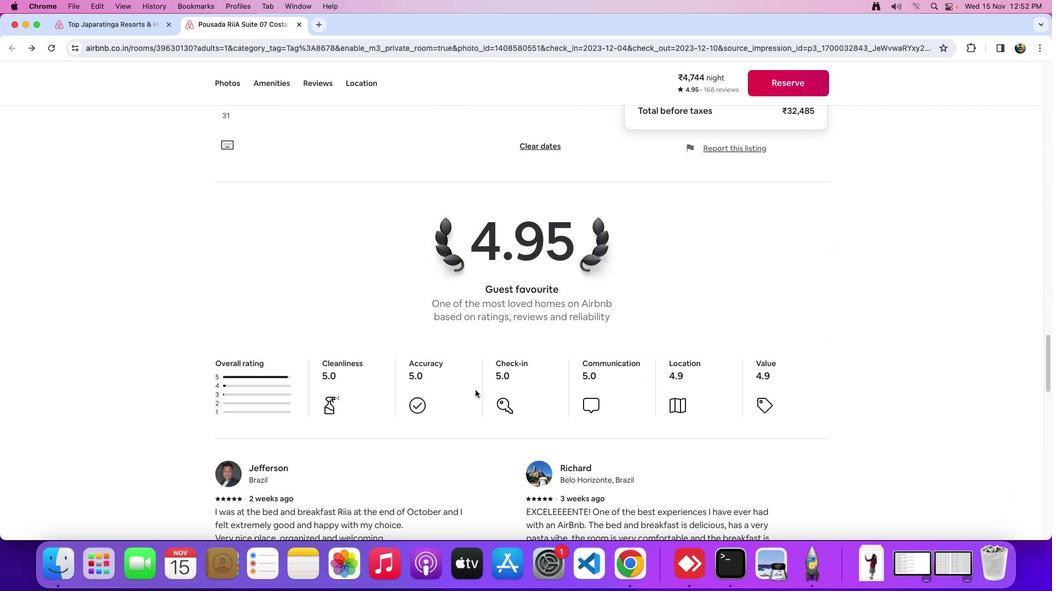 
Action: Mouse scrolled (488, 395) with delta (0, 0)
Screenshot: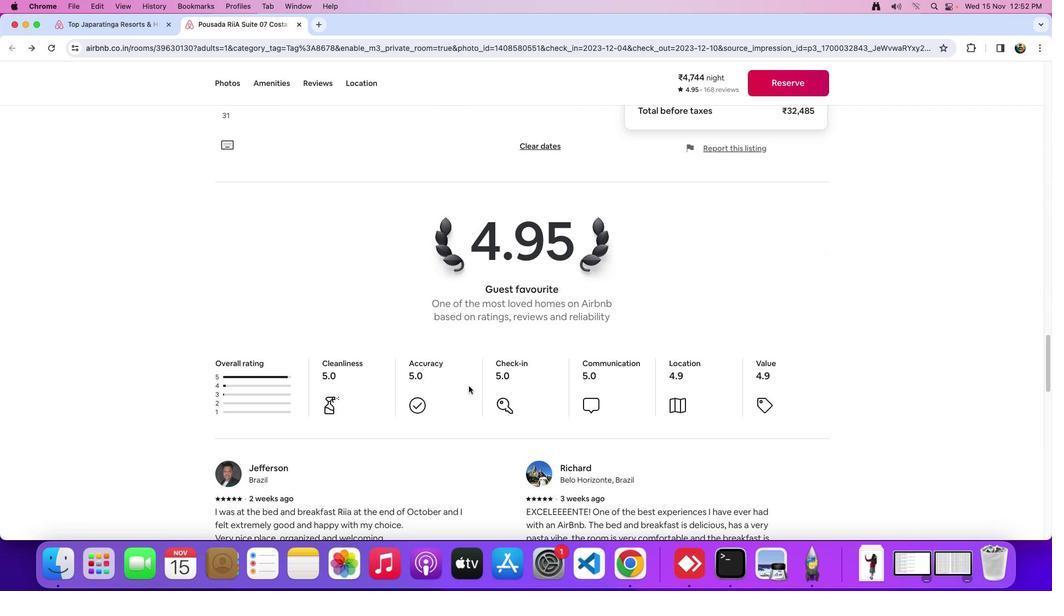 
Action: Mouse moved to (485, 392)
Screenshot: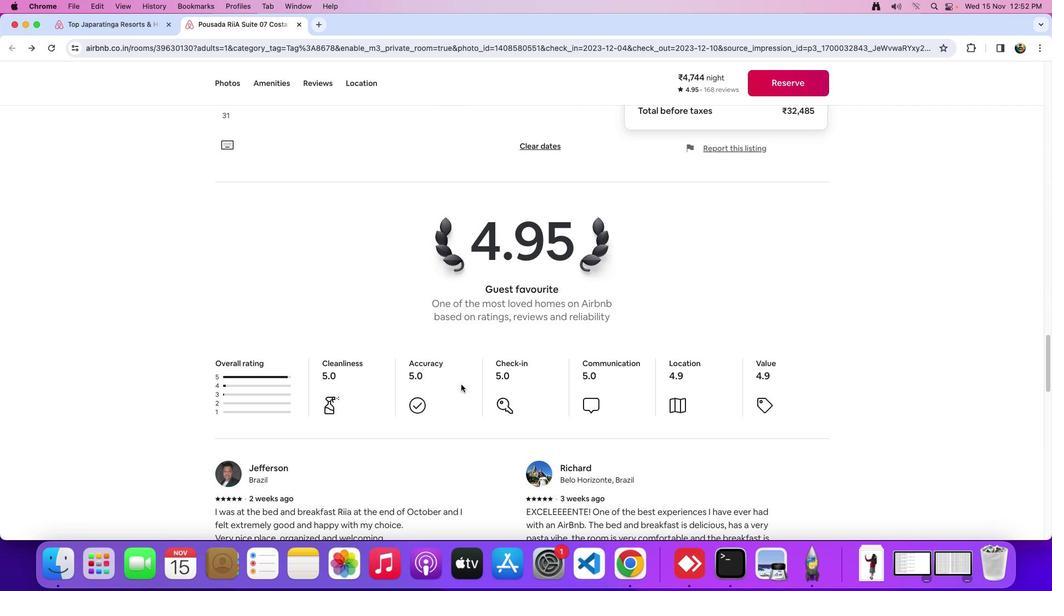 
Action: Mouse scrolled (485, 392) with delta (0, 0)
Screenshot: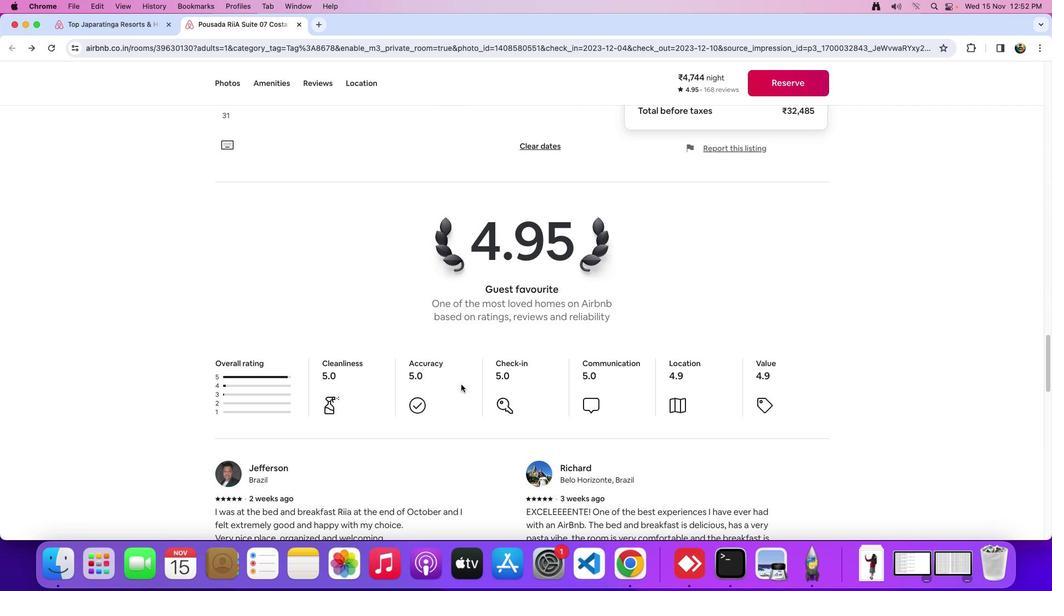 
Action: Mouse moved to (485, 392)
Screenshot: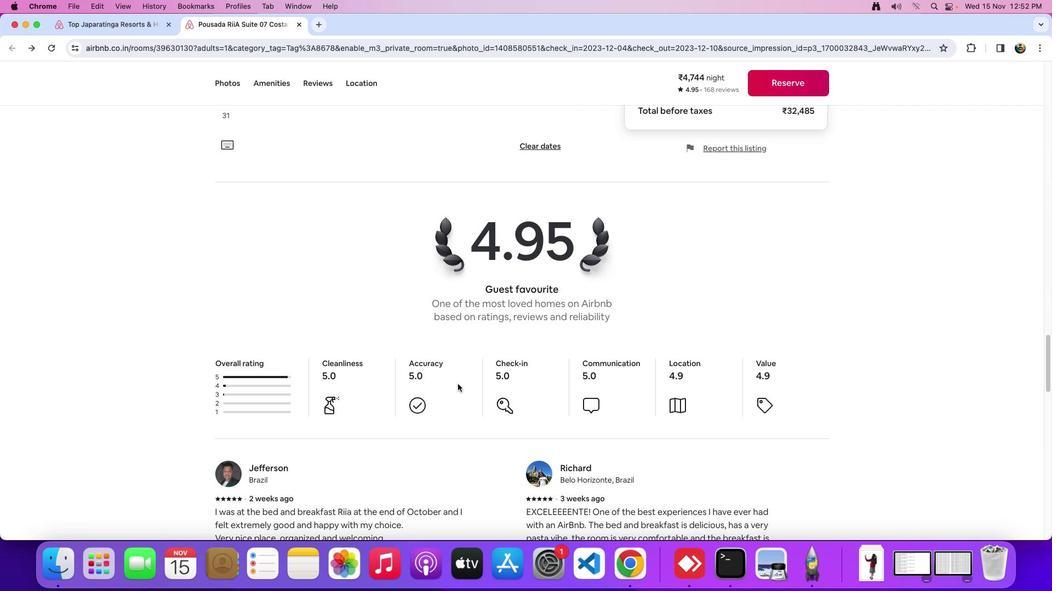 
Action: Mouse scrolled (485, 392) with delta (0, -1)
Screenshot: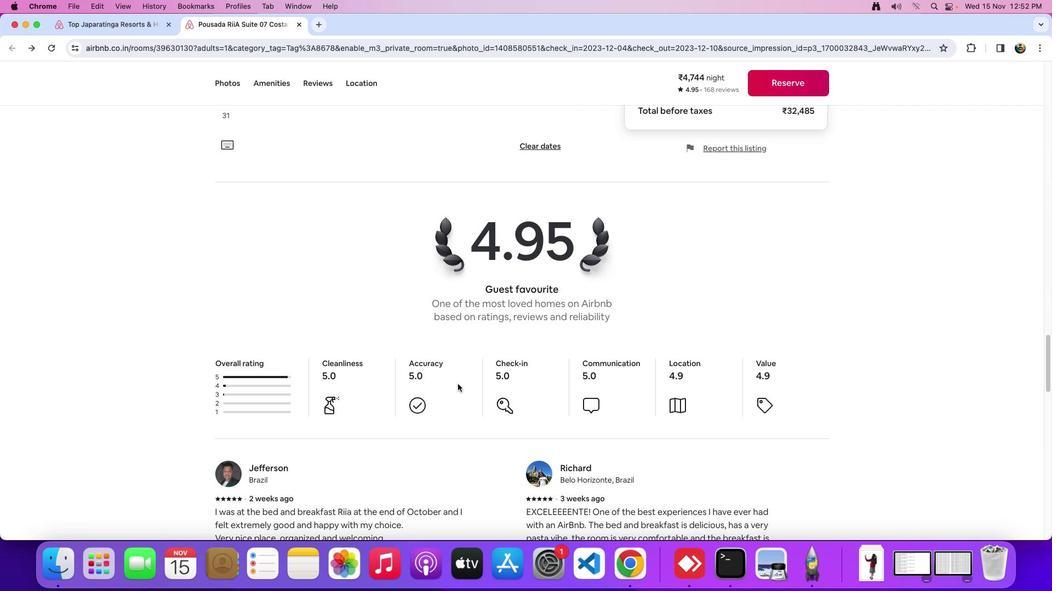 
Action: Mouse moved to (484, 392)
Screenshot: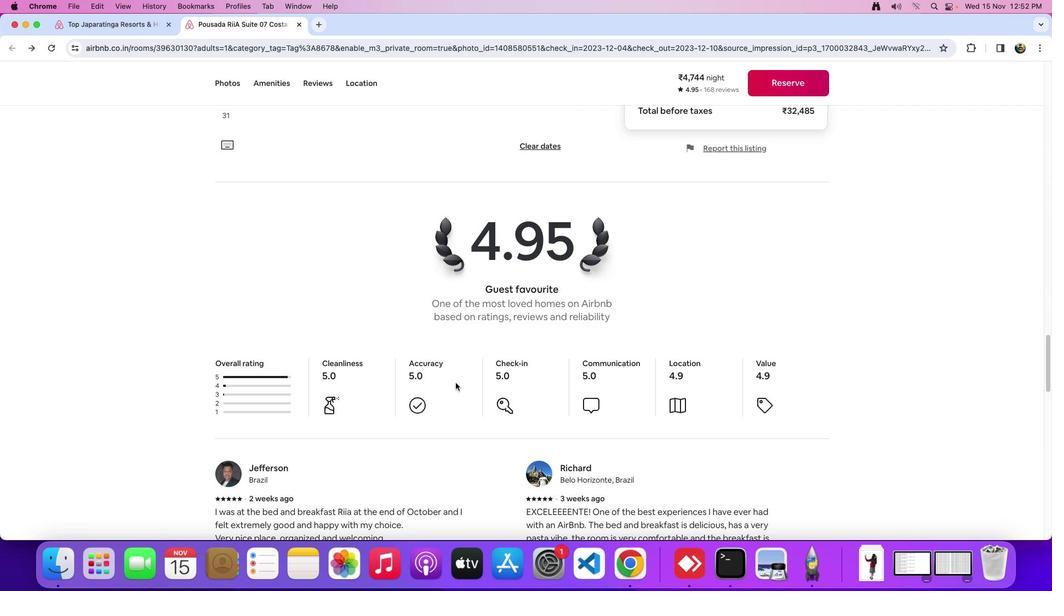 
Action: Mouse scrolled (484, 392) with delta (0, -2)
Screenshot: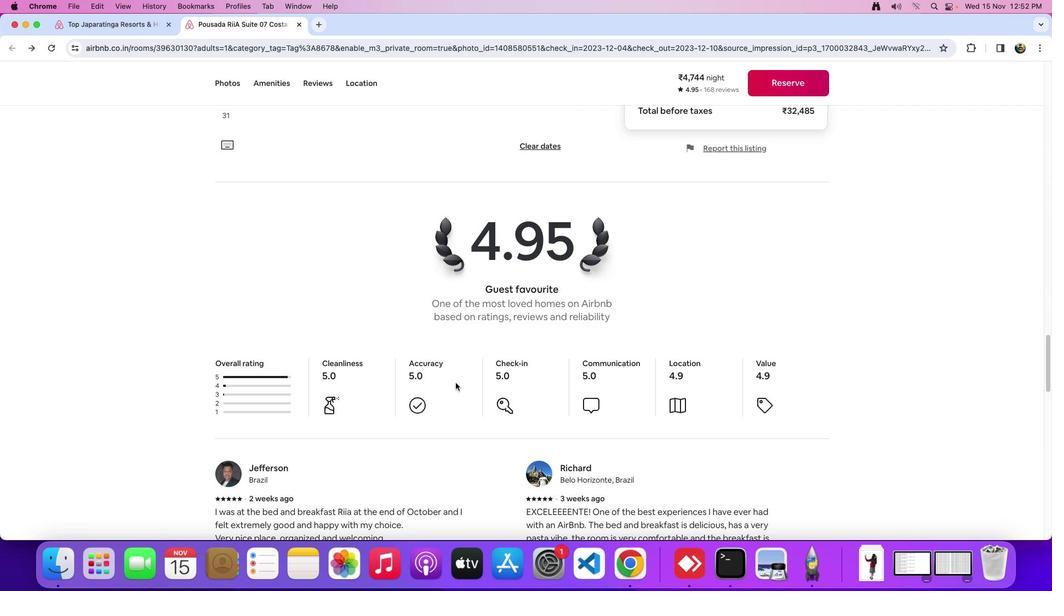 
Action: Mouse moved to (454, 383)
Screenshot: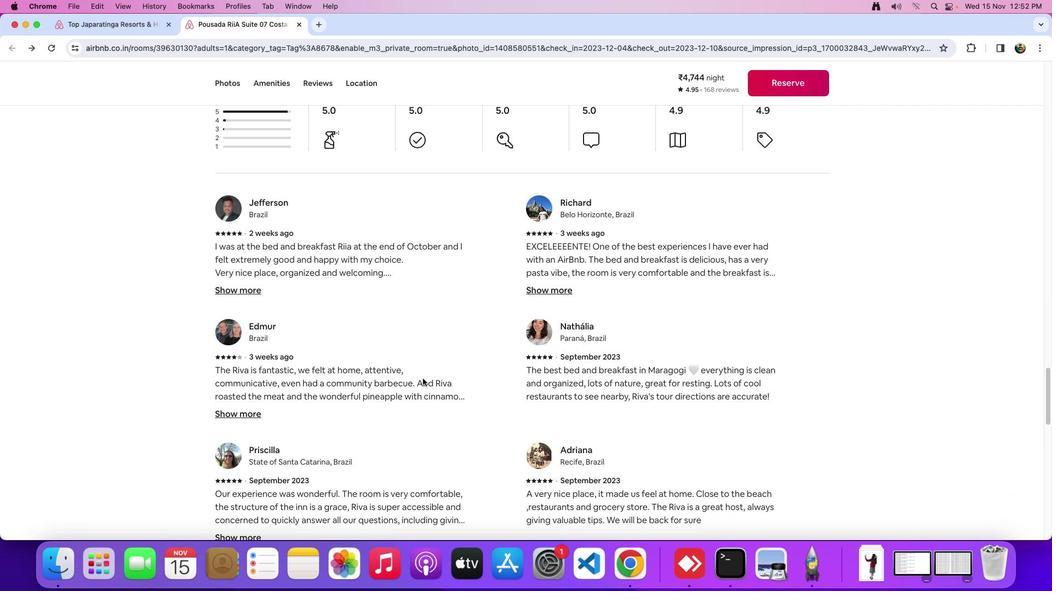 
Action: Mouse scrolled (454, 383) with delta (0, 0)
Screenshot: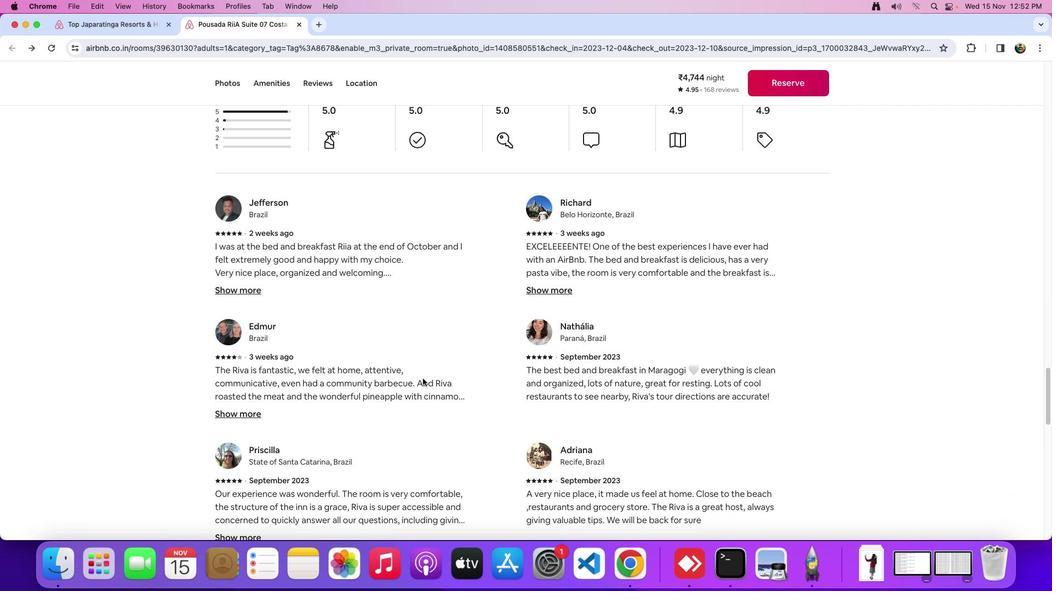
Action: Mouse moved to (454, 382)
Screenshot: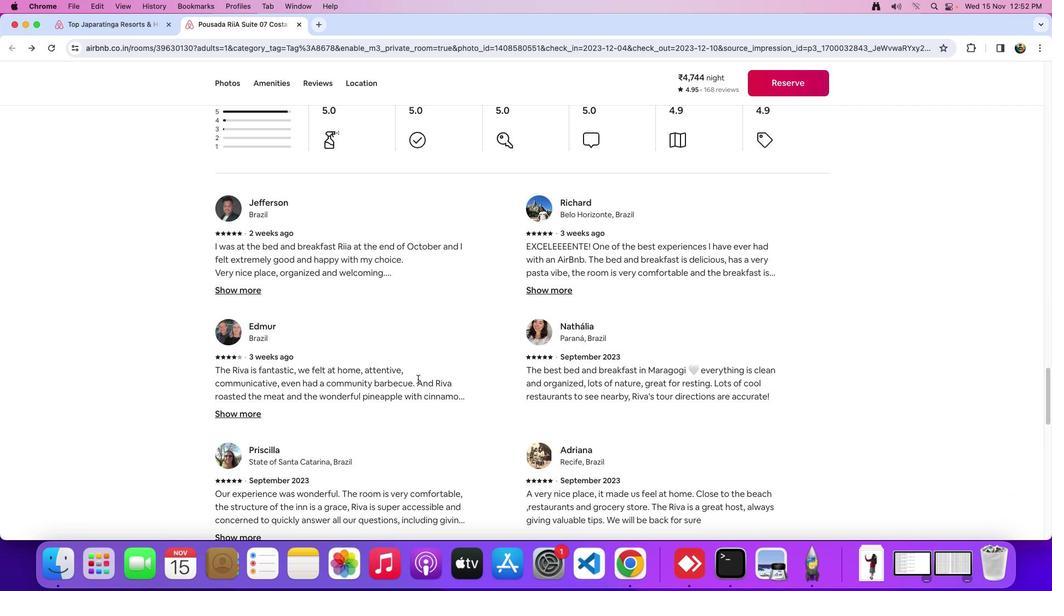 
Action: Mouse scrolled (454, 382) with delta (0, 0)
Screenshot: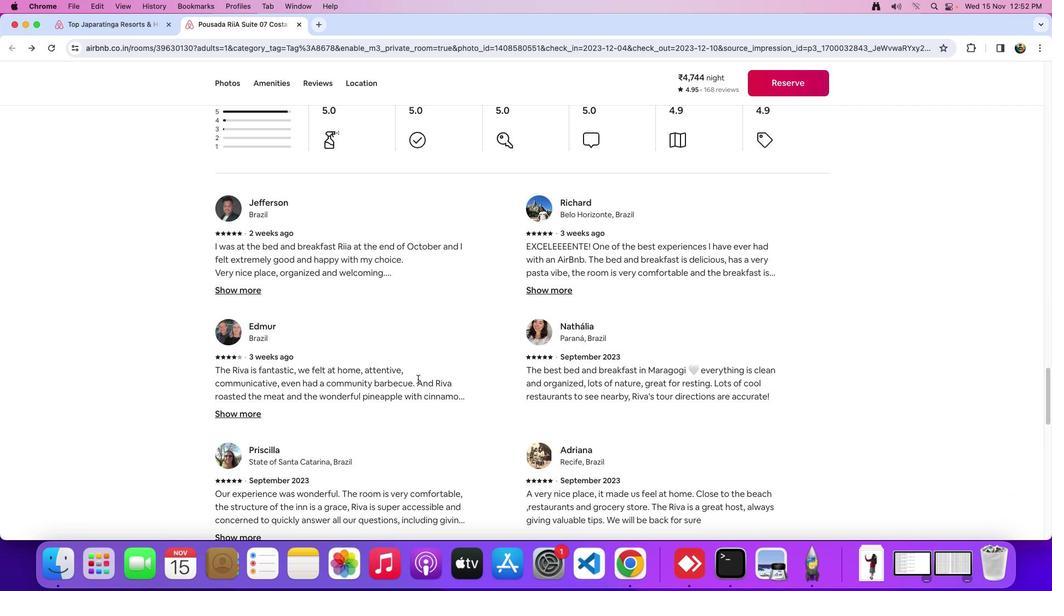 
Action: Mouse moved to (453, 380)
Screenshot: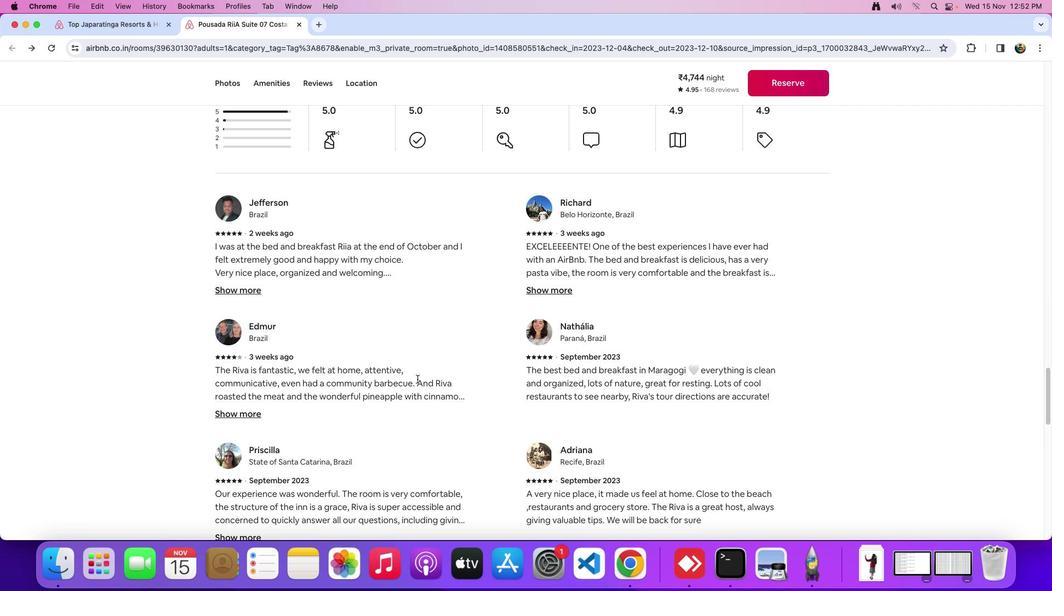 
Action: Mouse scrolled (453, 380) with delta (0, -2)
Screenshot: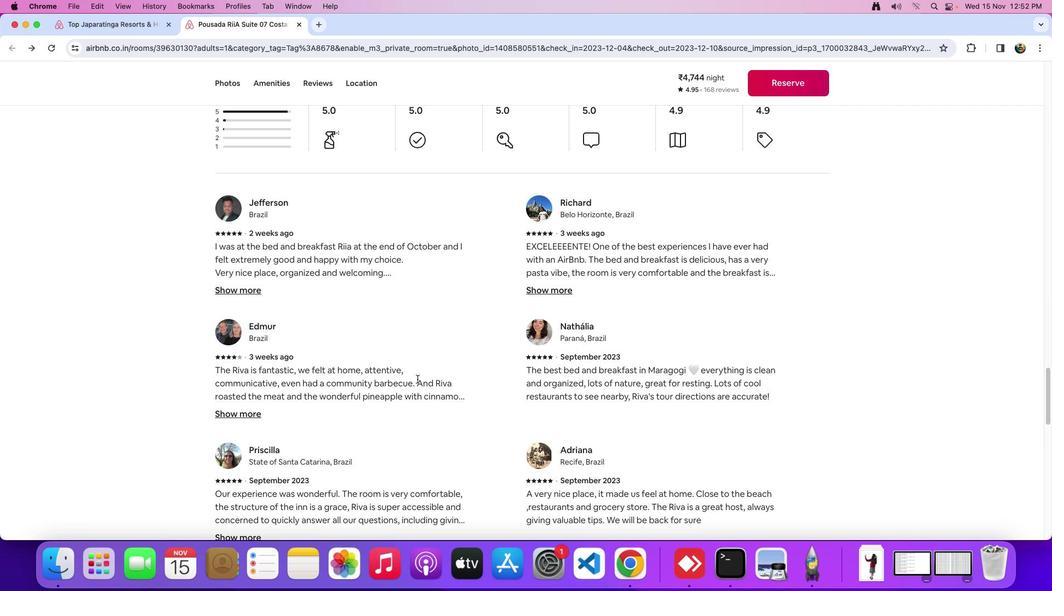 
Action: Mouse moved to (447, 378)
Screenshot: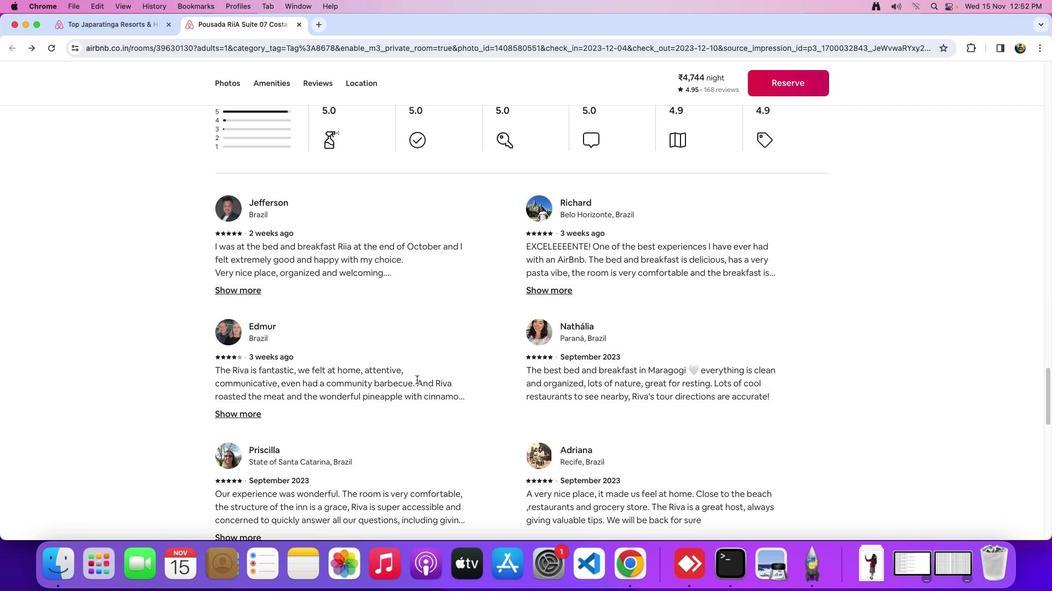 
Action: Mouse scrolled (447, 378) with delta (0, -3)
Screenshot: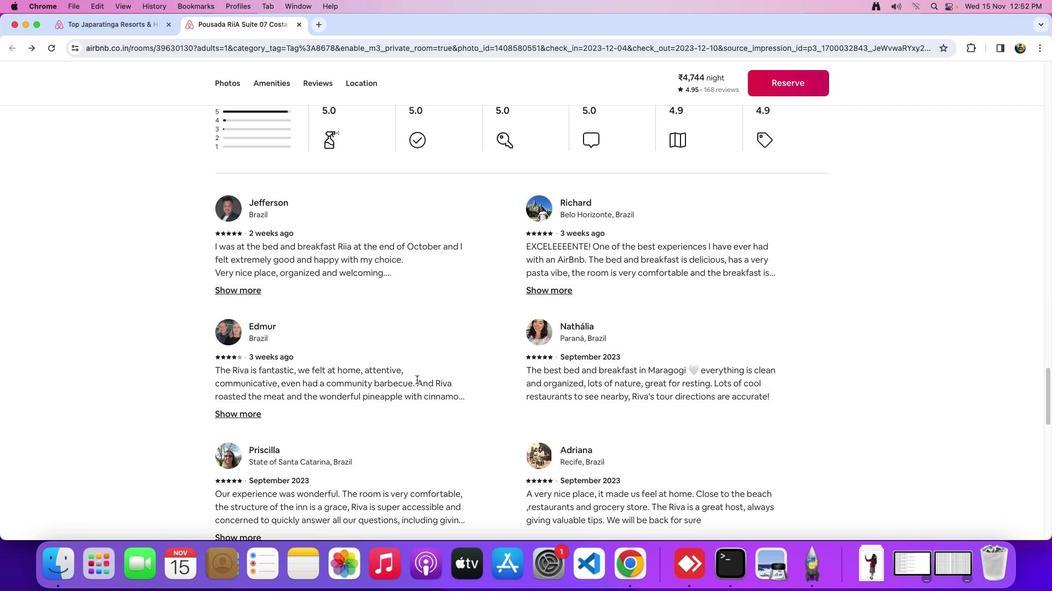 
Action: Mouse moved to (416, 379)
Screenshot: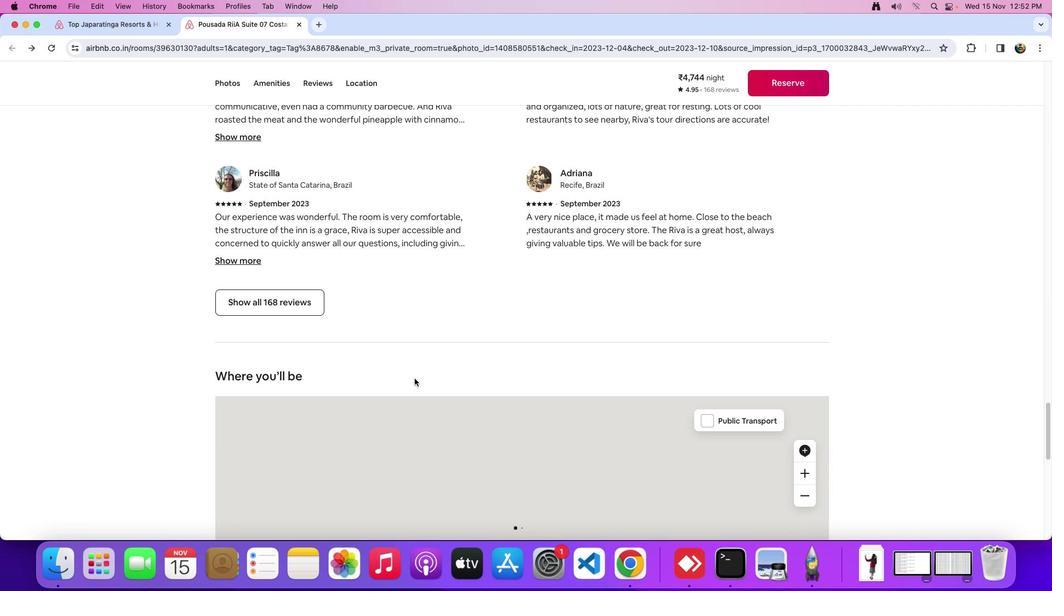 
Action: Mouse scrolled (416, 379) with delta (0, 0)
Screenshot: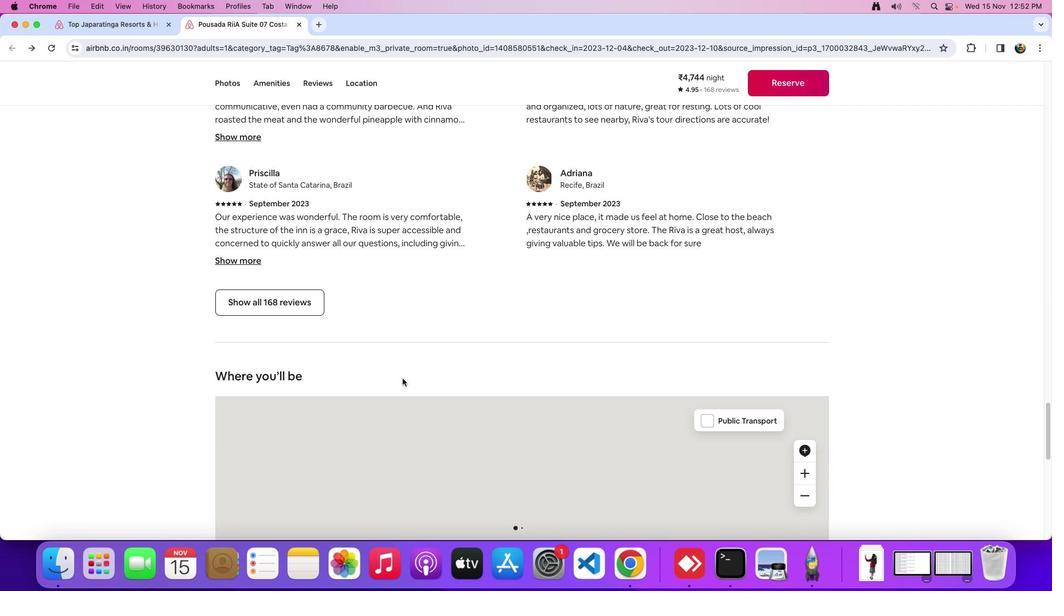 
Action: Mouse moved to (416, 379)
Screenshot: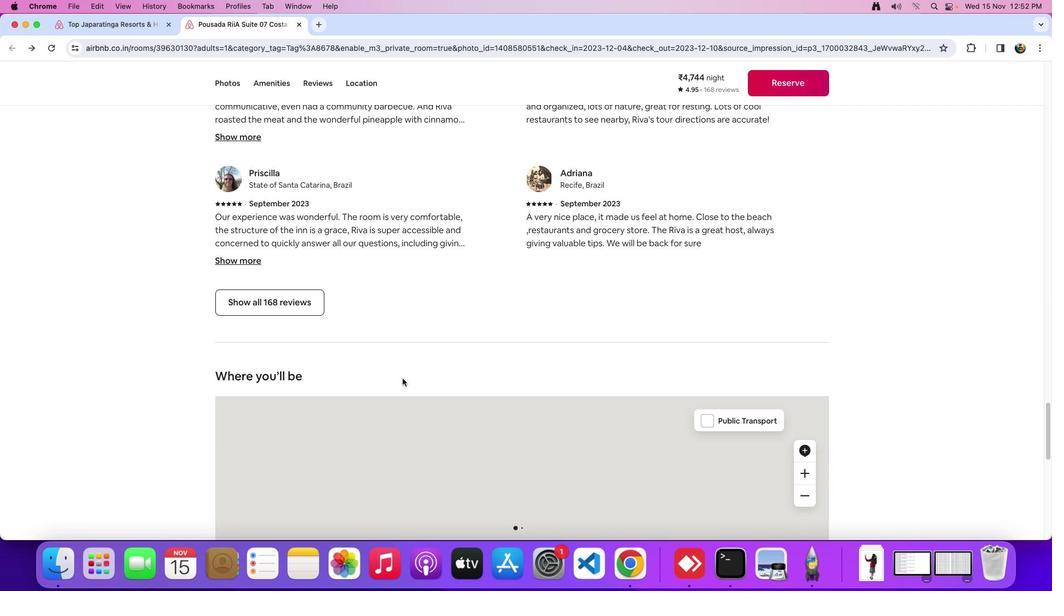 
Action: Mouse scrolled (416, 379) with delta (0, 0)
Screenshot: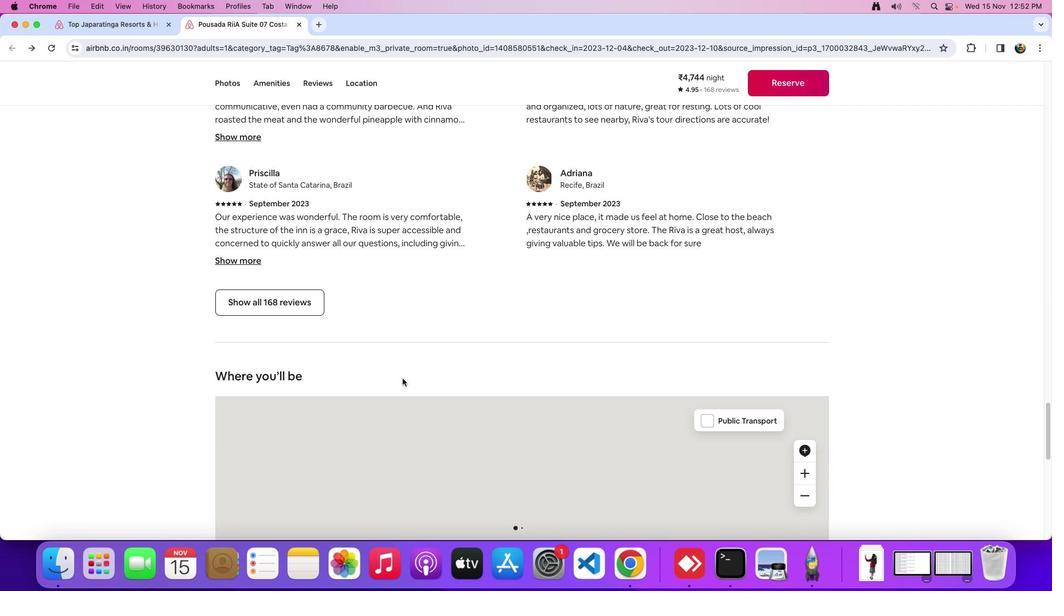 
Action: Mouse scrolled (416, 379) with delta (0, -2)
Screenshot: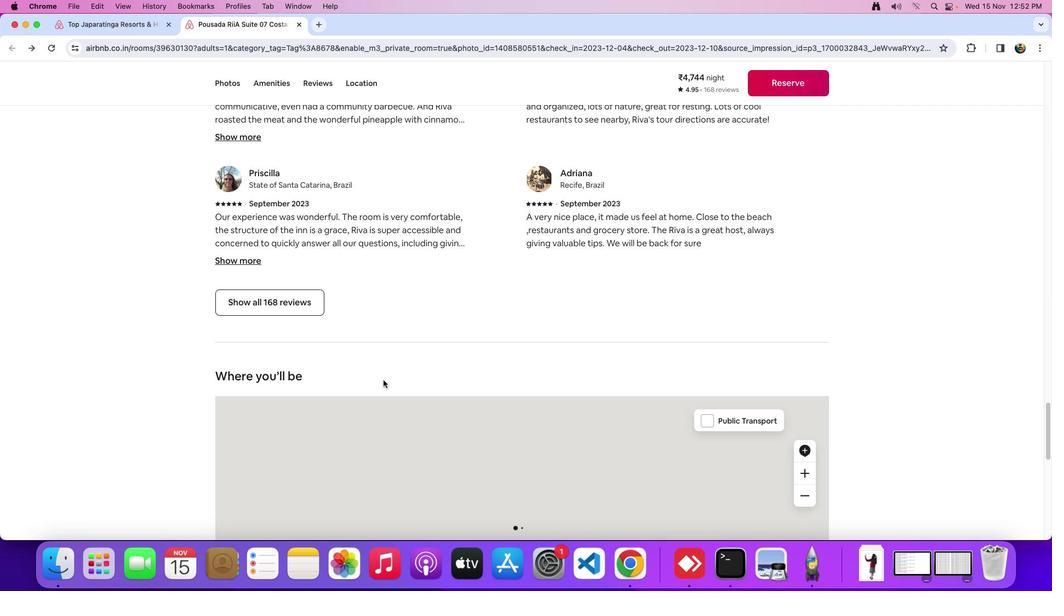 
Action: Mouse moved to (416, 379)
Screenshot: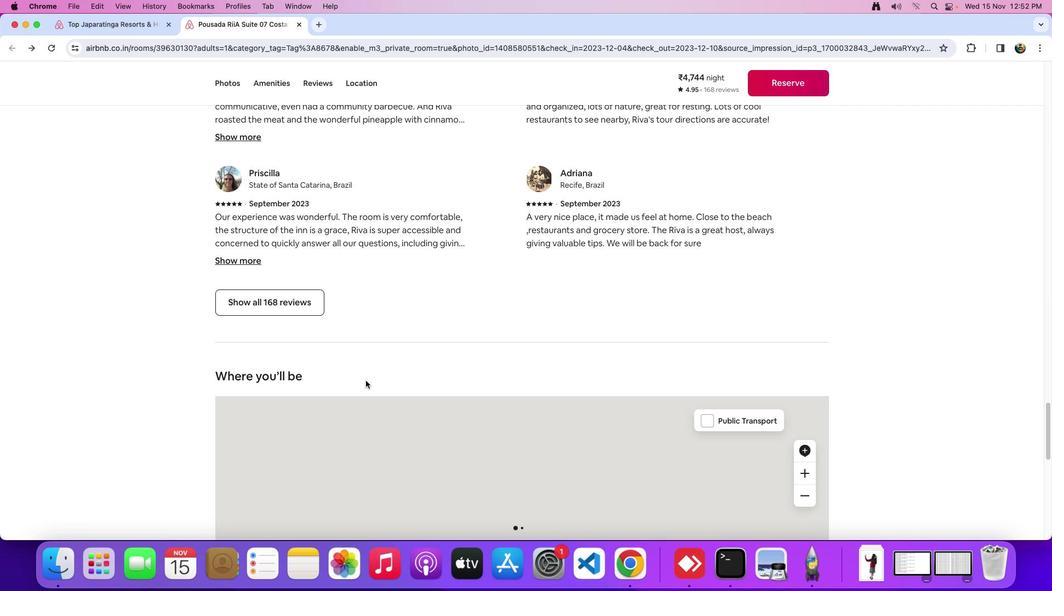 
Action: Mouse scrolled (416, 379) with delta (0, -3)
Screenshot: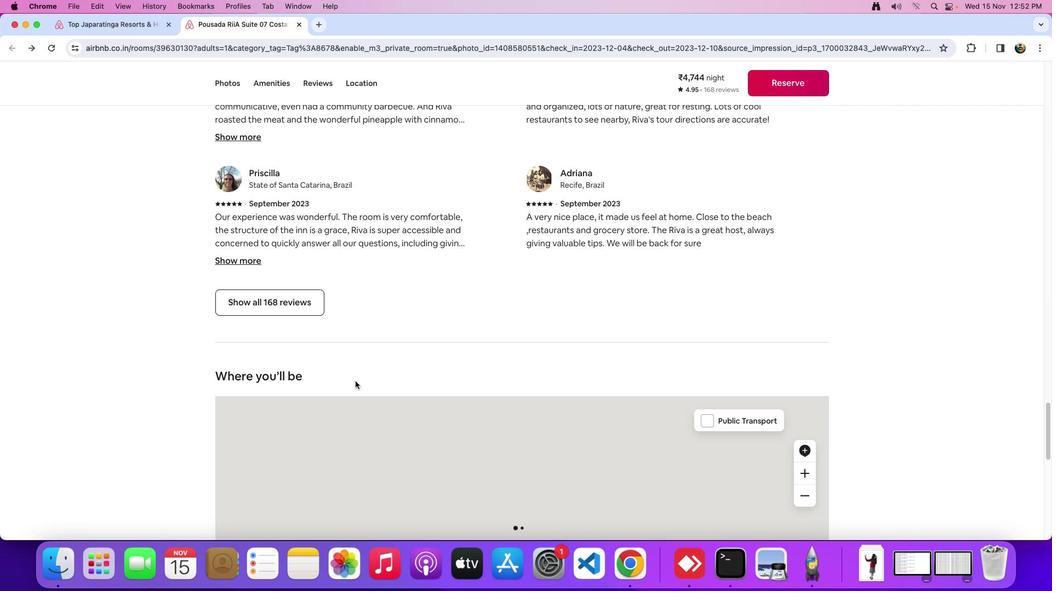 
Action: Mouse moved to (296, 300)
Screenshot: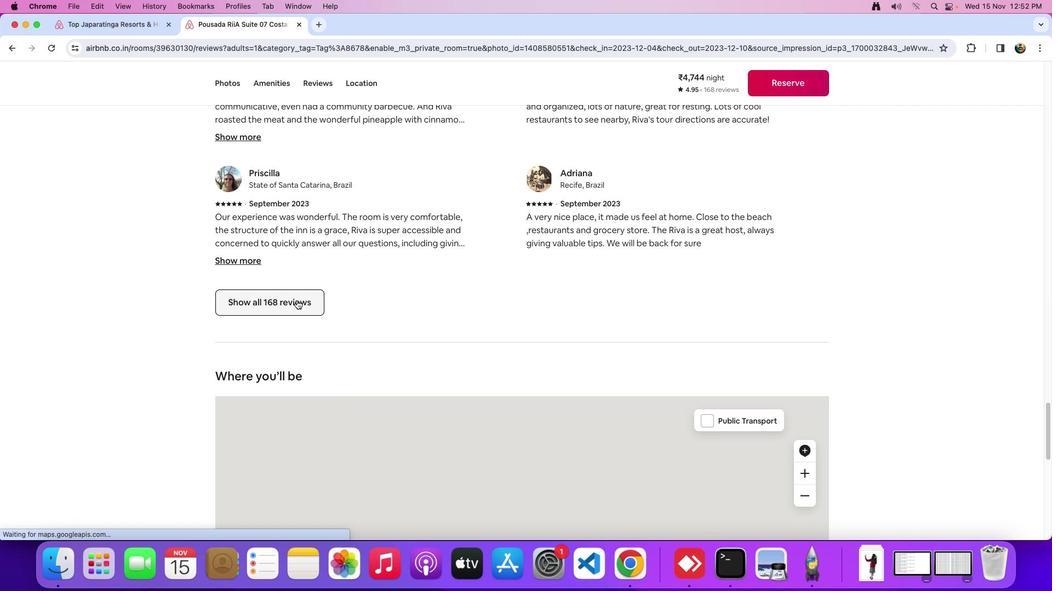 
Action: Mouse pressed left at (296, 300)
Screenshot: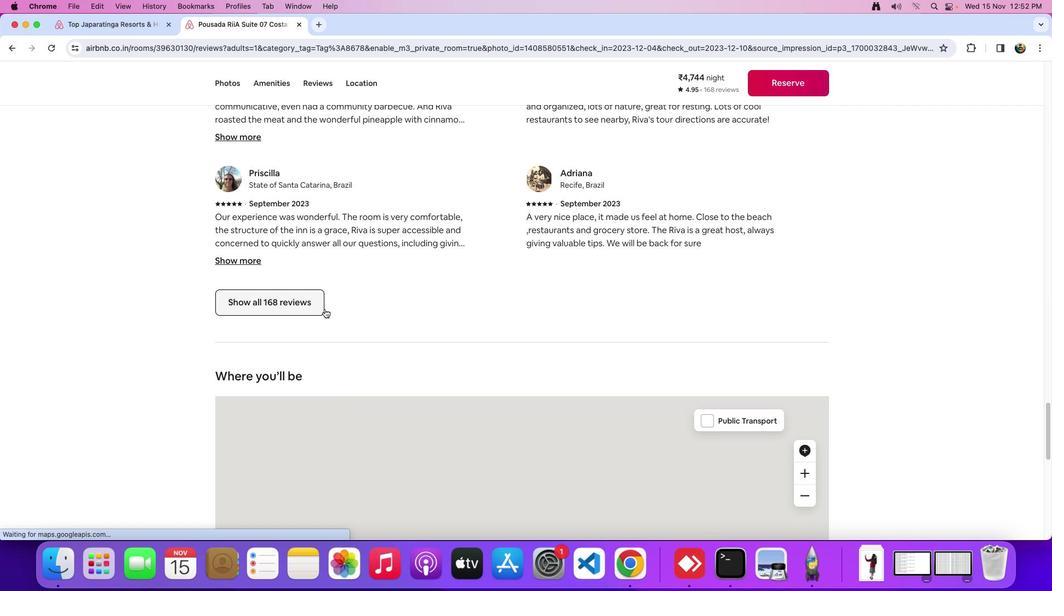
Action: Mouse moved to (576, 330)
Screenshot: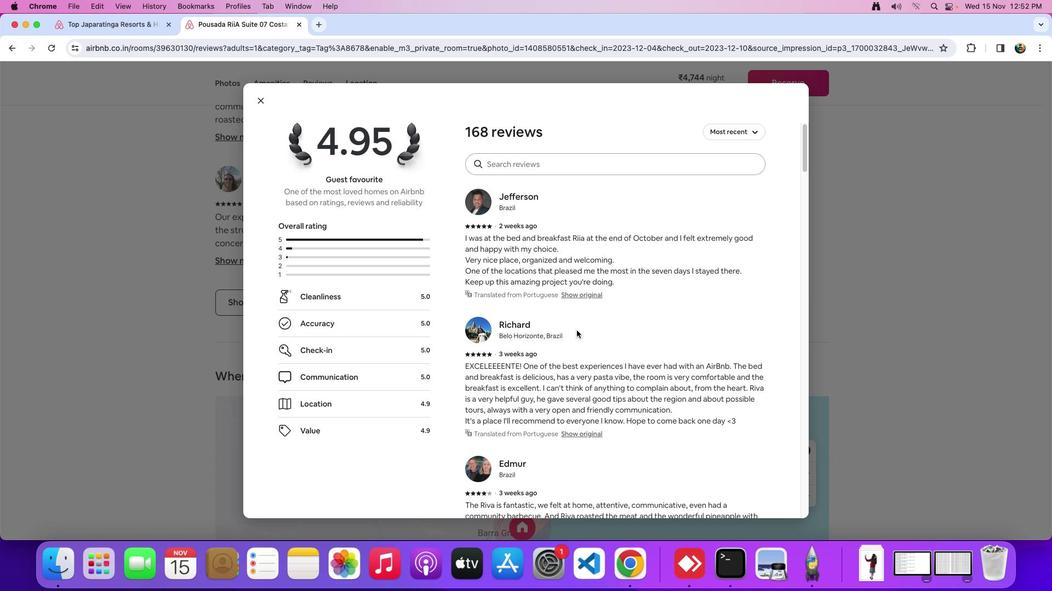 
Action: Mouse scrolled (576, 330) with delta (0, 0)
Screenshot: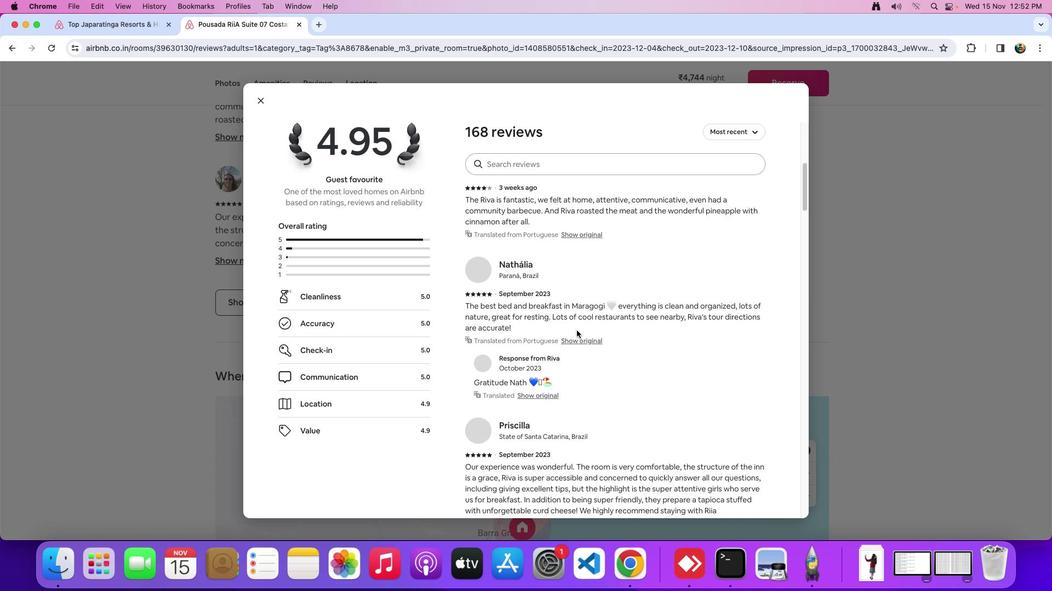
Action: Mouse scrolled (576, 330) with delta (0, 0)
Screenshot: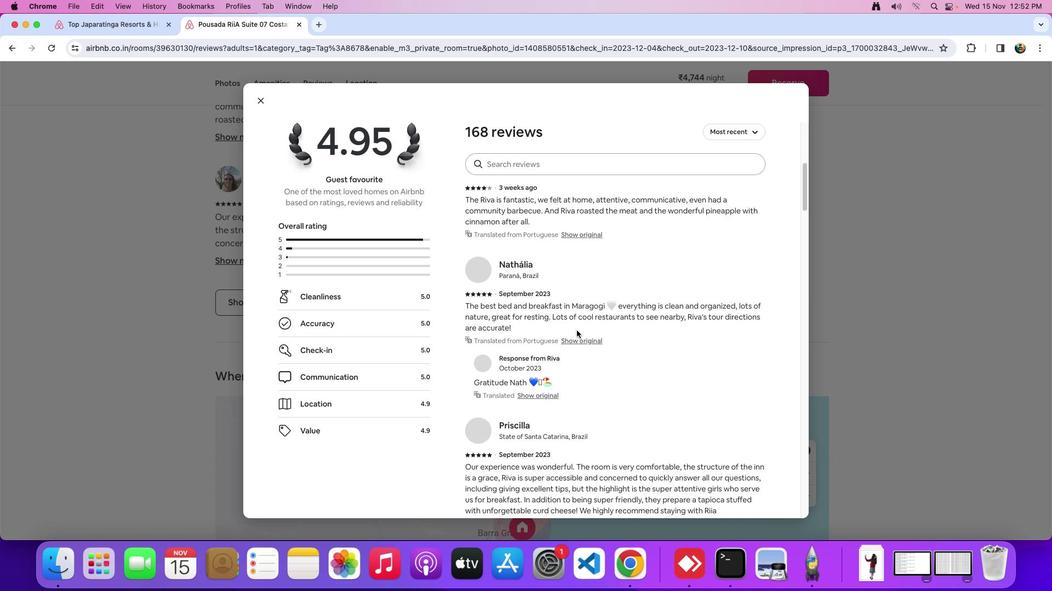 
Action: Mouse scrolled (576, 330) with delta (0, -2)
Screenshot: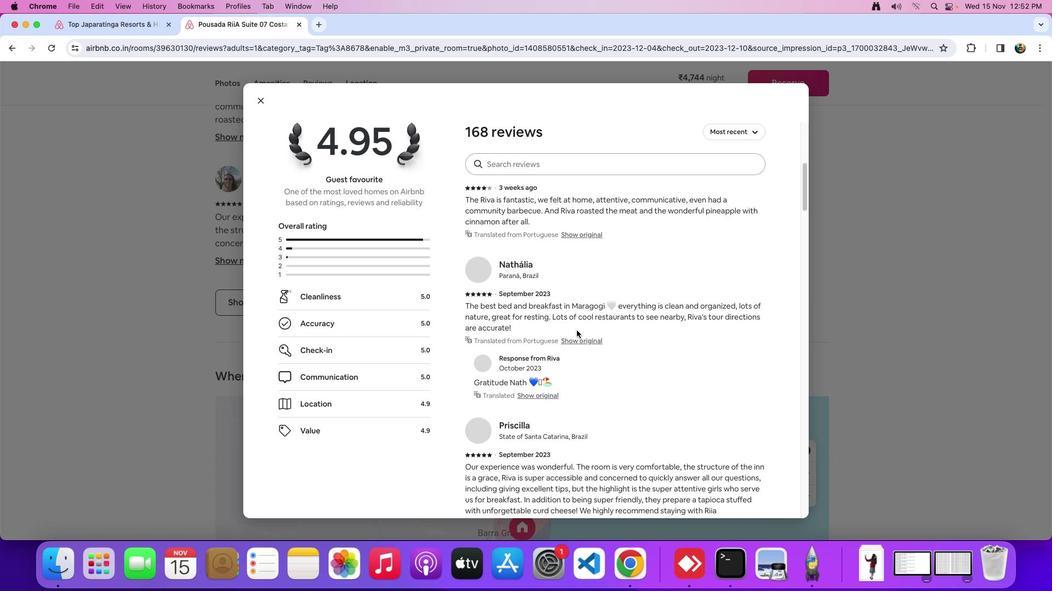 
Action: Mouse scrolled (576, 330) with delta (0, -3)
Screenshot: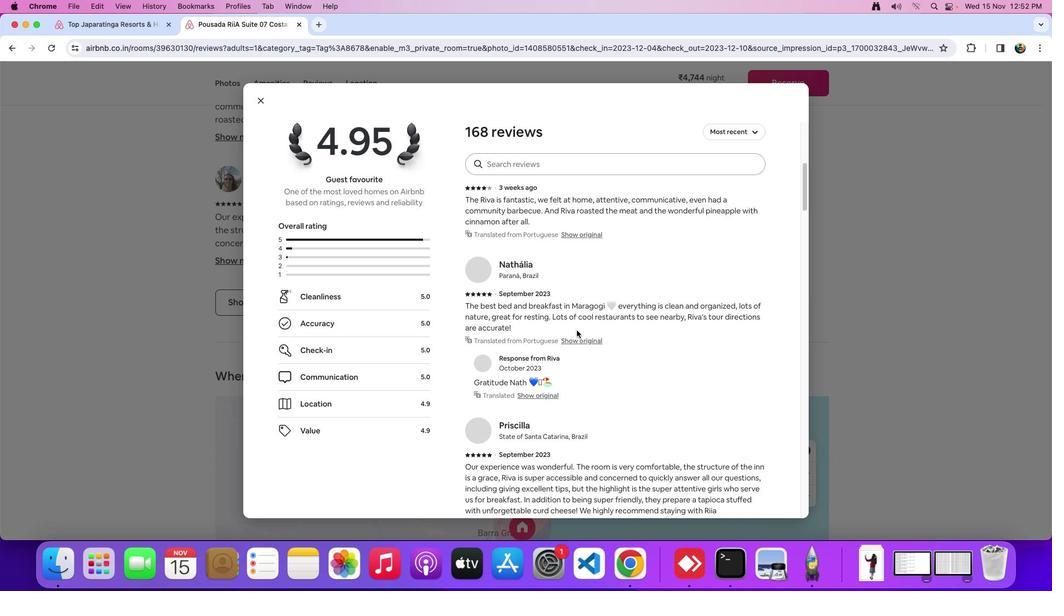 
Action: Mouse moved to (578, 328)
Screenshot: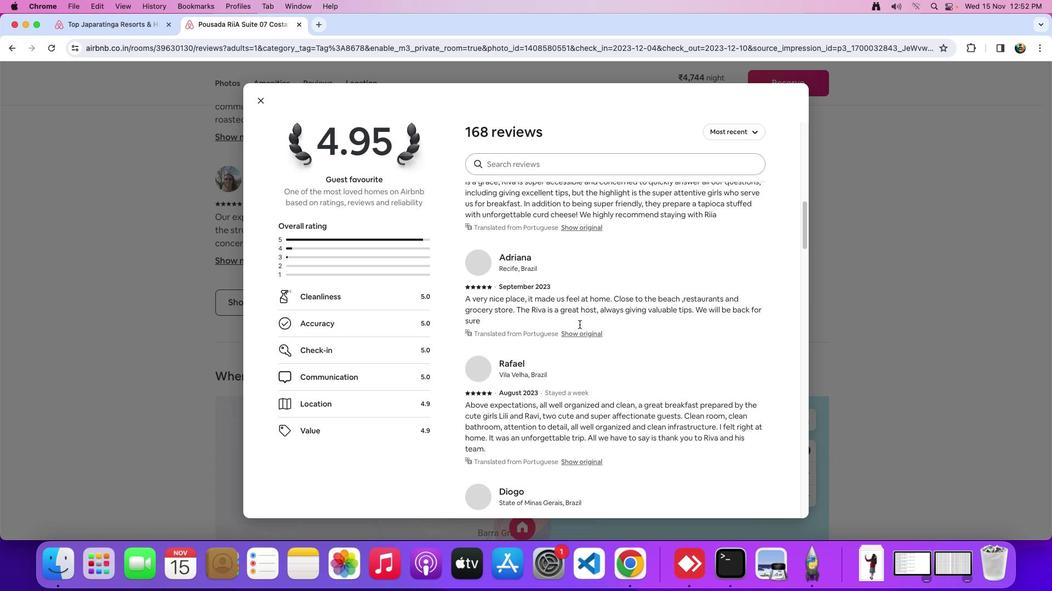 
Action: Mouse scrolled (578, 328) with delta (0, 0)
Screenshot: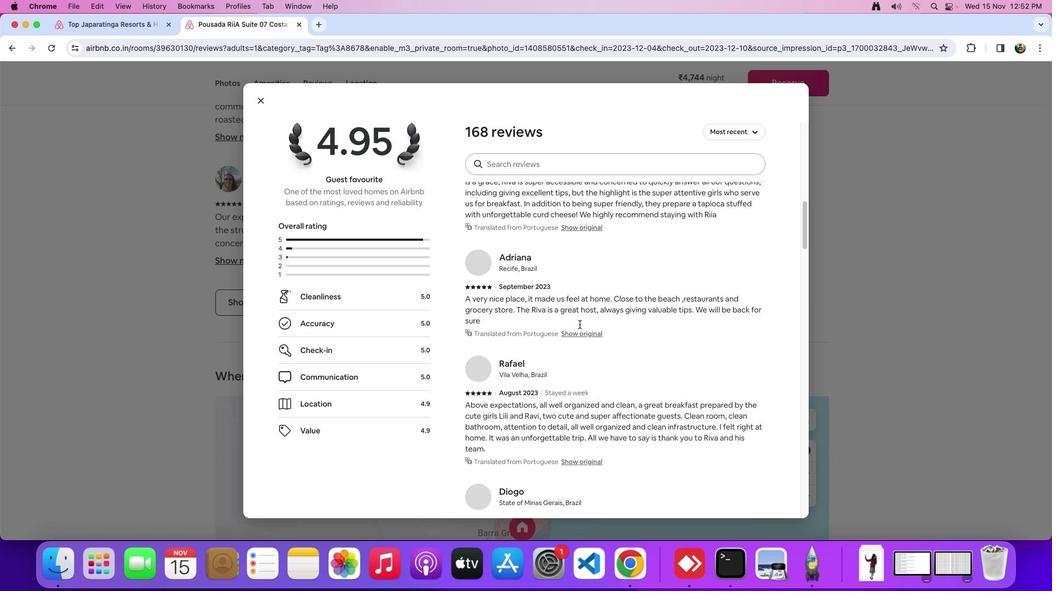 
Action: Mouse scrolled (578, 328) with delta (0, 0)
Screenshot: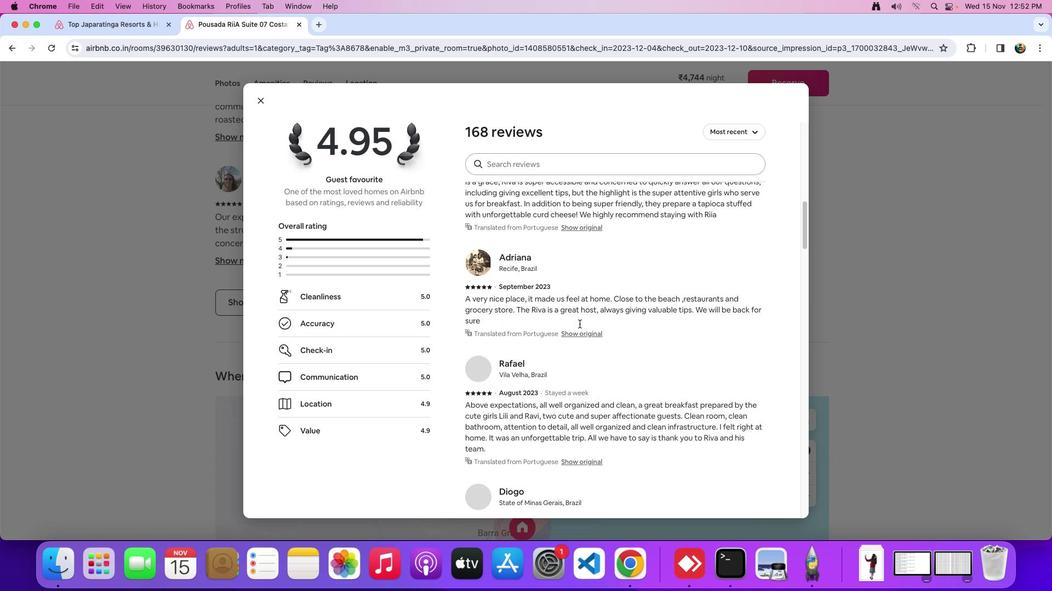 
Action: Mouse scrolled (578, 328) with delta (0, -2)
Screenshot: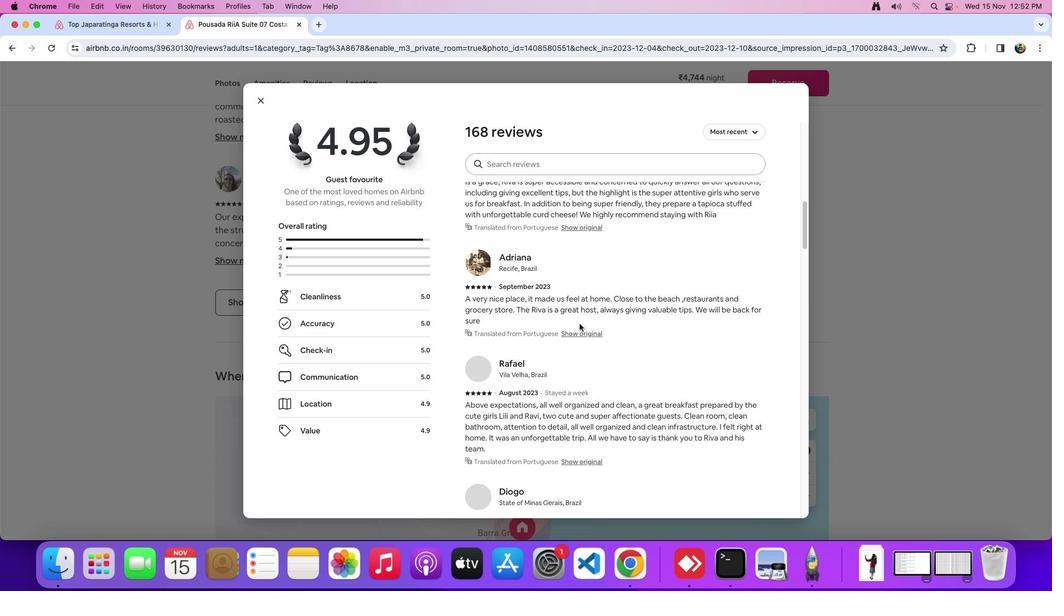 
Action: Mouse moved to (578, 328)
Screenshot: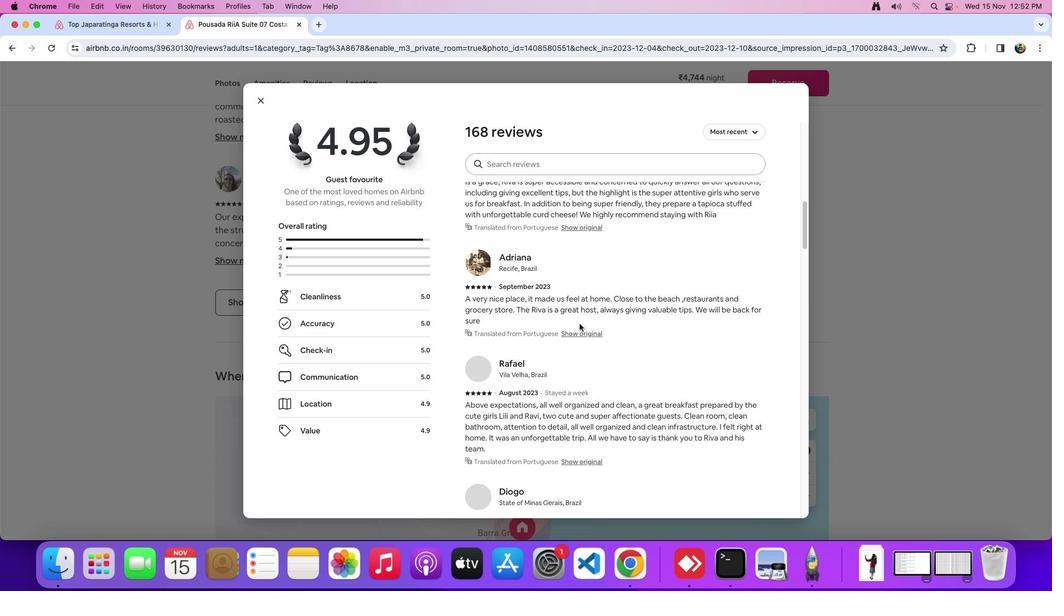 
Action: Mouse scrolled (578, 328) with delta (0, -3)
Screenshot: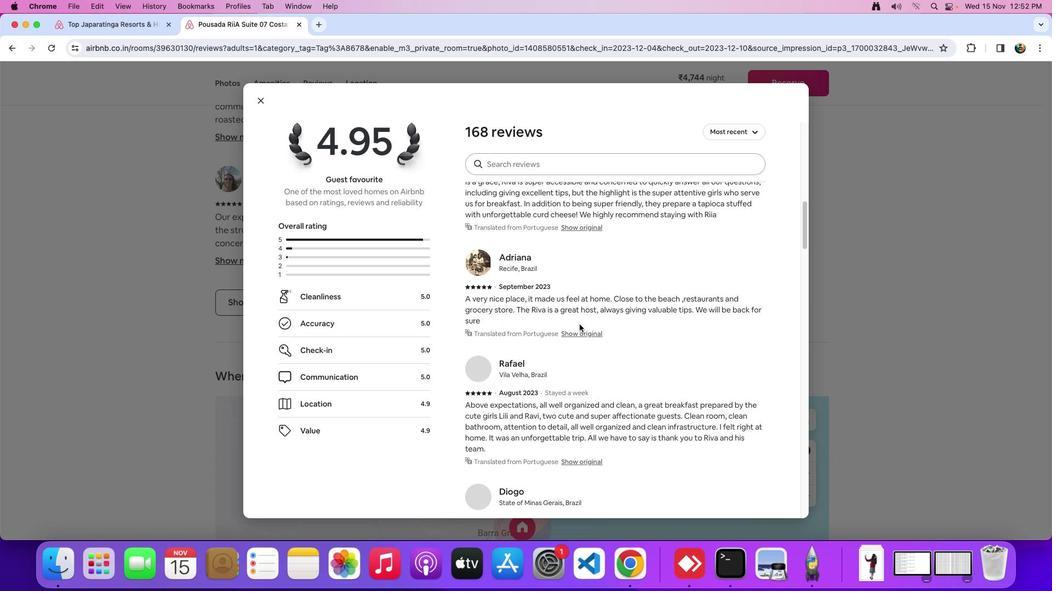 
Action: Mouse moved to (579, 327)
Screenshot: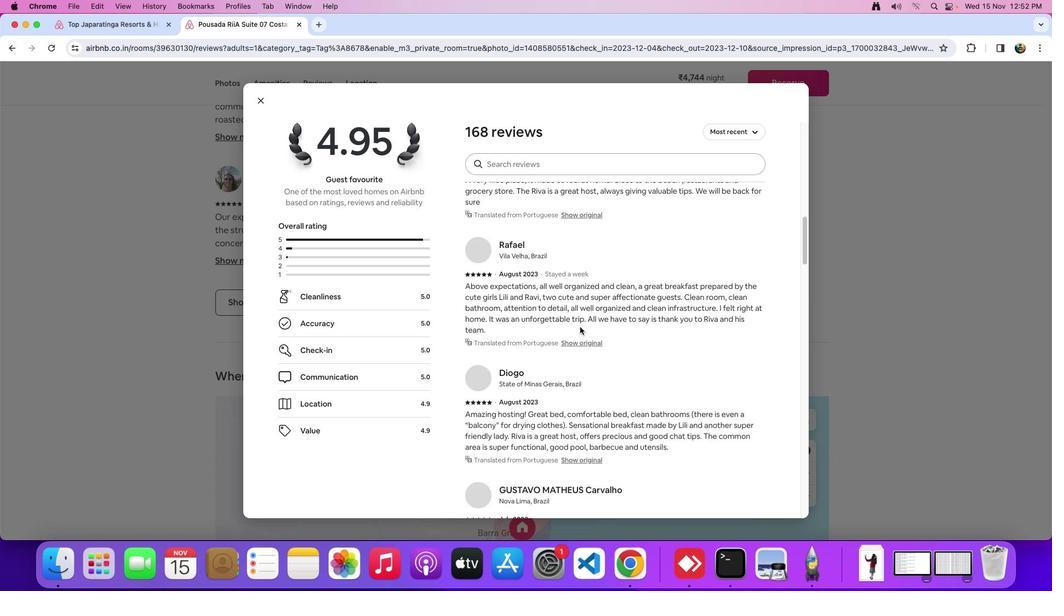 
Action: Mouse scrolled (579, 327) with delta (0, 0)
Screenshot: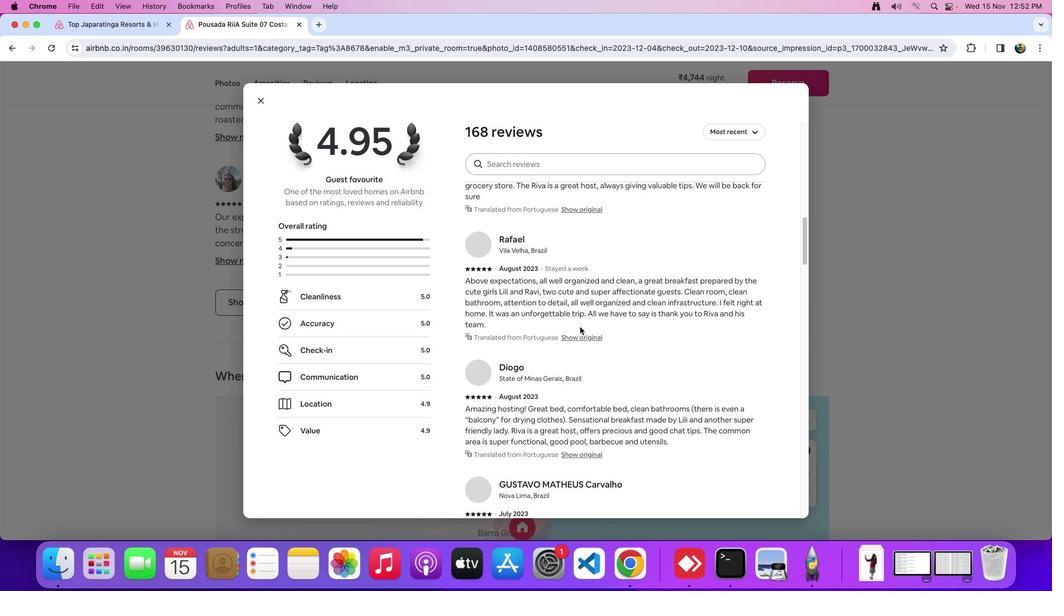 
Action: Mouse scrolled (579, 327) with delta (0, 0)
Screenshot: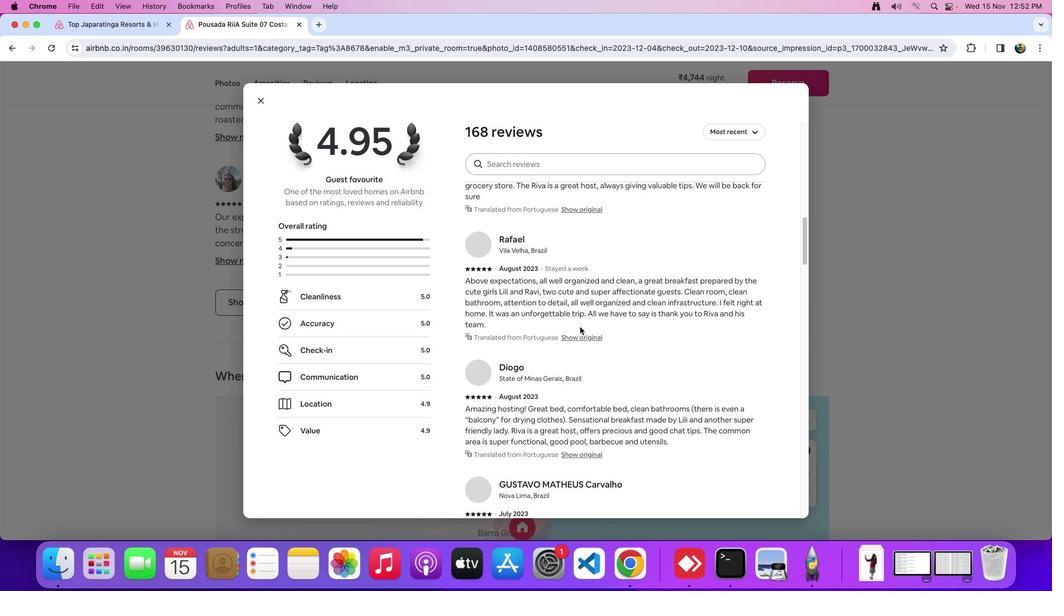 
Action: Mouse scrolled (579, 327) with delta (0, -2)
